 Task: Set up reminders for team members about upcoming deadlines in external data integration projects.
Action: Mouse moved to (139, 334)
Screenshot: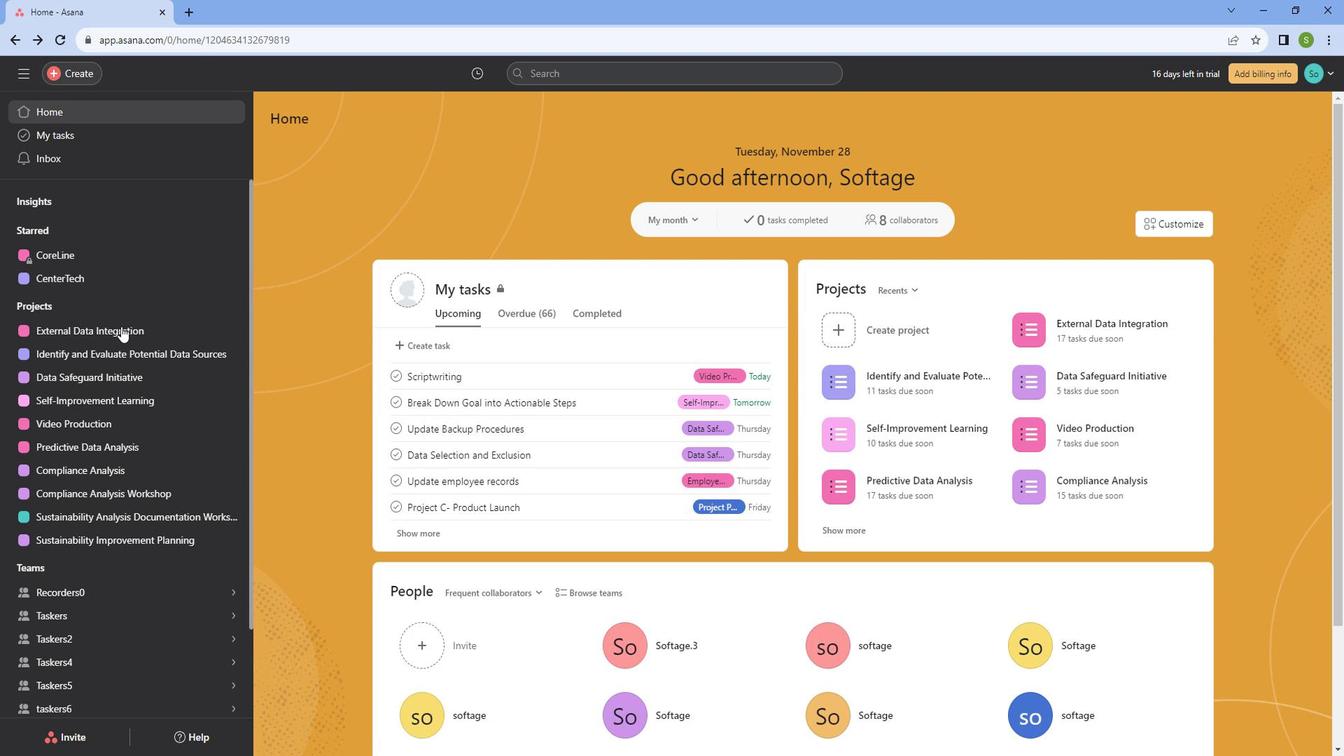 
Action: Mouse pressed left at (139, 334)
Screenshot: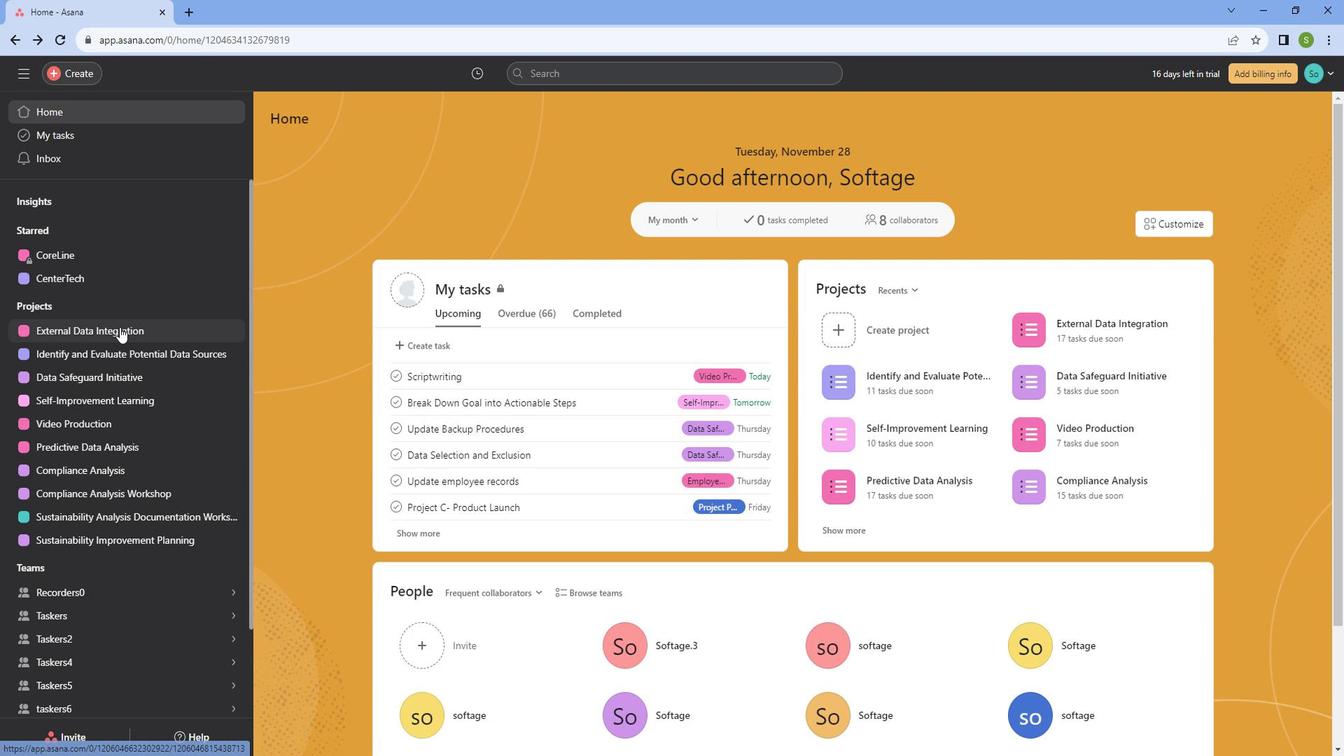 
Action: Mouse moved to (856, 300)
Screenshot: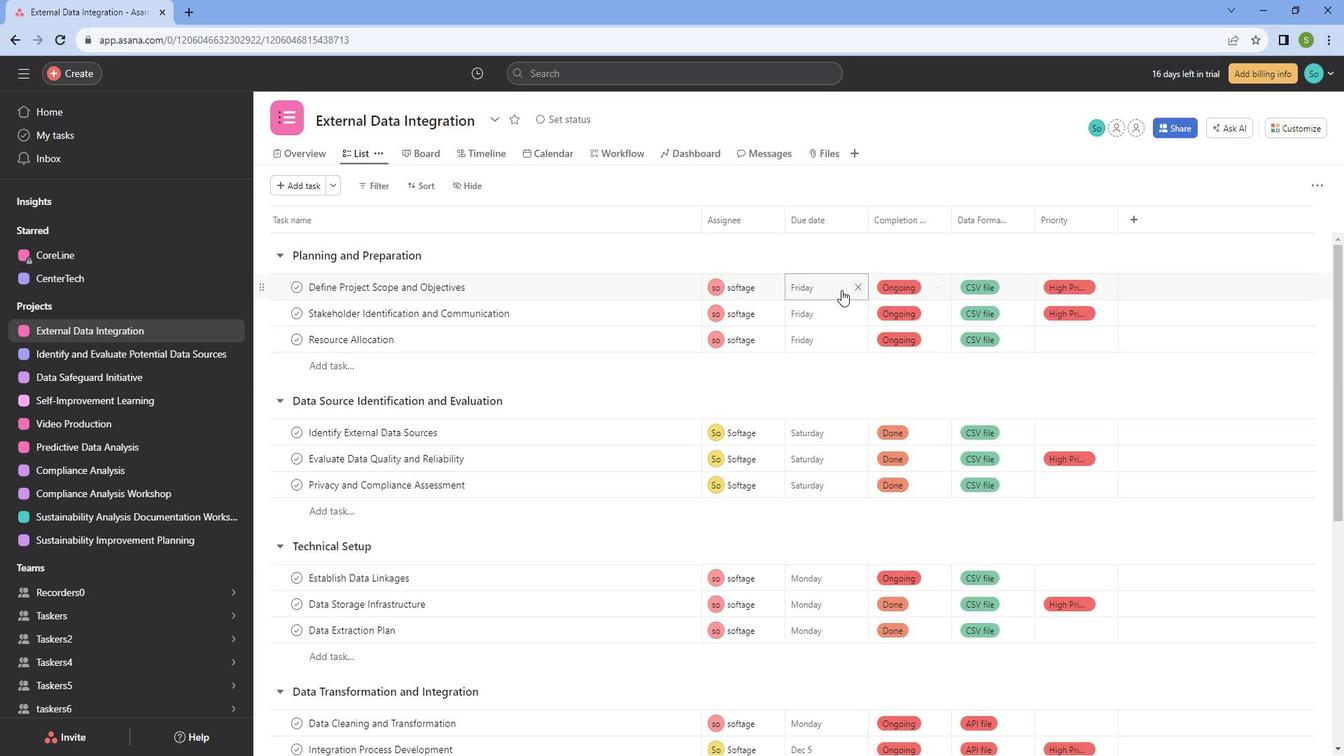 
Action: Mouse pressed left at (856, 300)
Screenshot: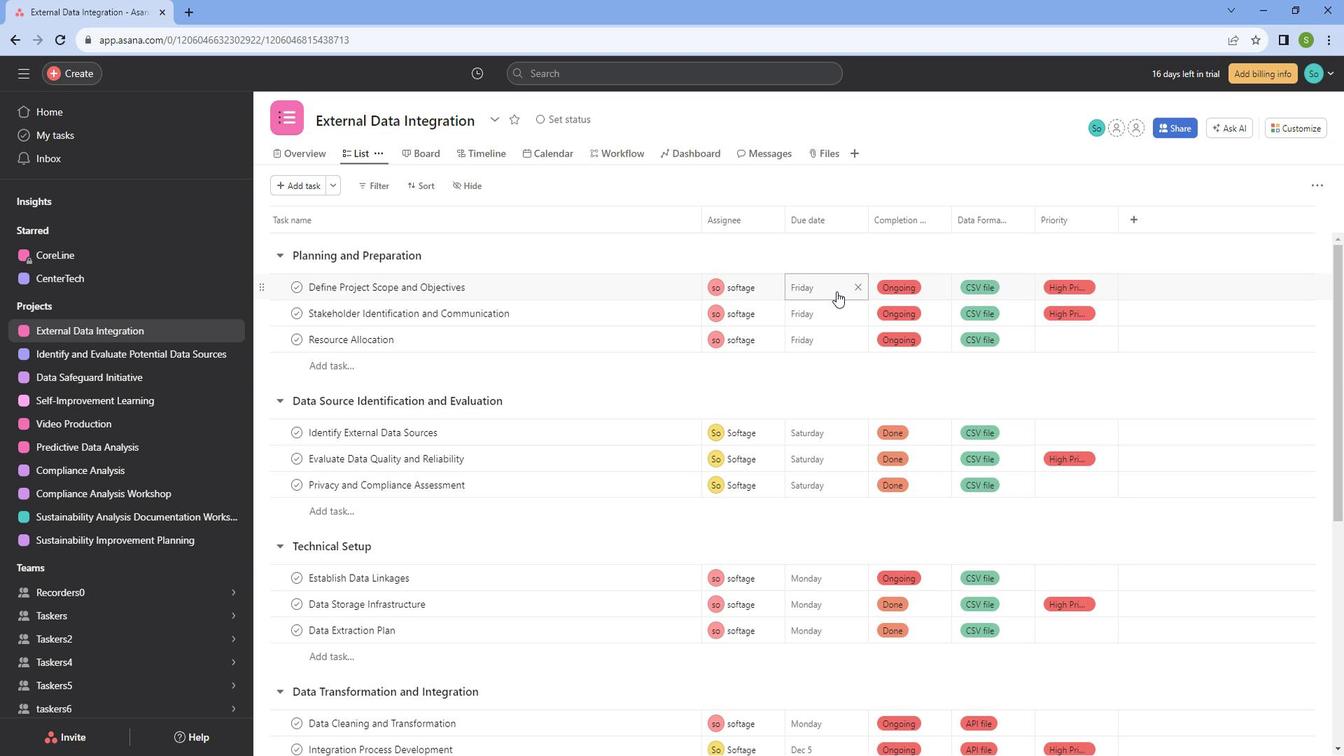 
Action: Mouse moved to (833, 554)
Screenshot: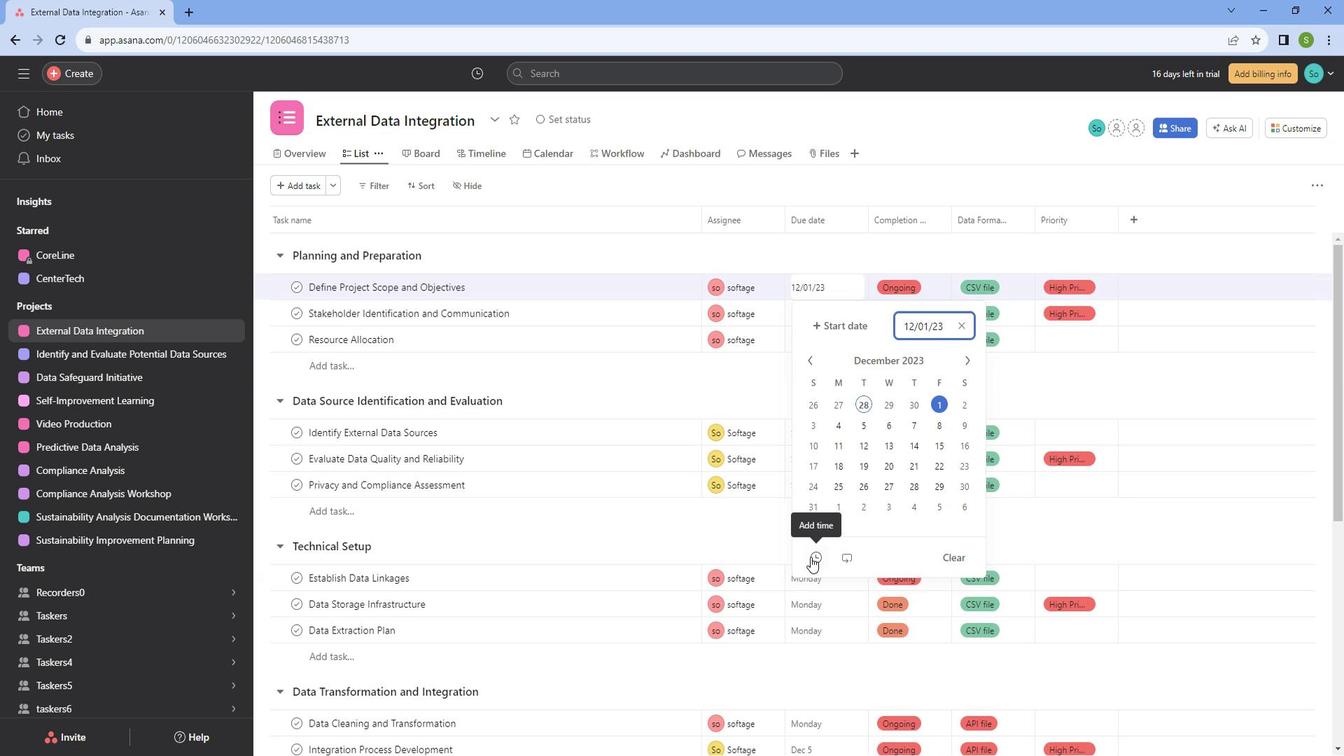 
Action: Mouse pressed left at (833, 554)
Screenshot: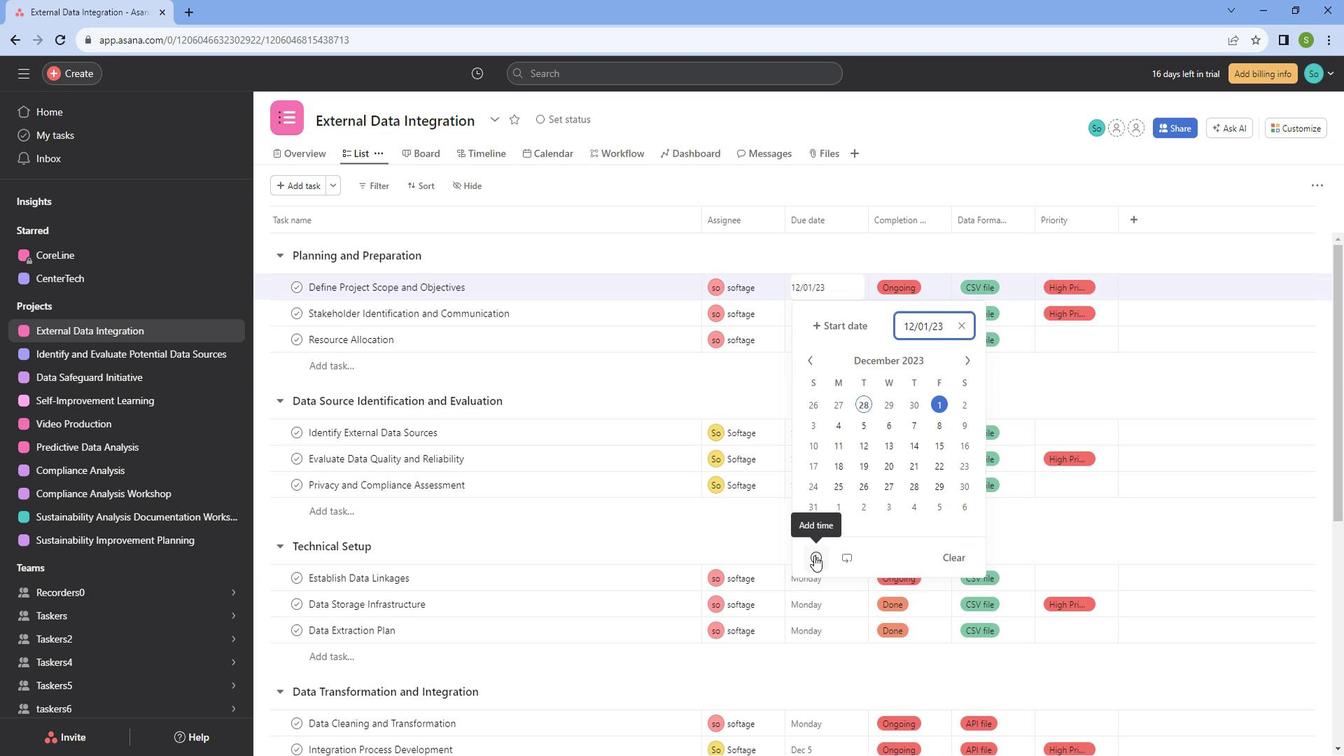 
Action: Mouse moved to (940, 420)
Screenshot: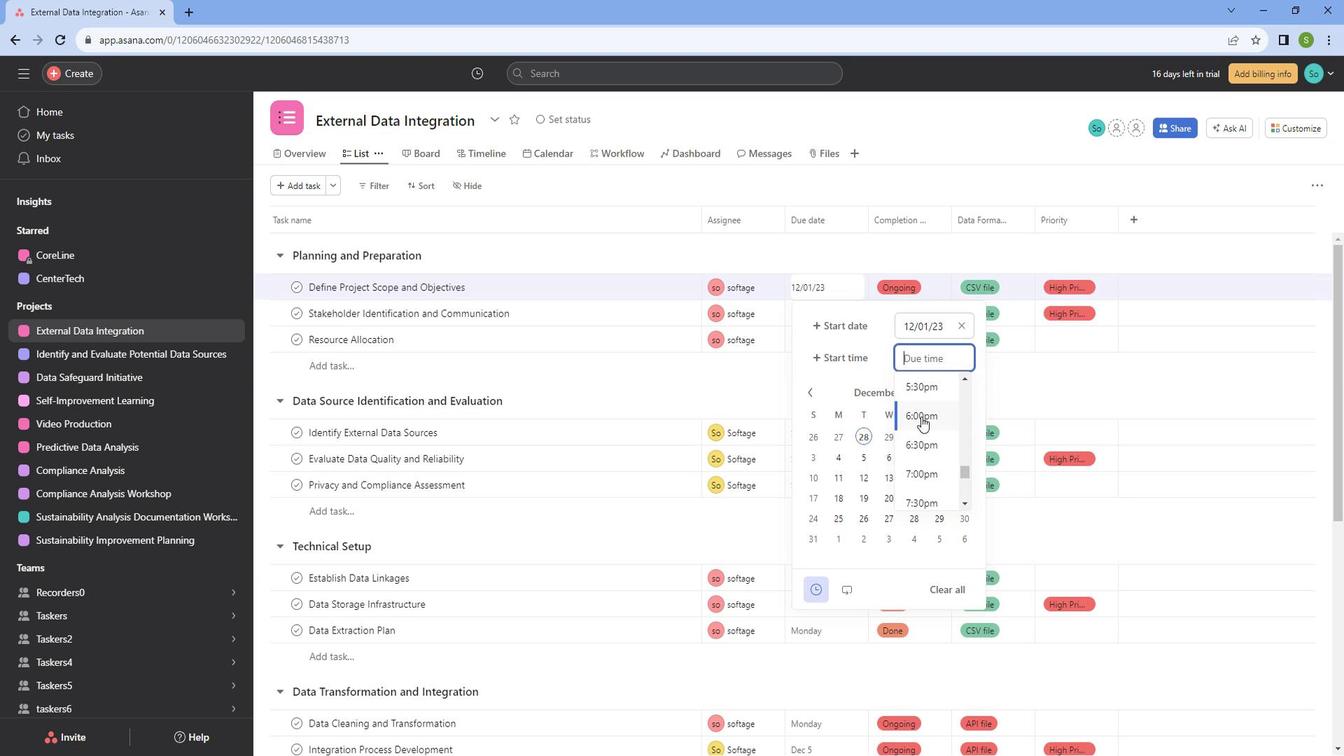 
Action: Mouse pressed left at (940, 420)
Screenshot: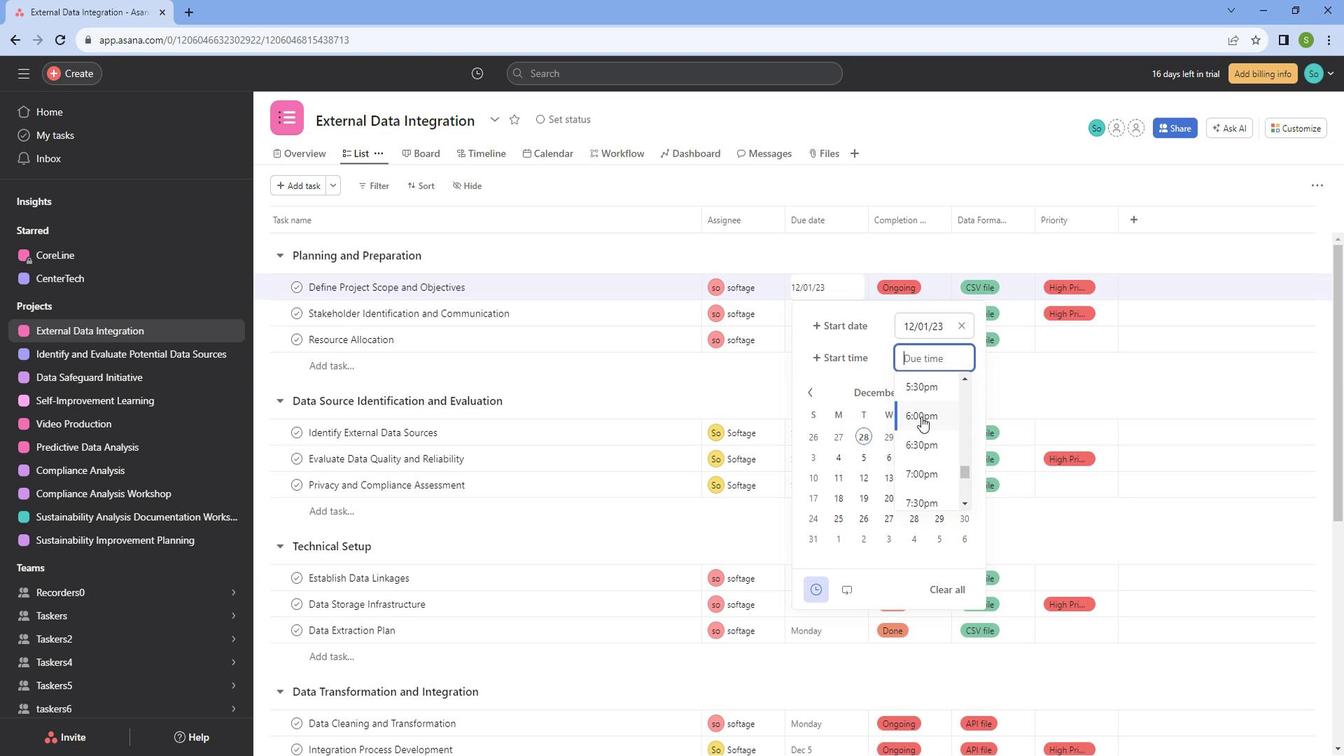 
Action: Mouse moved to (970, 256)
Screenshot: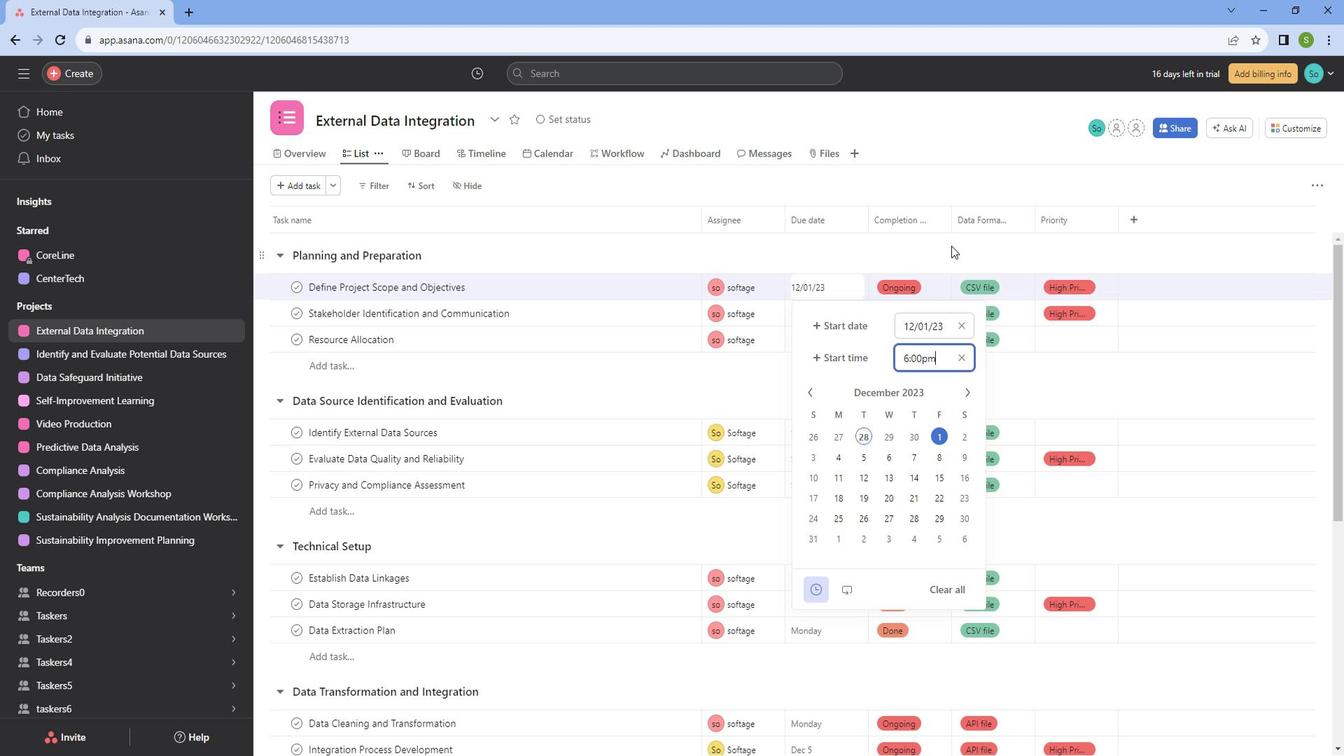 
Action: Mouse pressed left at (970, 256)
Screenshot: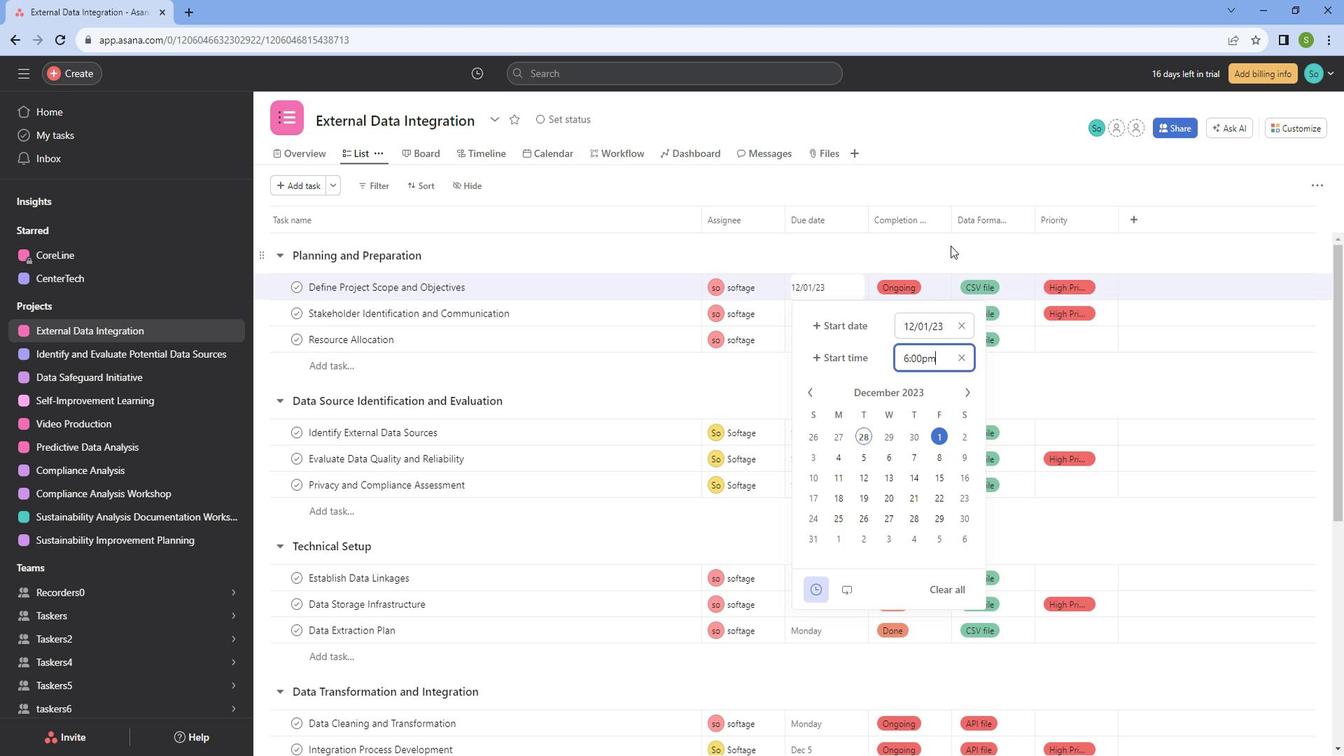 
Action: Mouse moved to (844, 322)
Screenshot: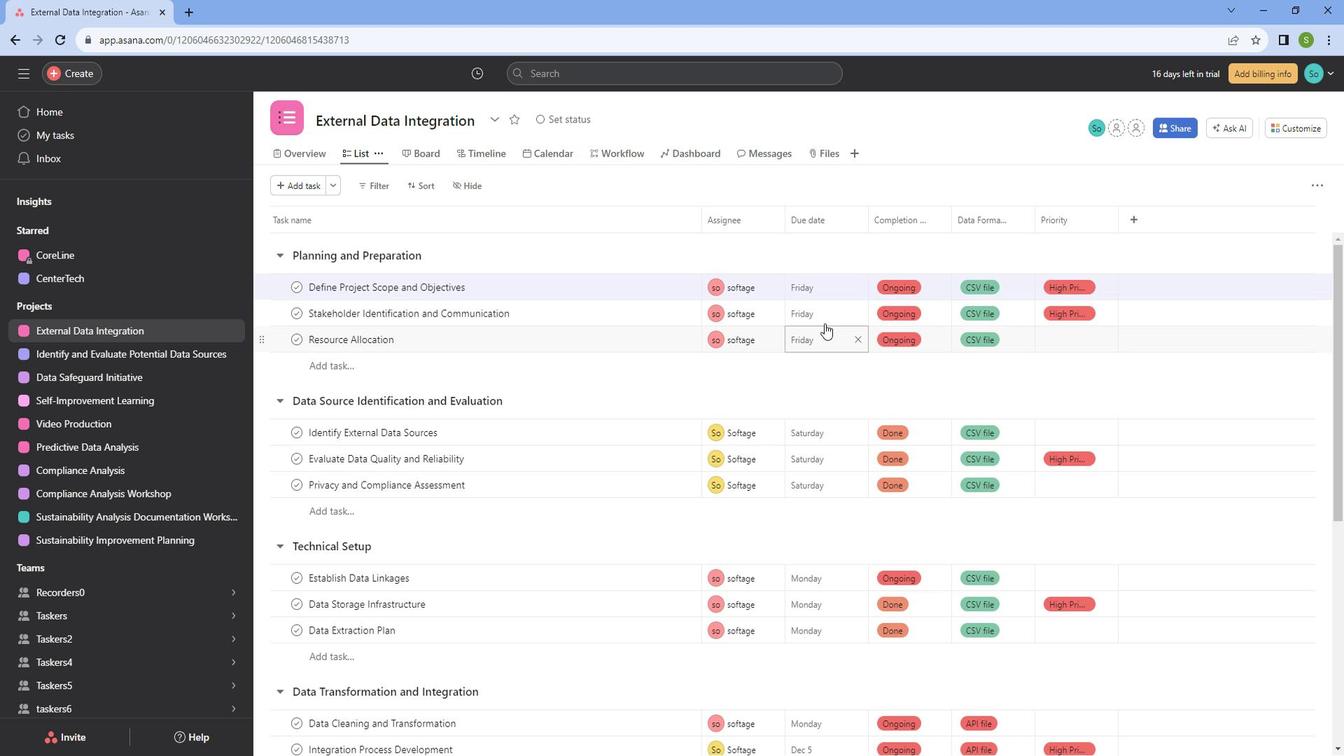 
Action: Mouse pressed left at (844, 322)
Screenshot: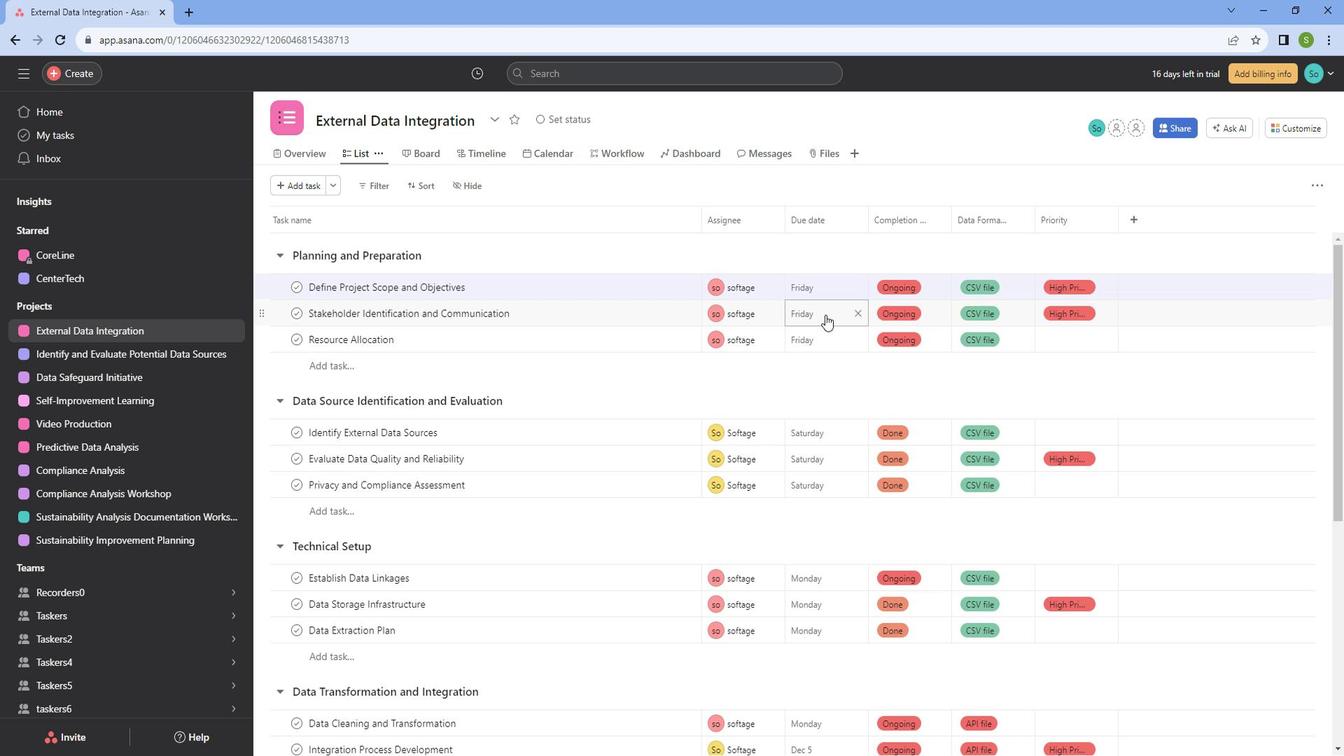 
Action: Mouse moved to (821, 574)
Screenshot: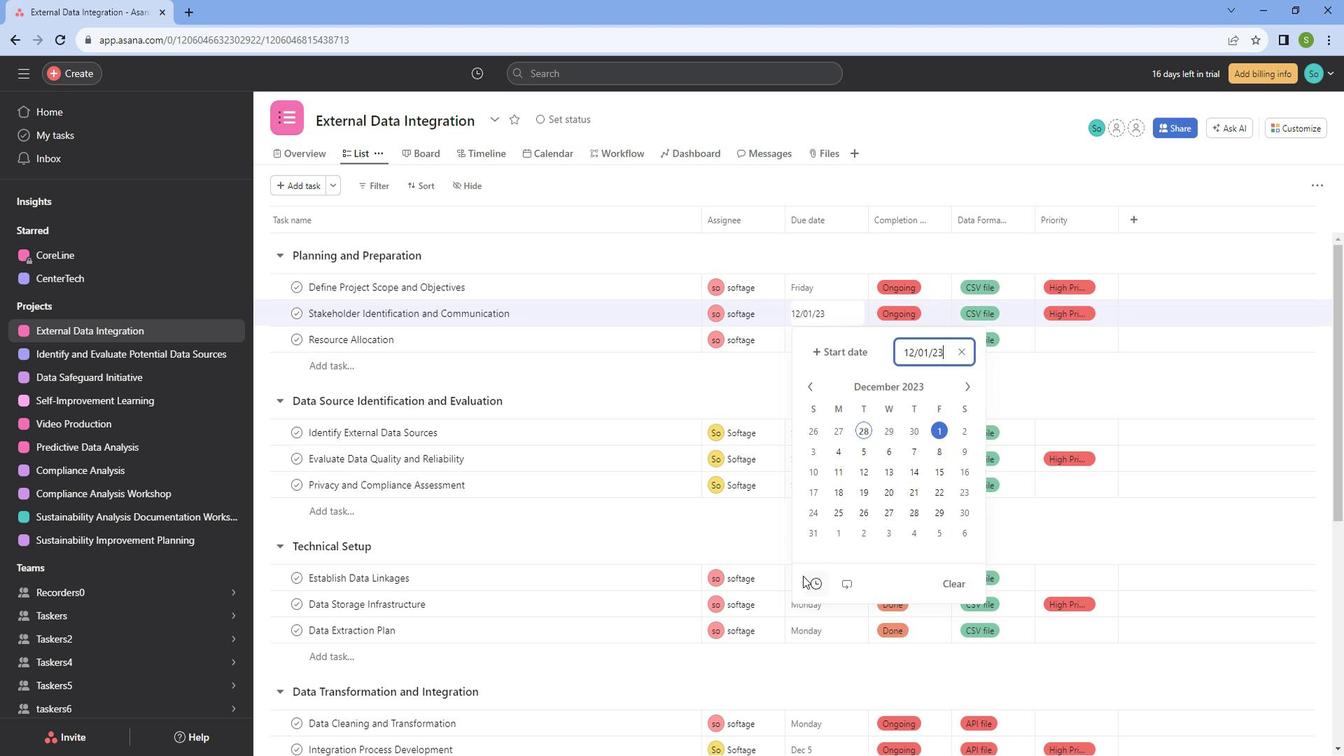 
Action: Mouse pressed left at (821, 574)
Screenshot: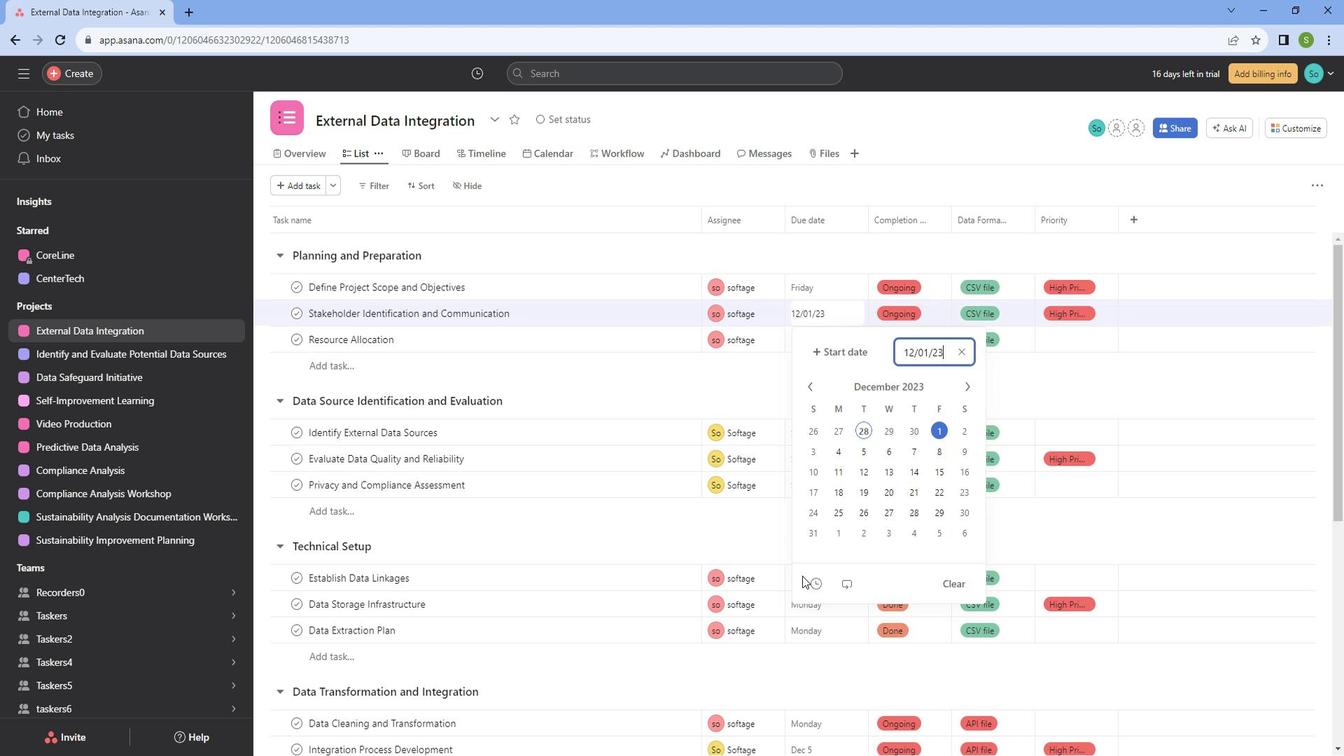 
Action: Mouse moved to (826, 576)
Screenshot: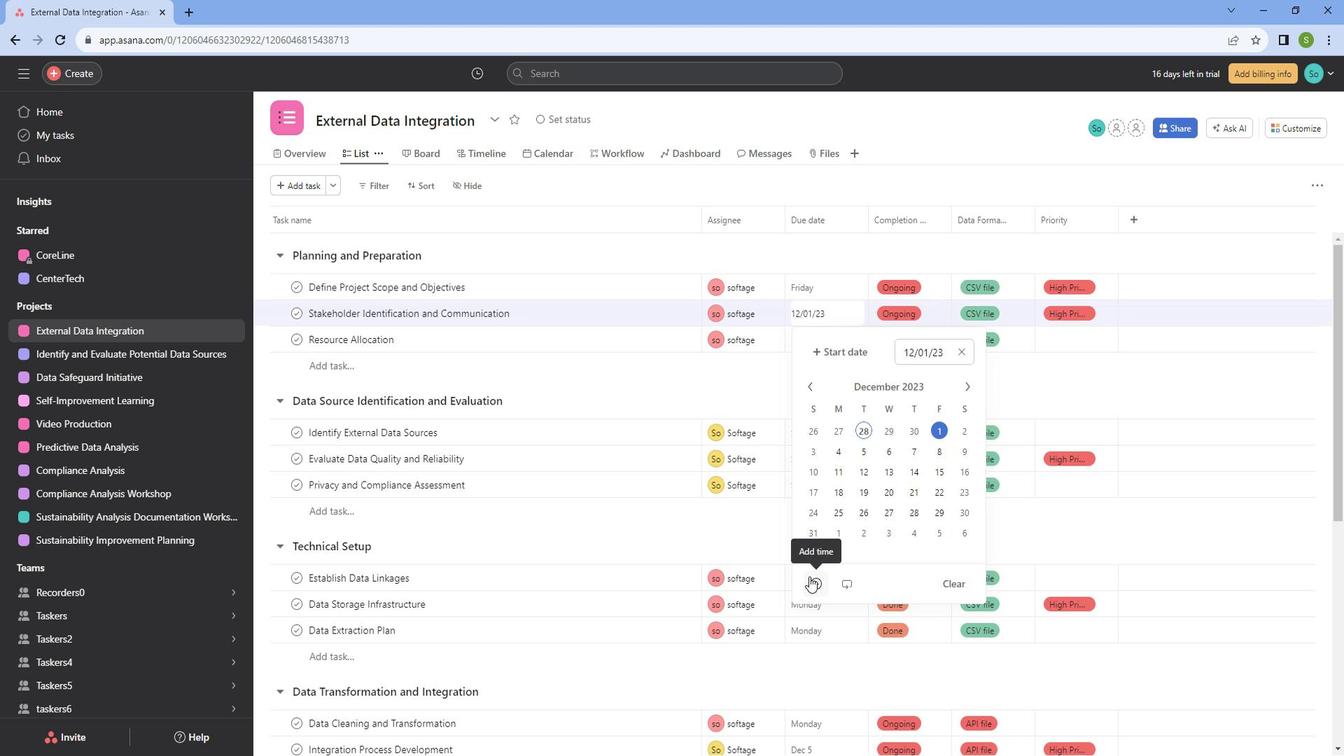 
Action: Mouse pressed left at (826, 576)
Screenshot: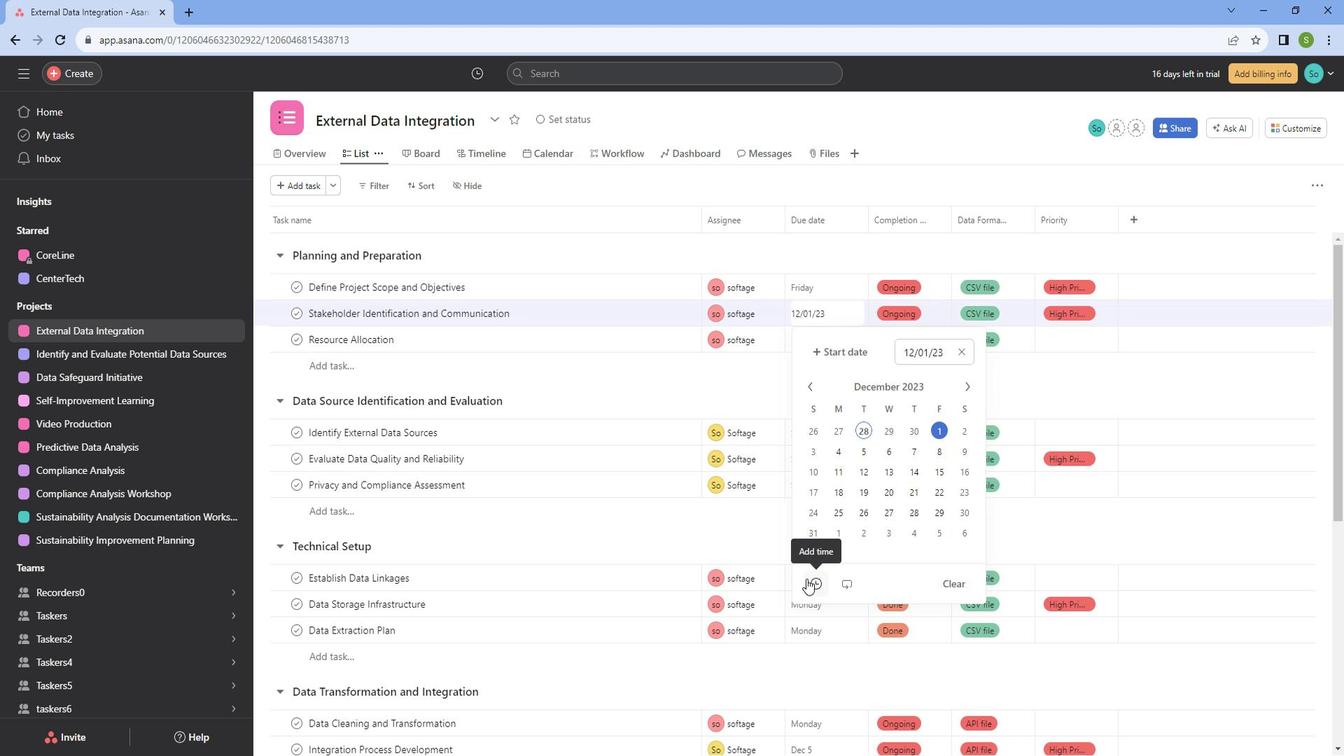 
Action: Mouse moved to (957, 420)
Screenshot: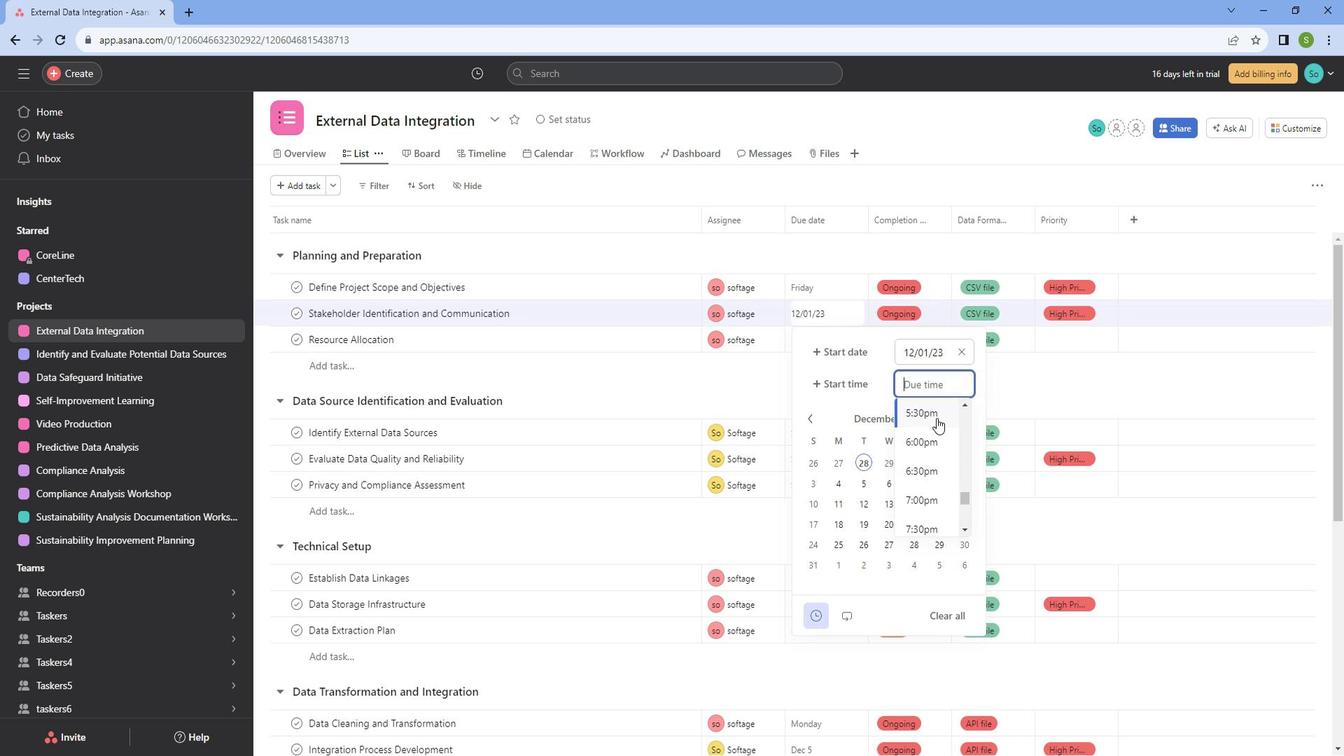 
Action: Mouse pressed left at (957, 420)
Screenshot: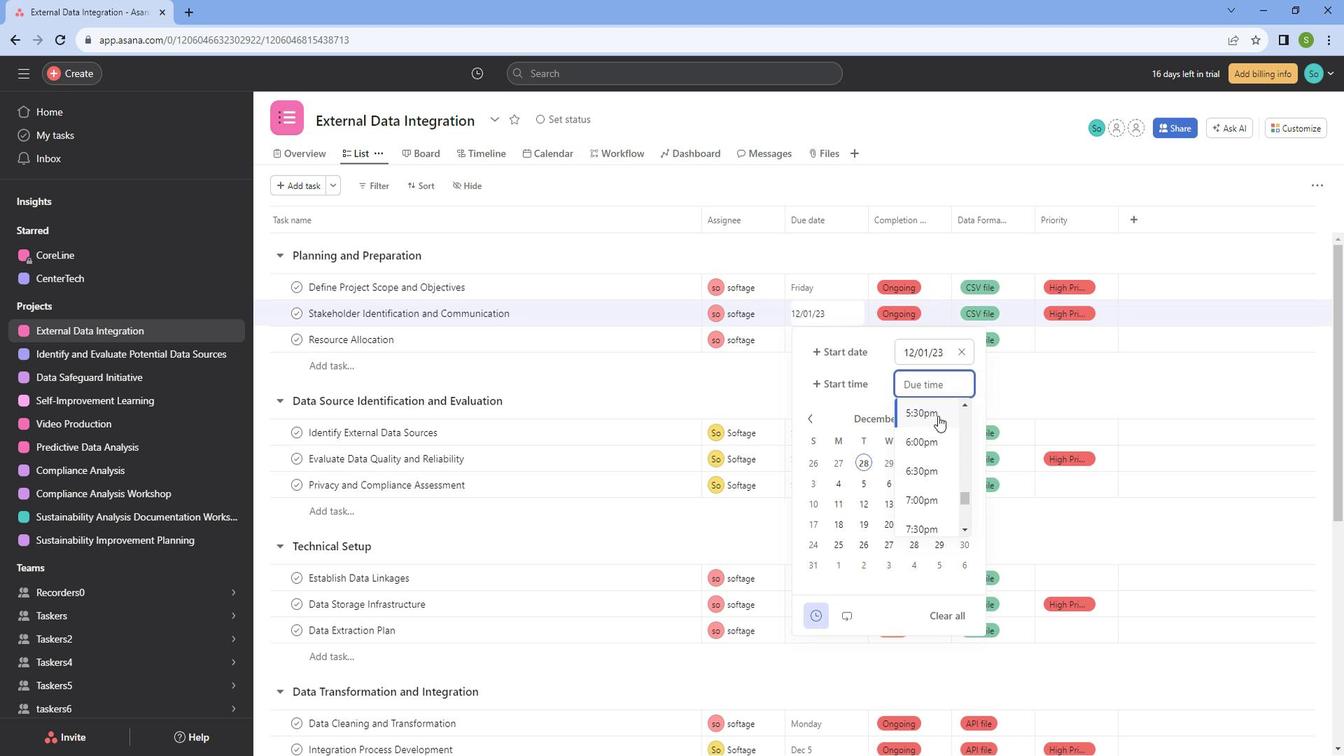 
Action: Mouse moved to (856, 251)
Screenshot: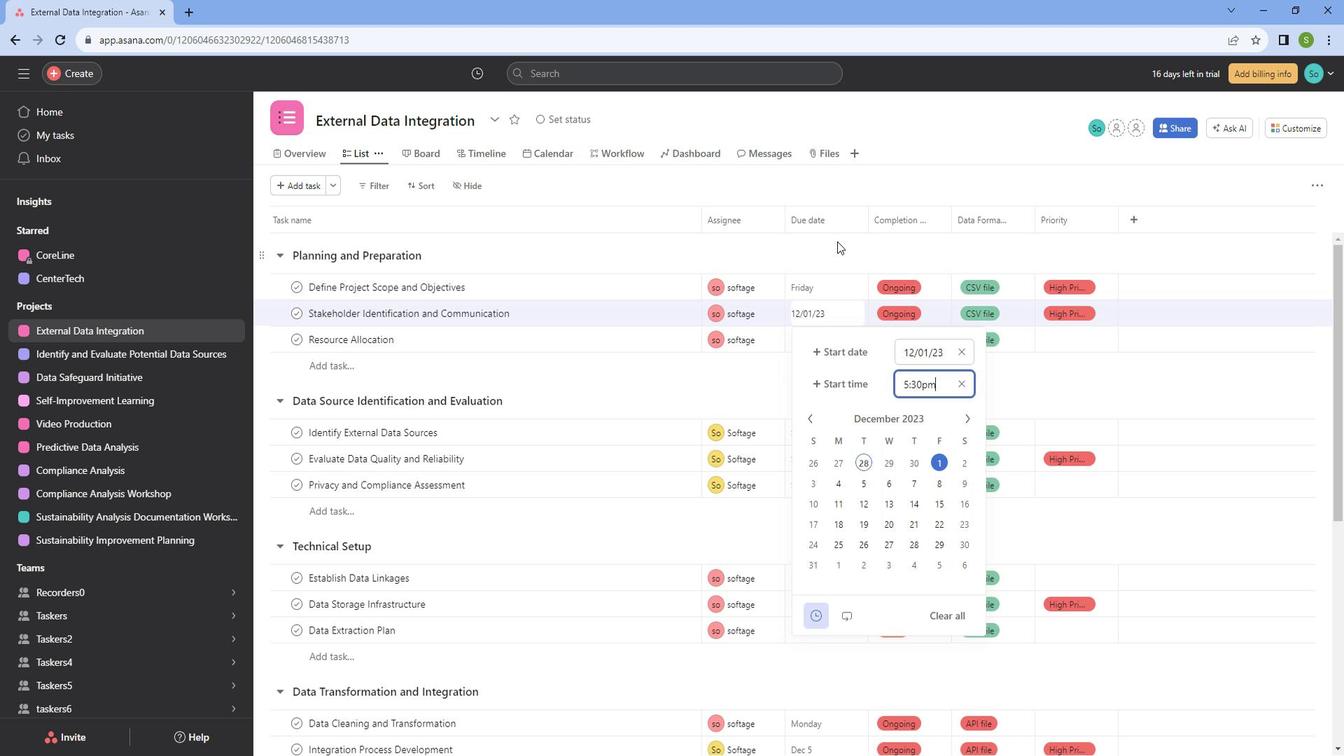 
Action: Mouse pressed left at (856, 251)
Screenshot: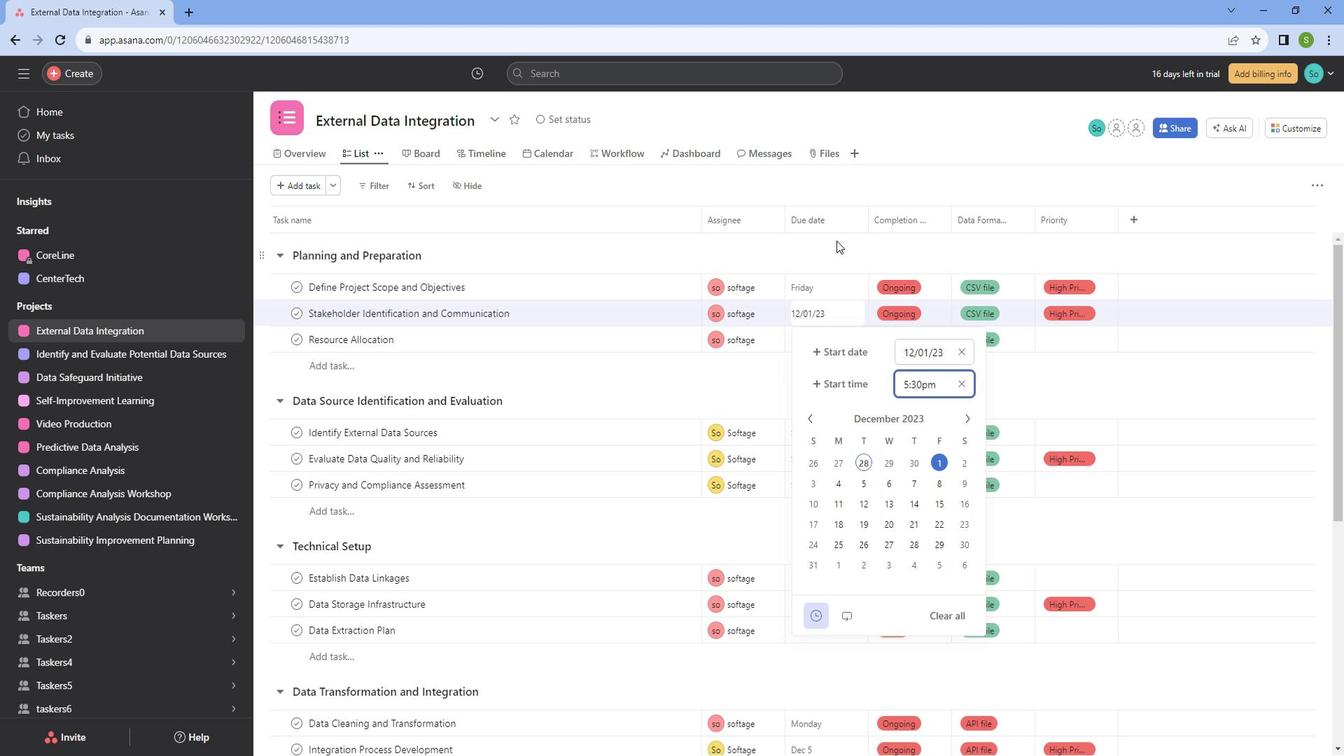 
Action: Mouse moved to (845, 361)
Screenshot: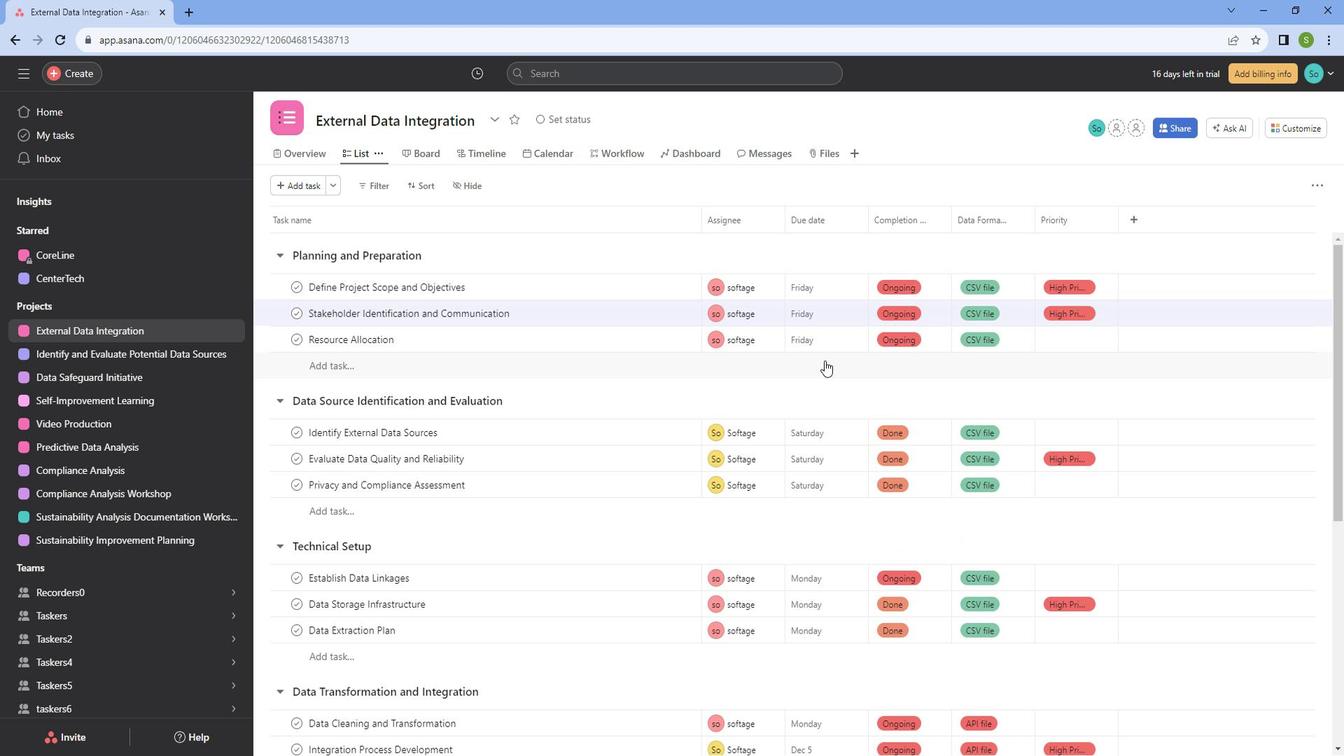 
Action: Mouse pressed left at (845, 361)
Screenshot: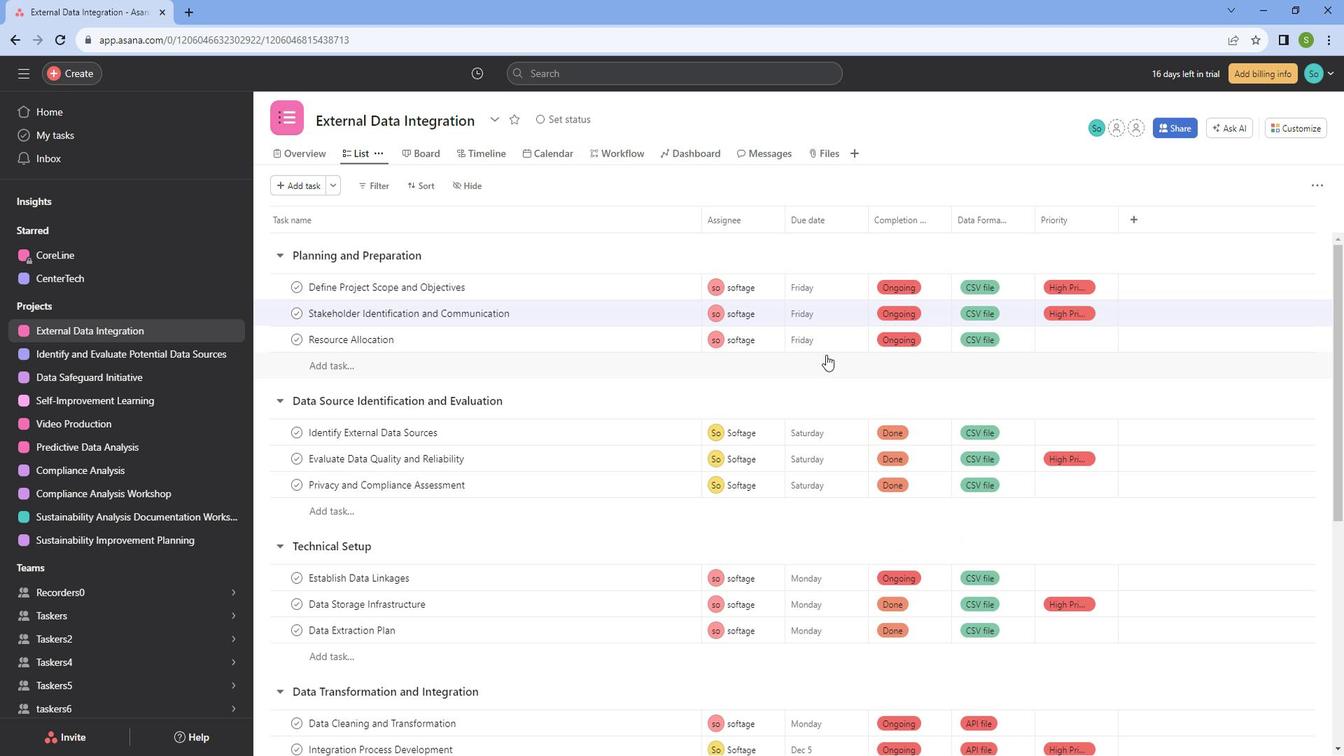
Action: Mouse moved to (847, 352)
Screenshot: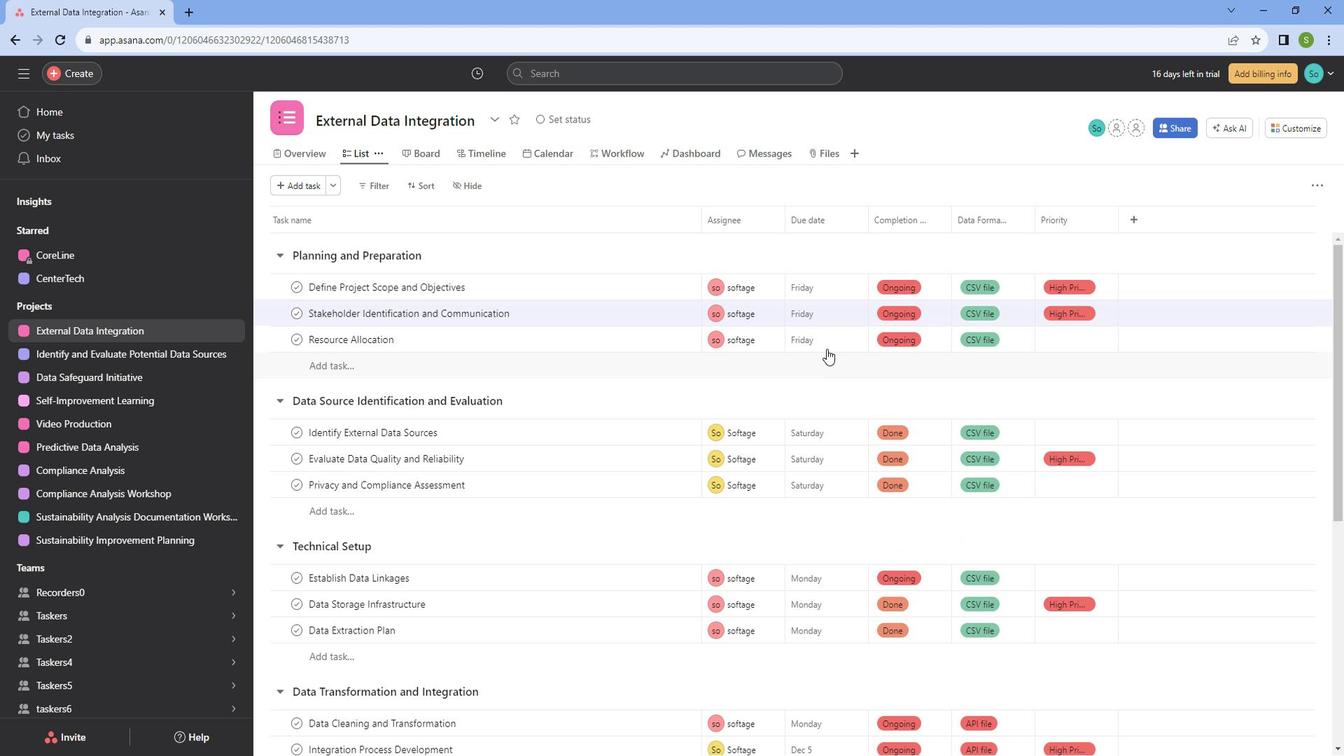 
Action: Mouse pressed left at (847, 352)
Screenshot: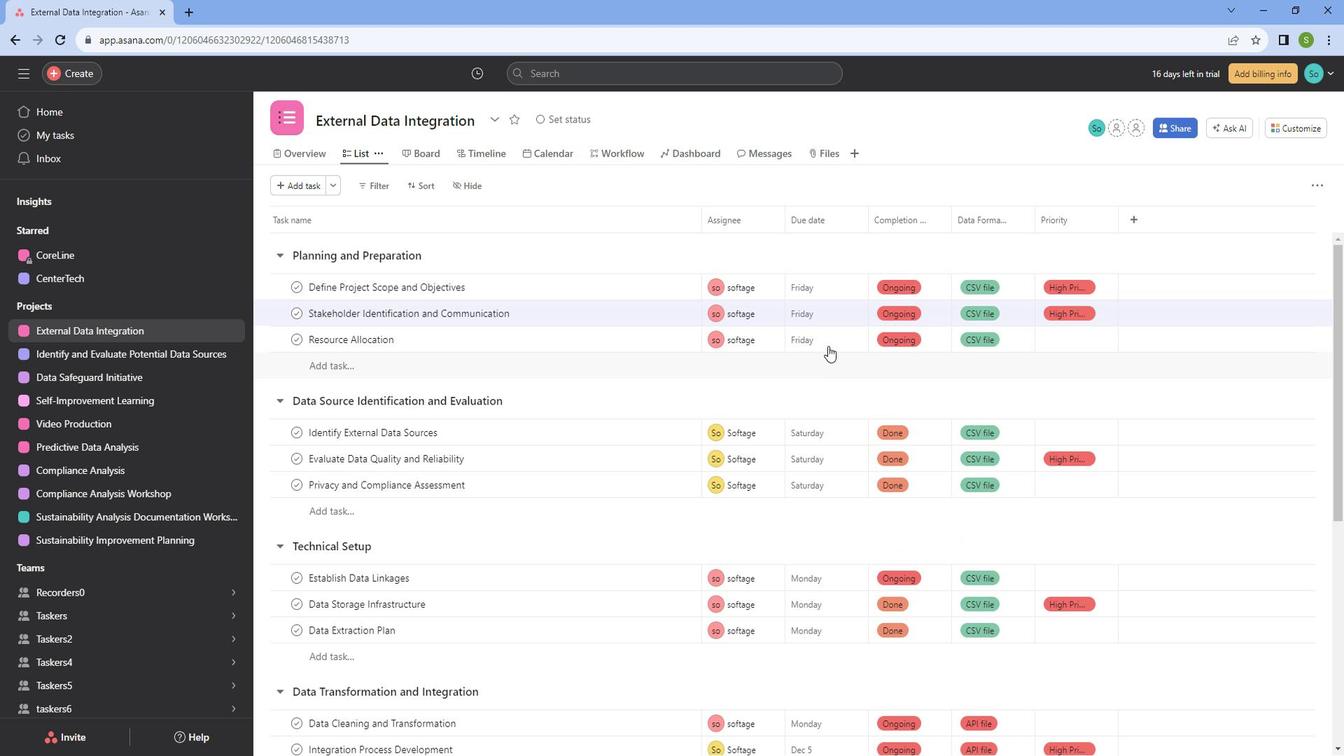 
Action: Mouse moved to (841, 604)
Screenshot: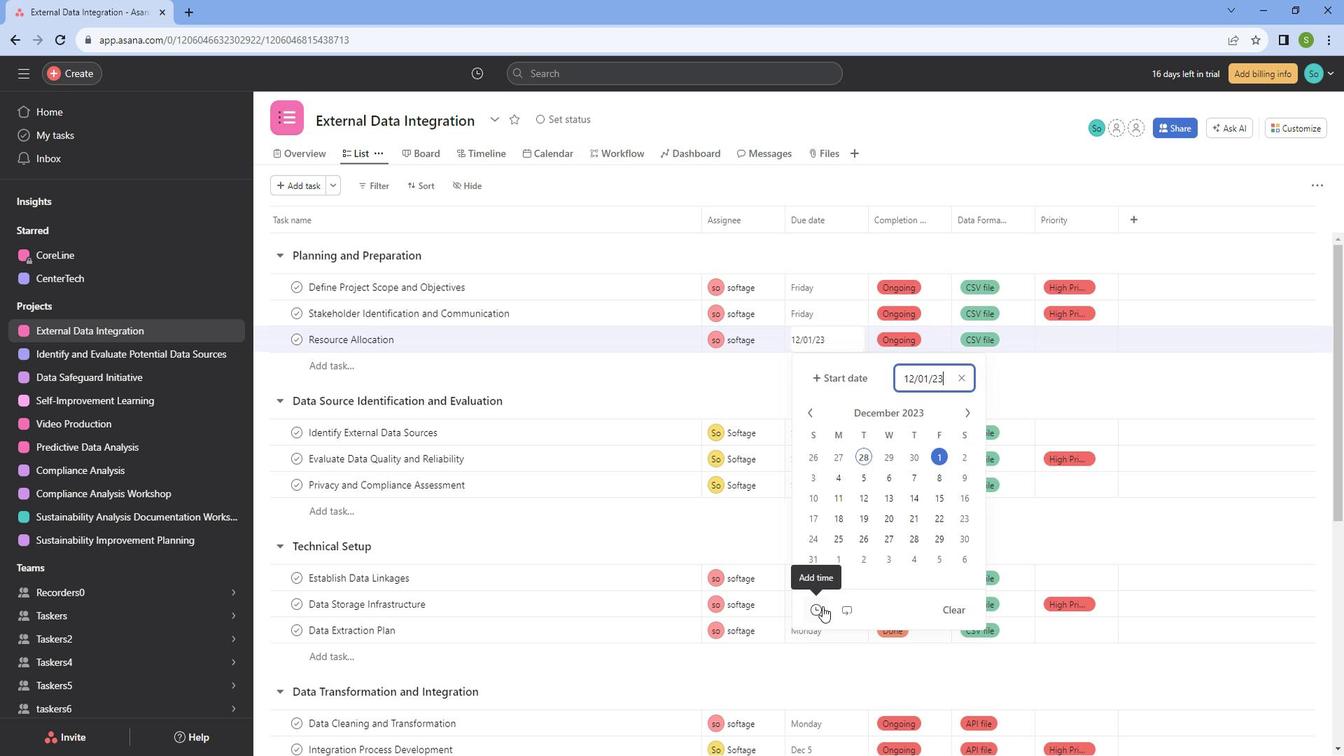 
Action: Mouse pressed left at (841, 604)
Screenshot: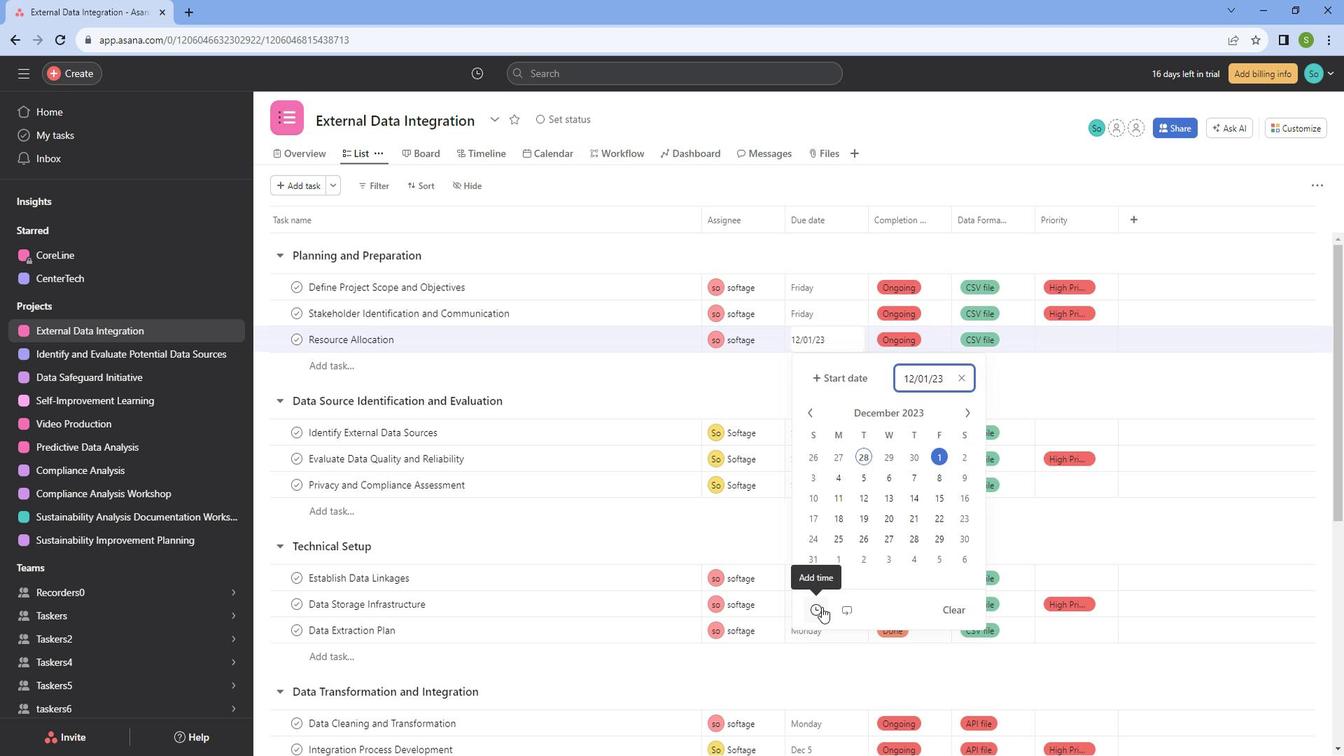 
Action: Mouse moved to (947, 470)
Screenshot: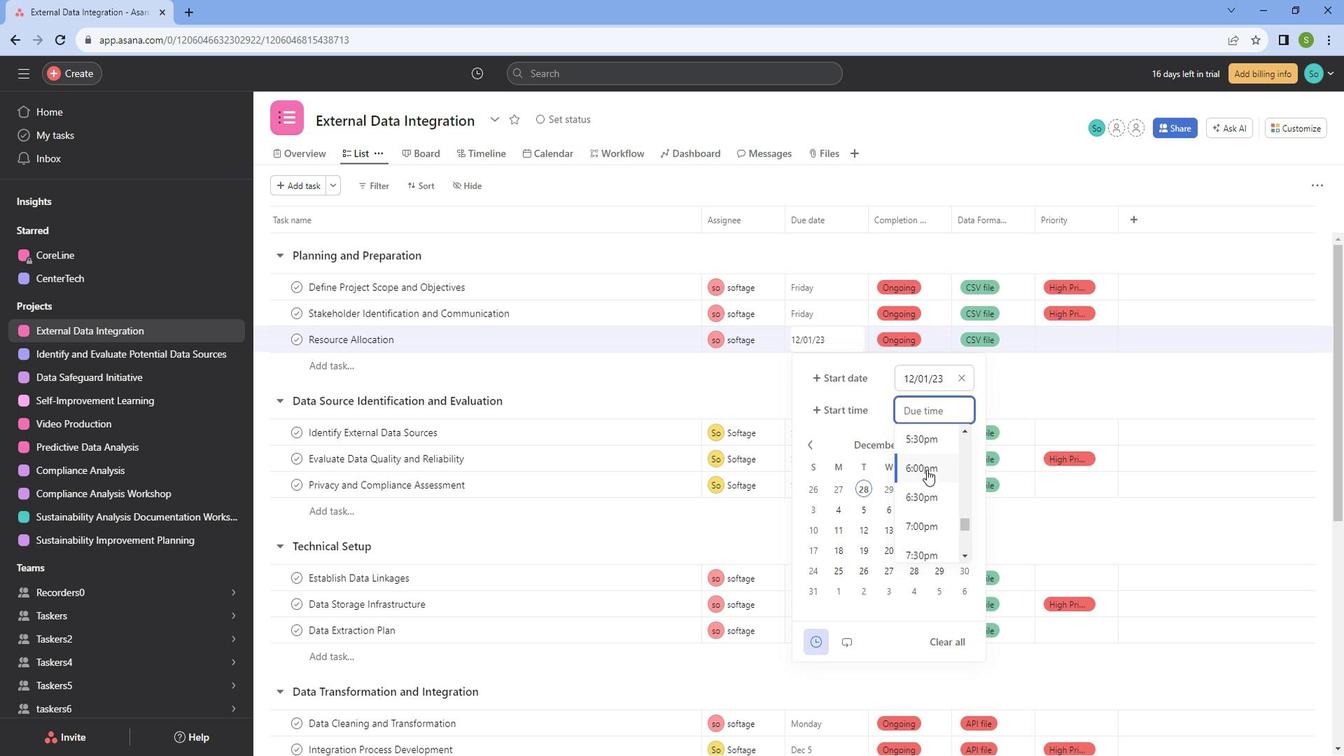 
Action: Mouse pressed left at (947, 470)
Screenshot: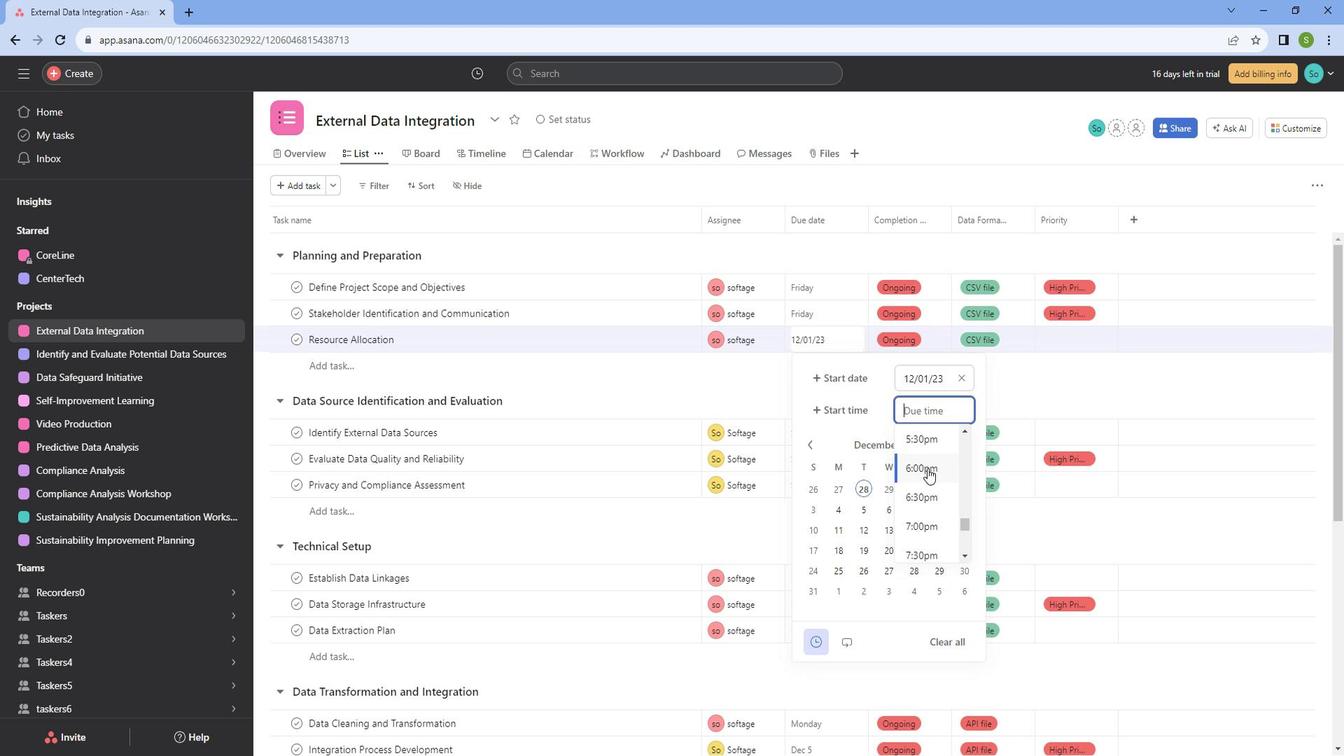 
Action: Mouse moved to (856, 263)
Screenshot: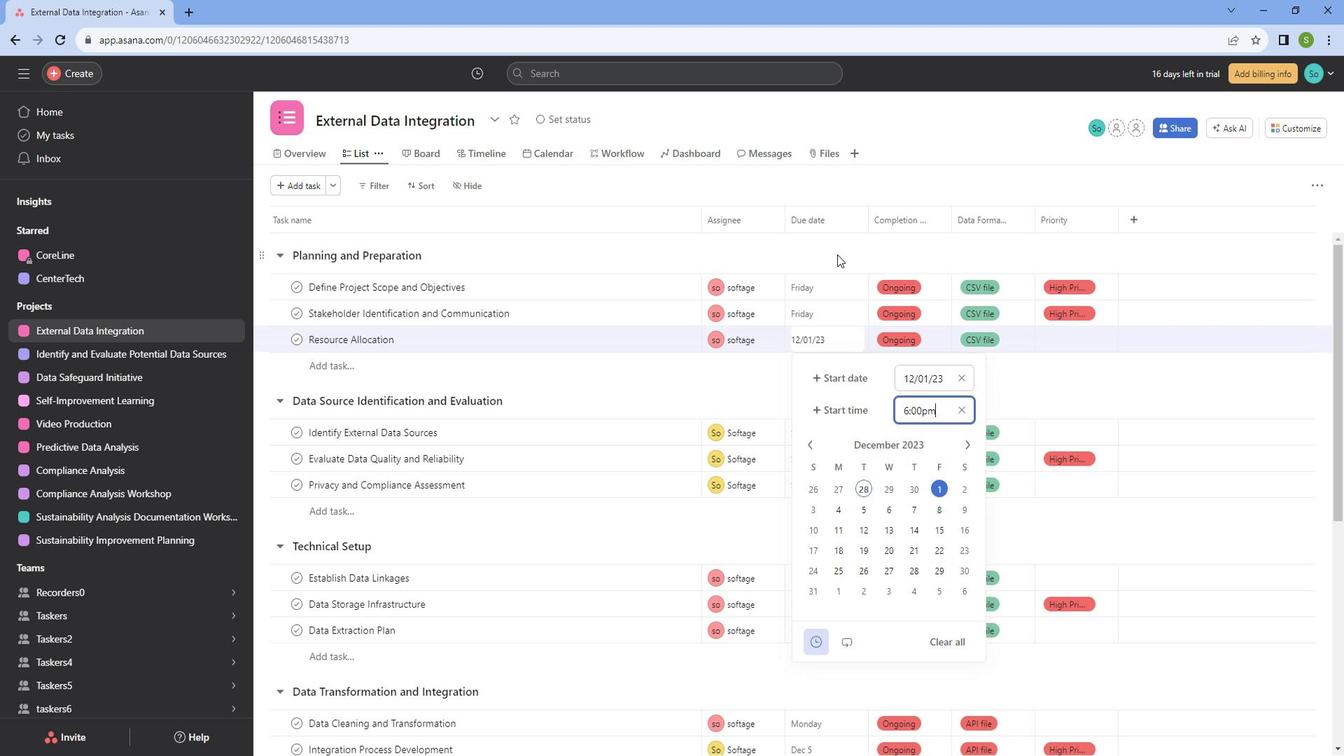 
Action: Mouse pressed left at (856, 263)
Screenshot: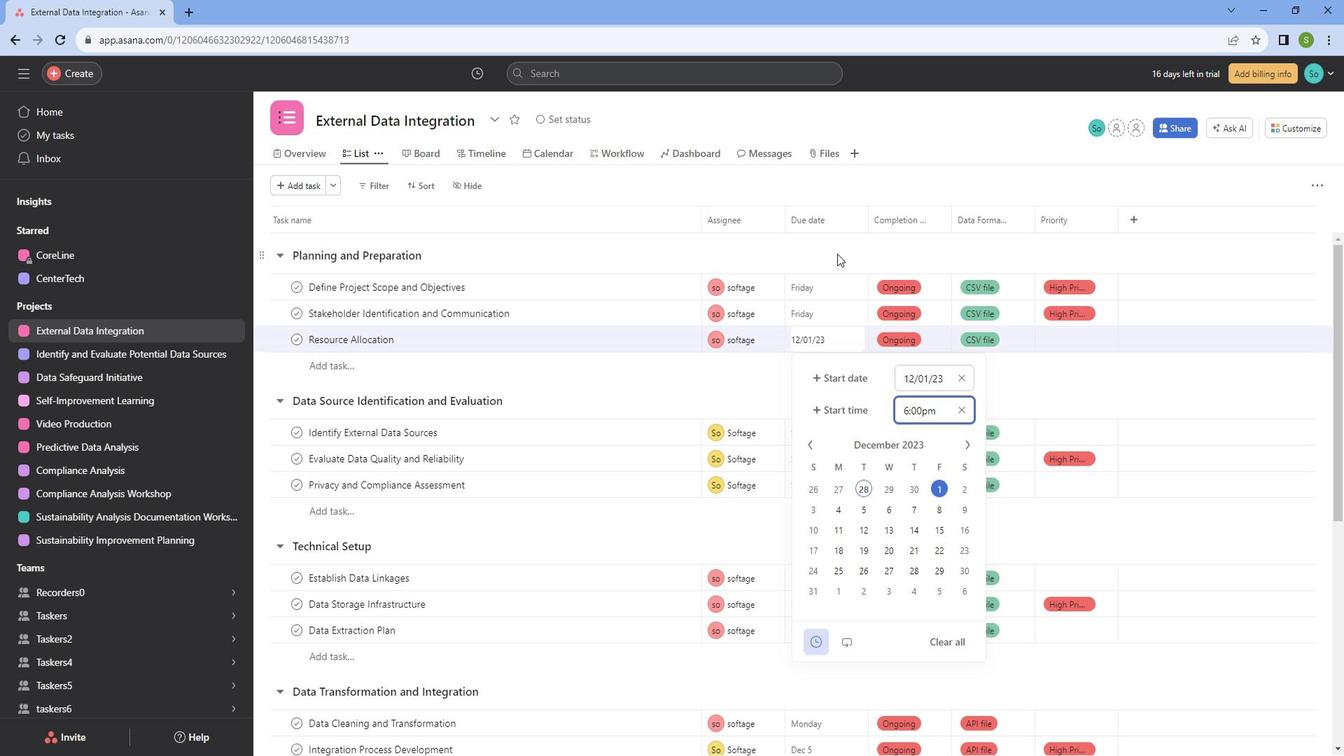 
Action: Mouse moved to (833, 440)
Screenshot: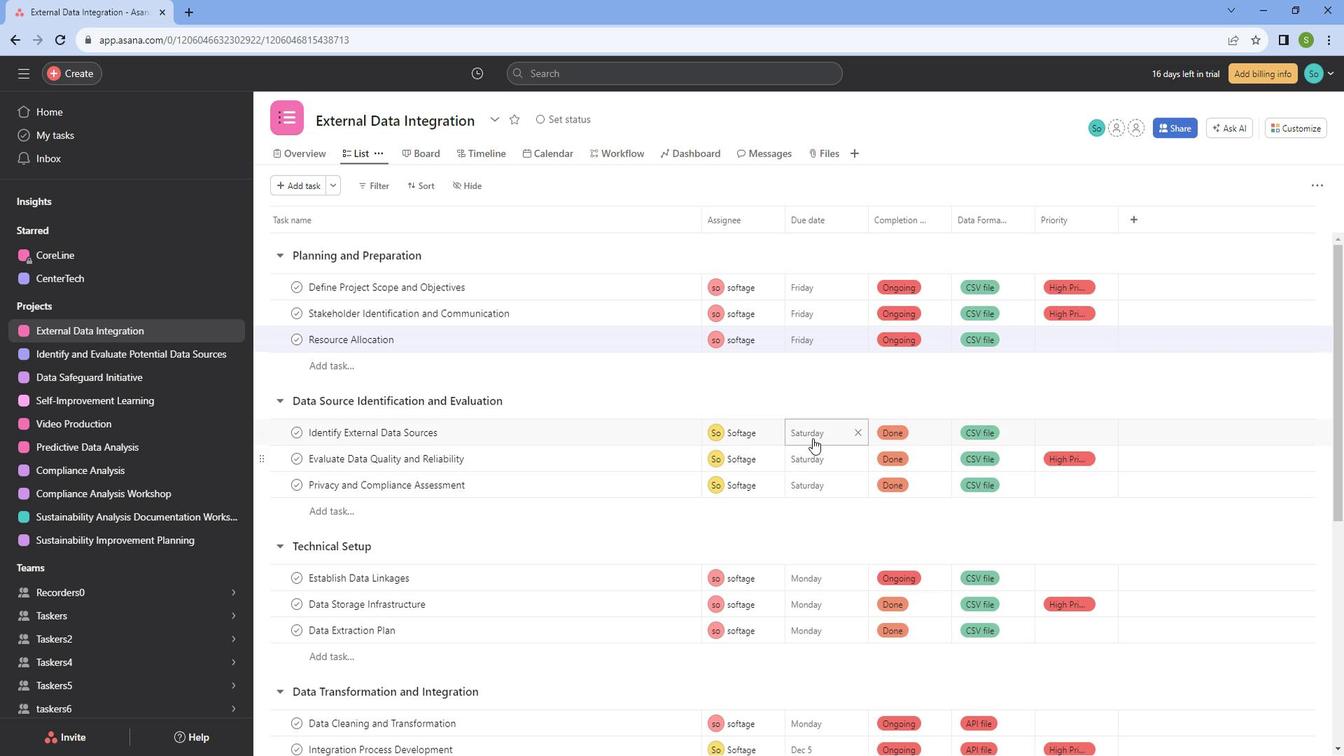 
Action: Mouse pressed left at (833, 440)
Screenshot: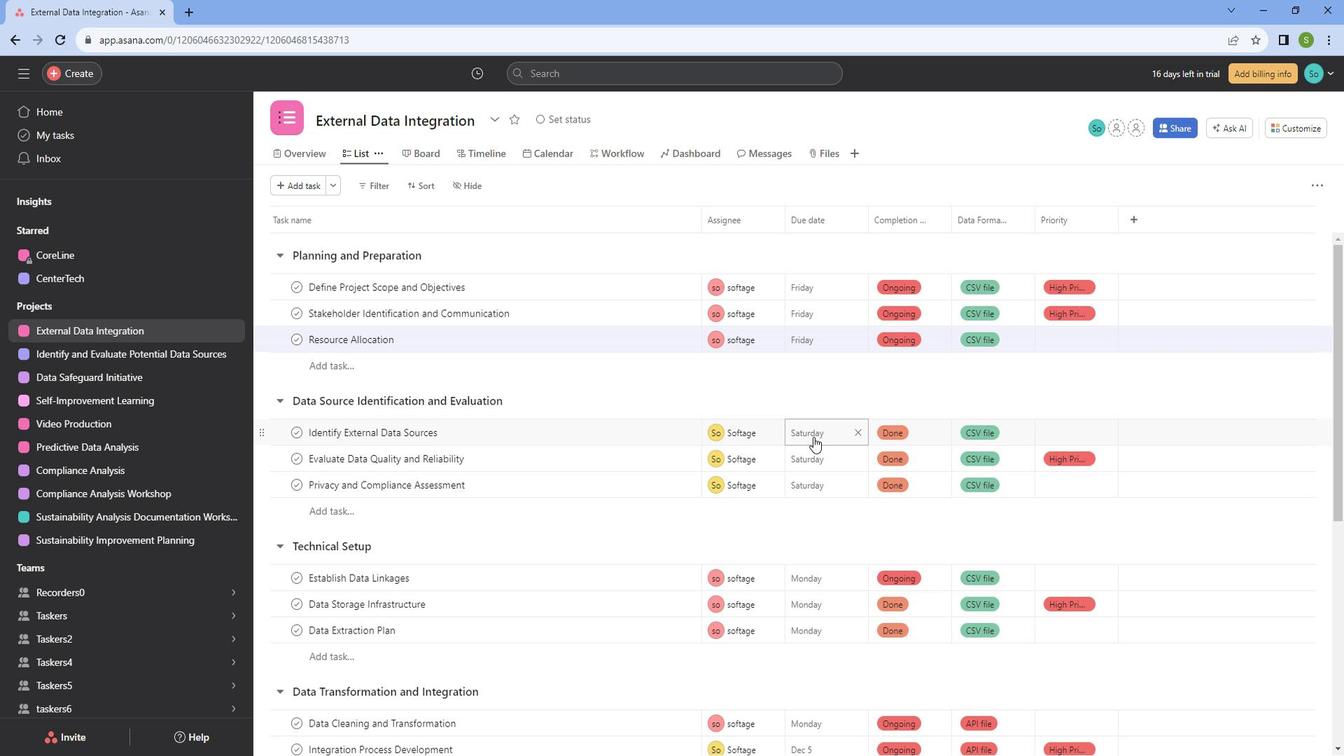 
Action: Mouse moved to (845, 702)
Screenshot: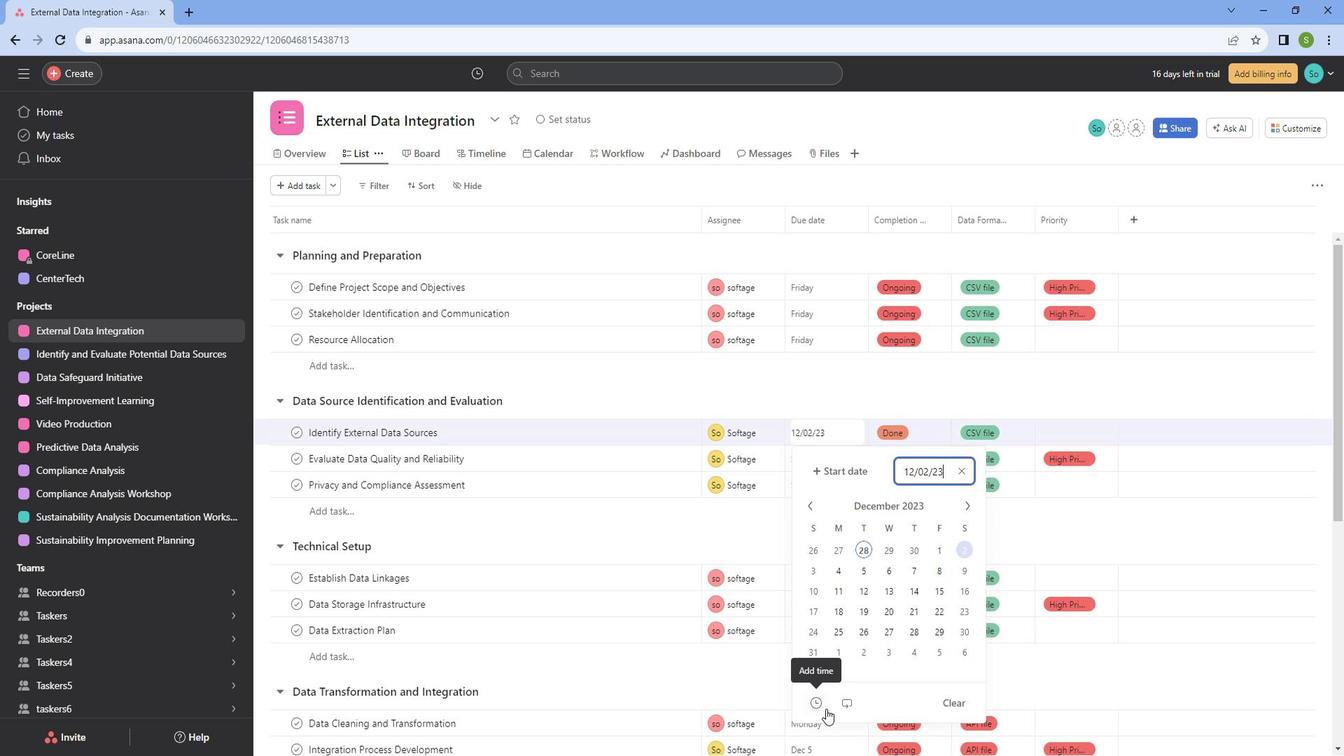 
Action: Mouse pressed left at (845, 702)
Screenshot: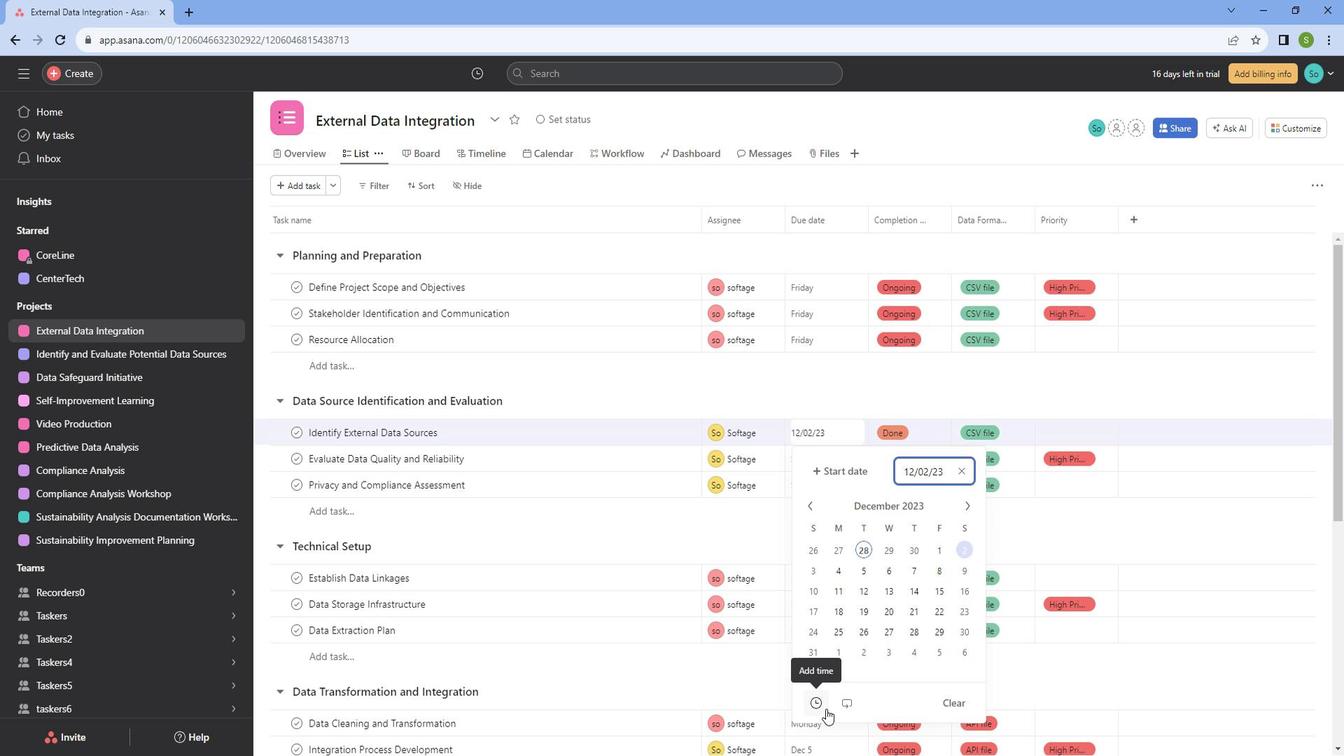 
Action: Mouse moved to (955, 560)
Screenshot: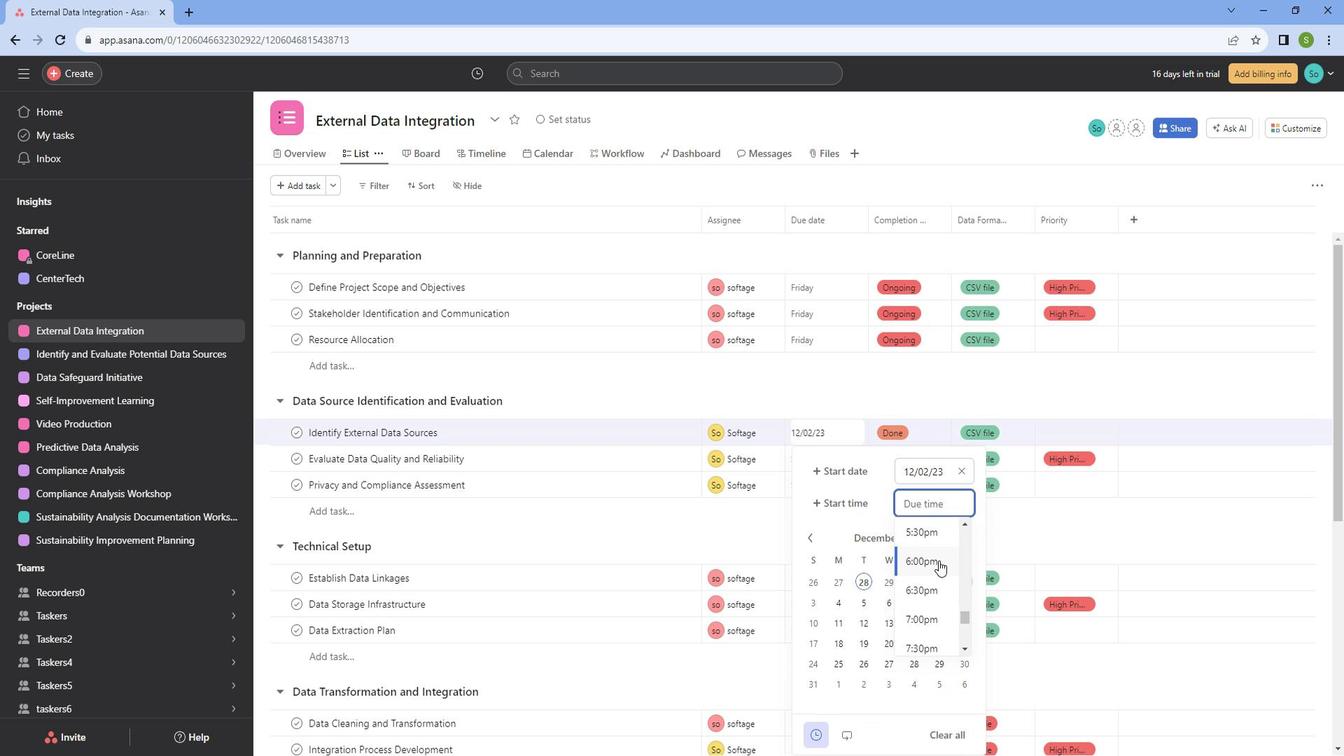 
Action: Mouse scrolled (955, 561) with delta (0, 0)
Screenshot: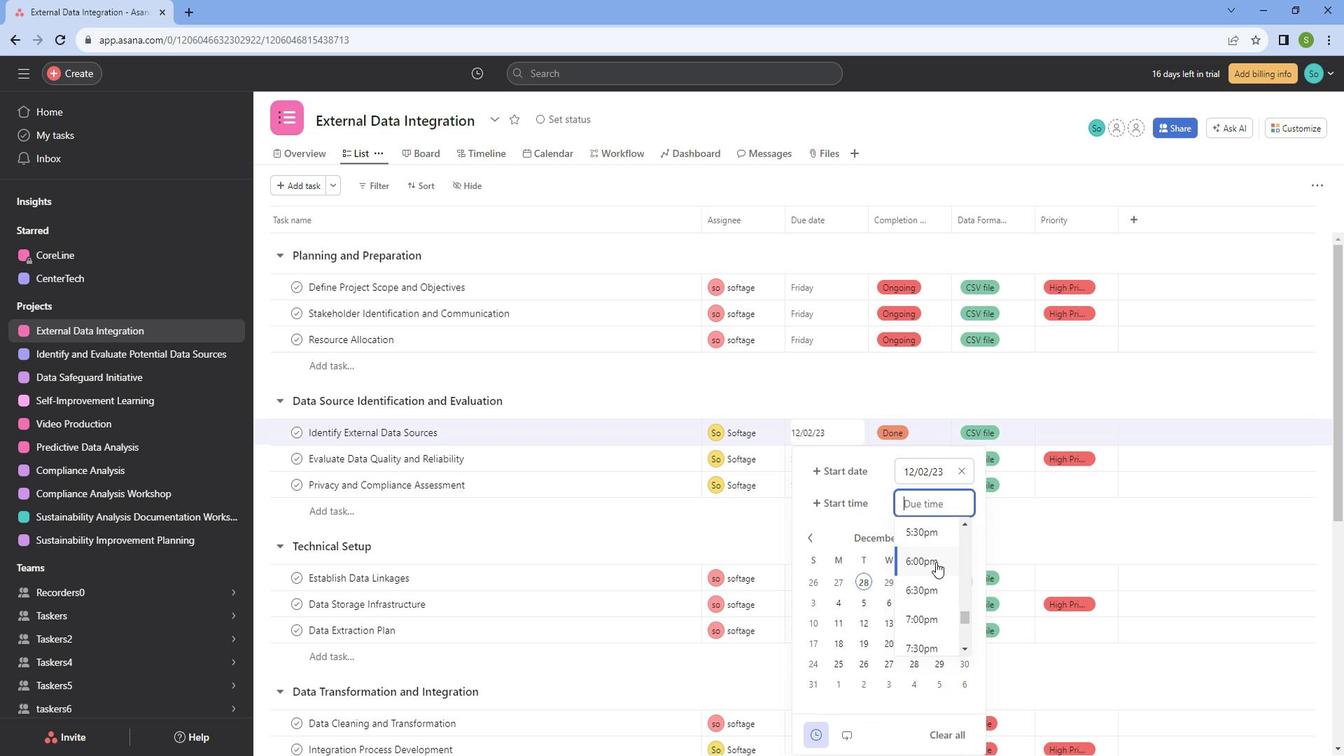 
Action: Mouse moved to (949, 567)
Screenshot: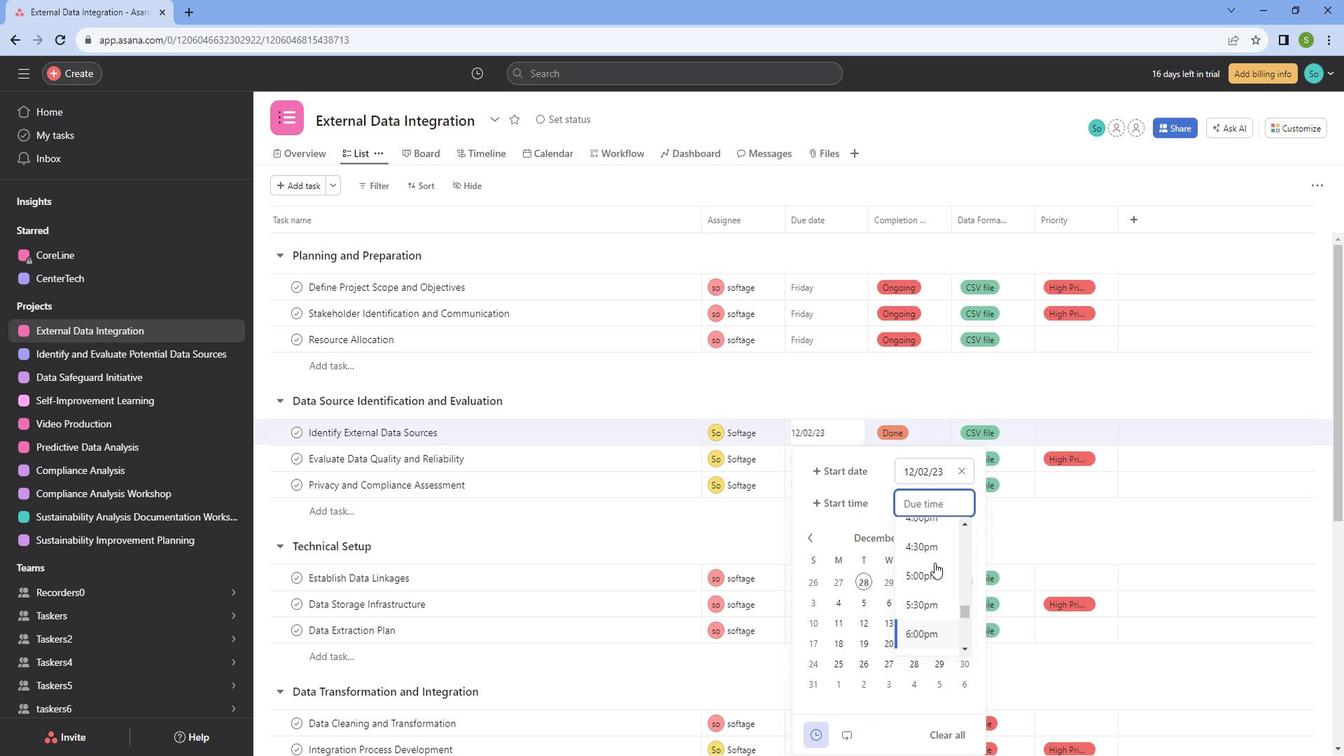 
Action: Mouse pressed left at (949, 567)
Screenshot: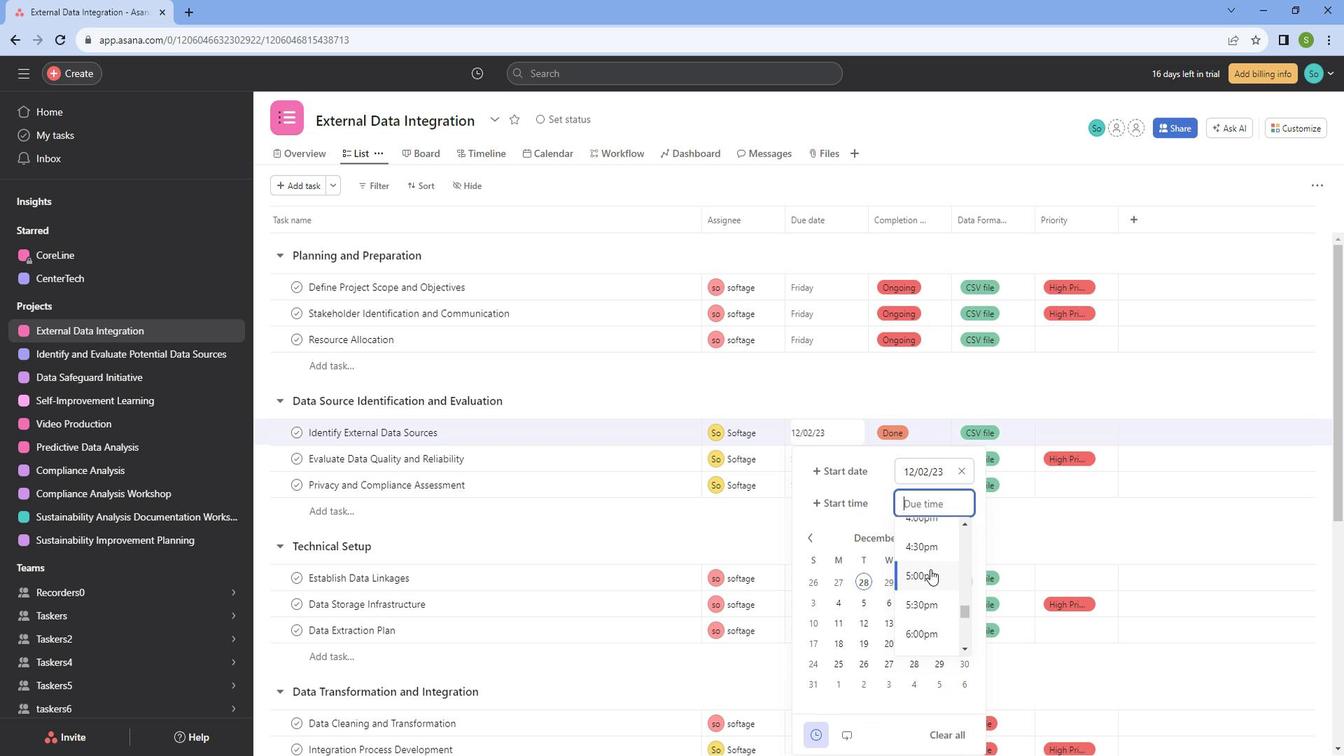 
Action: Mouse moved to (879, 399)
Screenshot: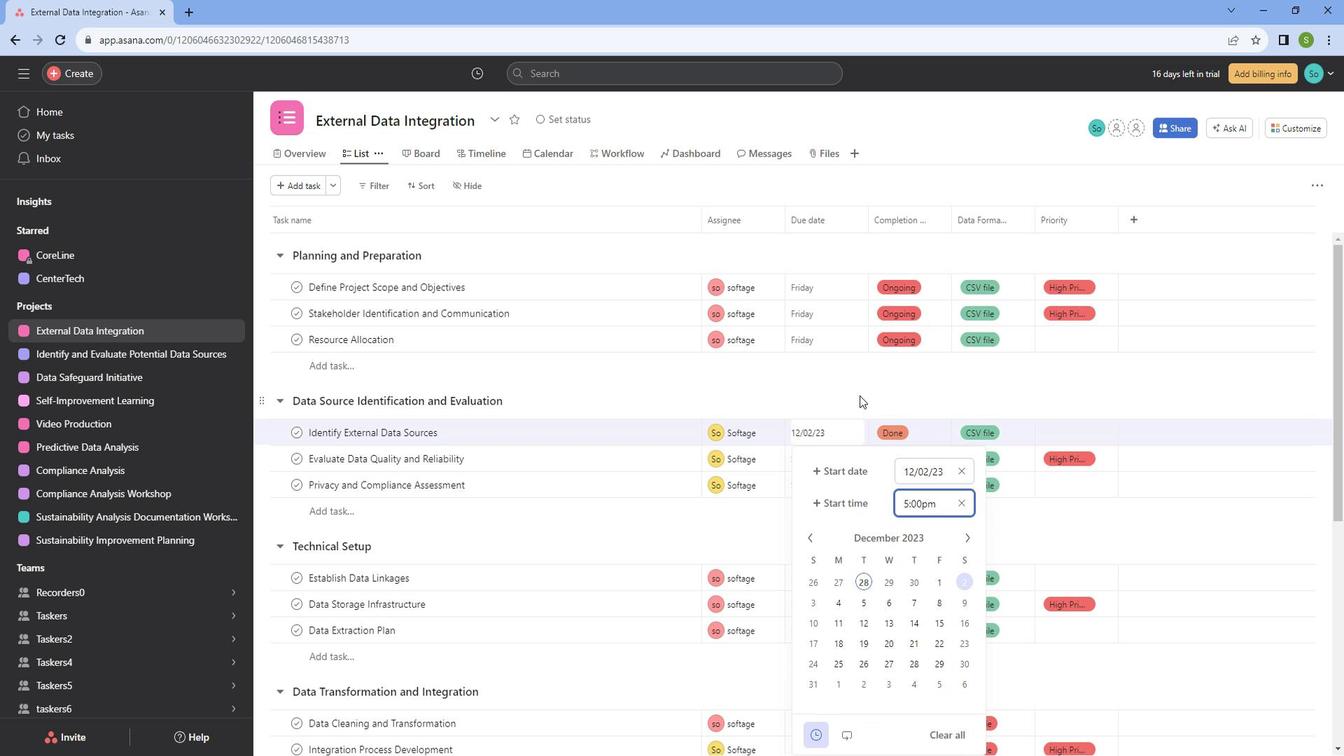 
Action: Mouse pressed left at (879, 399)
Screenshot: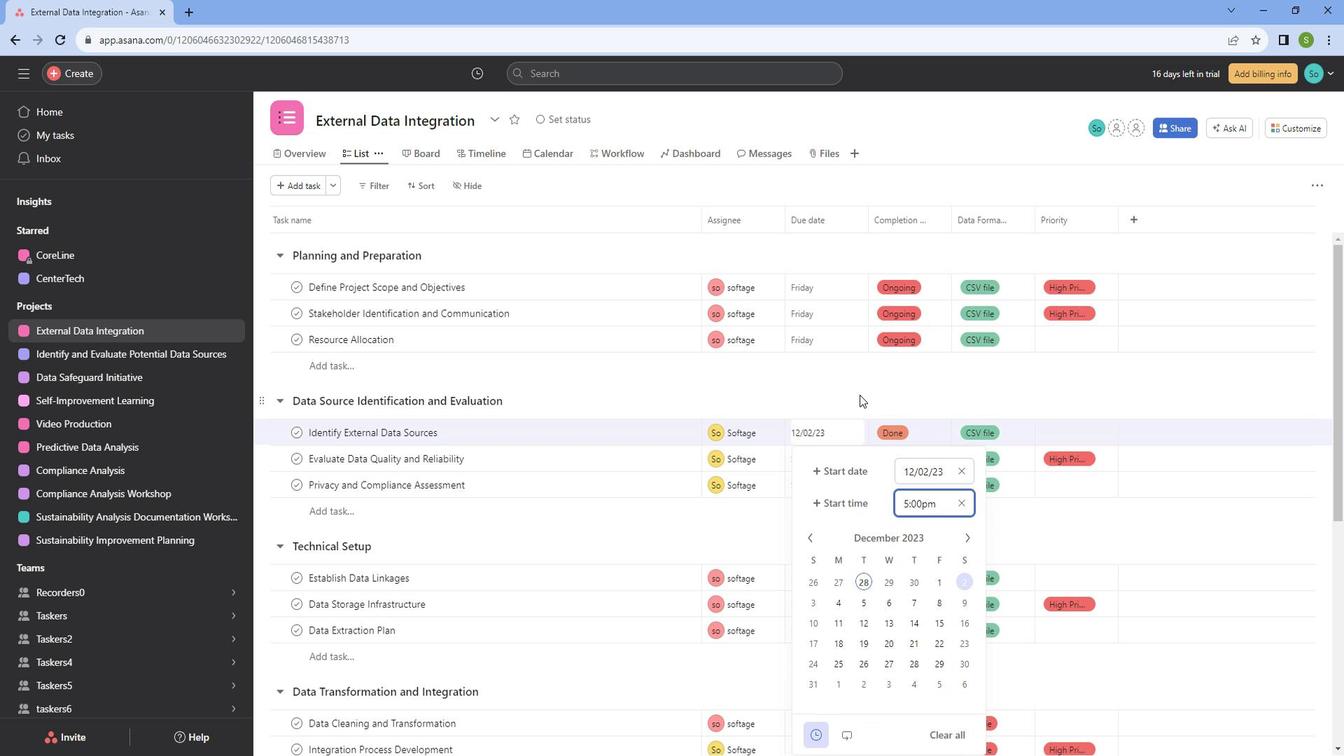 
Action: Mouse moved to (837, 464)
Screenshot: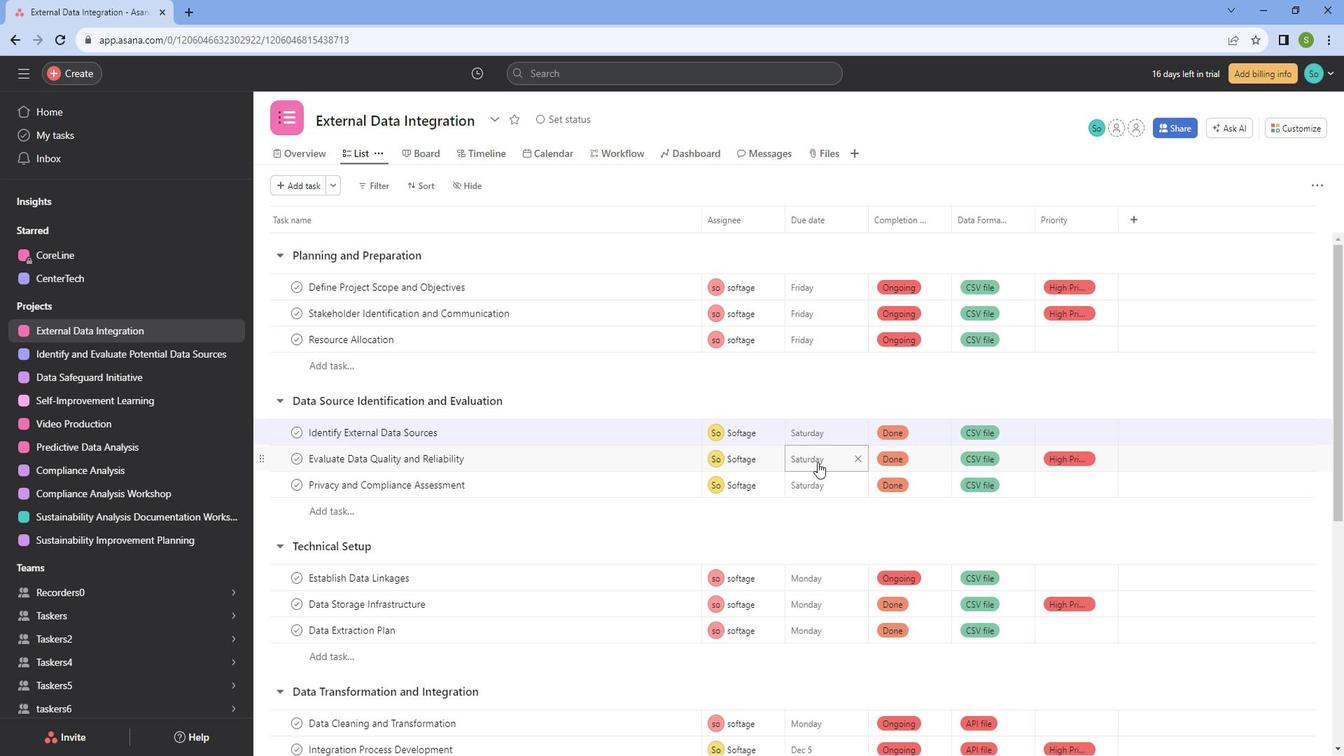 
Action: Mouse pressed left at (837, 464)
Screenshot: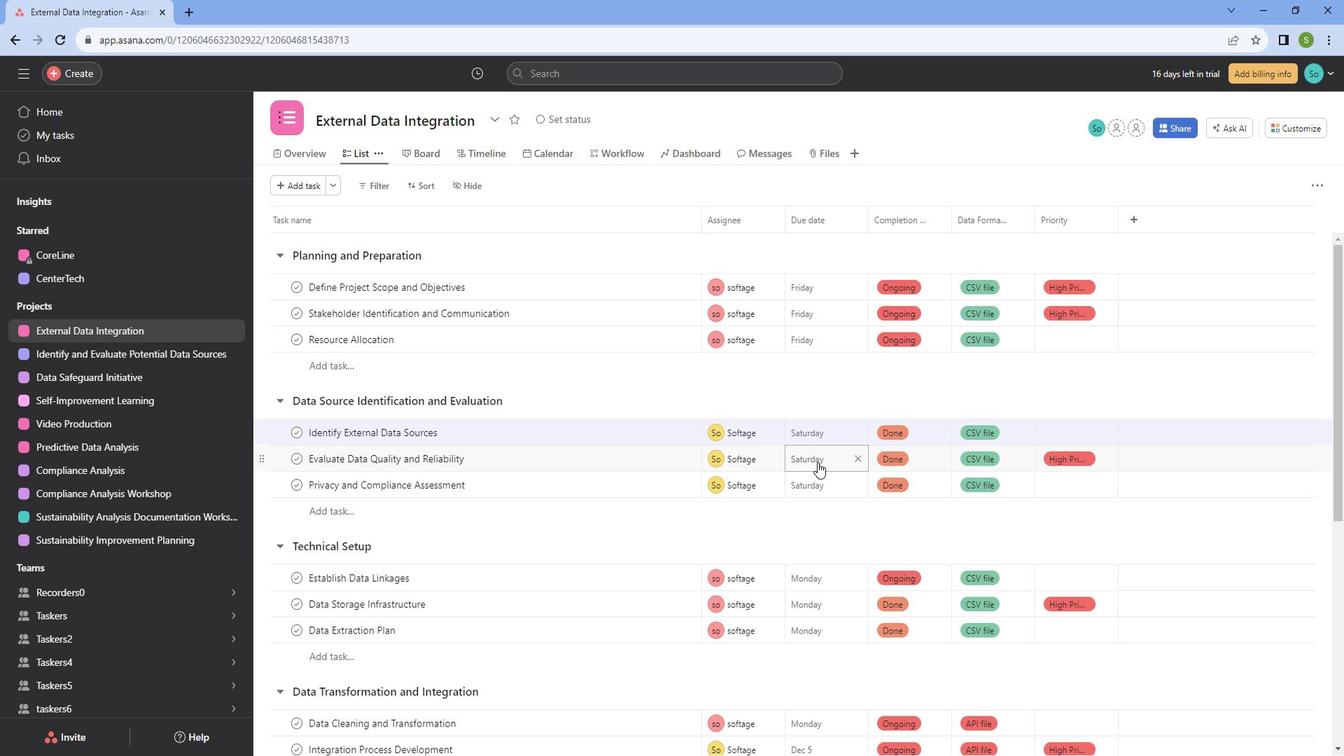 
Action: Mouse moved to (838, 723)
Screenshot: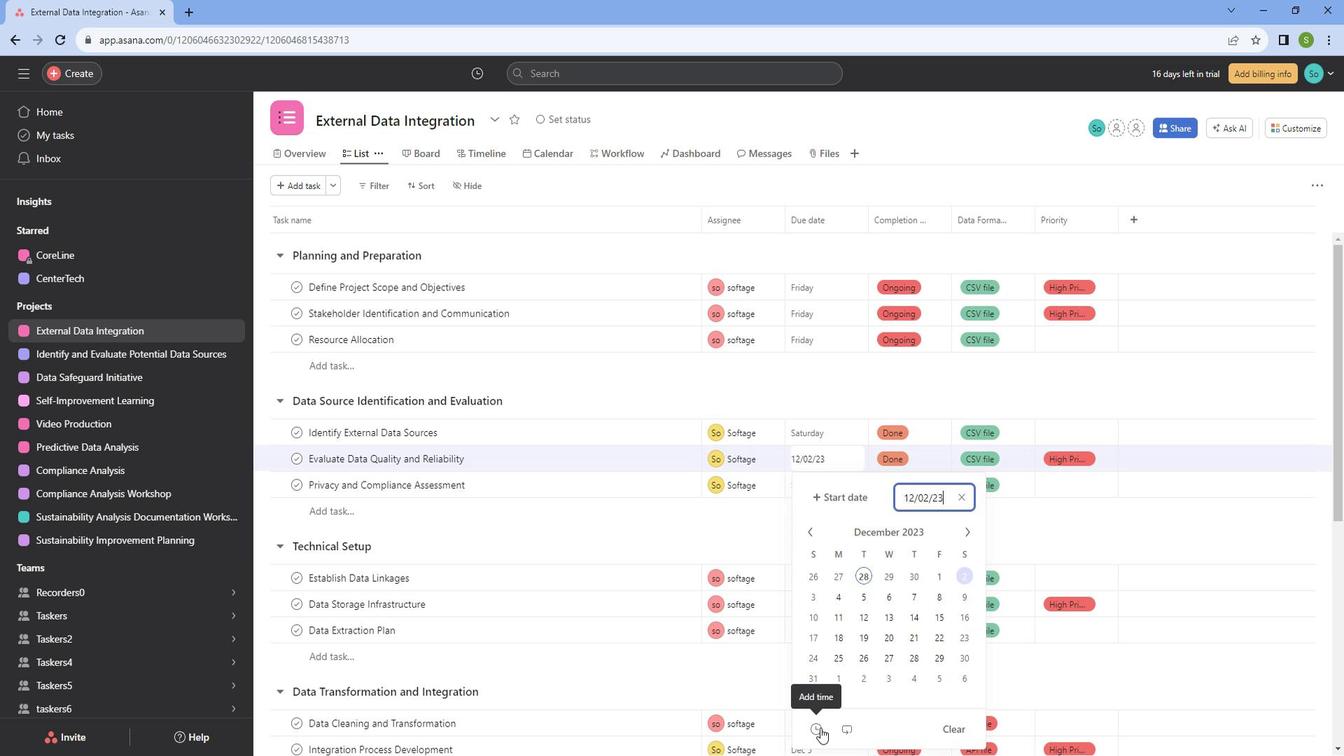 
Action: Mouse pressed left at (838, 723)
Screenshot: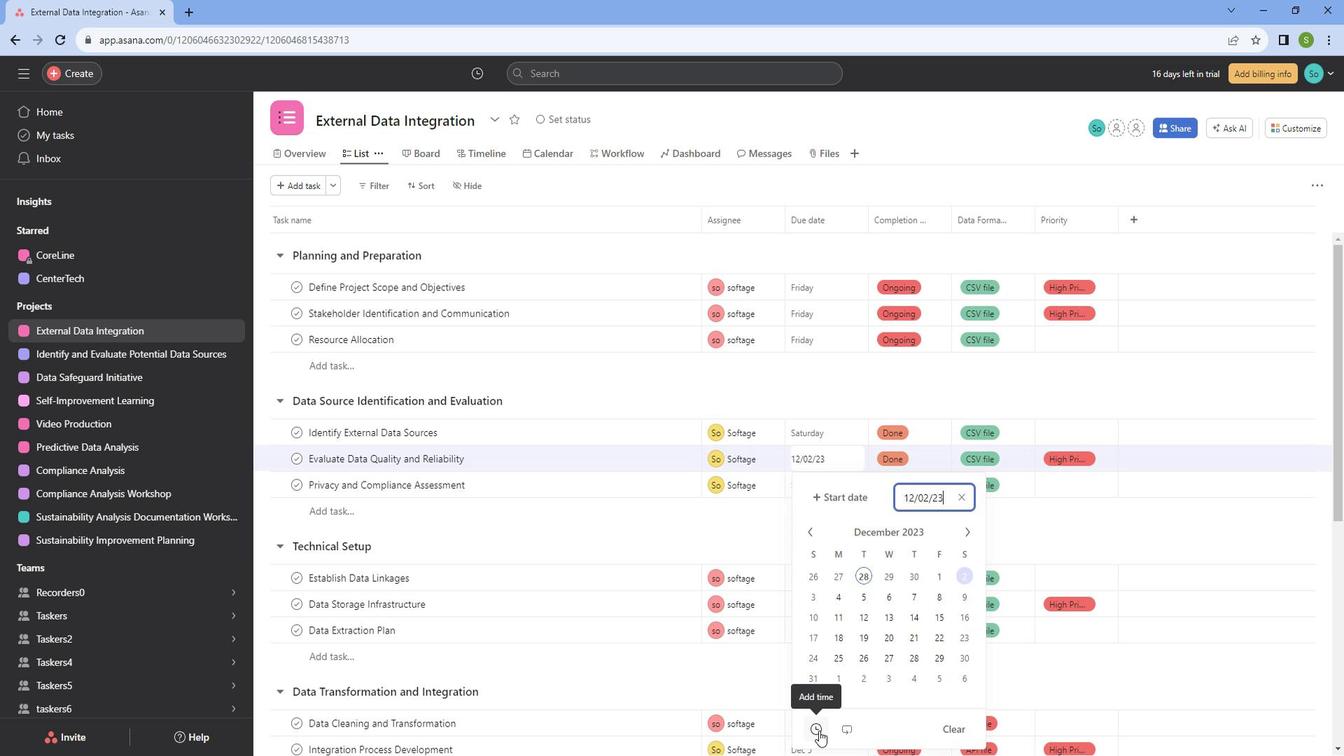 
Action: Mouse moved to (962, 235)
Screenshot: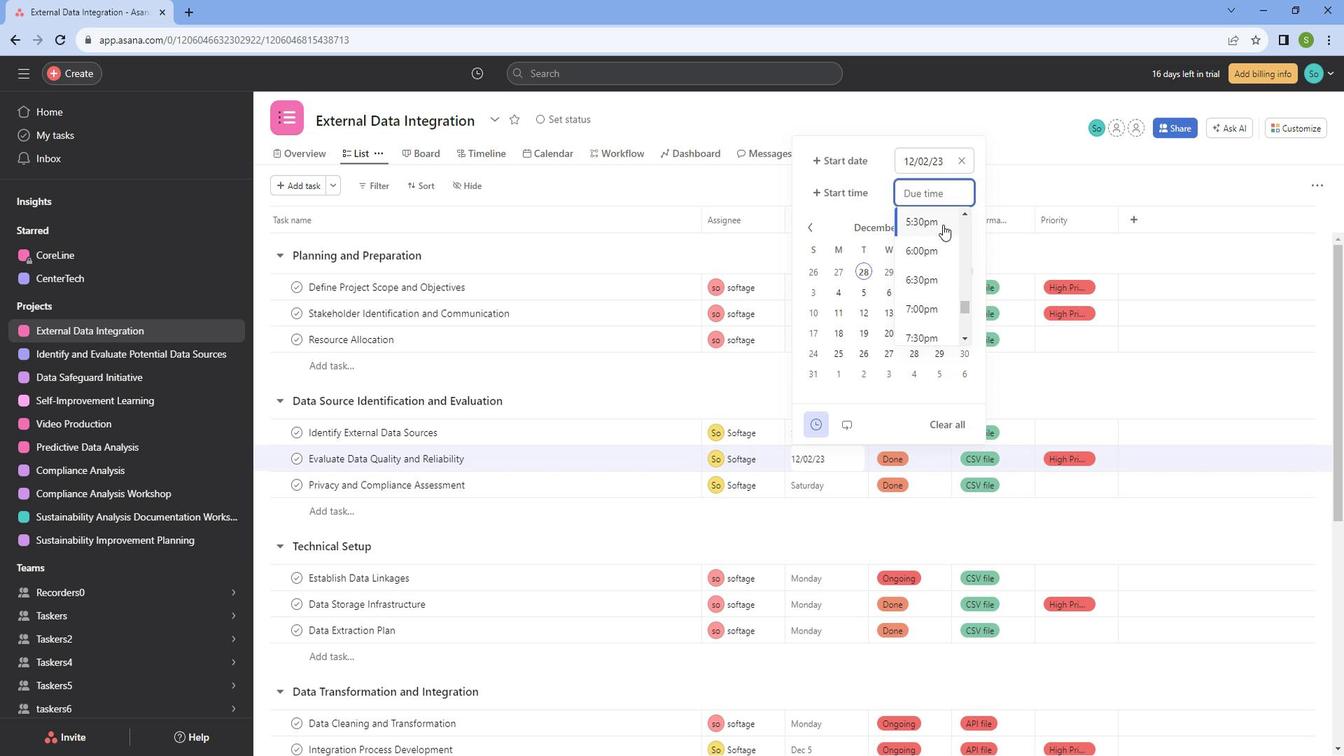 
Action: Mouse scrolled (962, 236) with delta (0, 0)
Screenshot: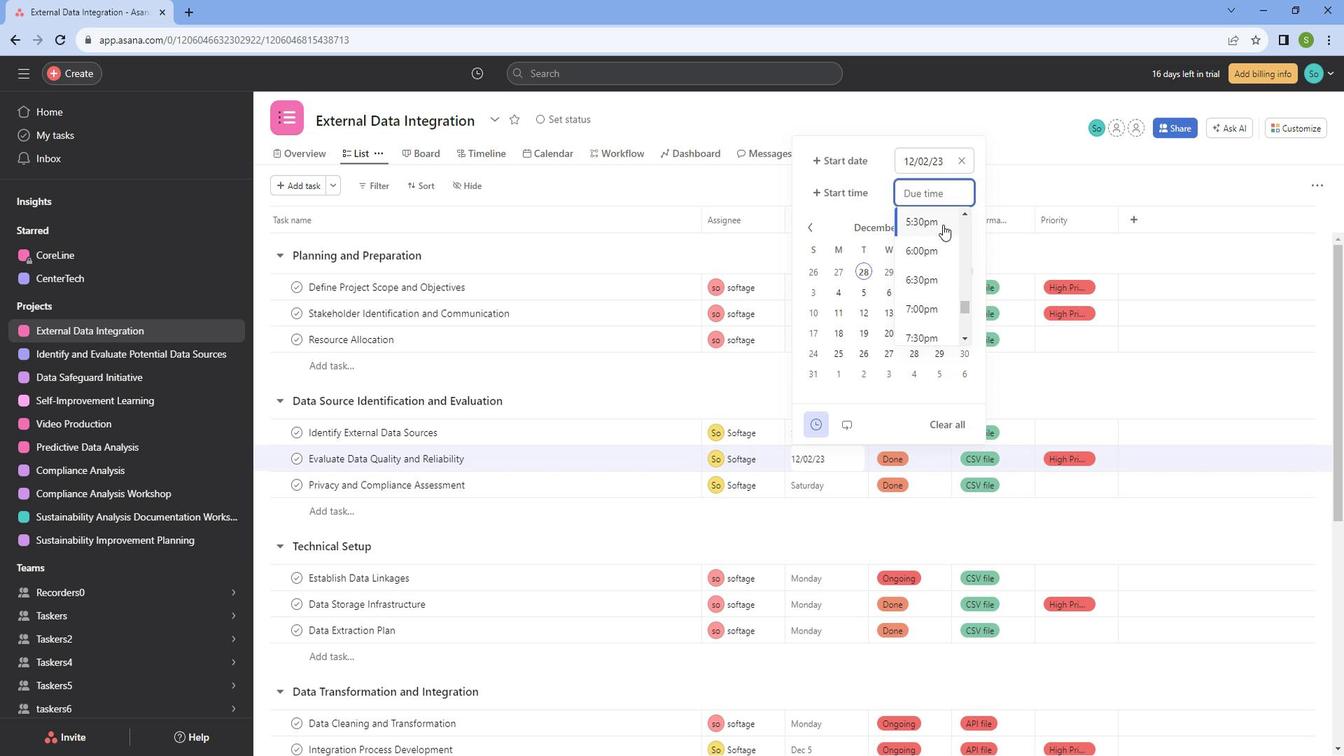 
Action: Mouse moved to (948, 267)
Screenshot: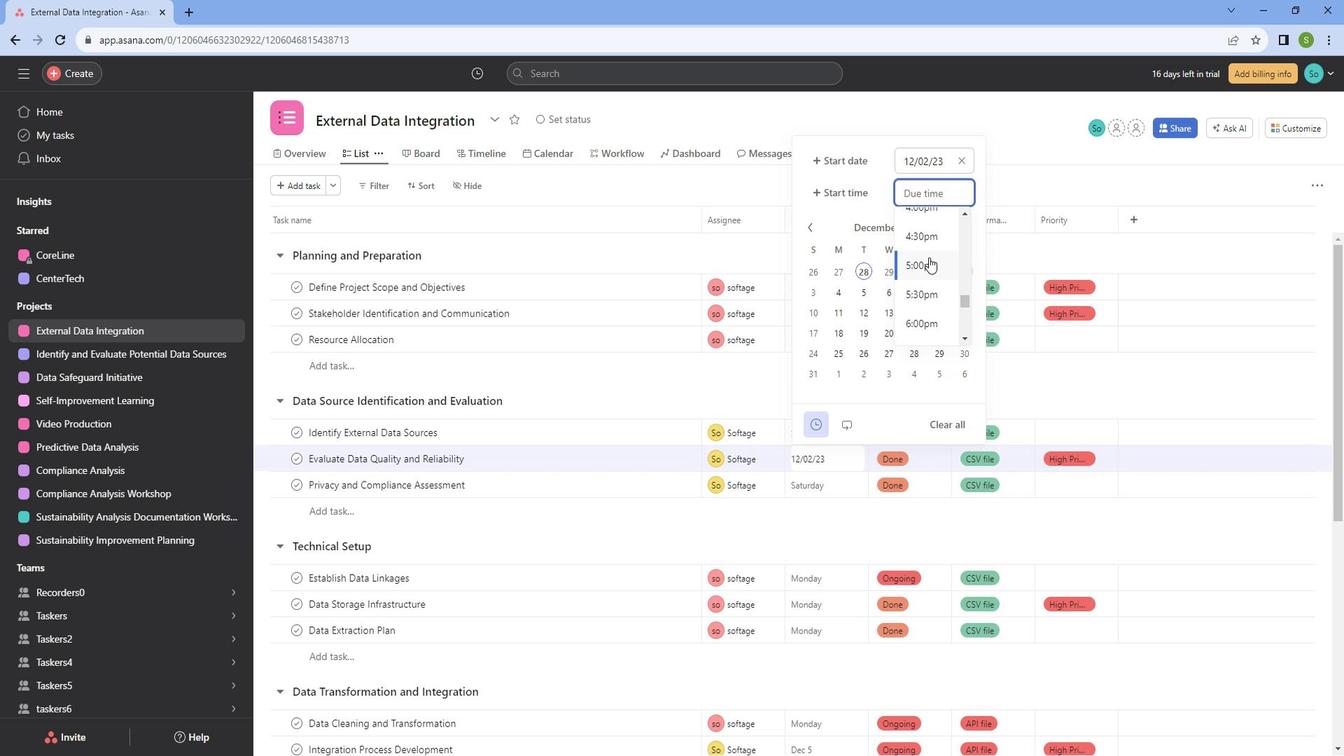 
Action: Mouse pressed left at (948, 267)
Screenshot: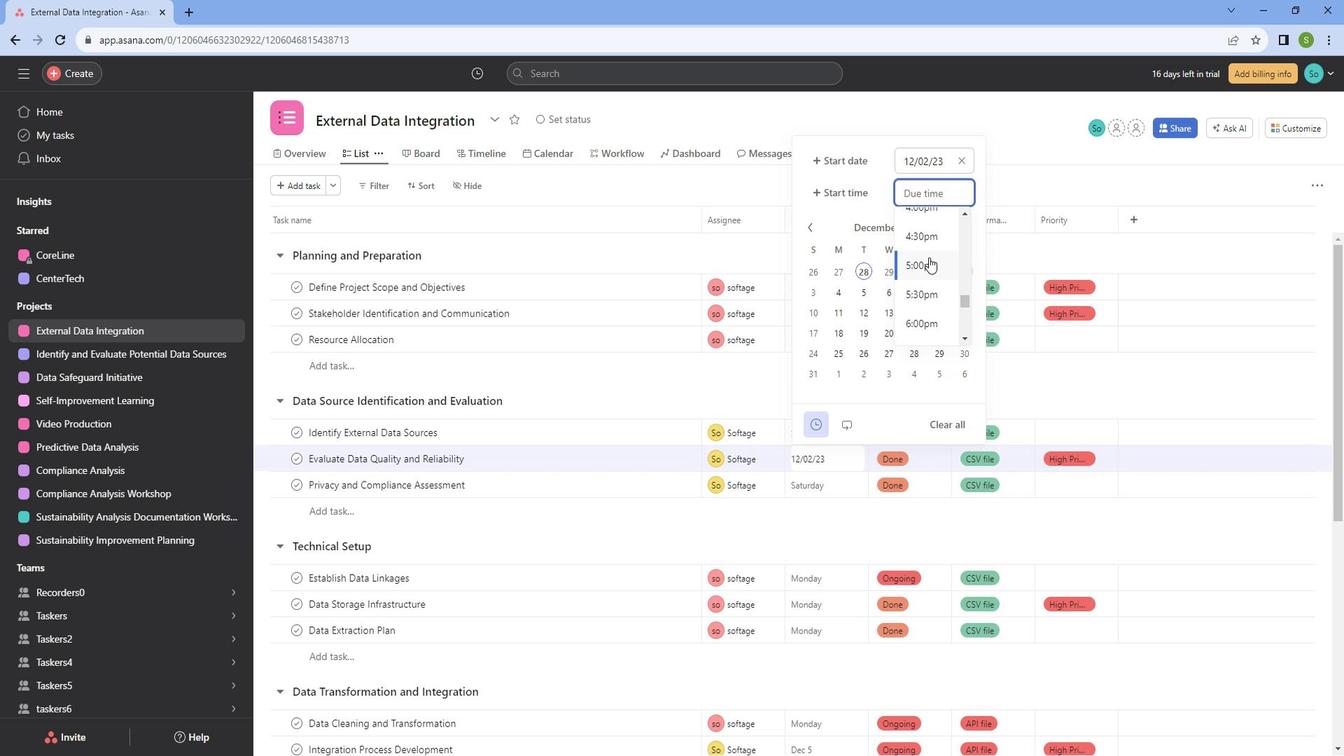 
Action: Mouse moved to (744, 260)
Screenshot: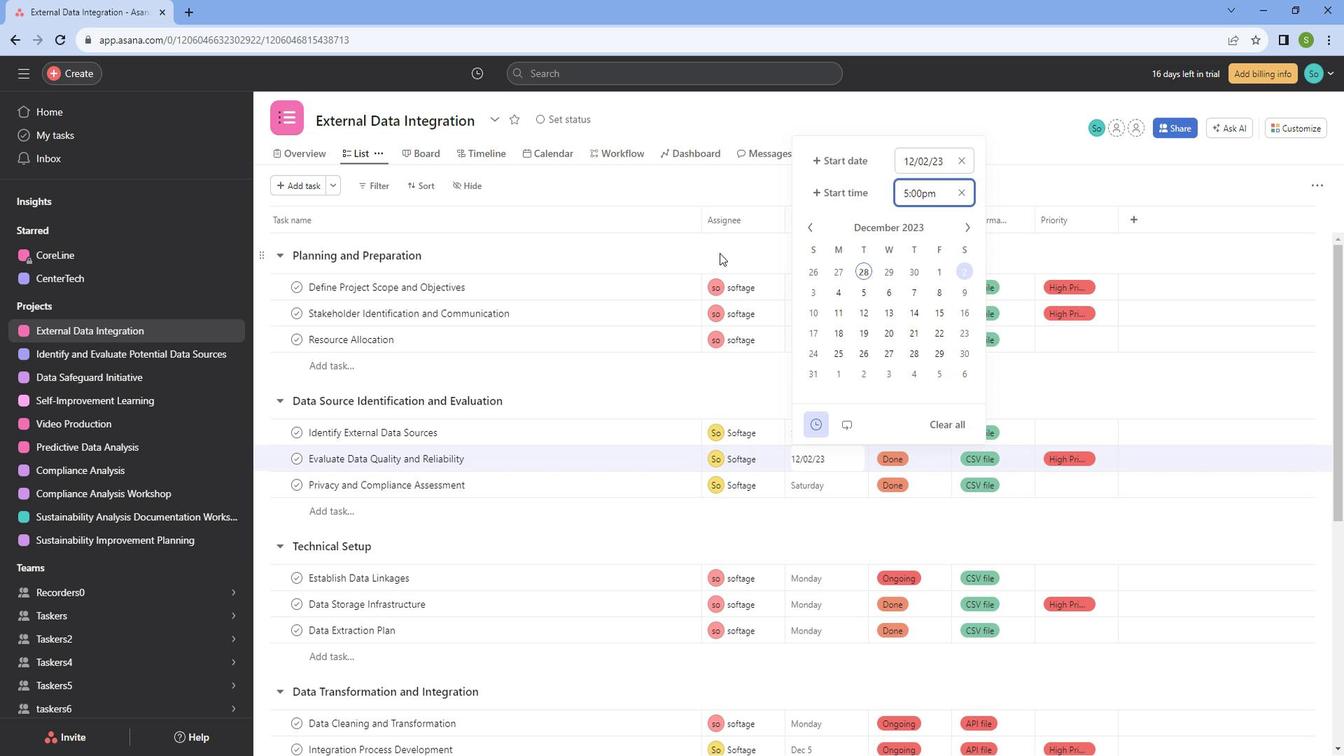 
Action: Mouse pressed left at (744, 260)
Screenshot: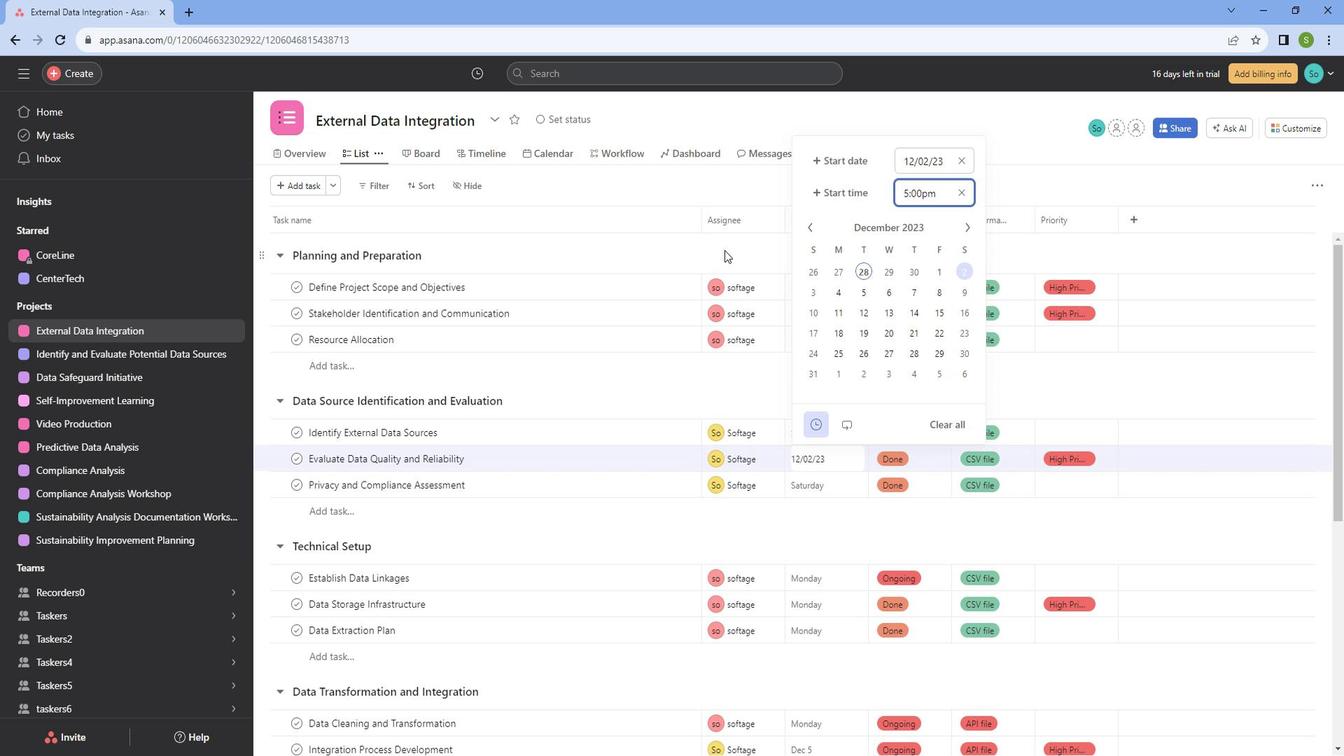 
Action: Mouse moved to (816, 495)
Screenshot: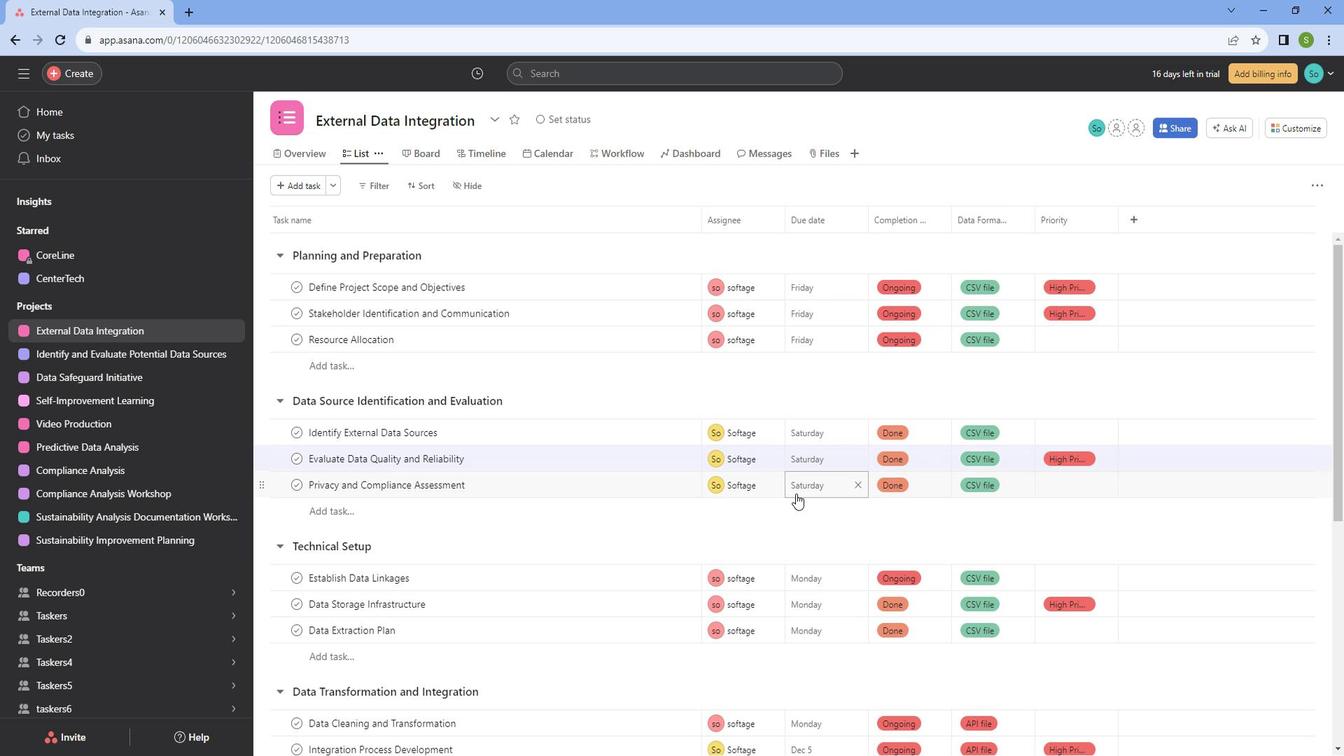
Action: Mouse pressed left at (816, 495)
Screenshot: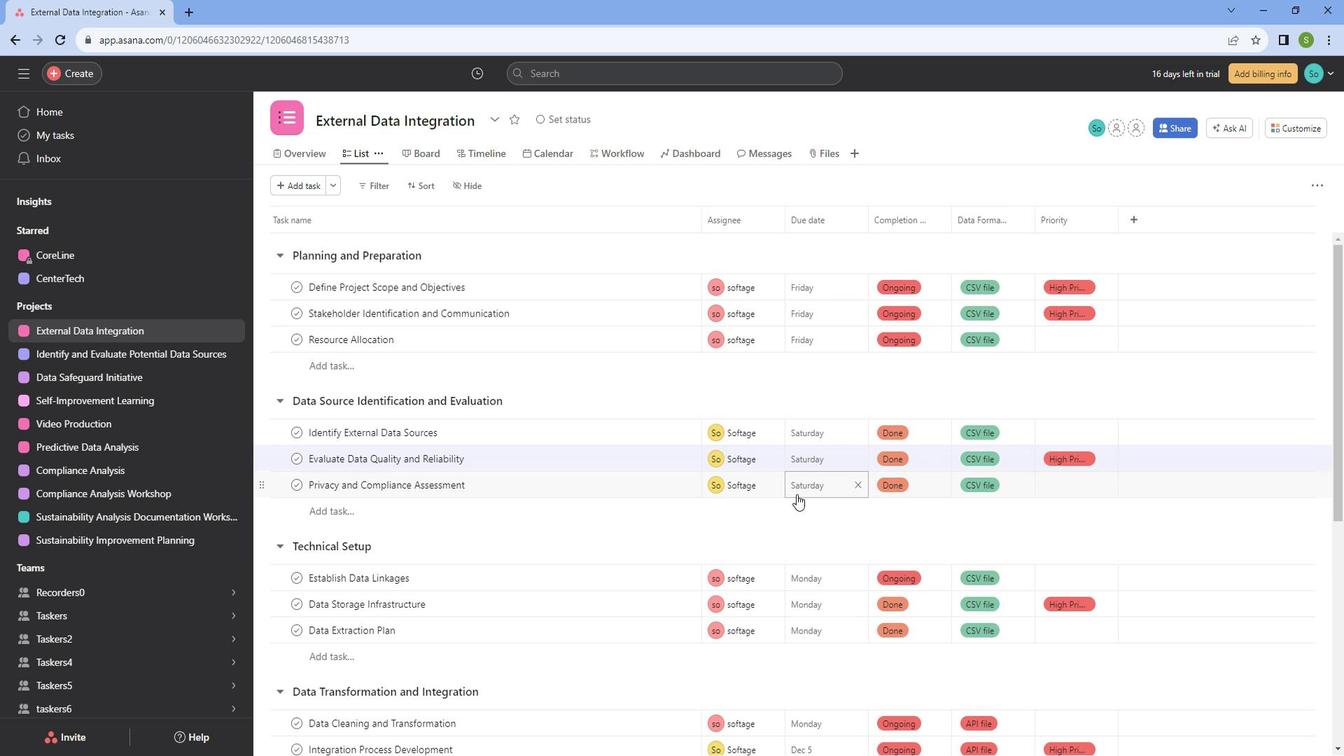 
Action: Mouse moved to (842, 451)
Screenshot: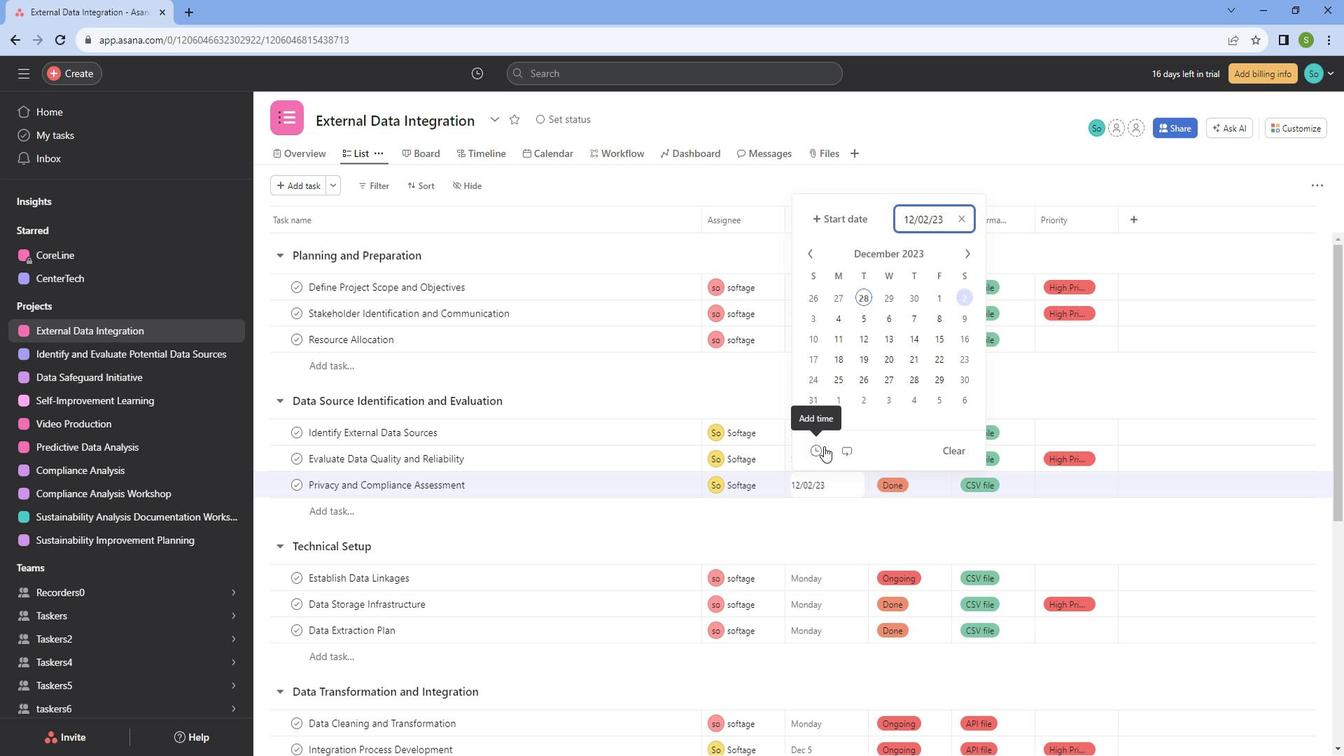 
Action: Mouse pressed left at (842, 451)
Screenshot: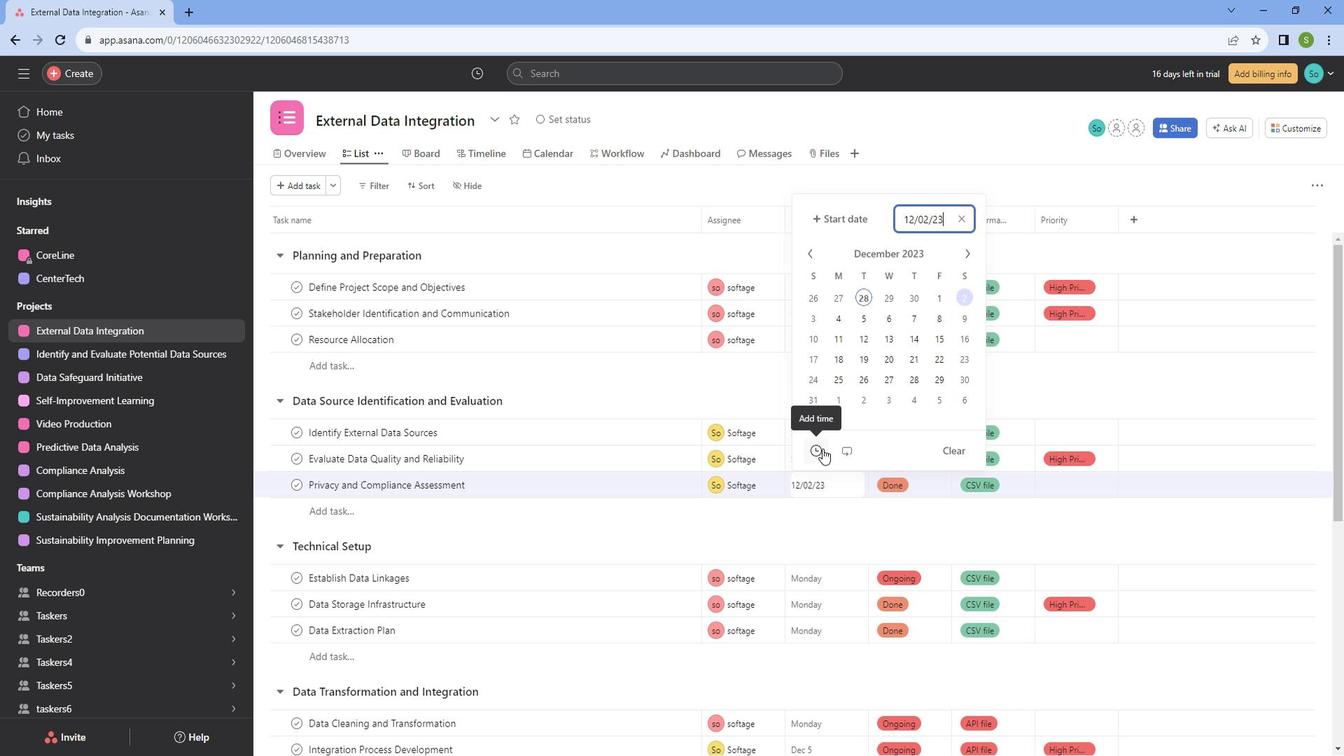 
Action: Mouse moved to (985, 253)
Screenshot: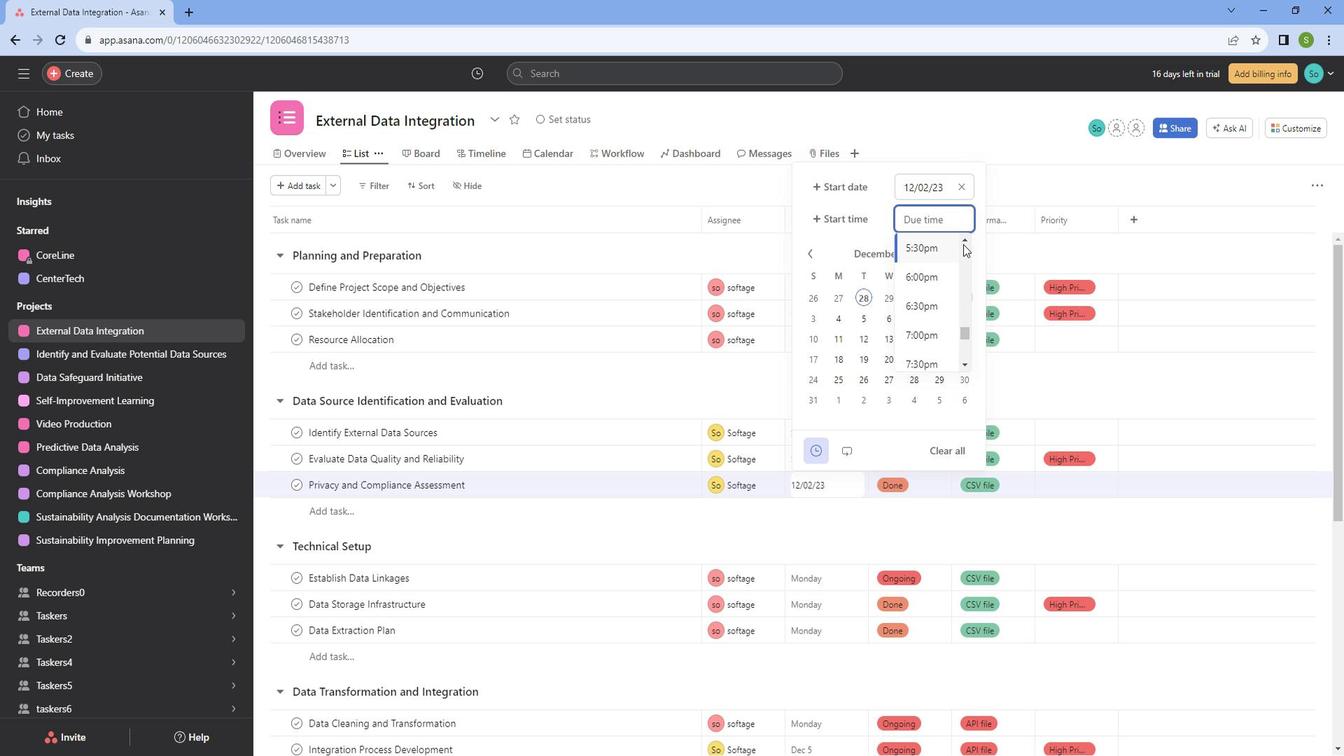 
Action: Mouse pressed left at (985, 253)
Screenshot: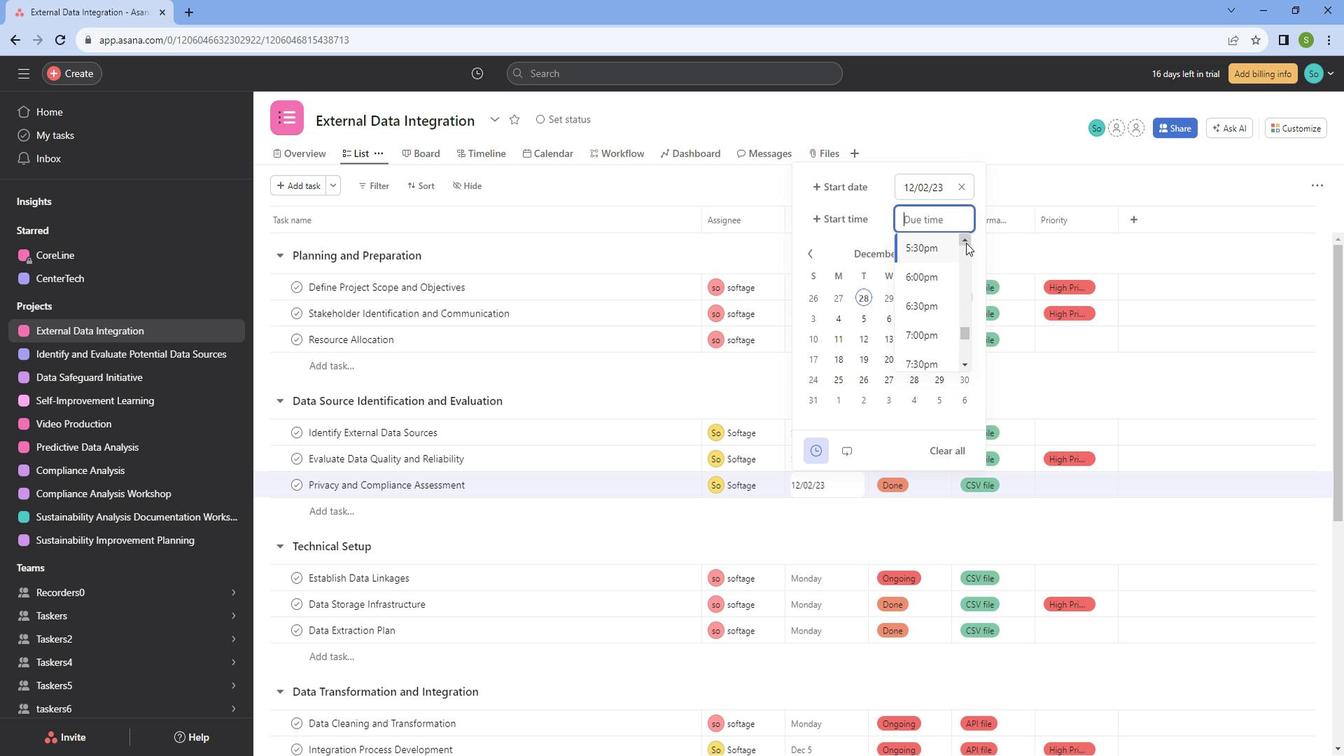 
Action: Mouse moved to (965, 268)
Screenshot: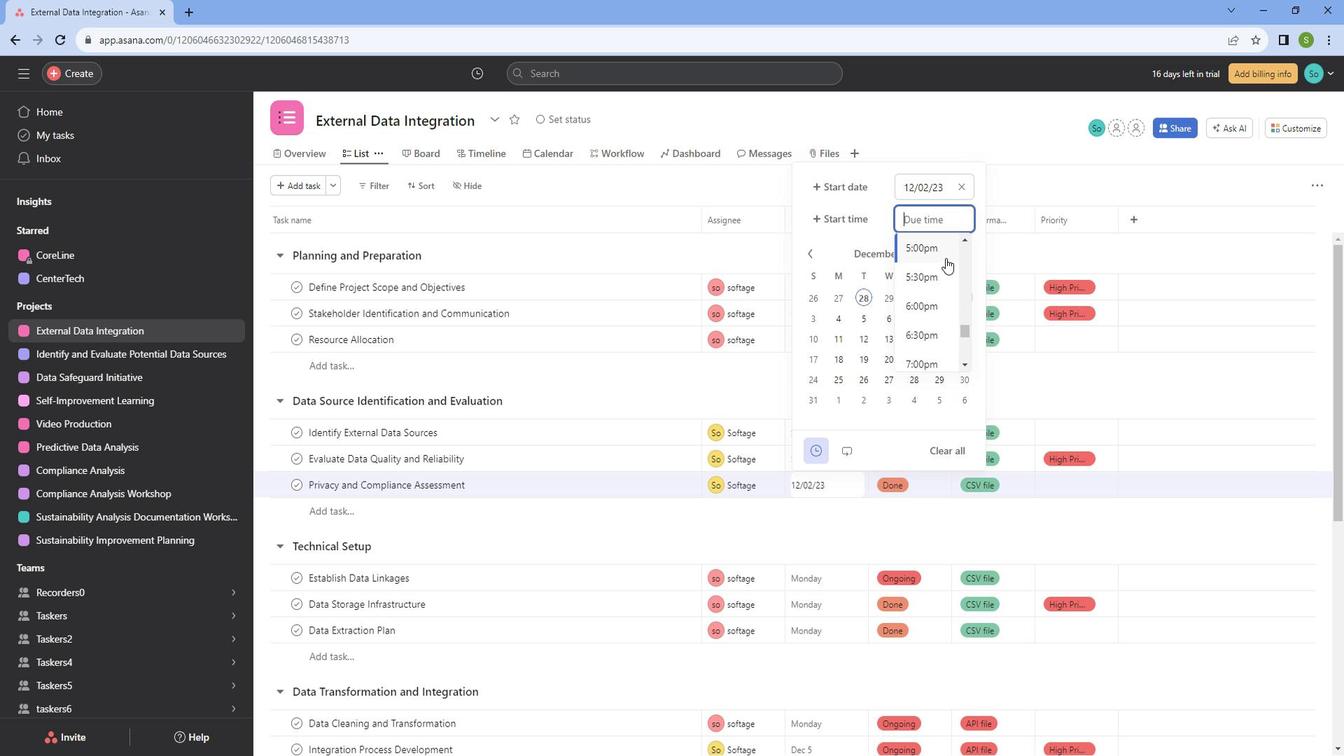 
Action: Mouse pressed left at (965, 268)
Screenshot: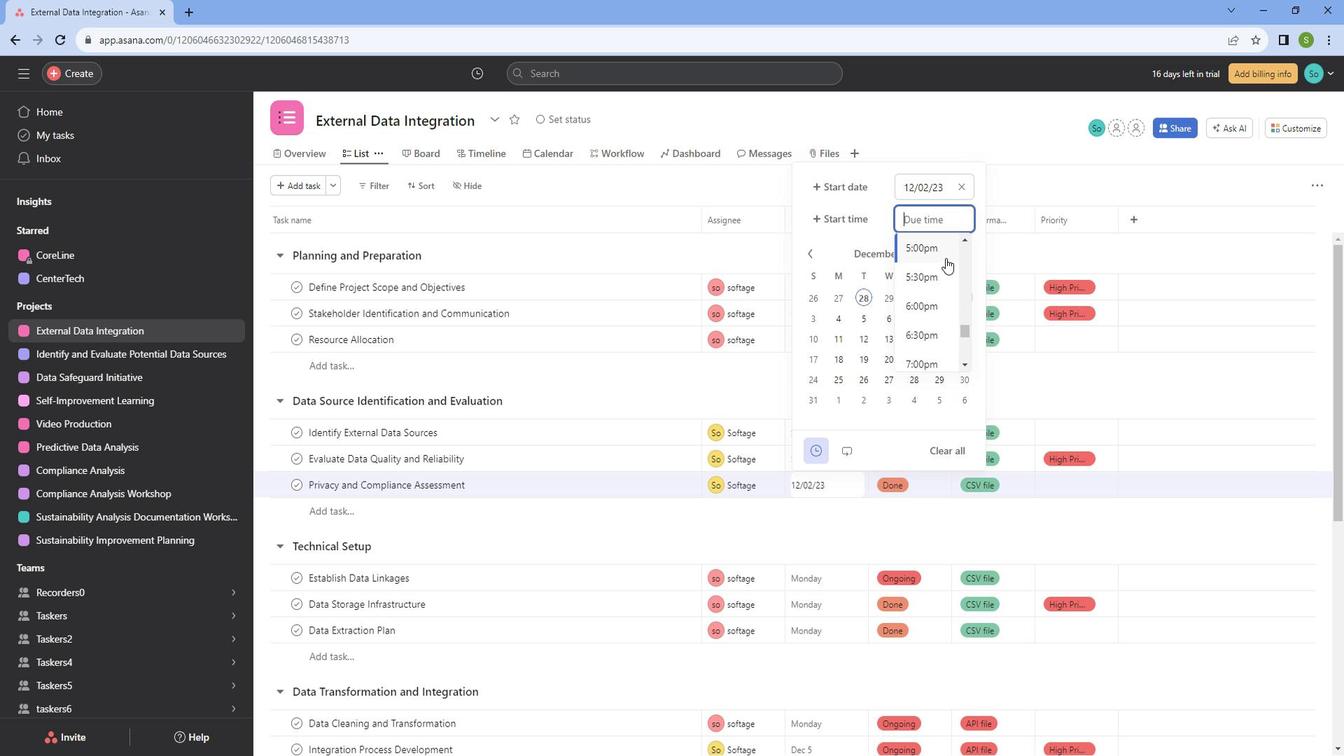 
Action: Mouse moved to (771, 254)
Screenshot: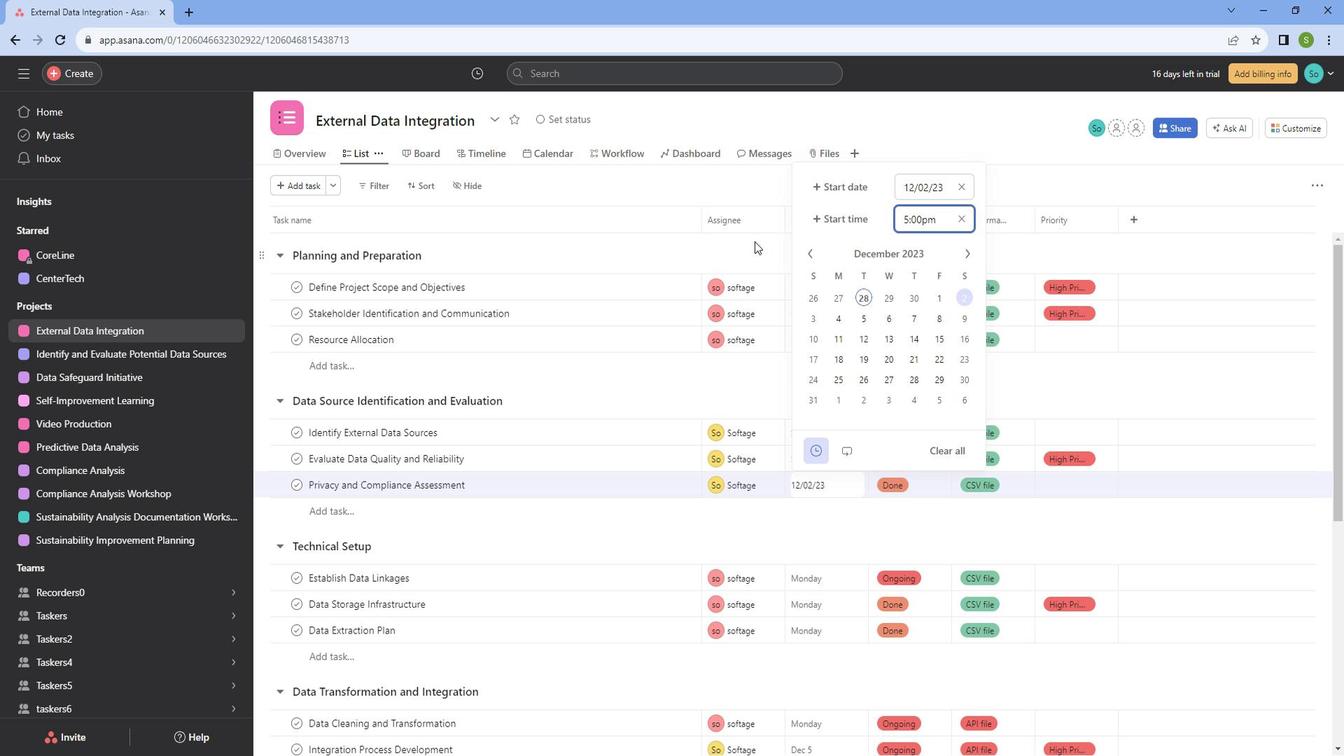 
Action: Mouse pressed left at (771, 254)
Screenshot: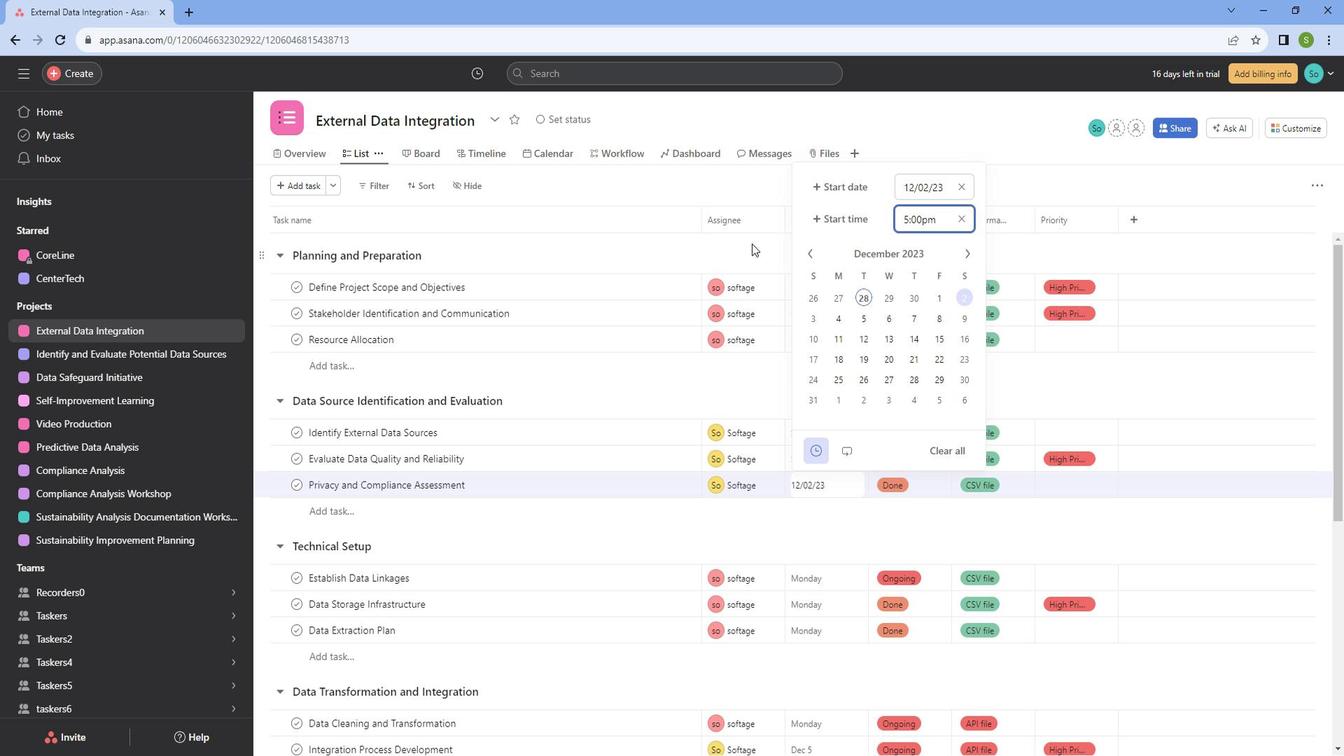 
Action: Mouse moved to (807, 396)
Screenshot: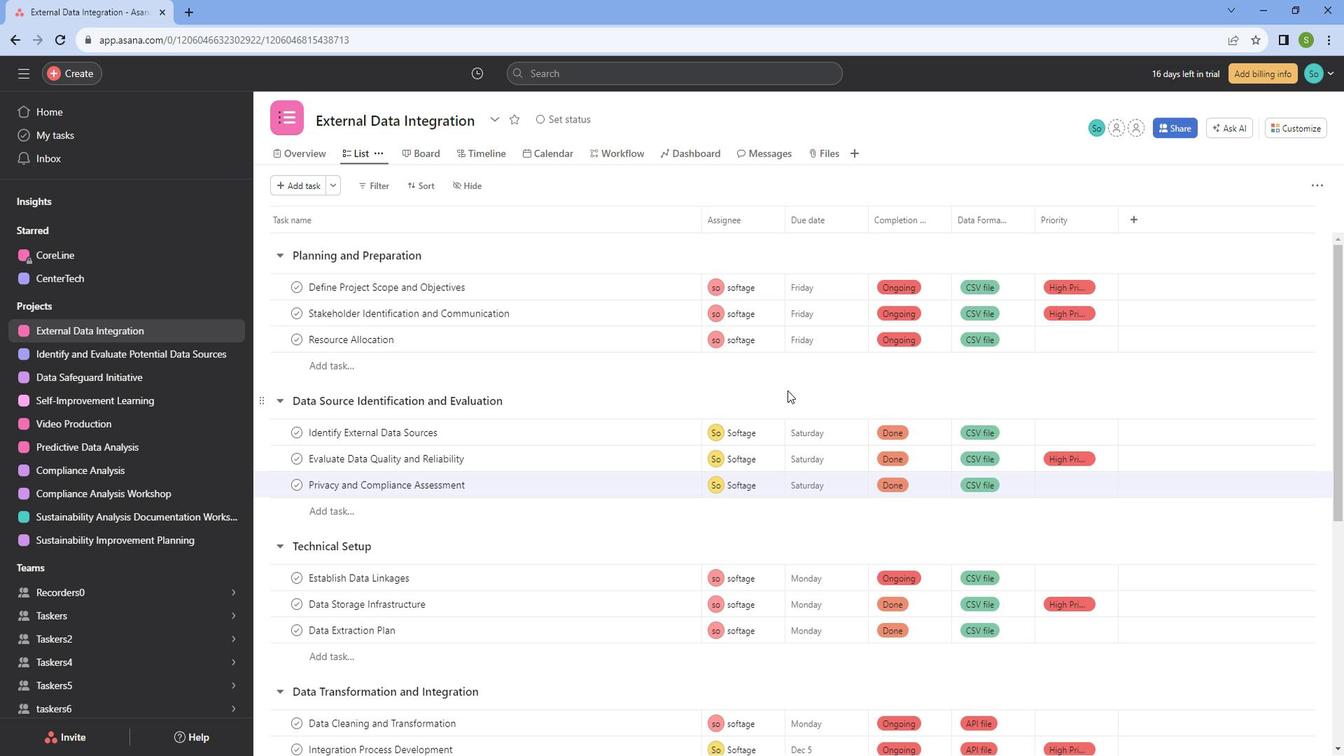 
Action: Mouse scrolled (807, 395) with delta (0, 0)
Screenshot: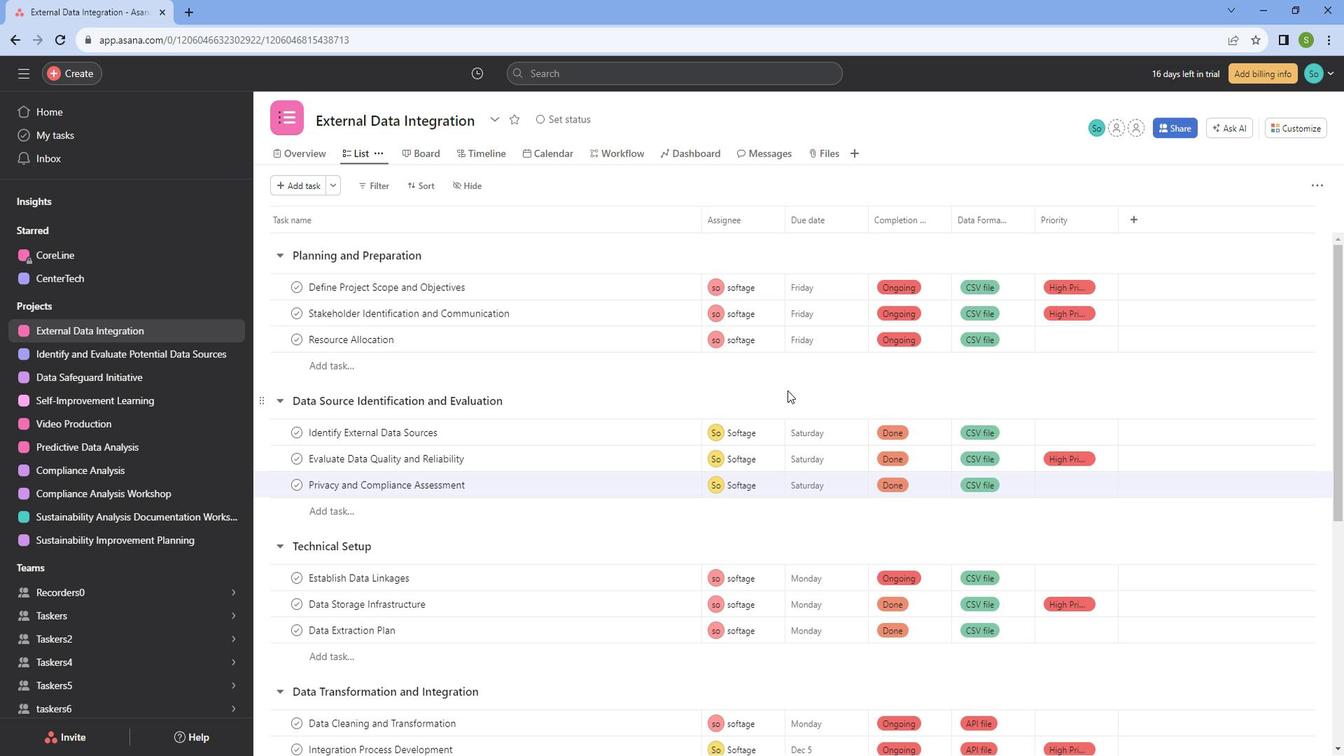 
Action: Mouse moved to (806, 396)
Screenshot: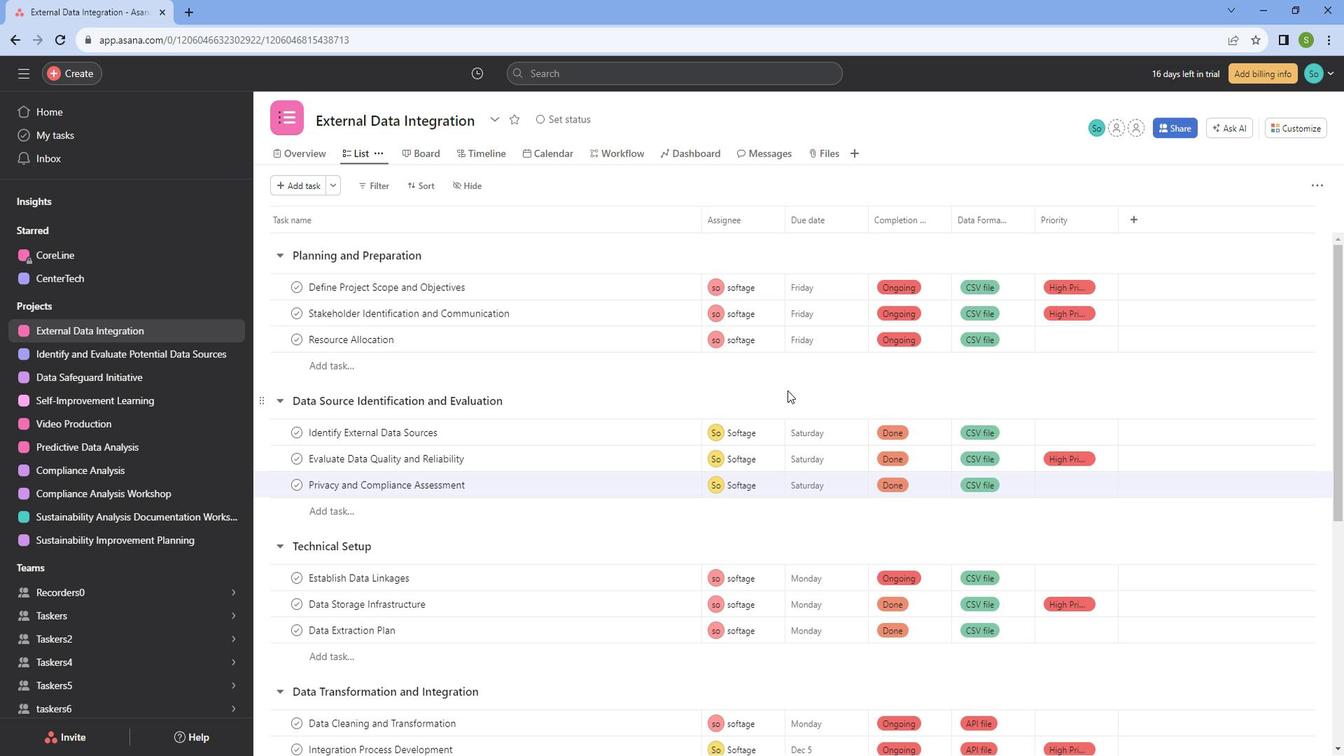 
Action: Mouse scrolled (806, 396) with delta (0, 0)
Screenshot: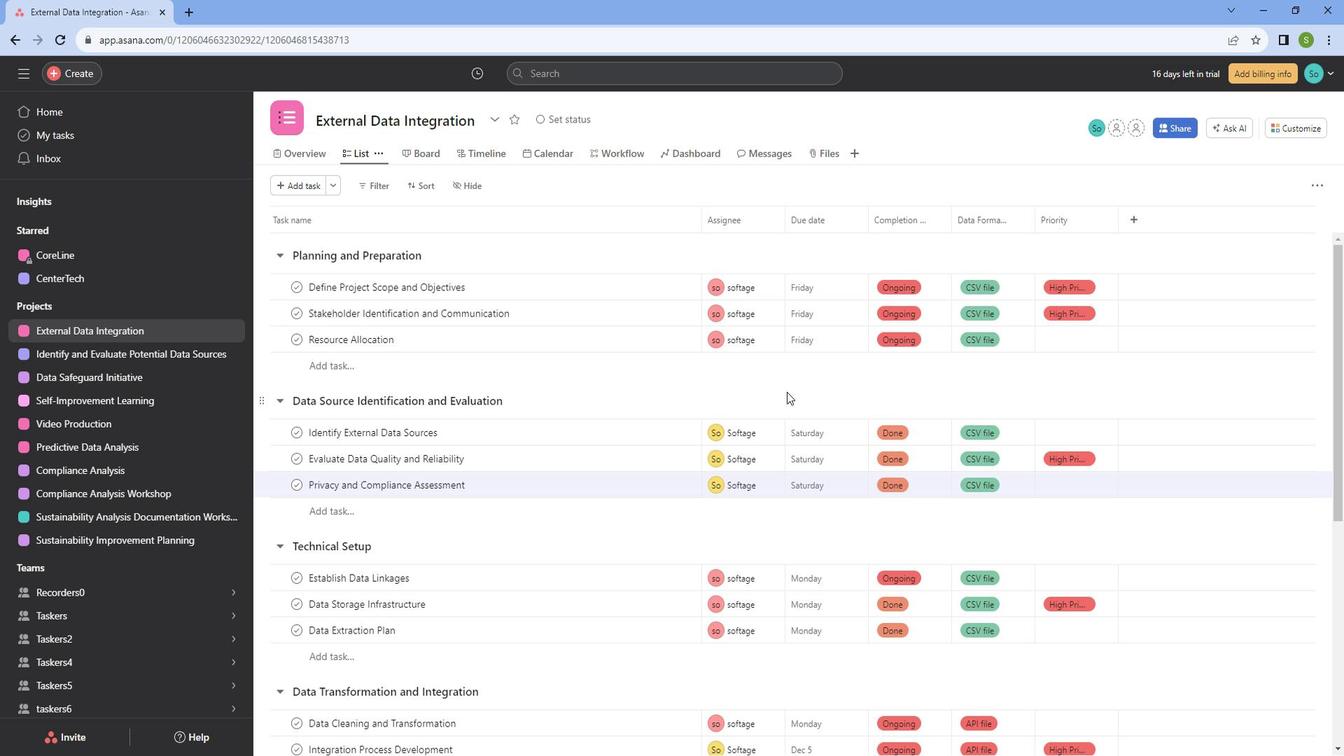 
Action: Mouse scrolled (806, 396) with delta (0, 0)
Screenshot: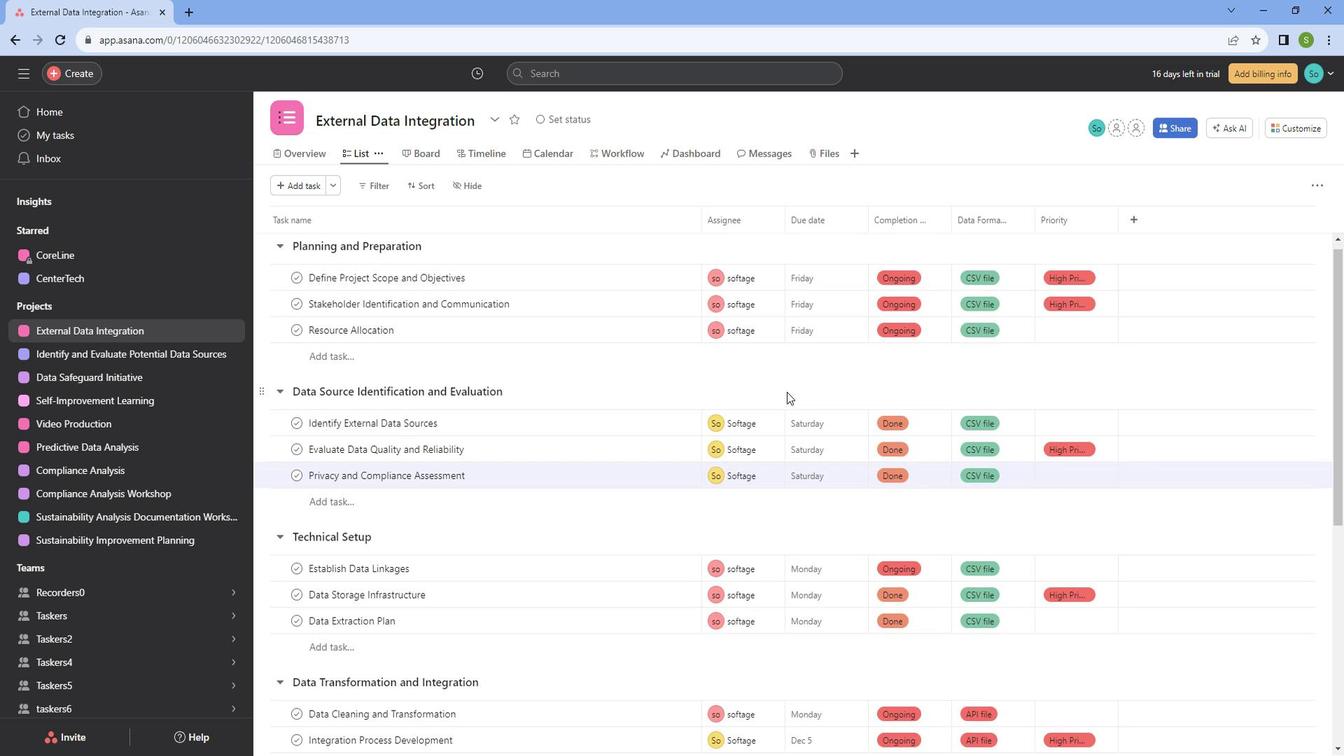 
Action: Mouse moved to (844, 371)
Screenshot: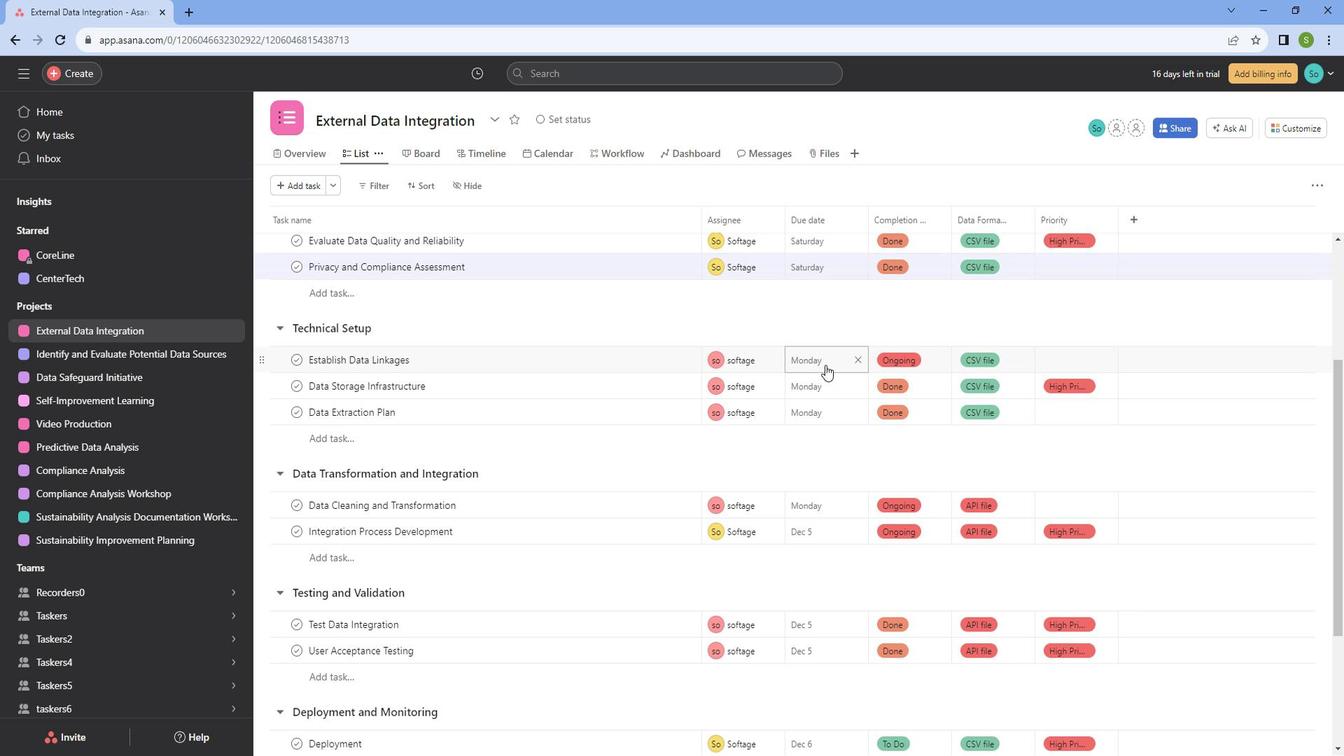 
Action: Mouse scrolled (844, 371) with delta (0, 0)
Screenshot: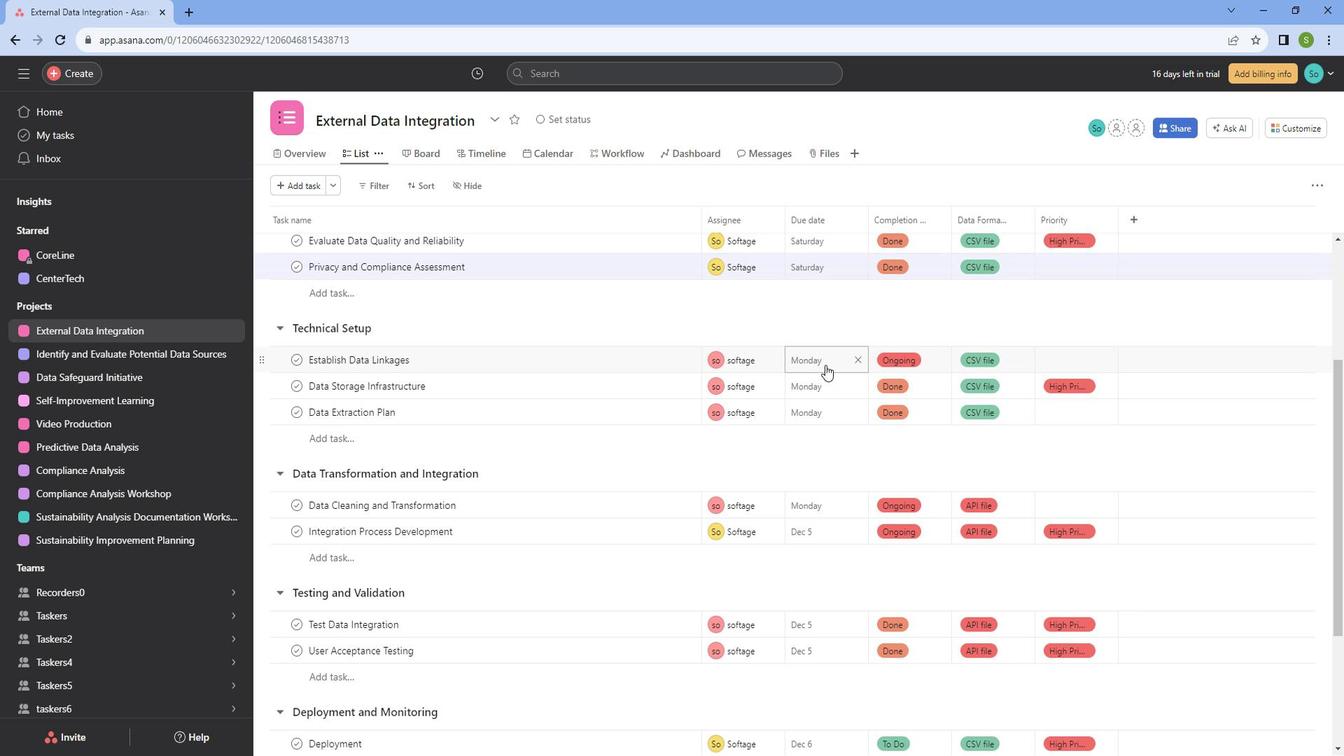 
Action: Mouse moved to (848, 327)
Screenshot: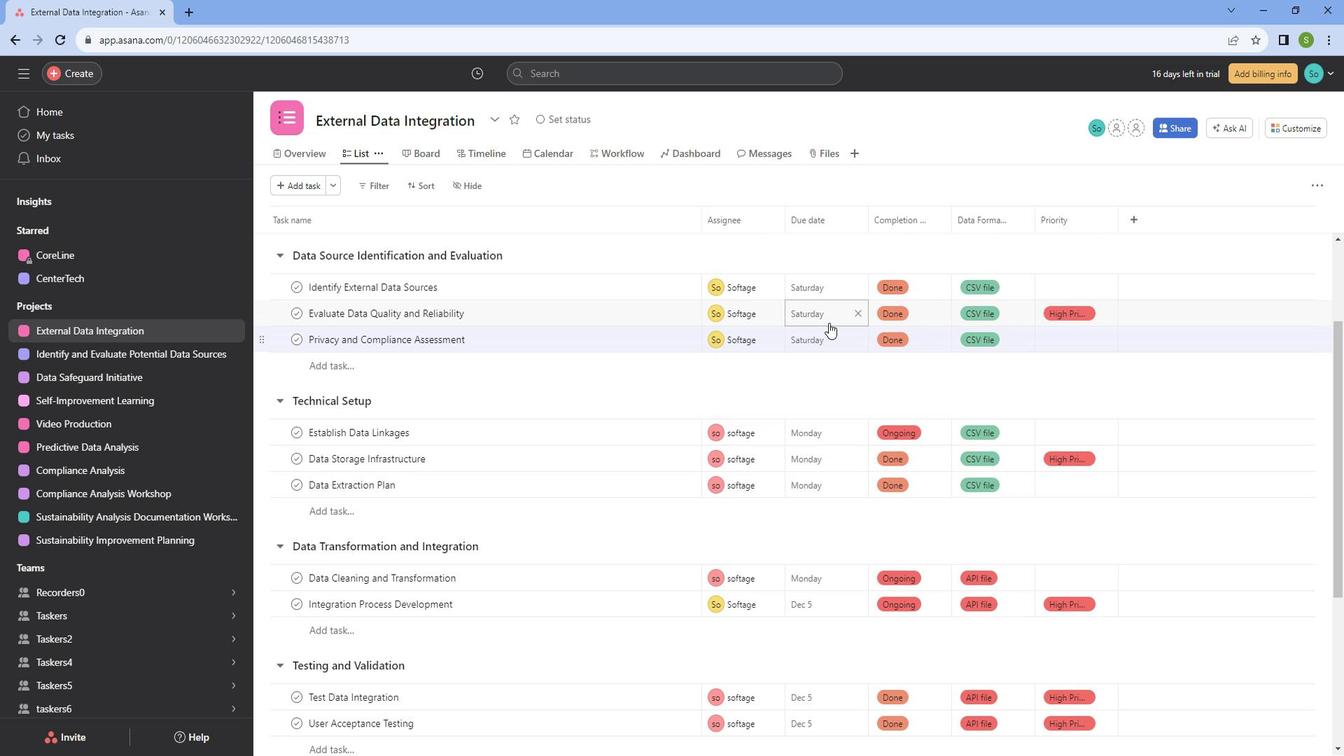
Action: Mouse pressed left at (848, 327)
Screenshot: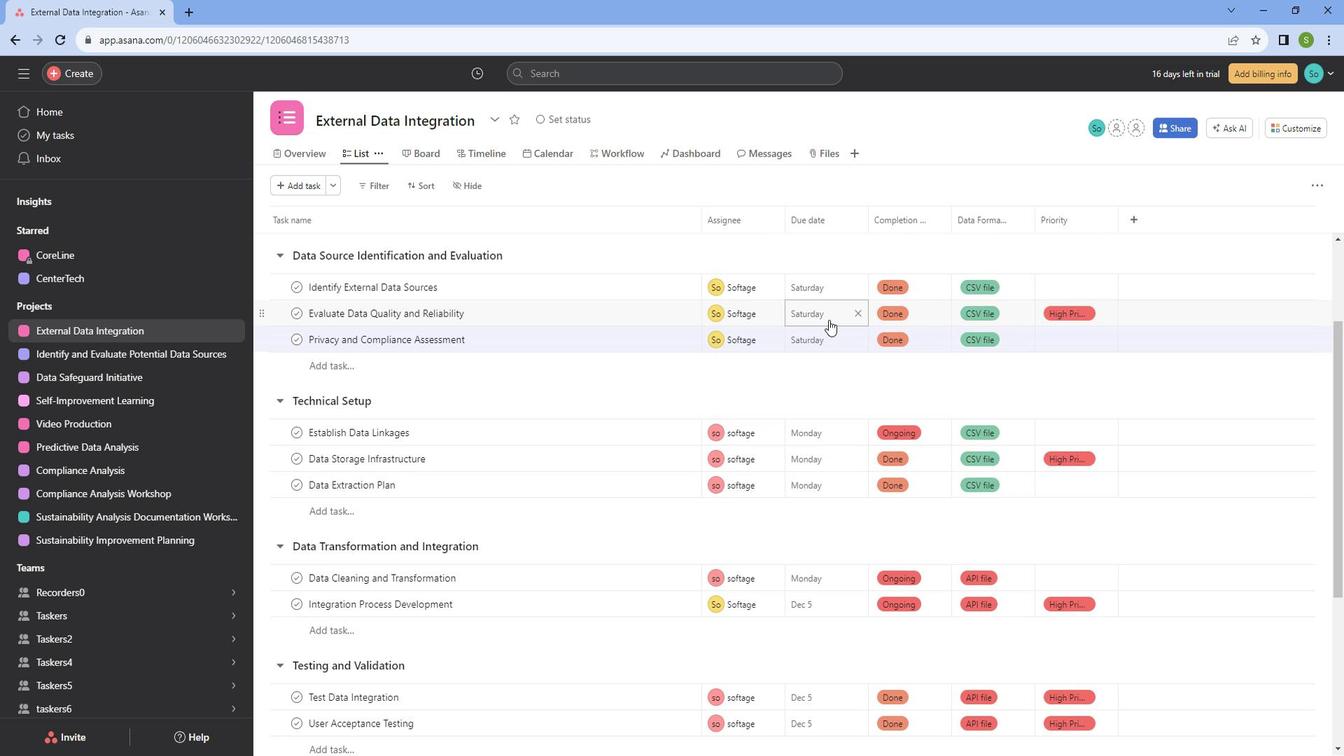 
Action: Mouse moved to (848, 257)
Screenshot: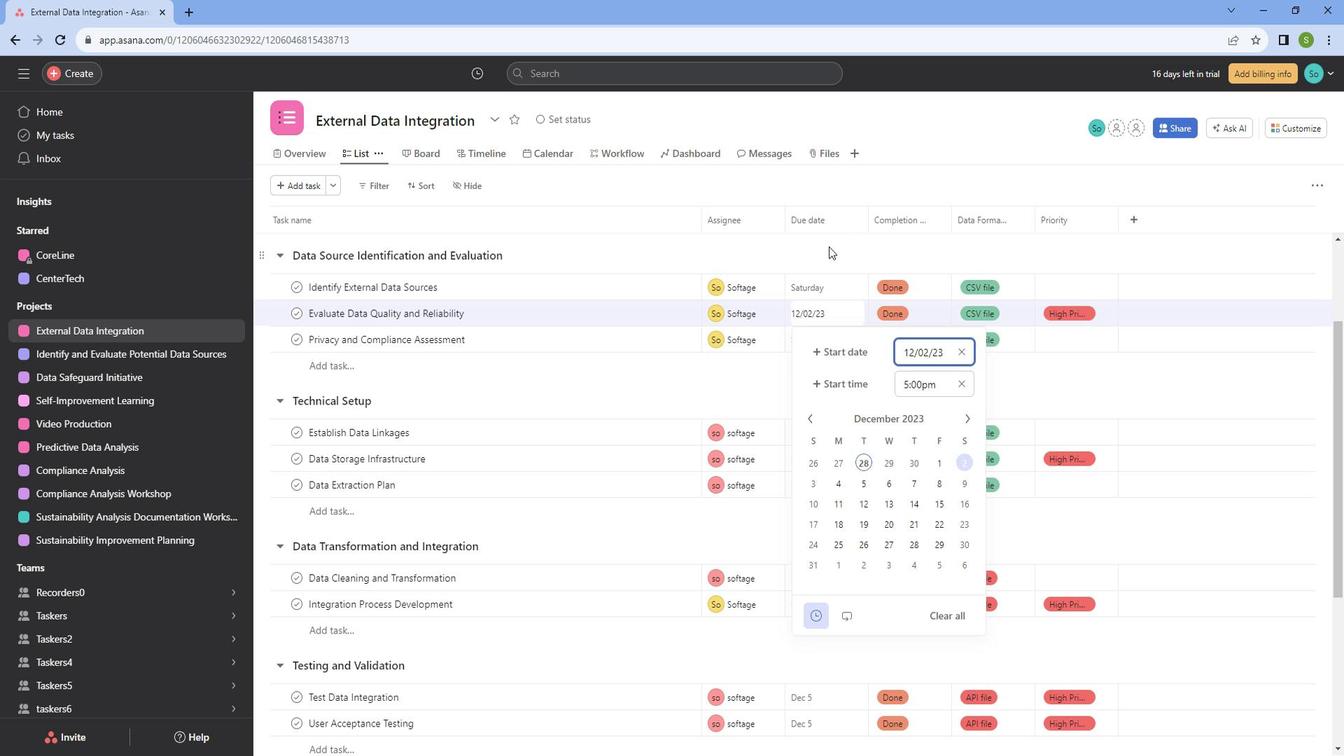 
Action: Mouse pressed left at (848, 257)
Screenshot: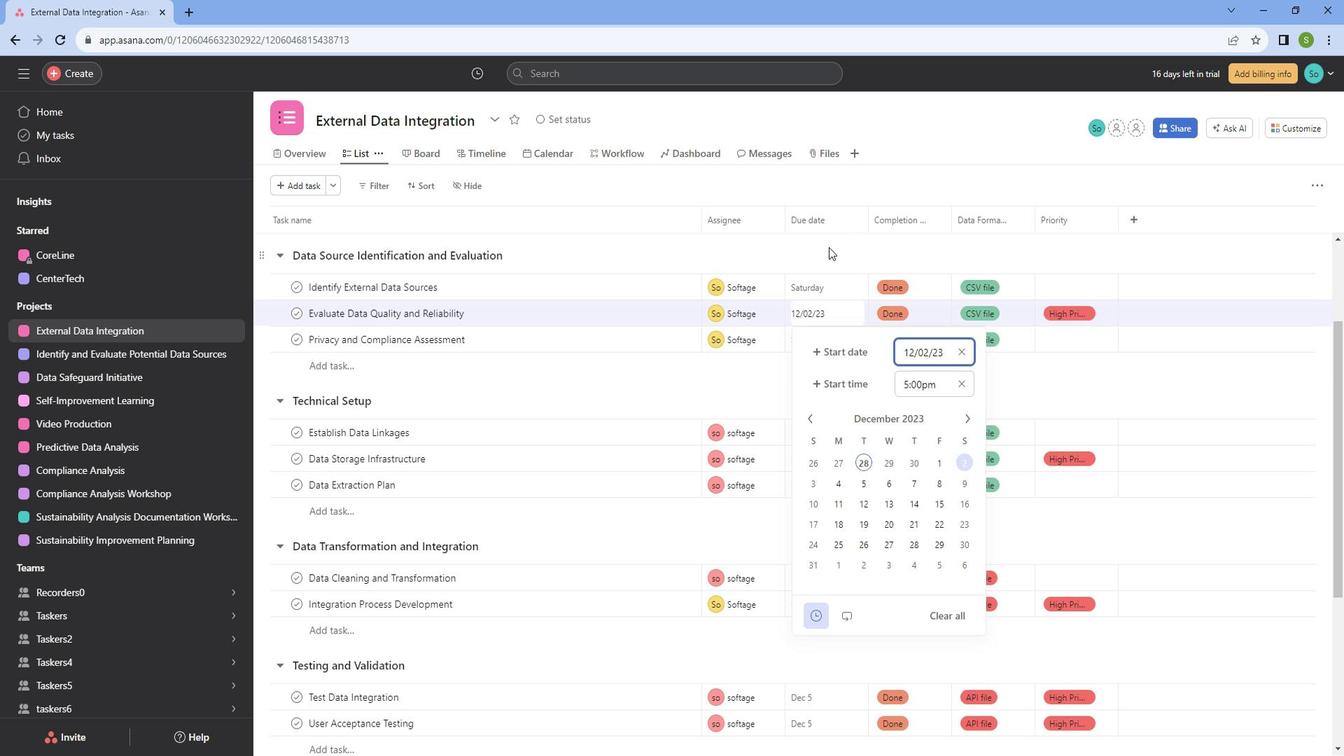 
Action: Mouse moved to (823, 436)
Screenshot: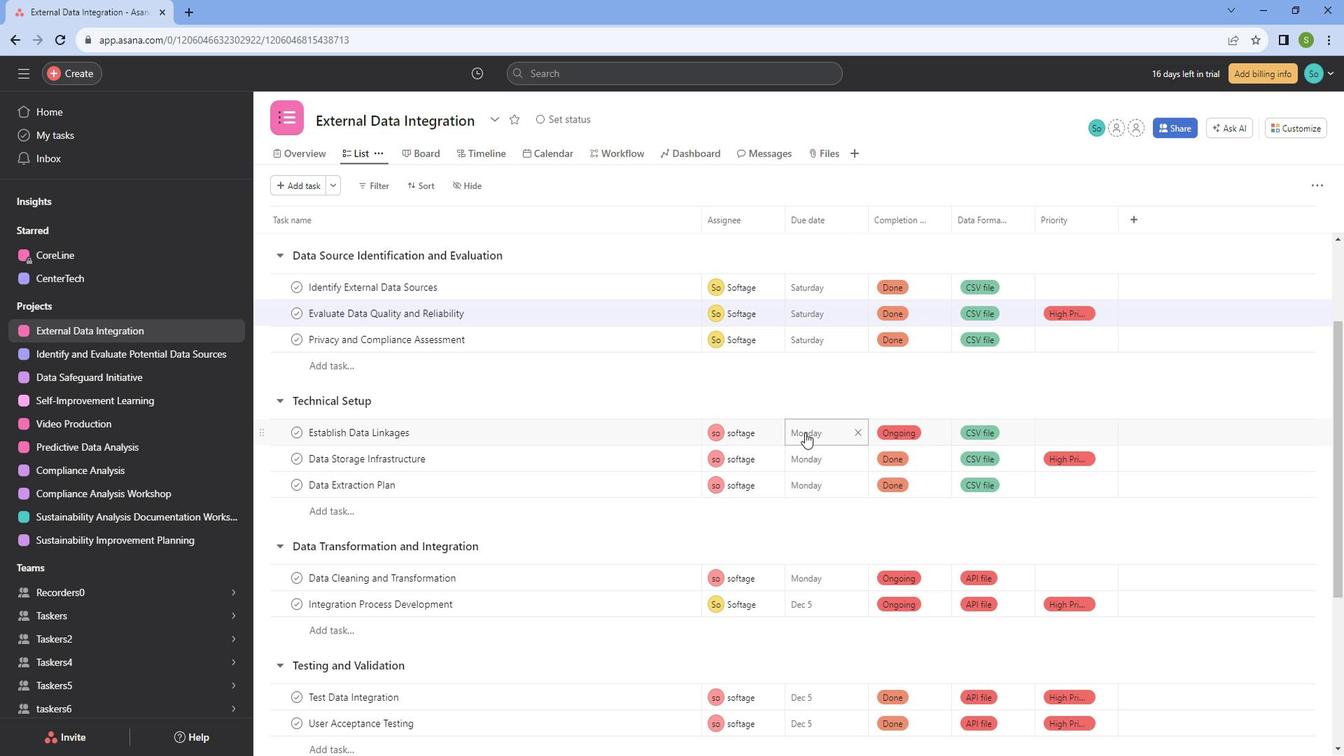 
Action: Mouse pressed left at (823, 436)
Screenshot: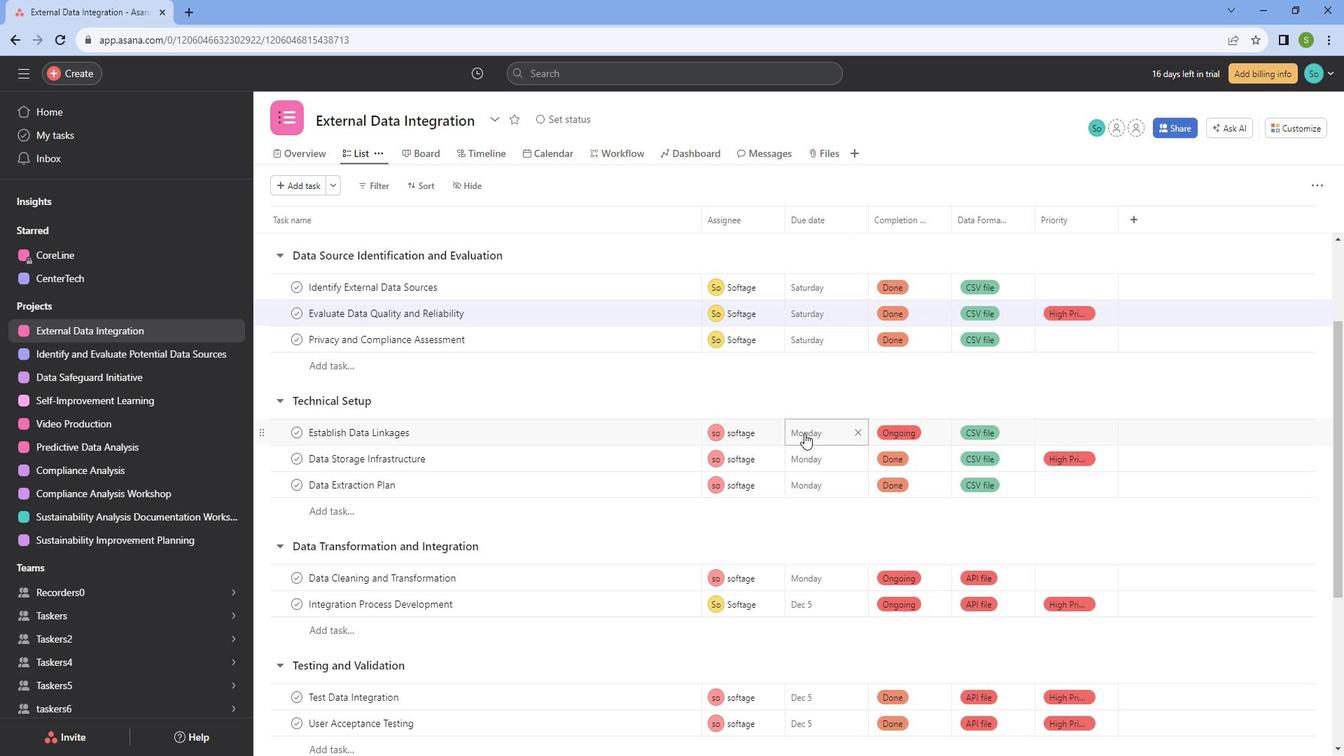 
Action: Mouse moved to (838, 697)
Screenshot: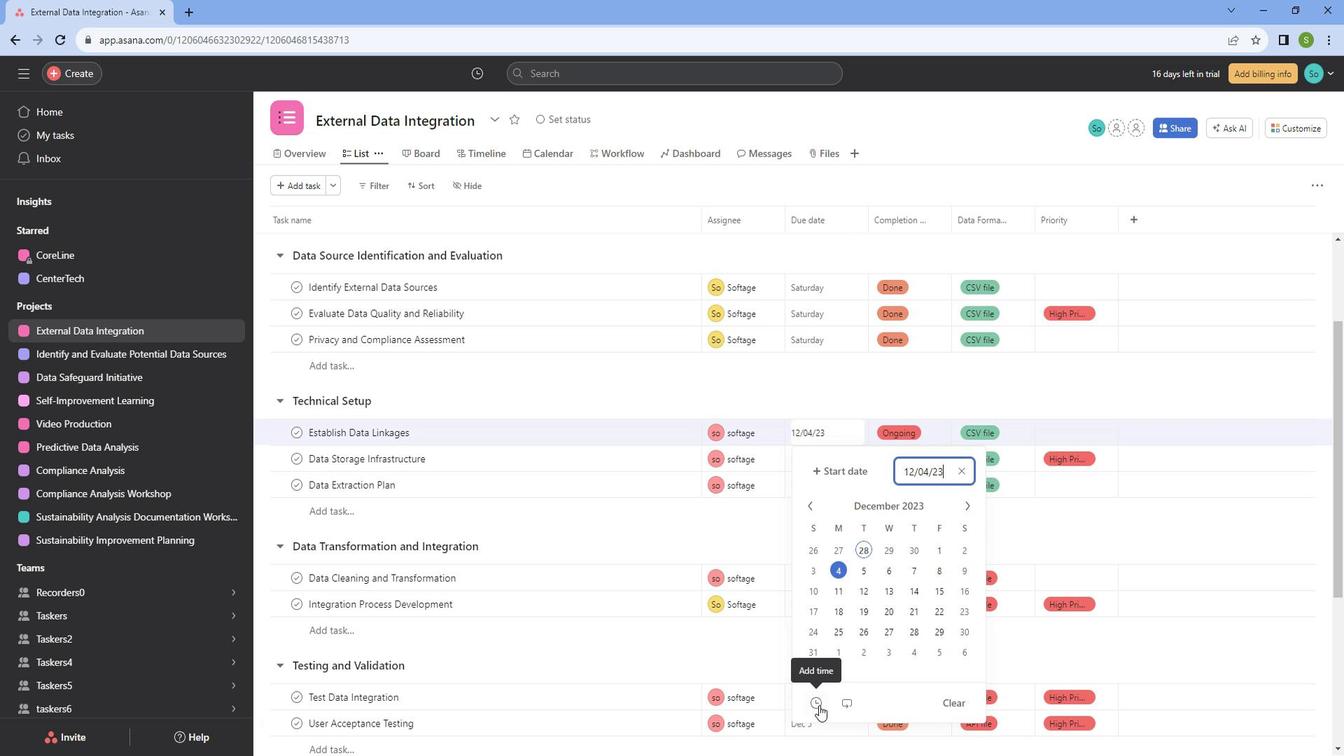 
Action: Mouse pressed left at (838, 697)
Screenshot: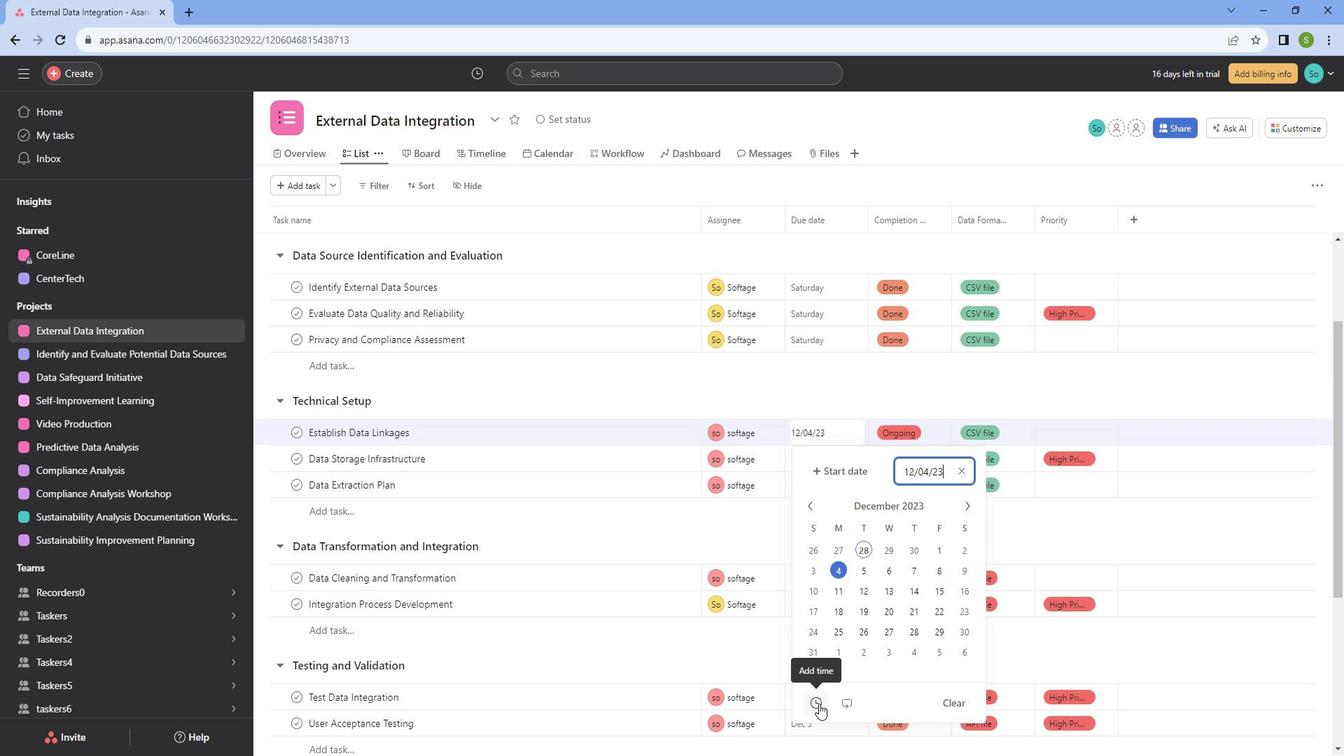 
Action: Mouse moved to (942, 551)
Screenshot: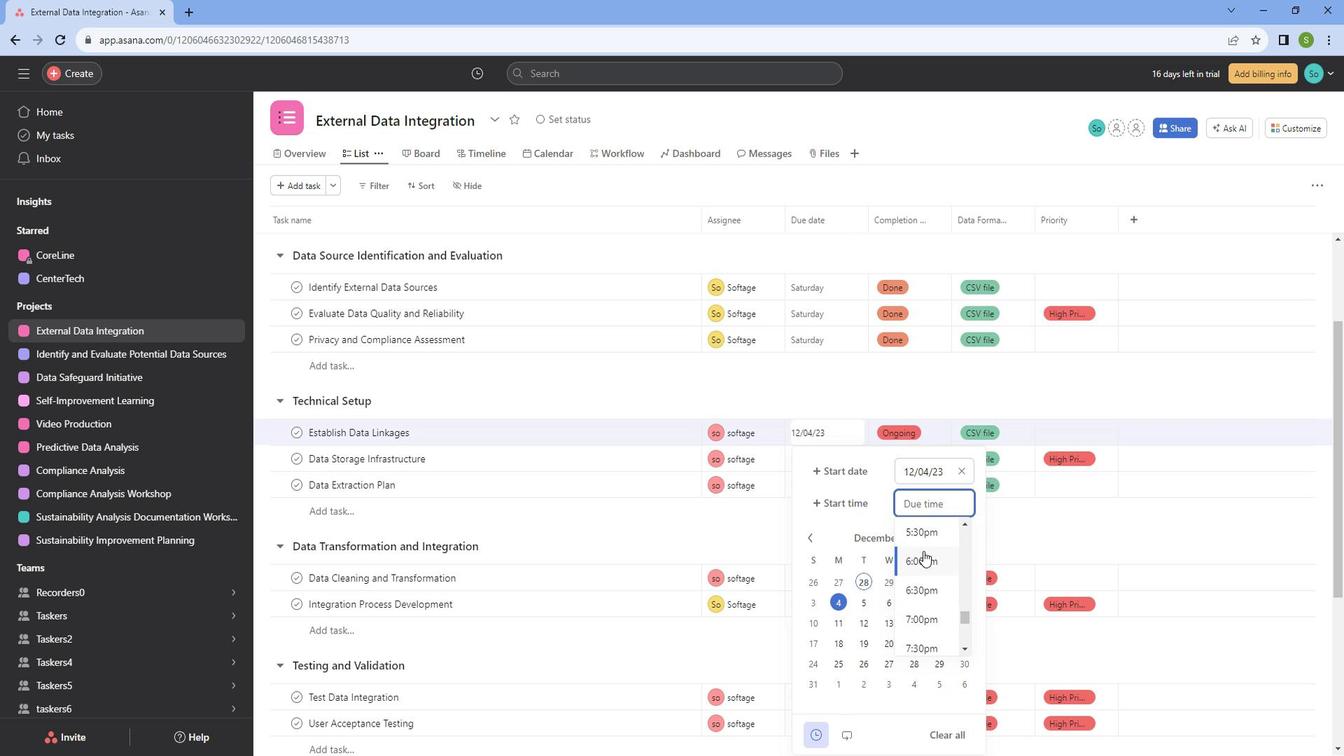 
Action: Mouse pressed left at (942, 551)
Screenshot: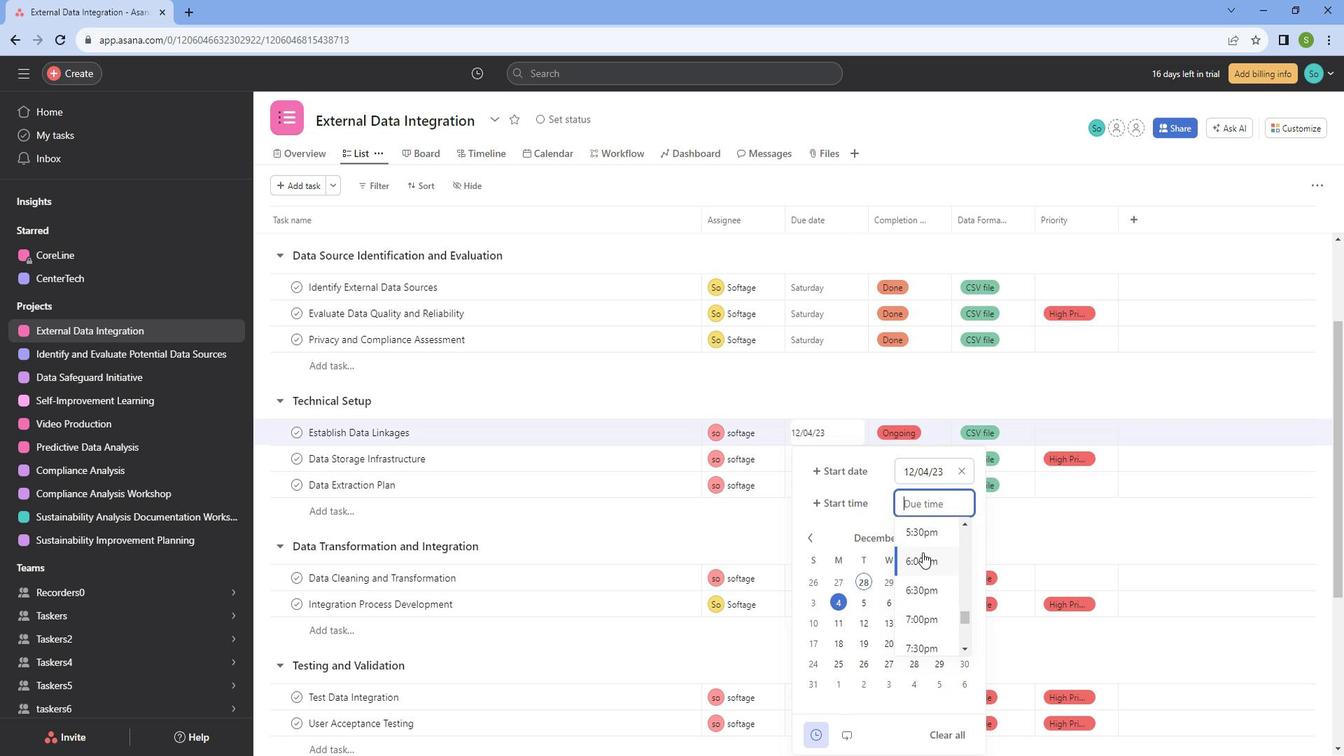 
Action: Mouse moved to (868, 394)
Screenshot: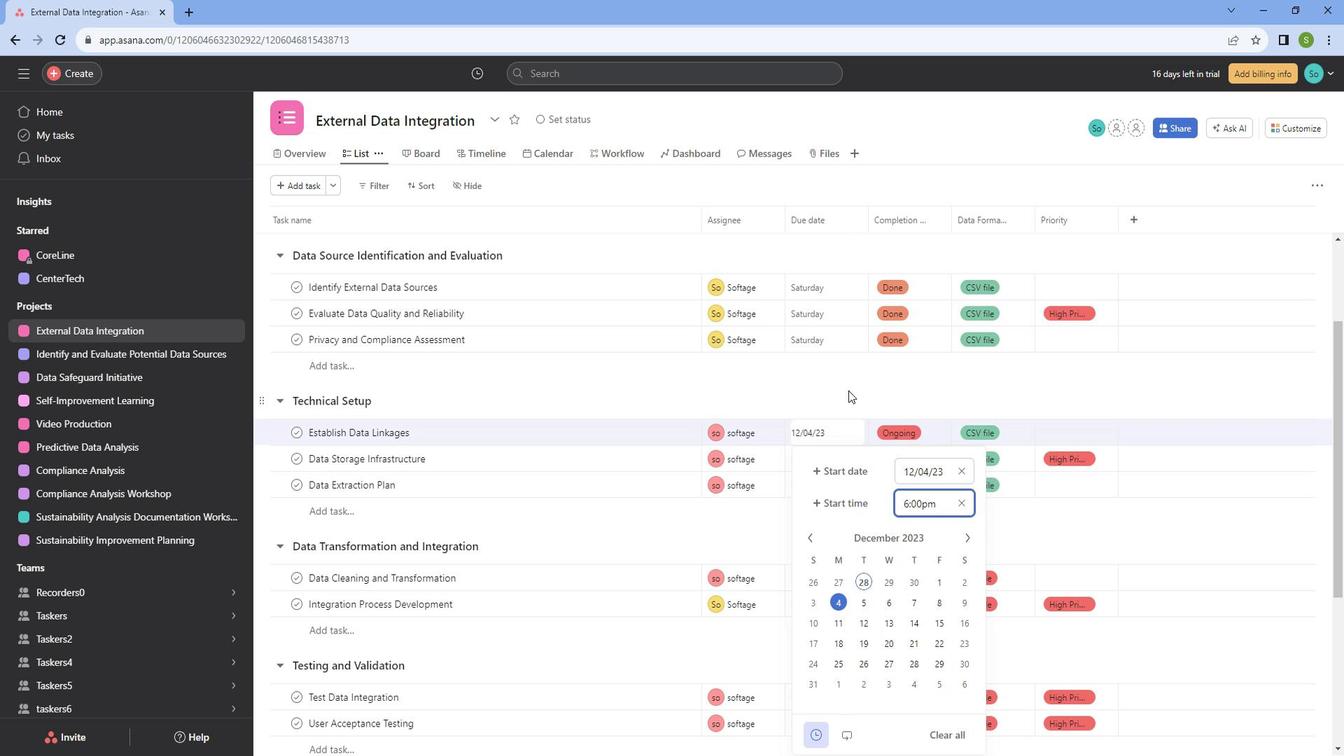 
Action: Mouse pressed left at (868, 394)
Screenshot: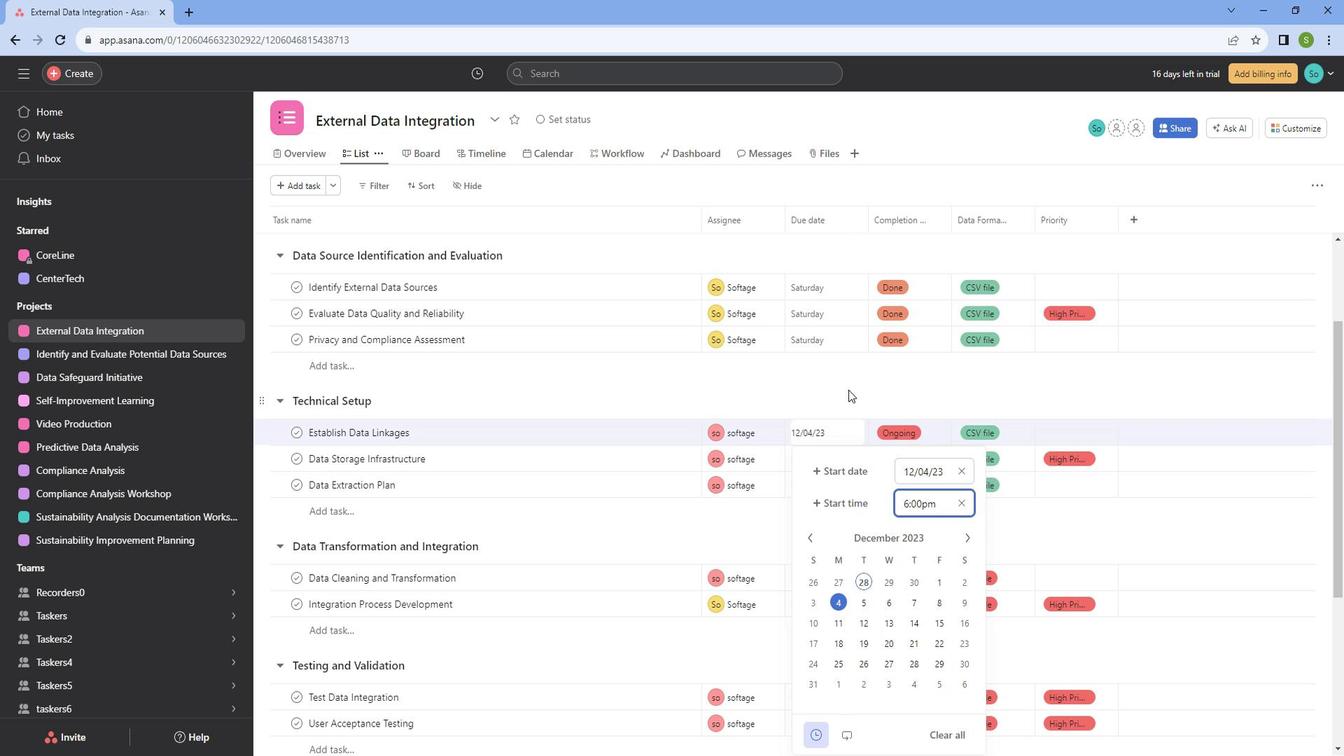 
Action: Mouse moved to (851, 464)
Screenshot: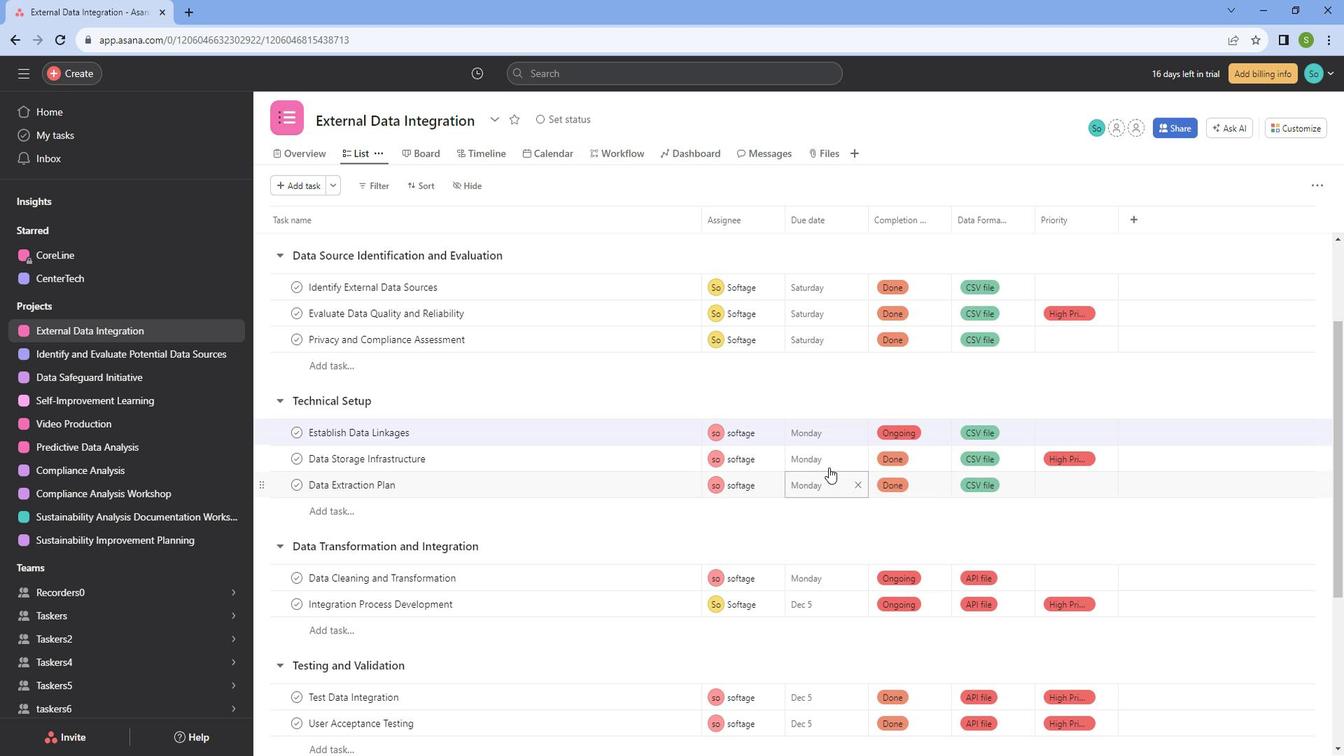 
Action: Mouse pressed left at (851, 464)
Screenshot: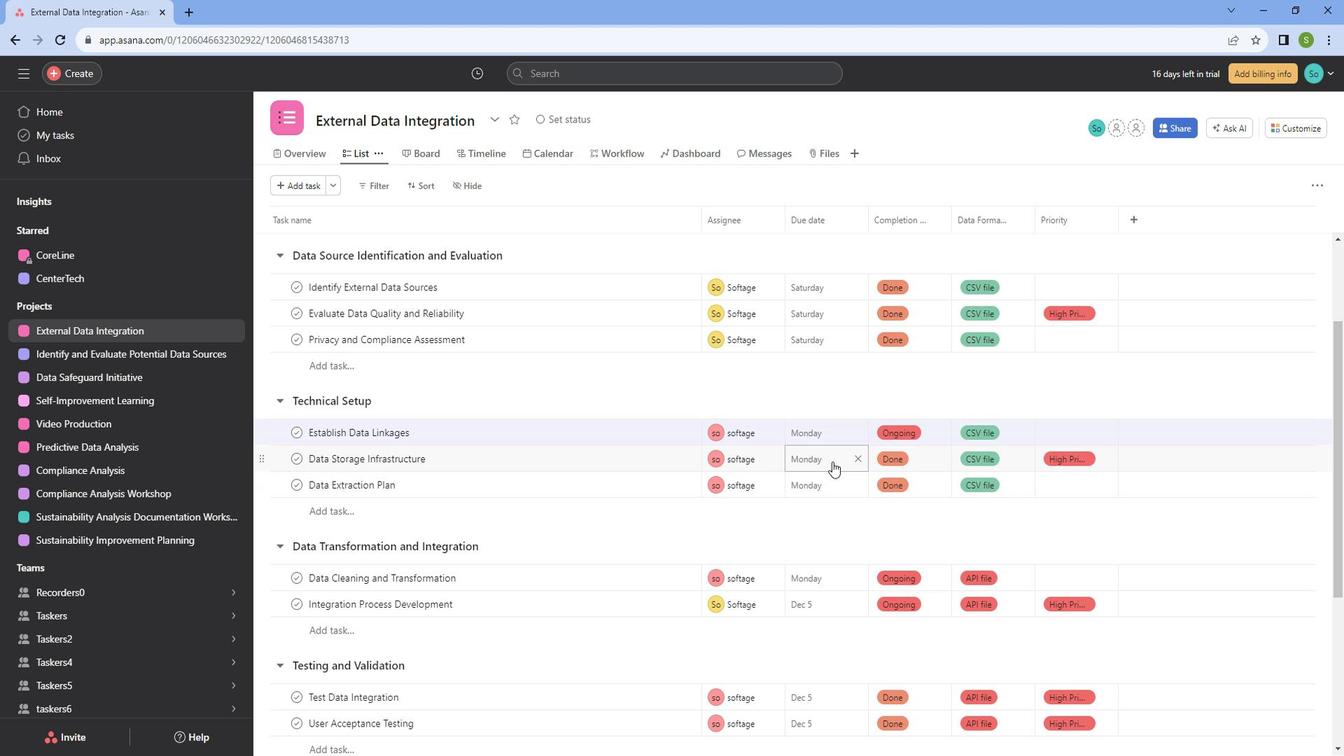 
Action: Mouse moved to (832, 714)
Screenshot: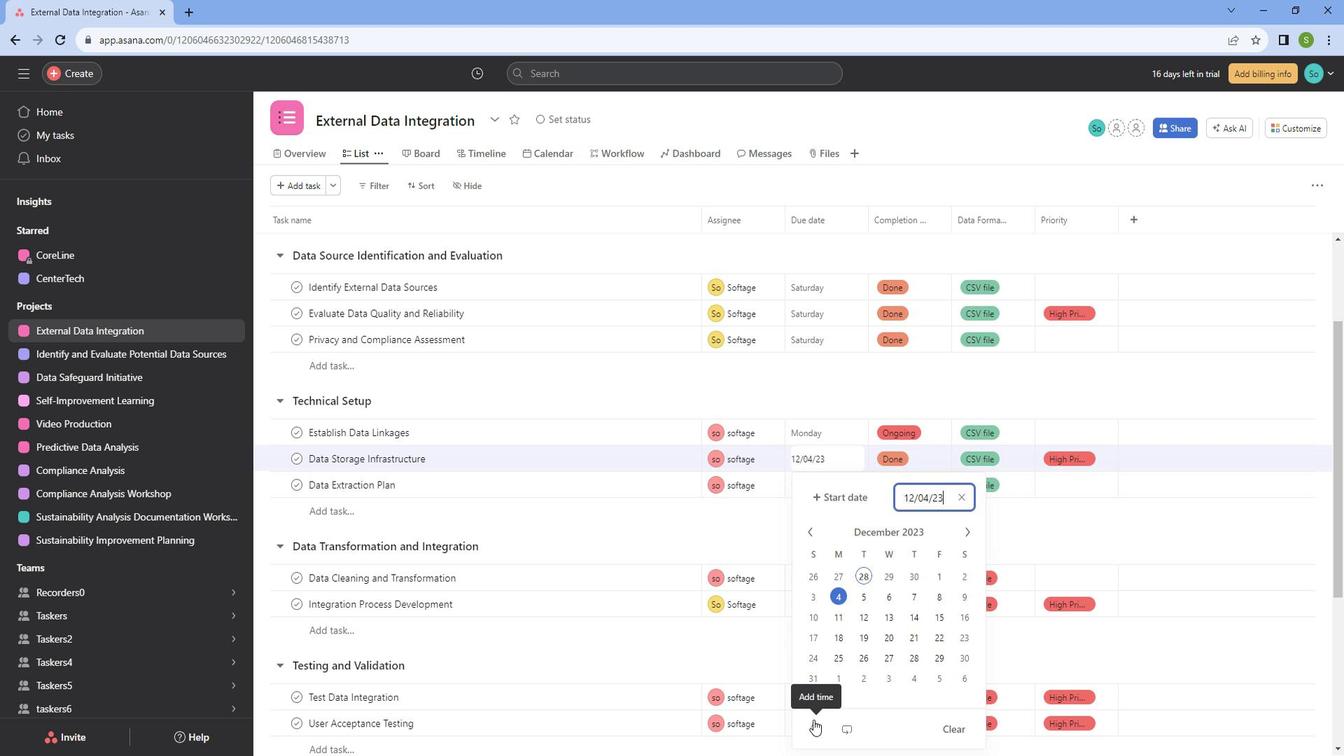
Action: Mouse pressed left at (832, 714)
Screenshot: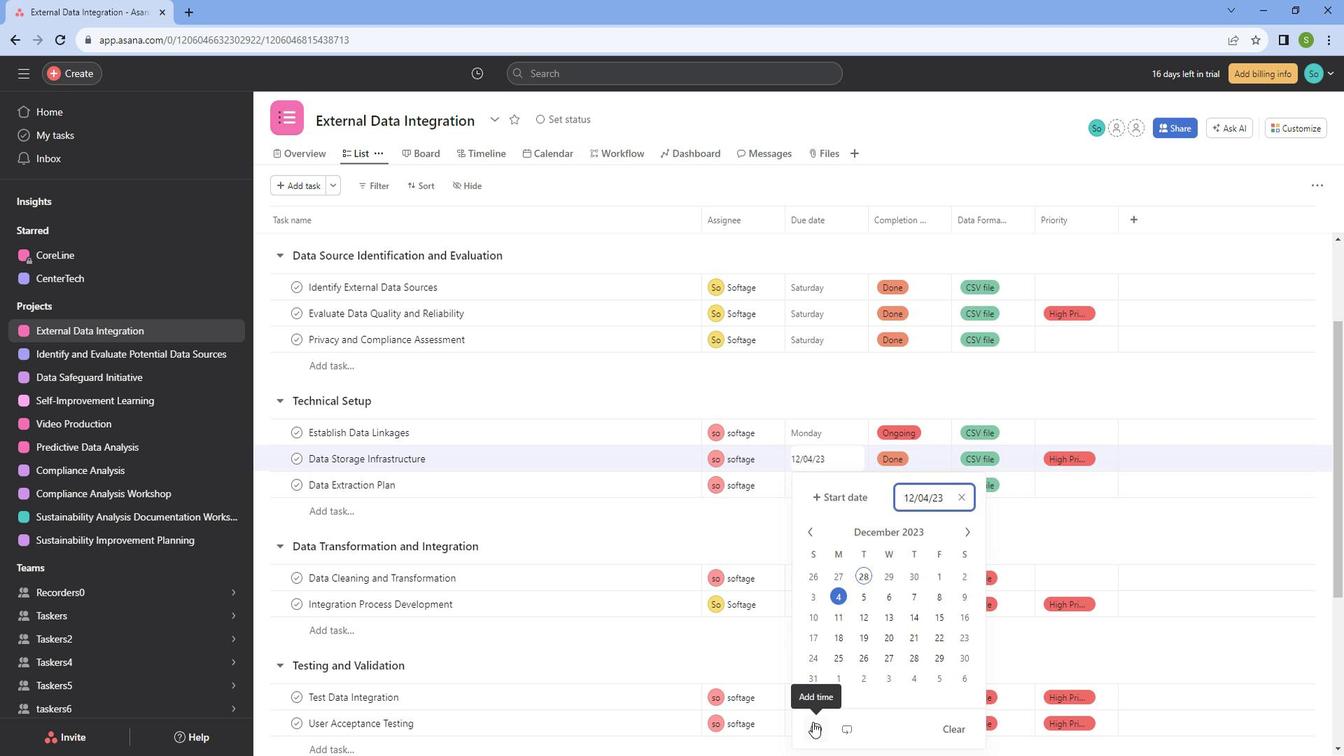
Action: Mouse moved to (947, 263)
Screenshot: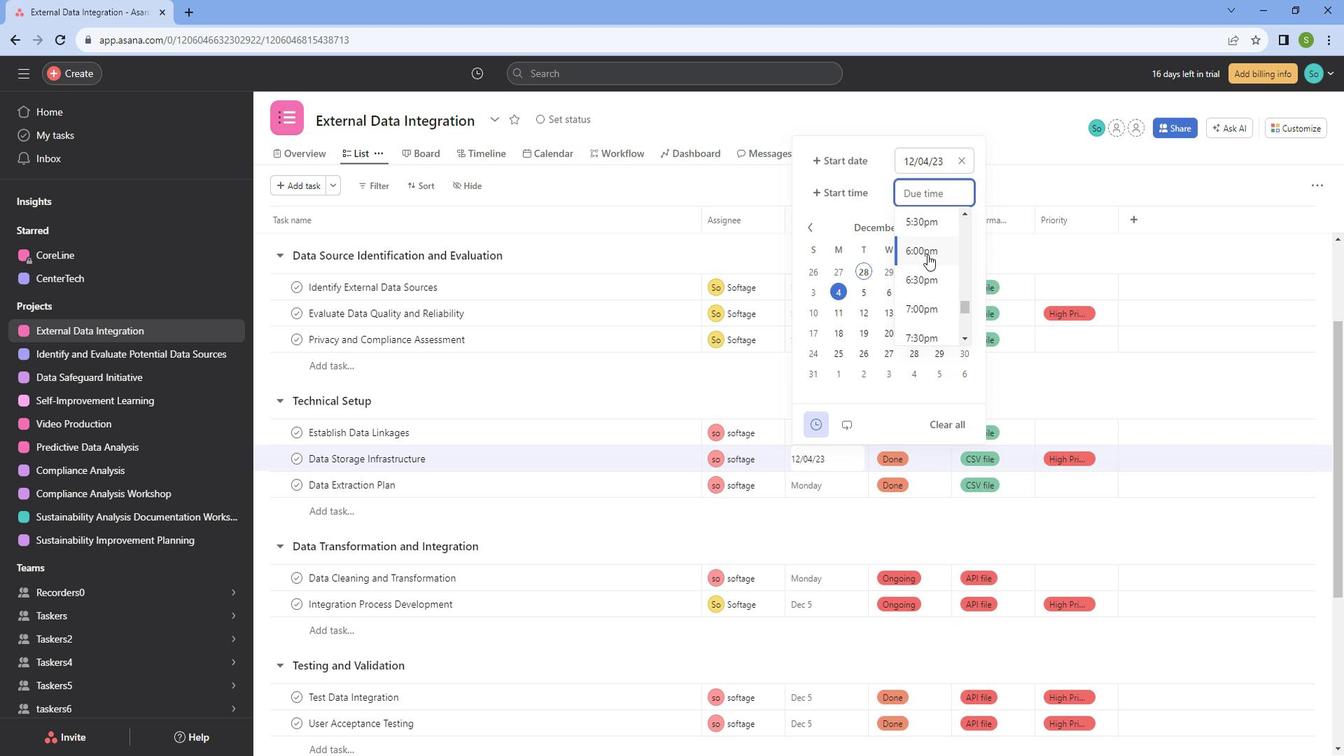
Action: Mouse pressed left at (947, 263)
Screenshot: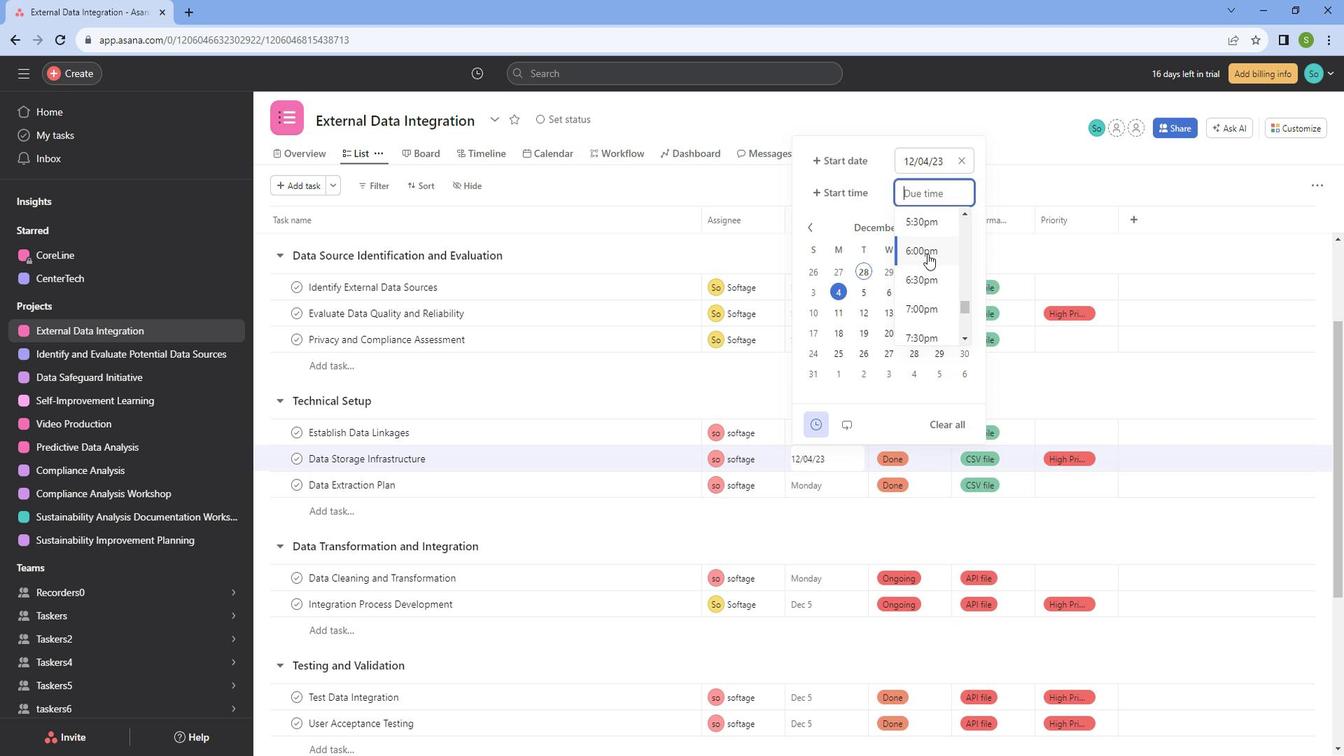 
Action: Mouse moved to (765, 387)
Screenshot: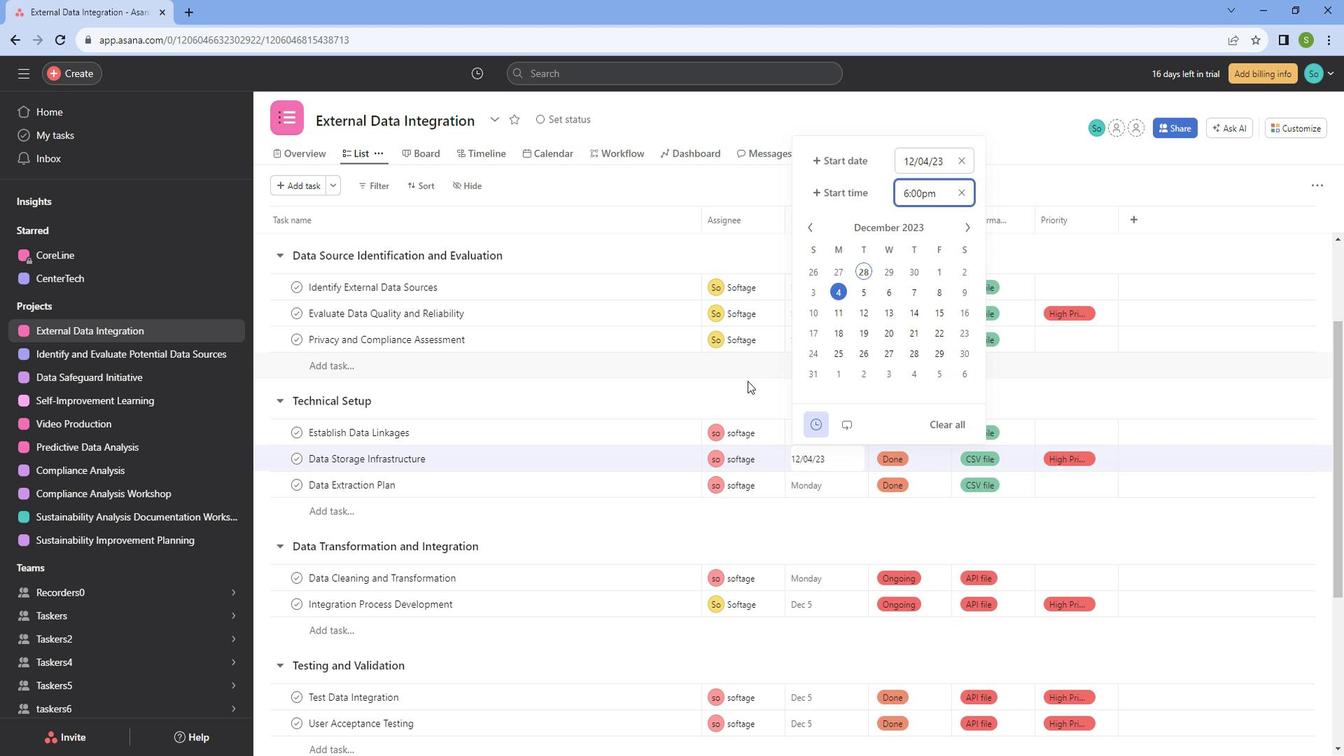 
Action: Mouse pressed left at (765, 387)
Screenshot: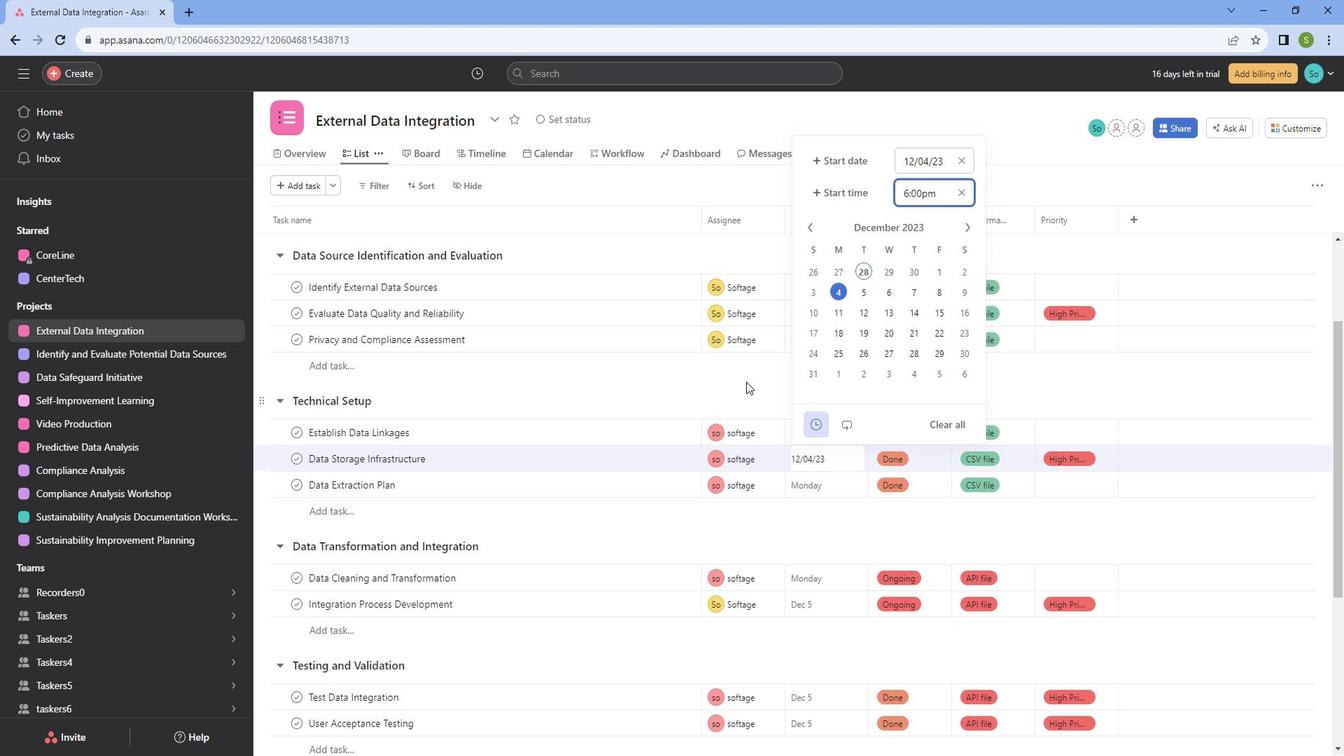 
Action: Mouse moved to (837, 490)
Screenshot: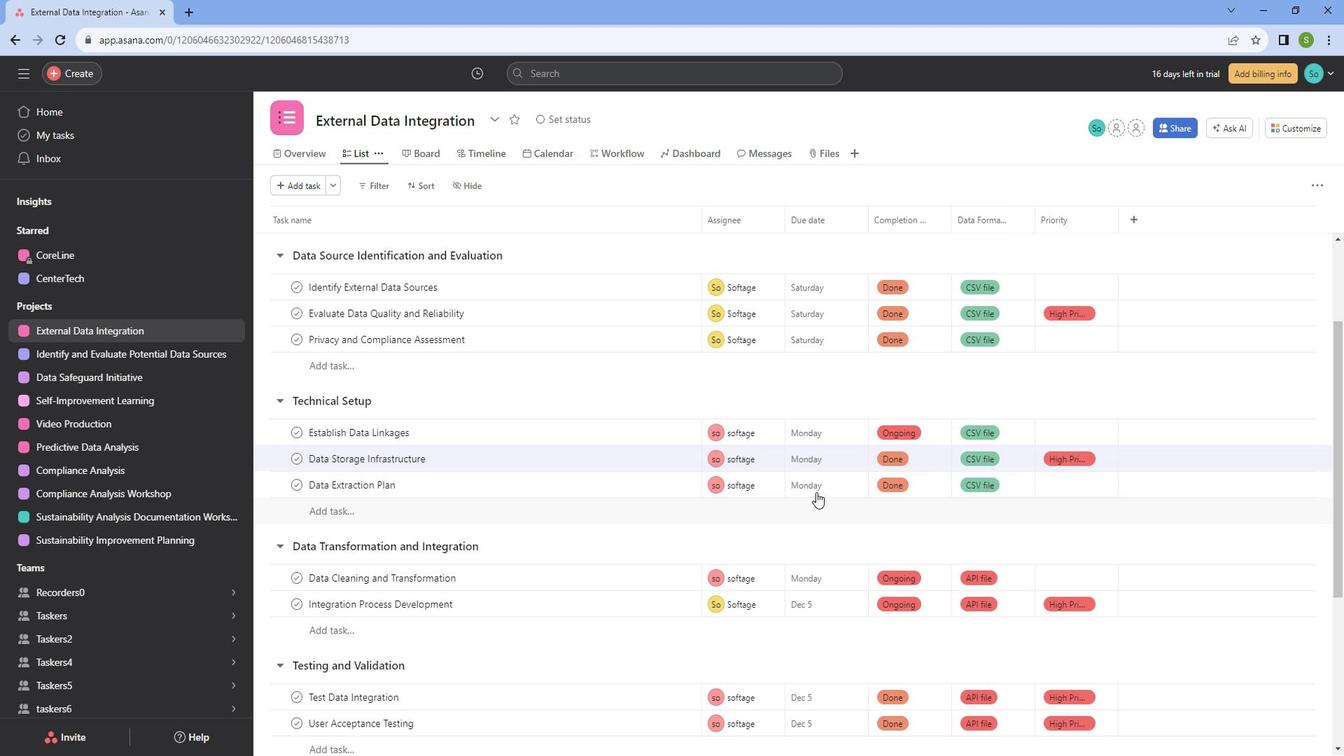 
Action: Mouse pressed left at (837, 490)
Screenshot: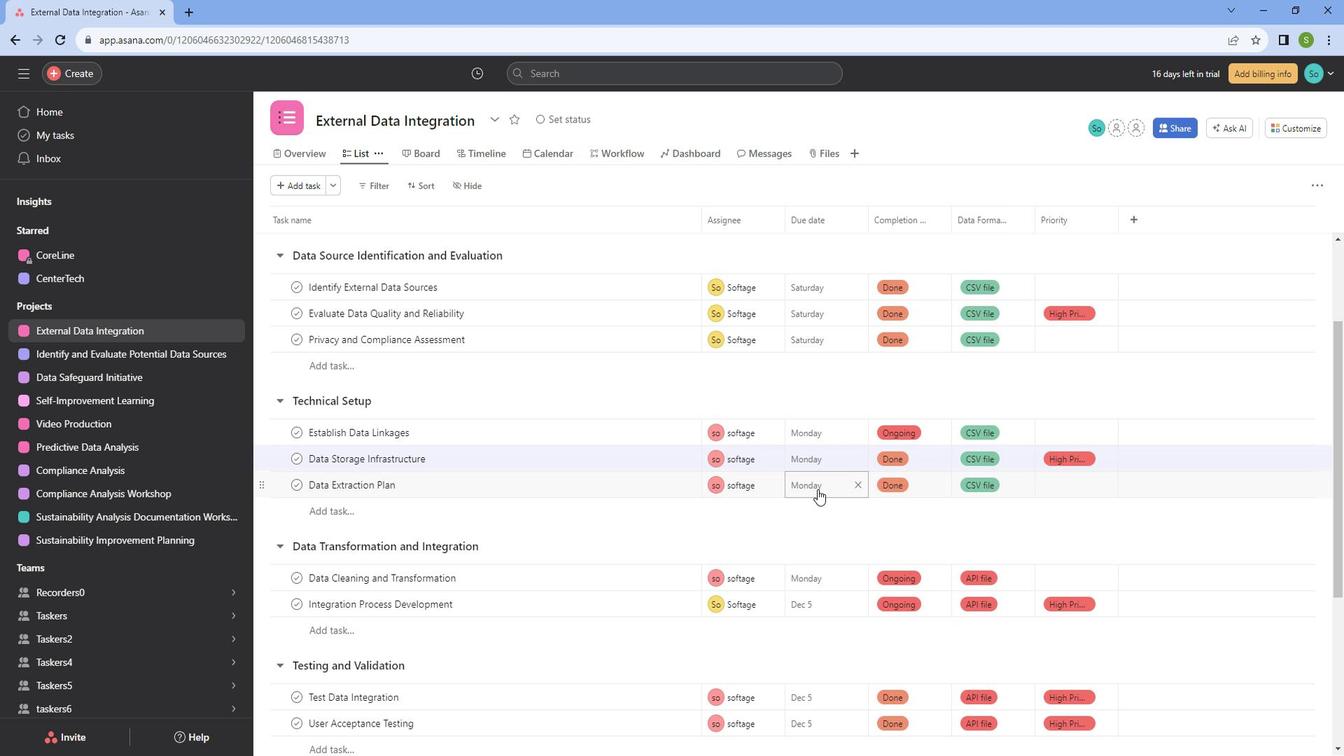 
Action: Mouse moved to (833, 455)
Screenshot: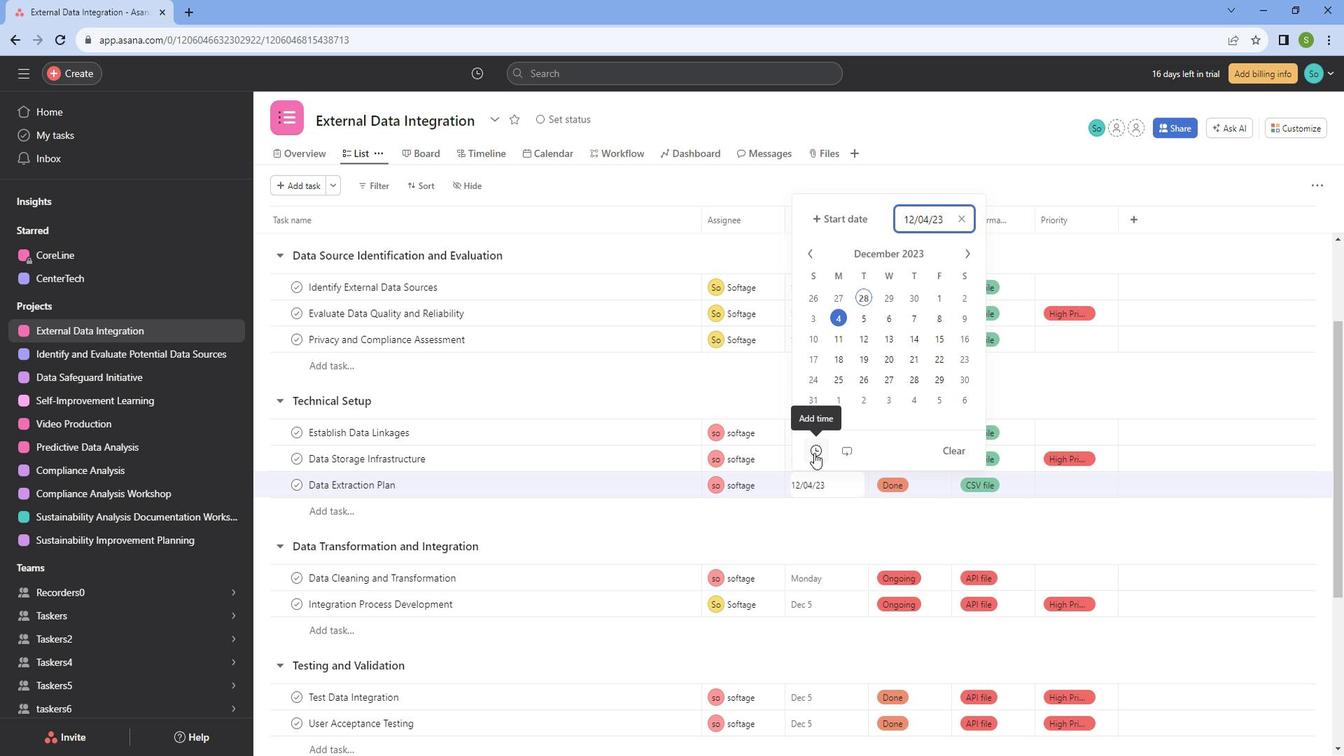 
Action: Mouse pressed left at (833, 455)
Screenshot: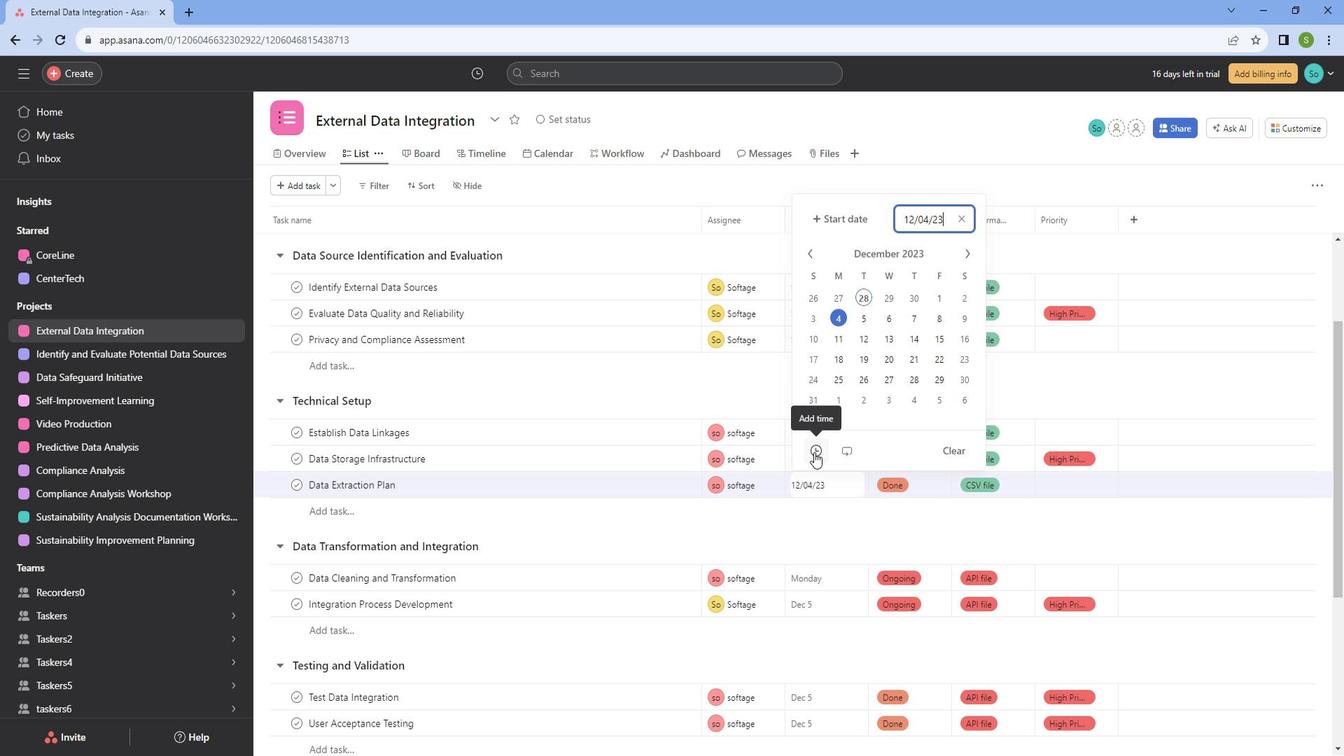 
Action: Mouse moved to (951, 282)
Screenshot: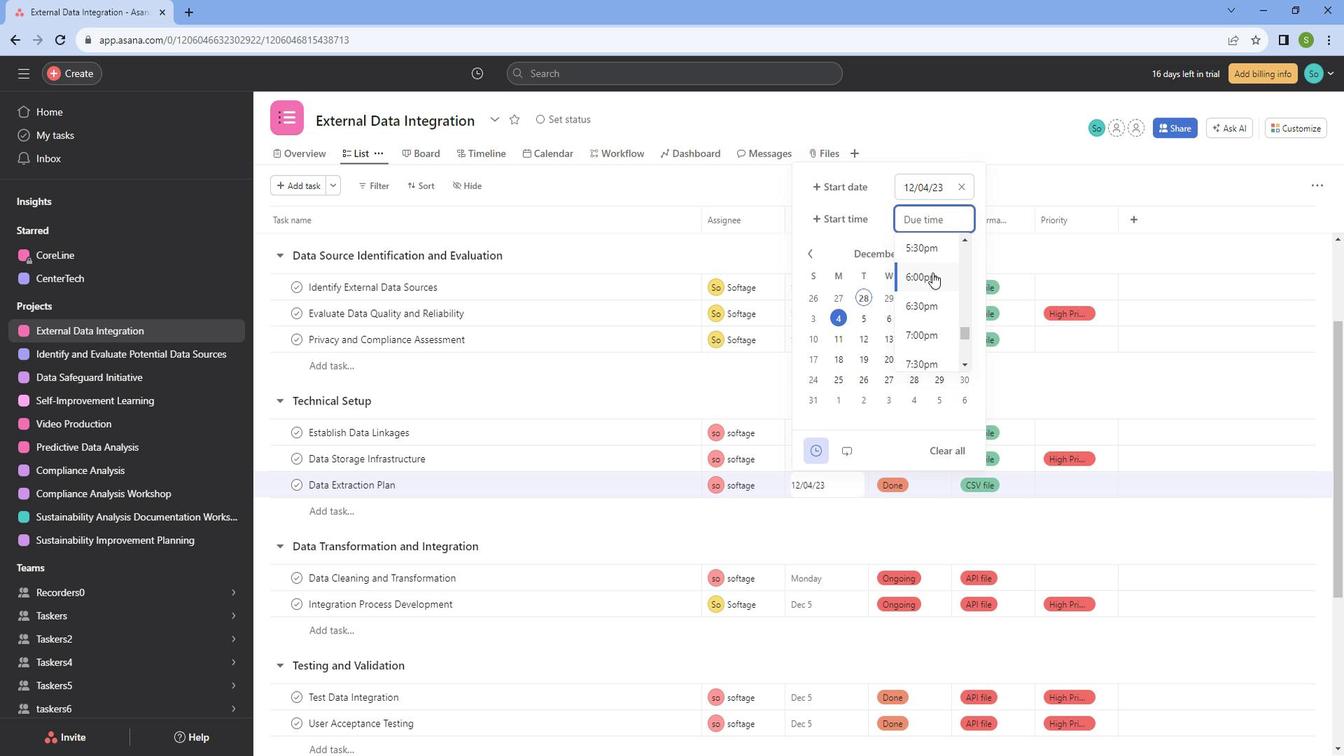 
Action: Mouse pressed left at (951, 282)
Screenshot: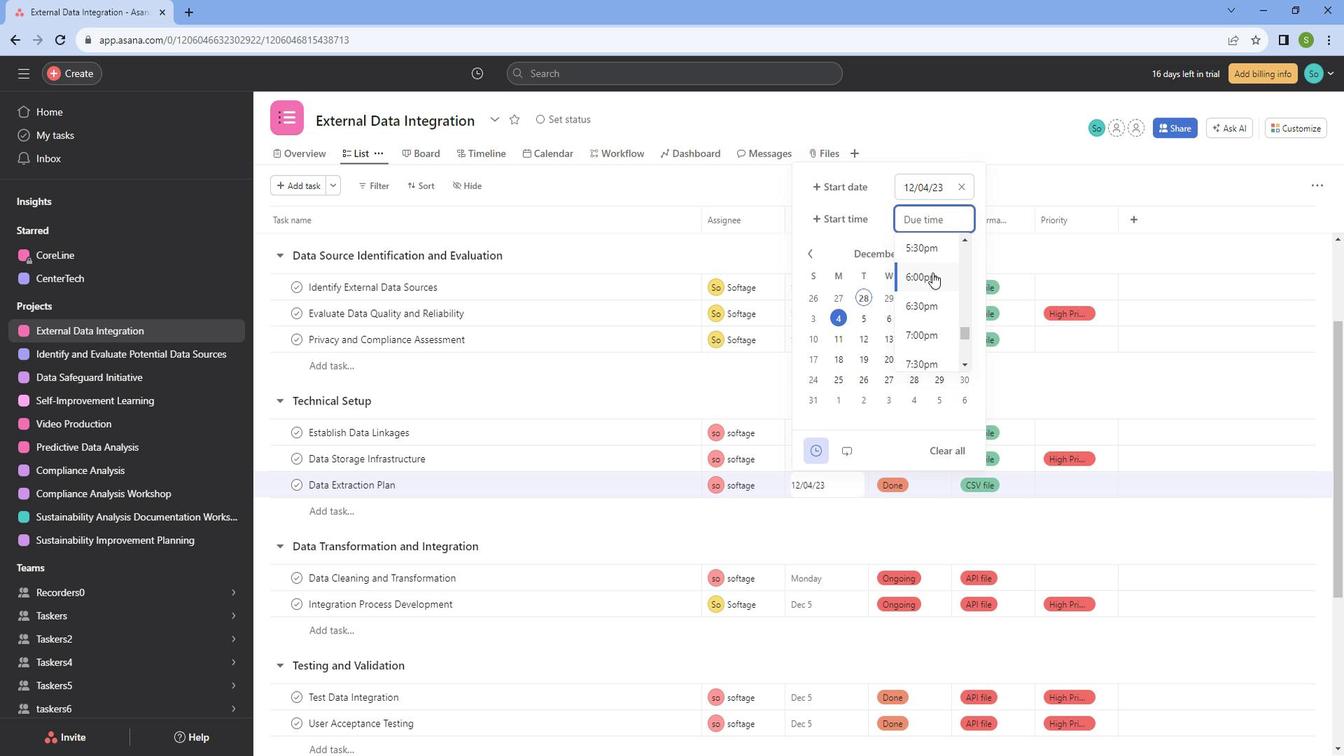 
Action: Mouse moved to (778, 396)
Screenshot: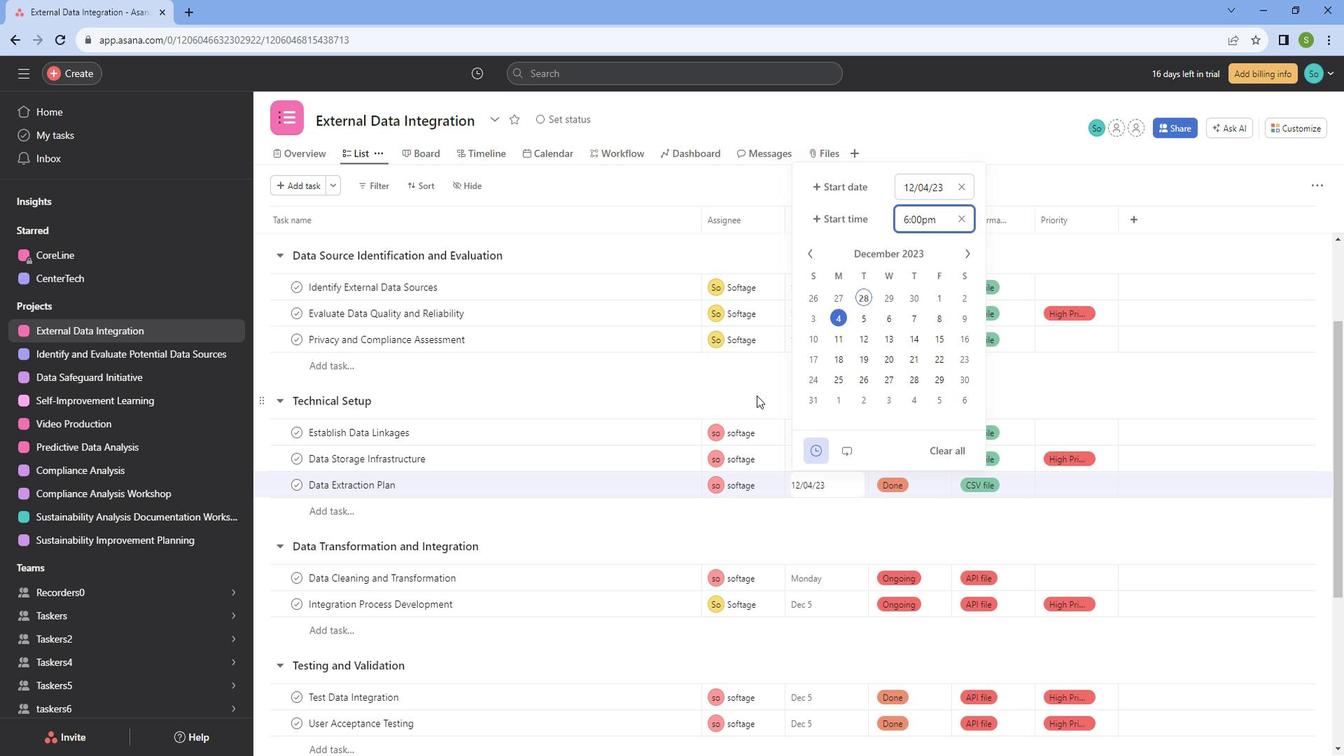 
Action: Mouse pressed left at (778, 396)
Screenshot: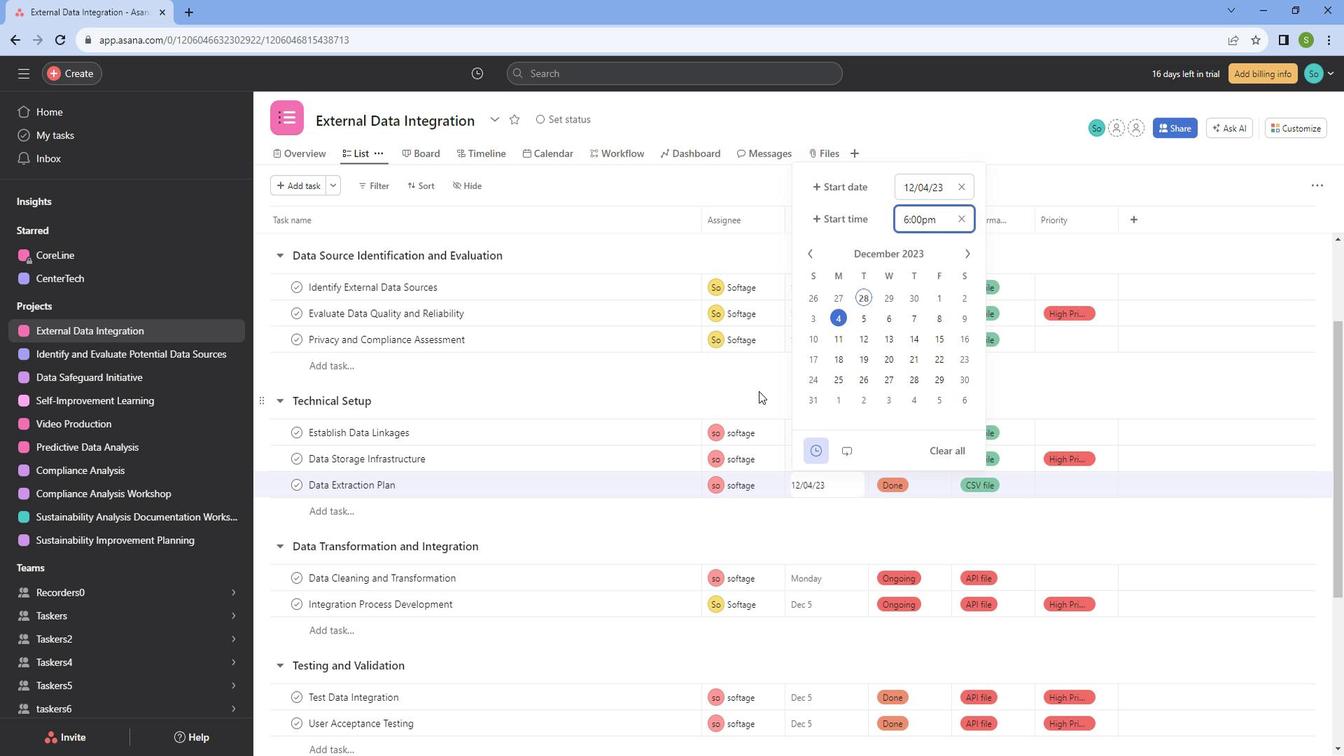 
Action: Mouse moved to (842, 582)
Screenshot: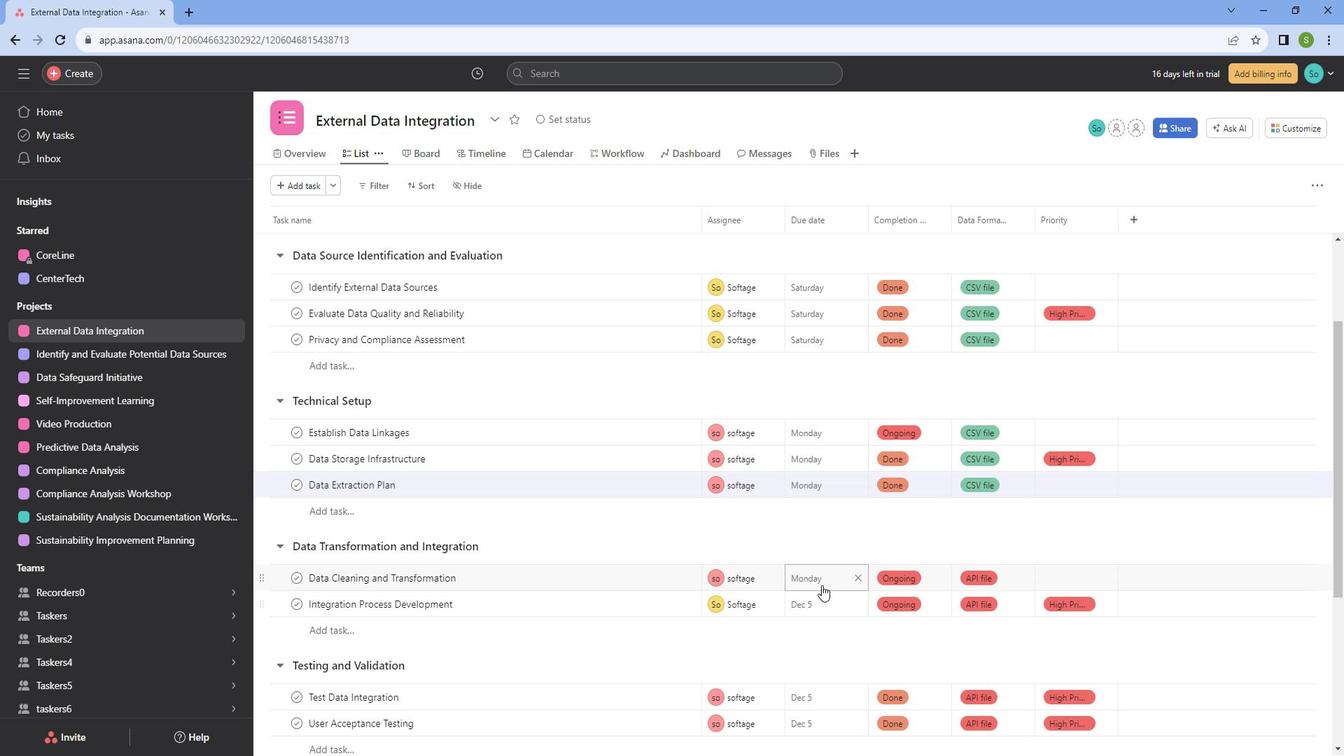 
Action: Mouse pressed left at (842, 582)
Screenshot: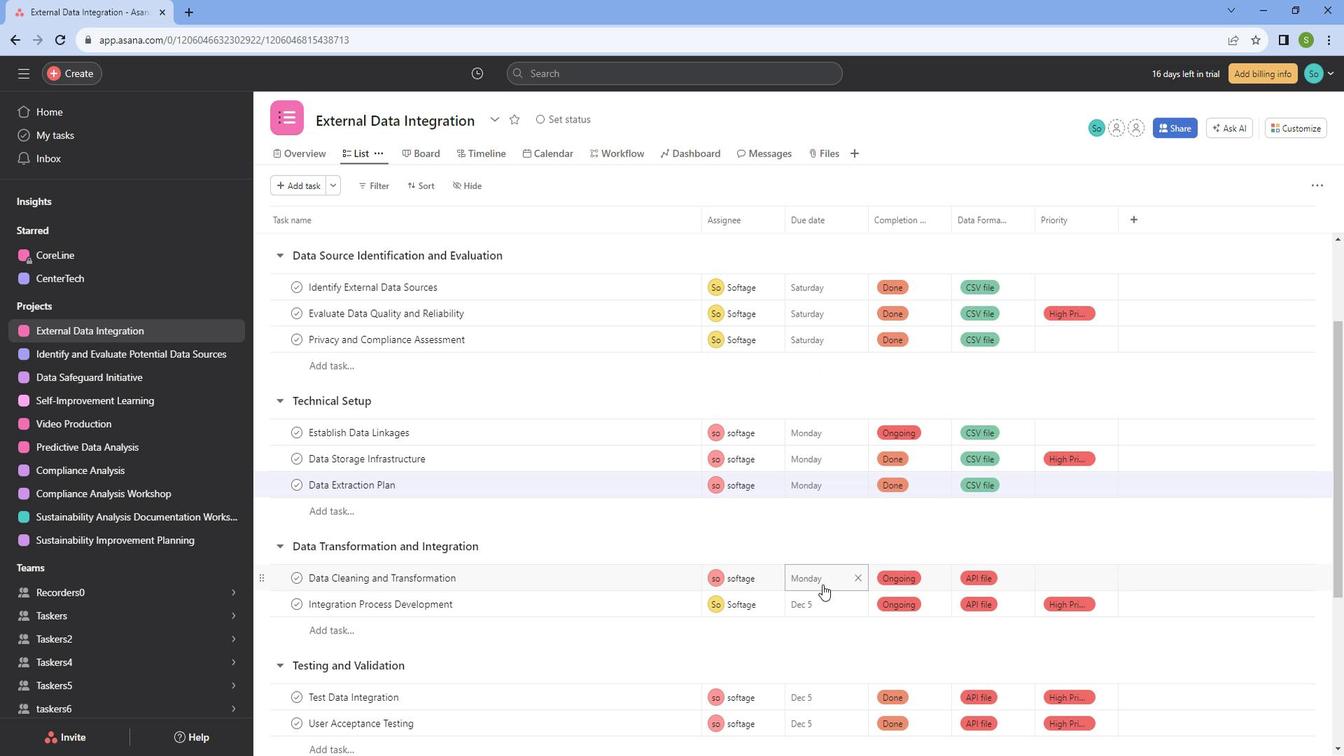 
Action: Mouse moved to (830, 544)
Screenshot: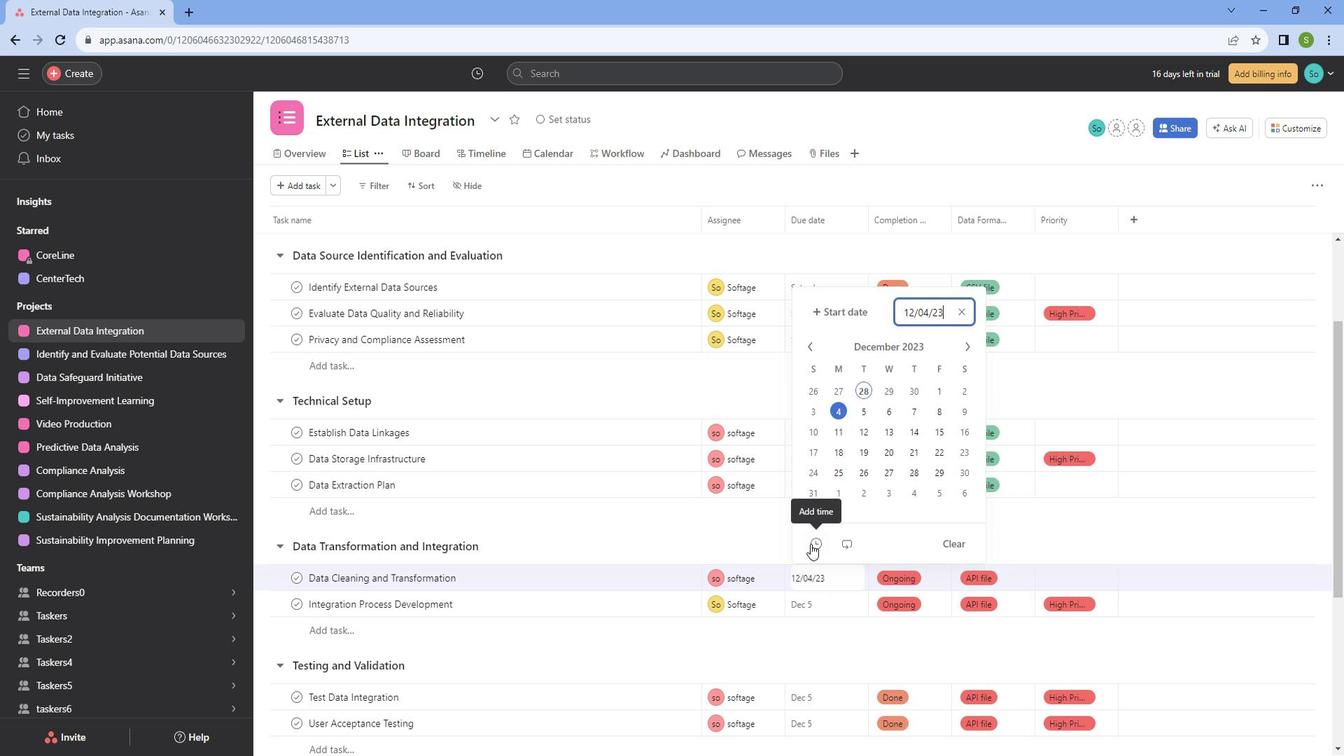 
Action: Mouse pressed left at (830, 544)
Screenshot: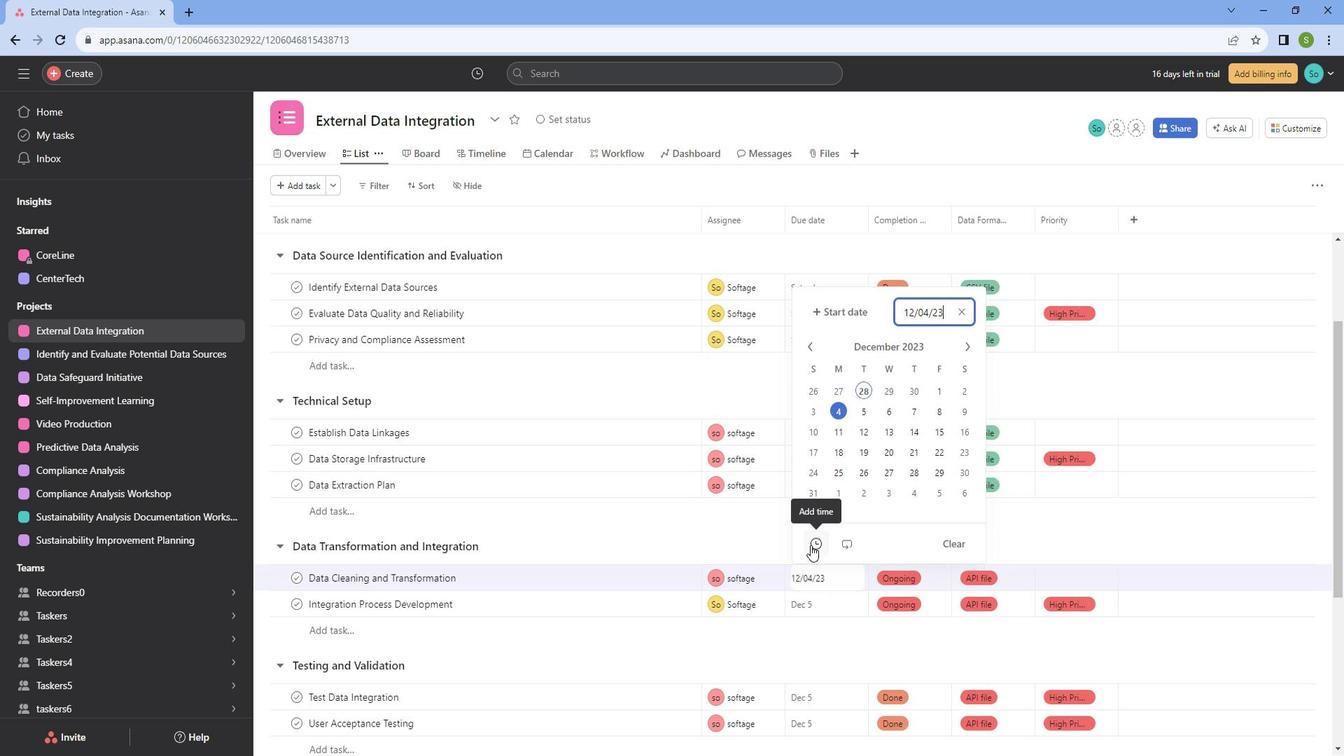 
Action: Mouse moved to (949, 352)
Screenshot: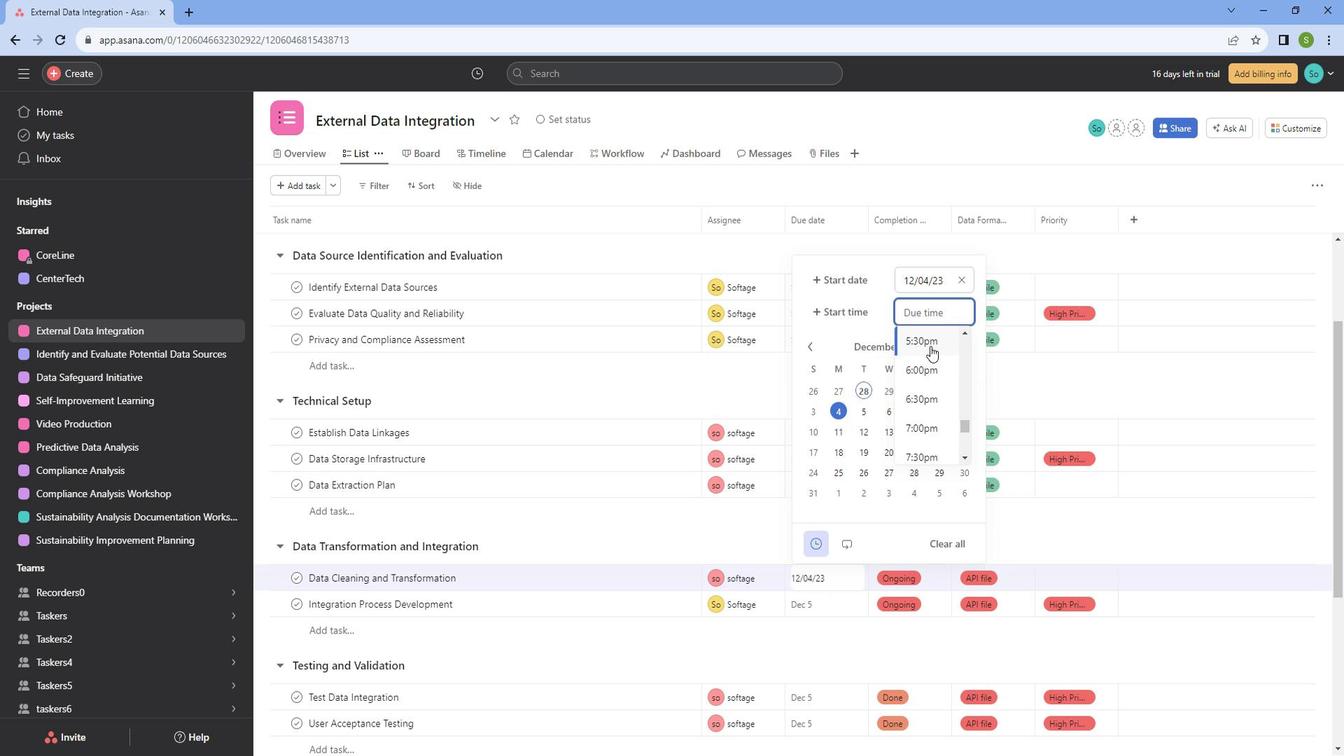 
Action: Mouse pressed left at (949, 352)
Screenshot: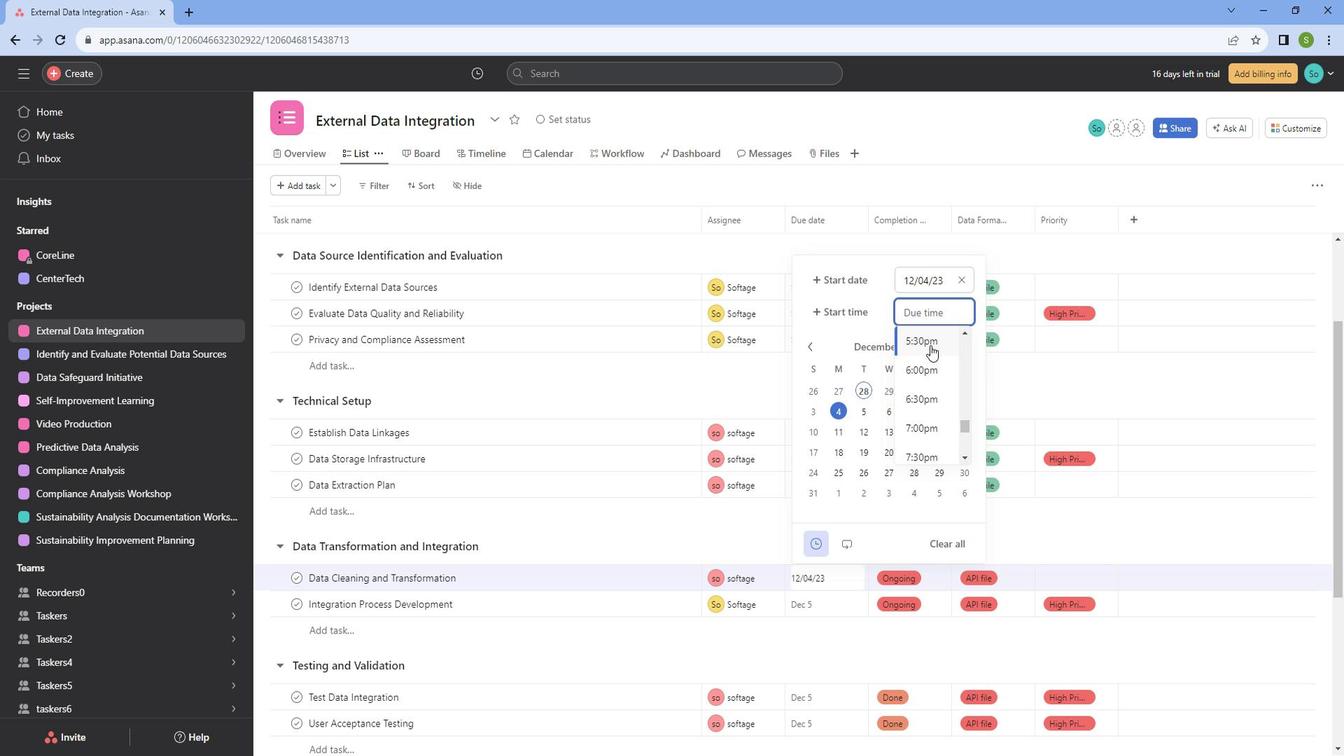
Action: Mouse moved to (779, 387)
Screenshot: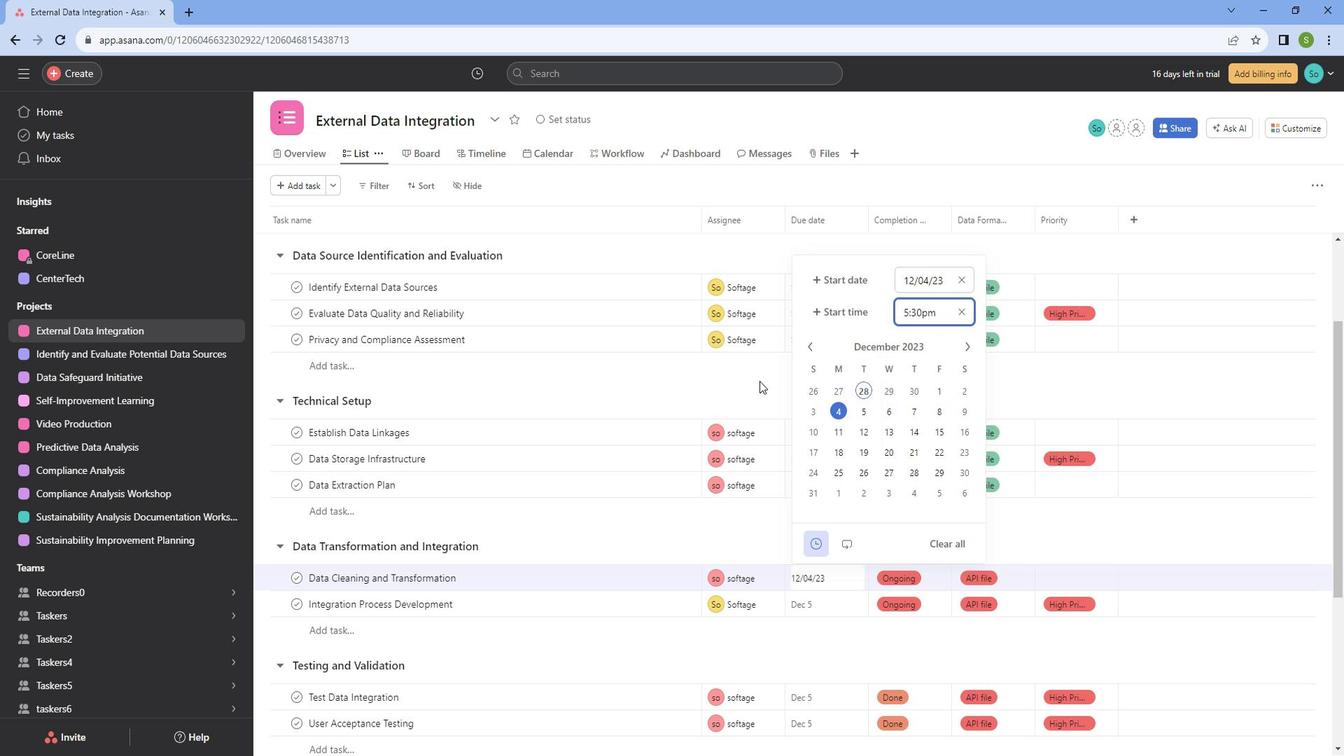 
Action: Mouse pressed left at (779, 387)
Screenshot: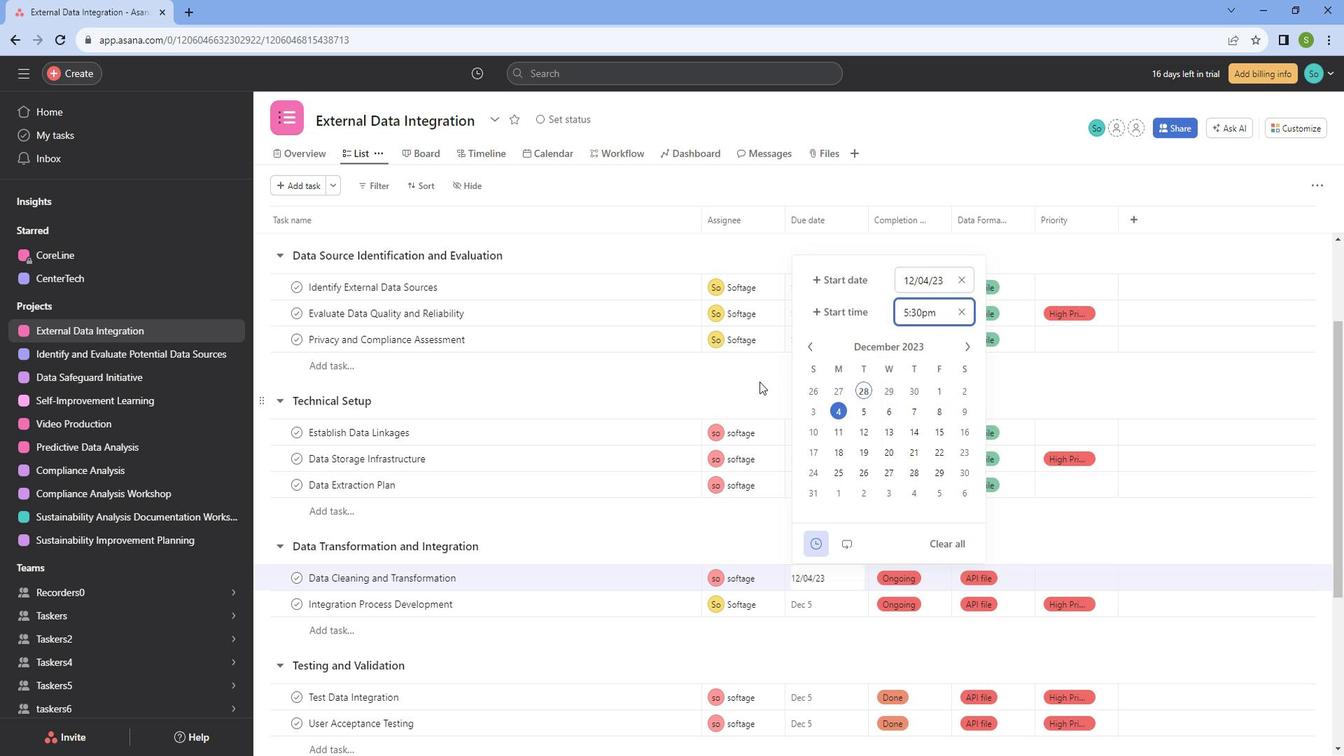 
Action: Mouse moved to (853, 599)
Screenshot: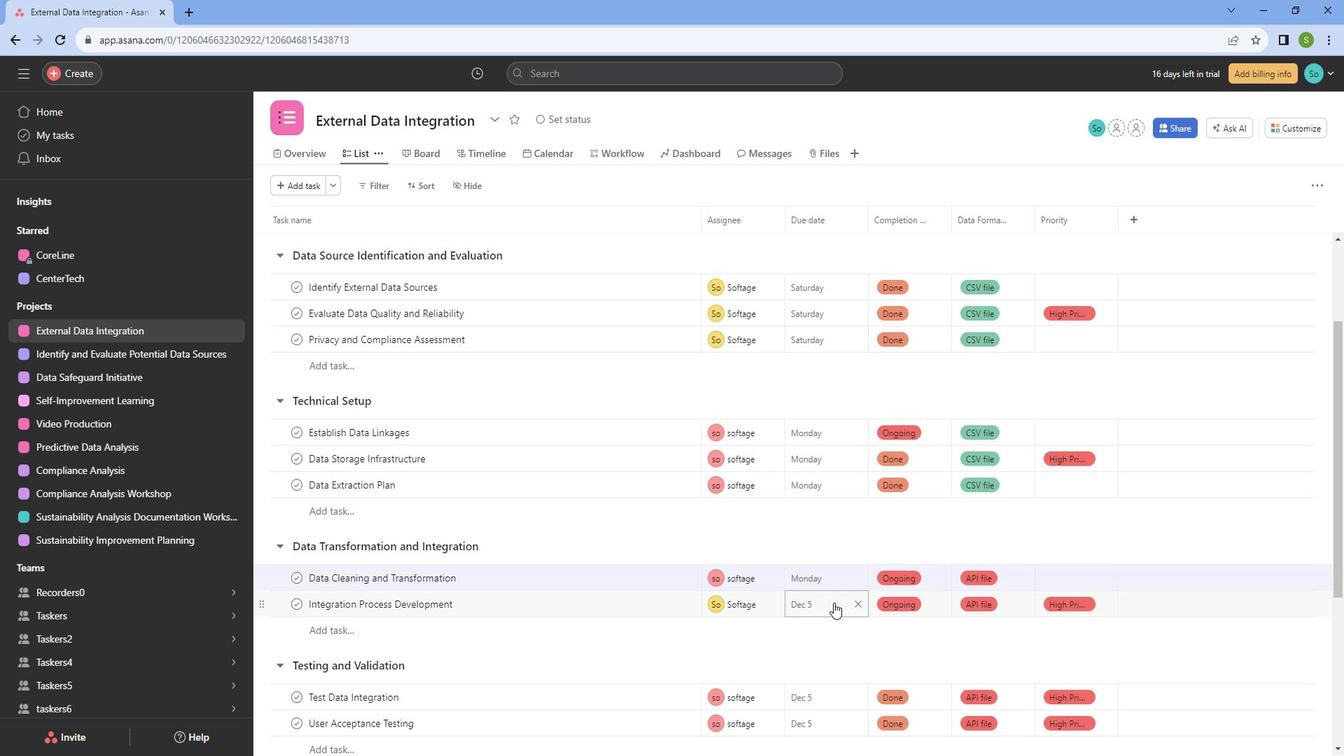 
Action: Mouse pressed left at (853, 599)
Screenshot: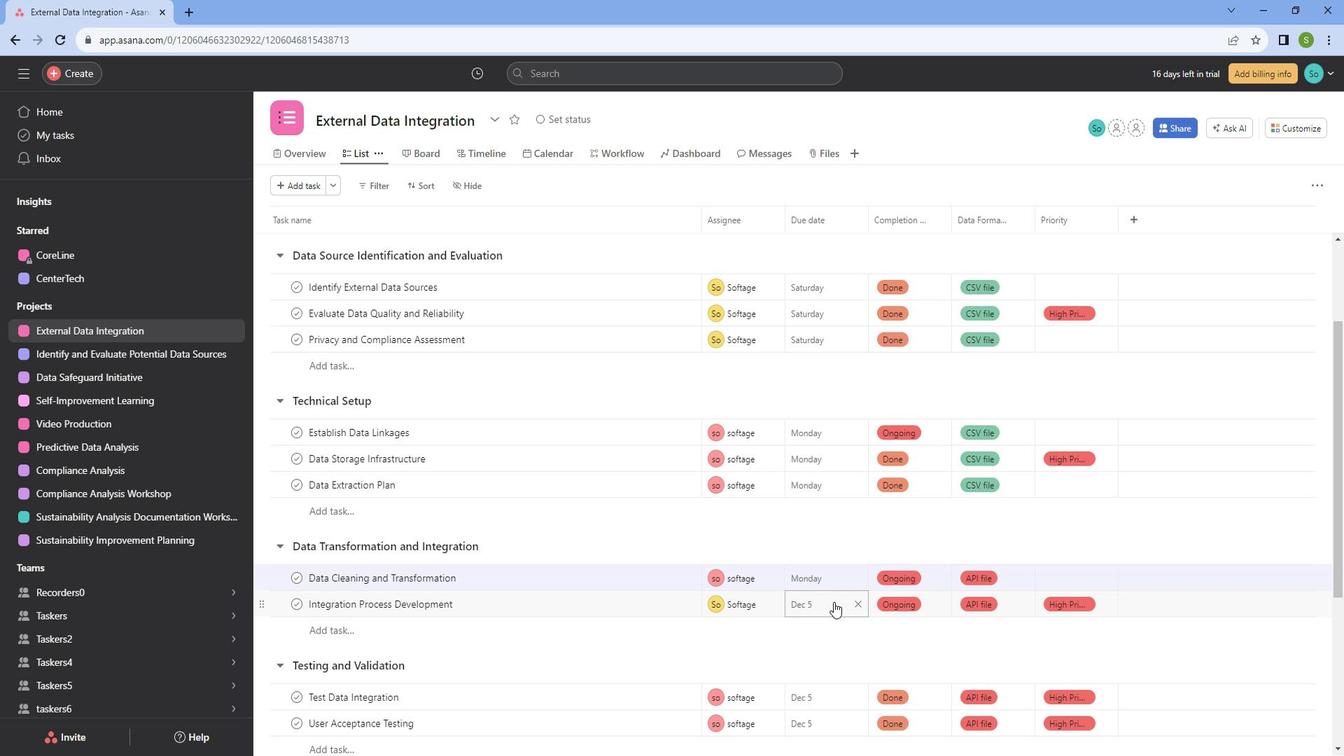 
Action: Mouse moved to (826, 564)
Screenshot: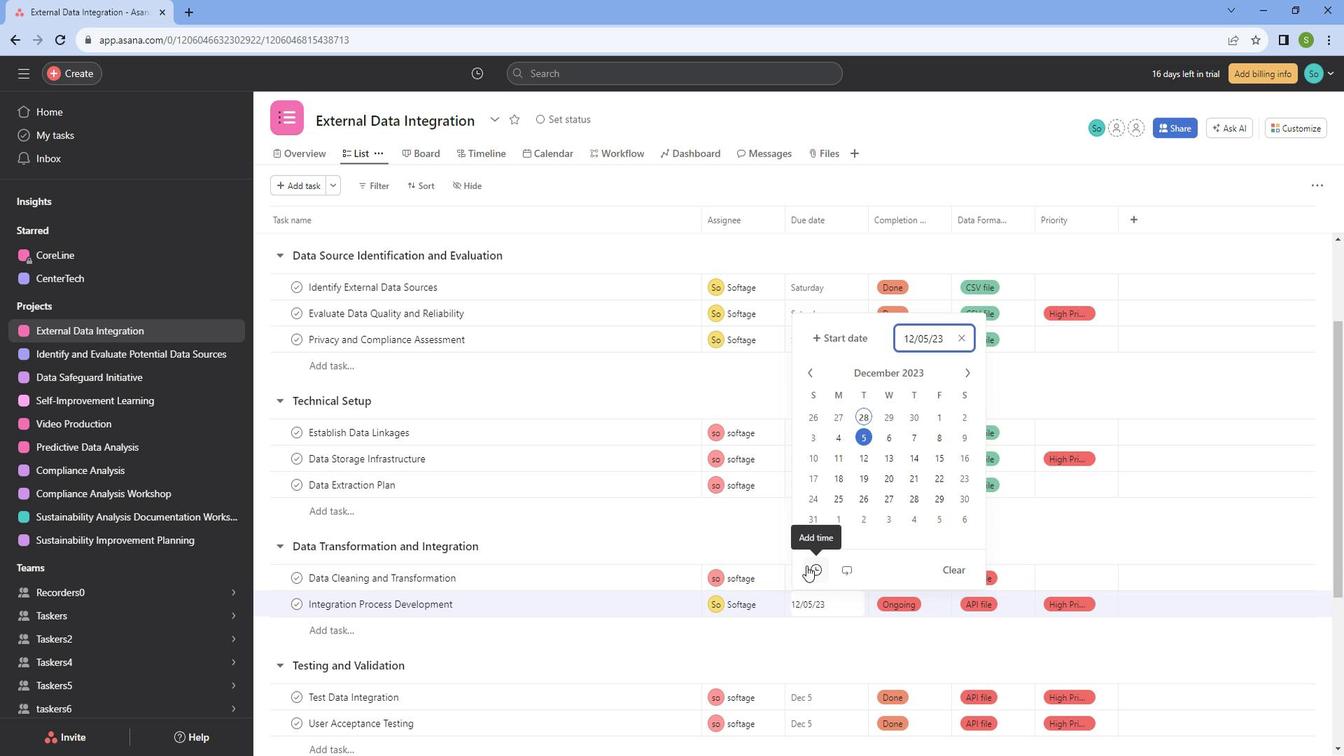 
Action: Mouse pressed left at (826, 564)
Screenshot: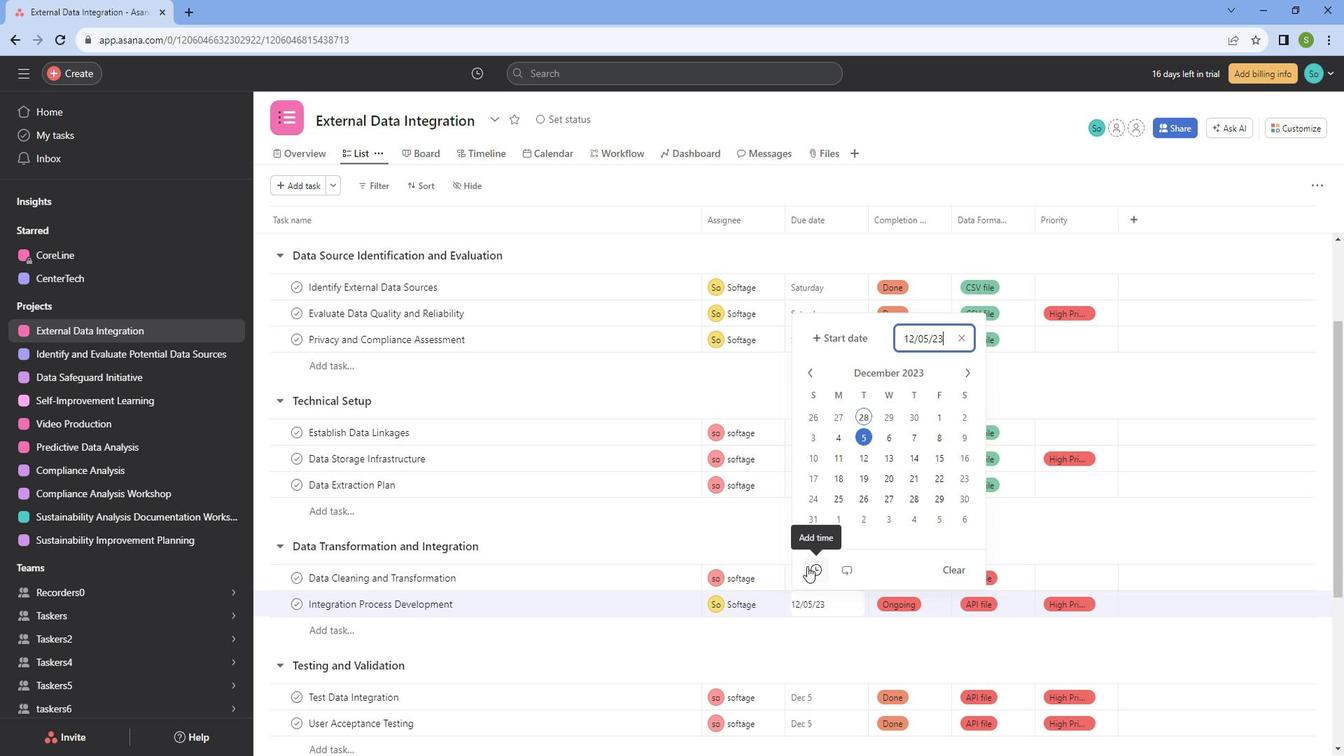 
Action: Mouse moved to (959, 376)
Screenshot: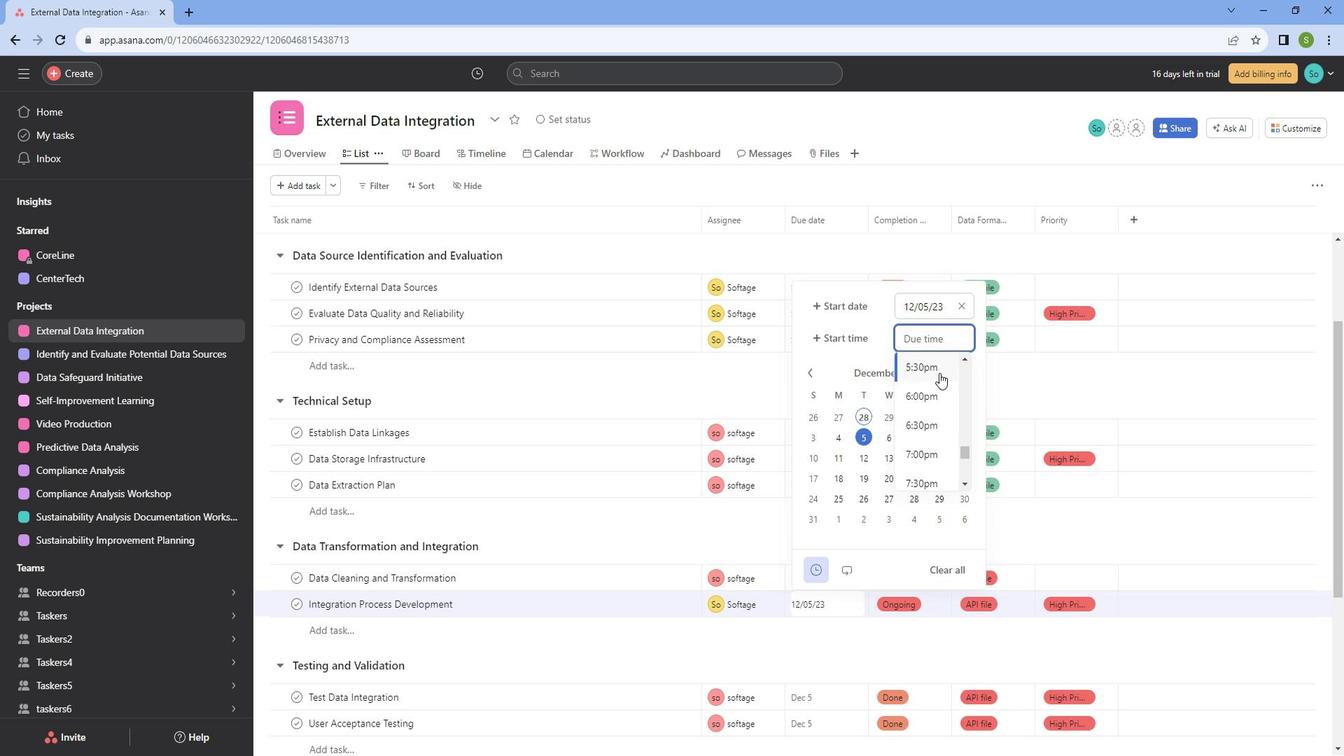 
Action: Mouse pressed left at (959, 376)
Screenshot: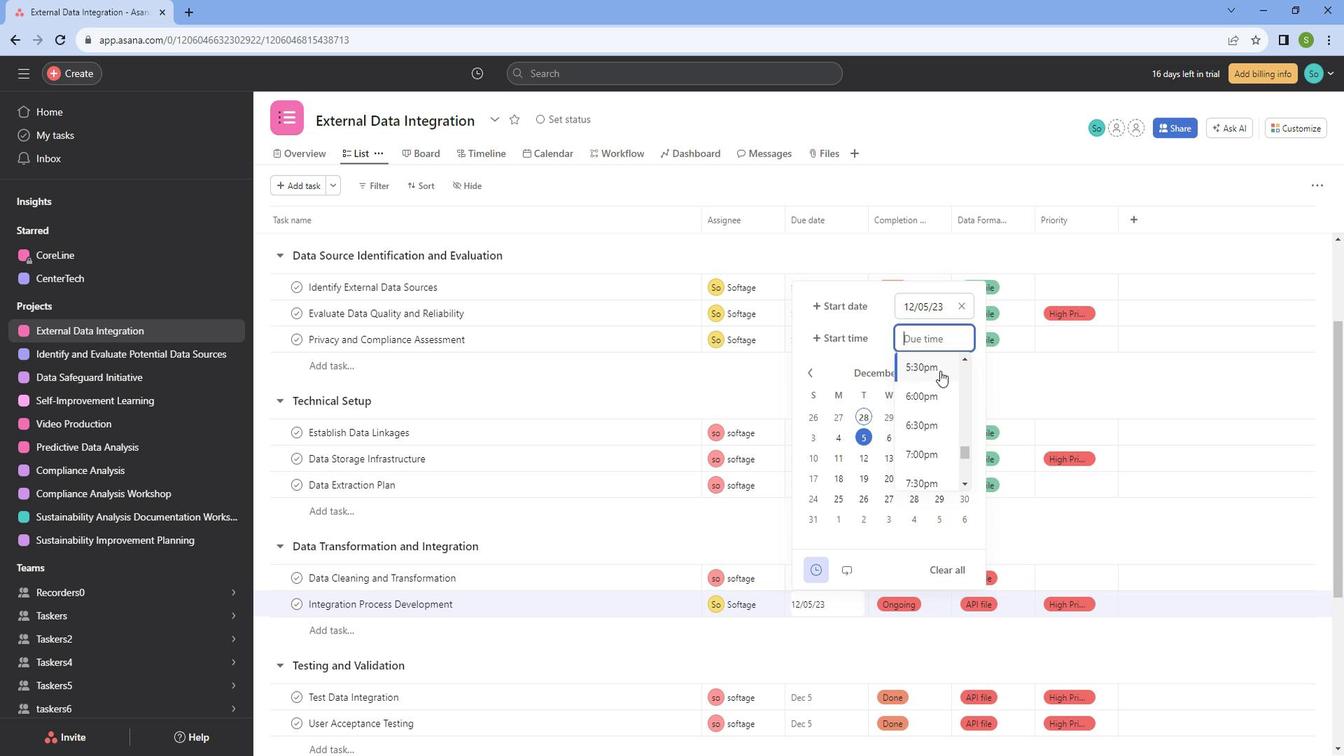 
Action: Mouse moved to (766, 399)
Screenshot: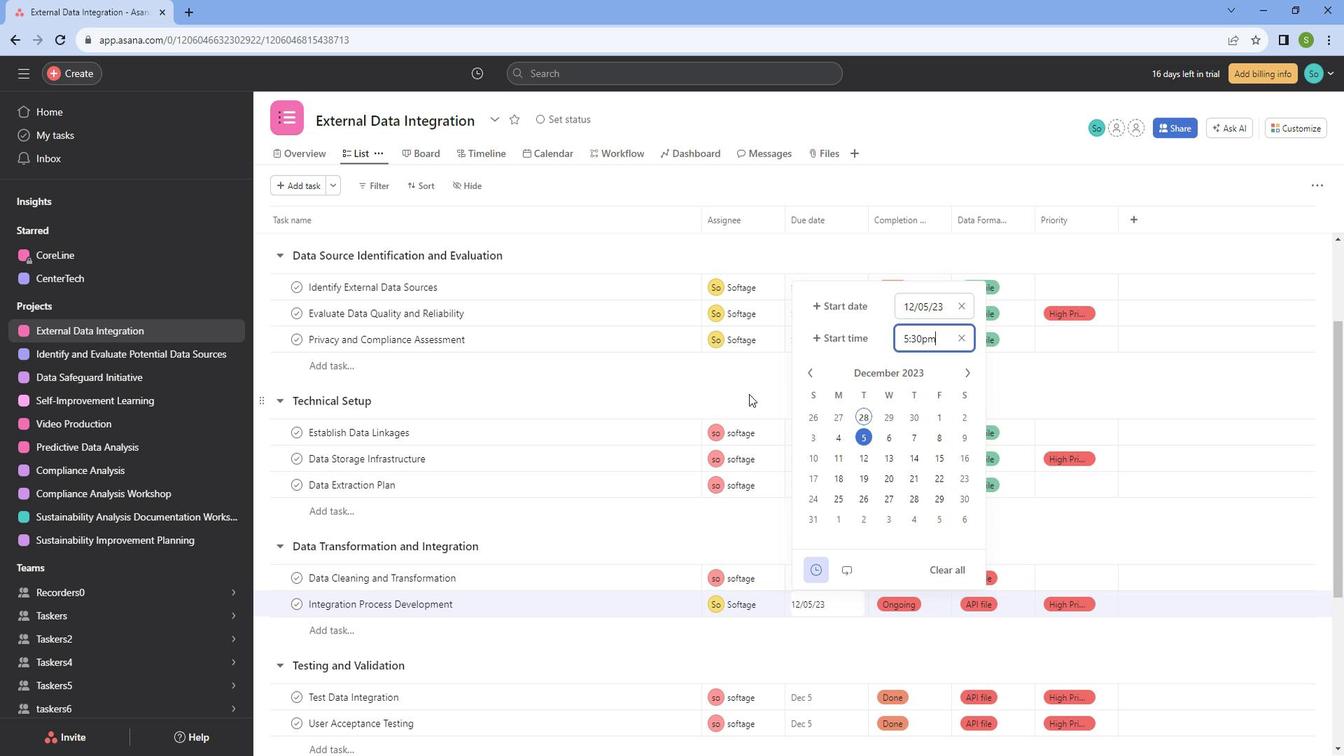 
Action: Mouse pressed left at (766, 399)
Screenshot: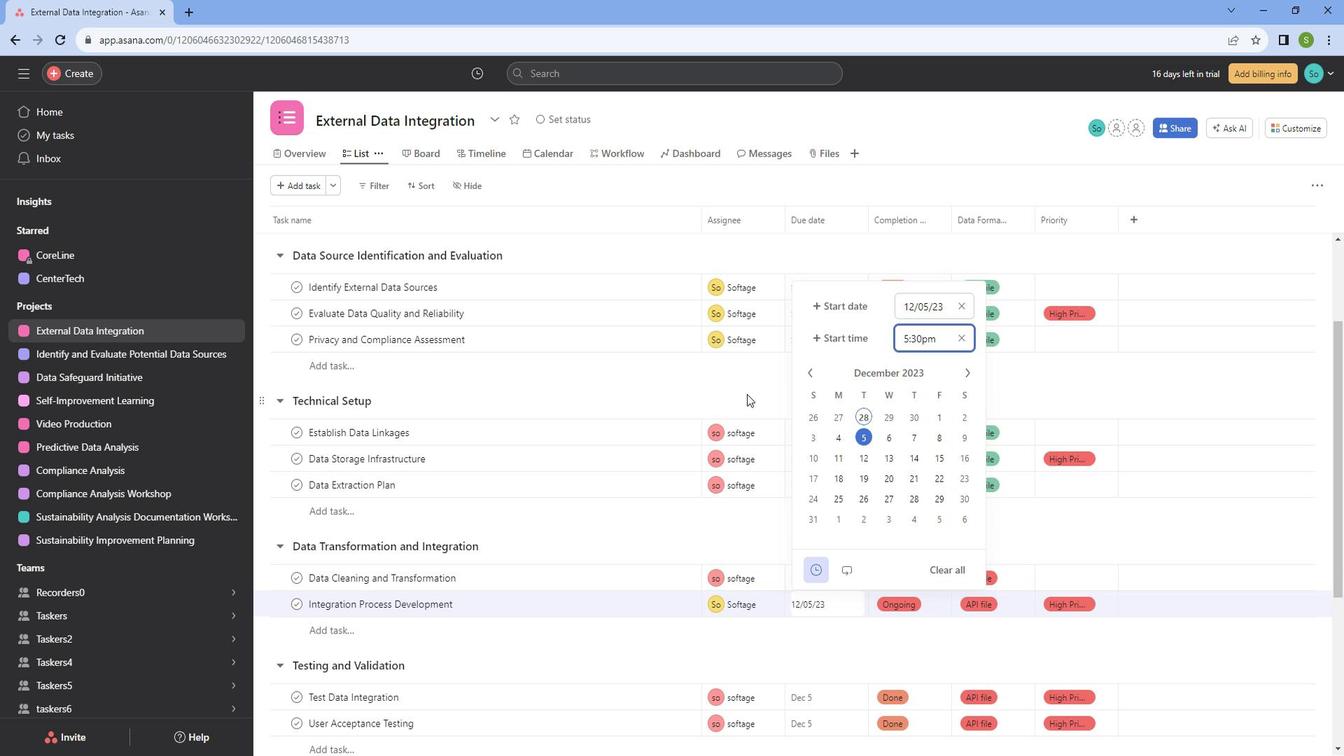 
Action: Mouse moved to (786, 474)
Screenshot: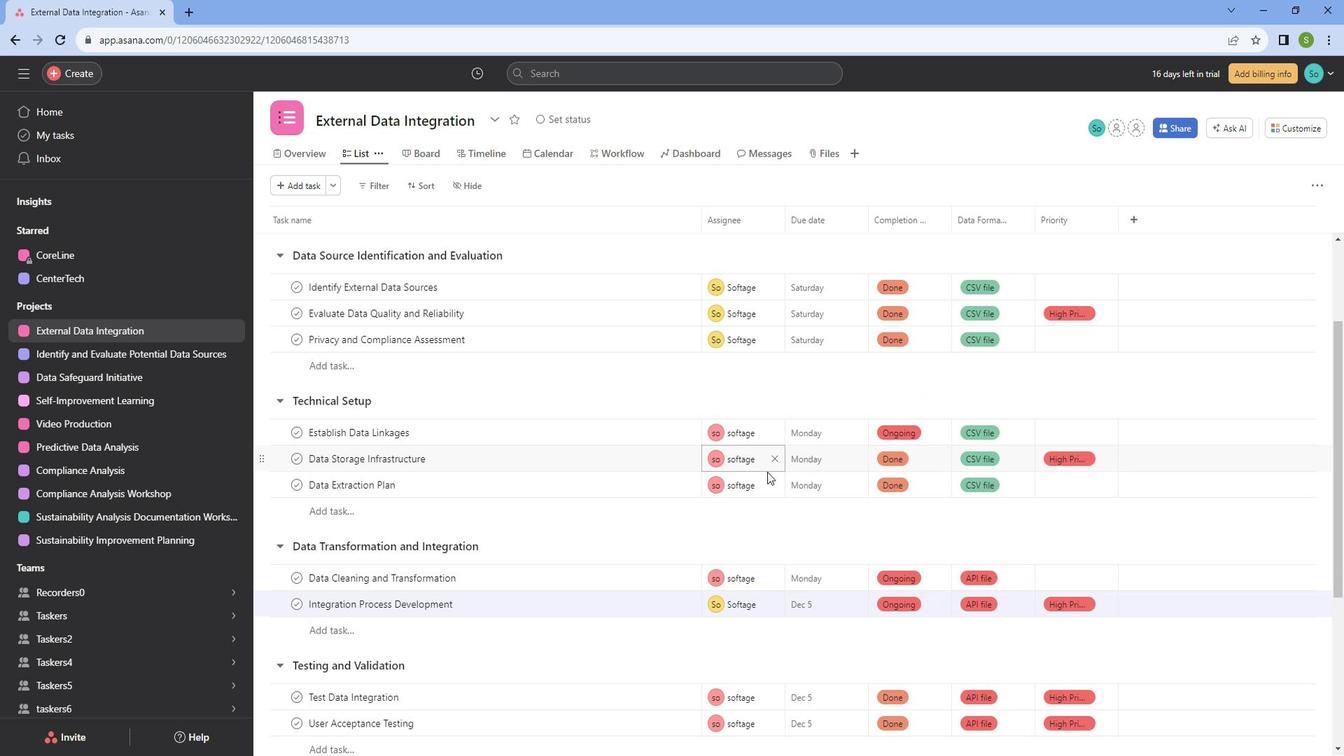 
Action: Mouse scrolled (786, 473) with delta (0, 0)
Screenshot: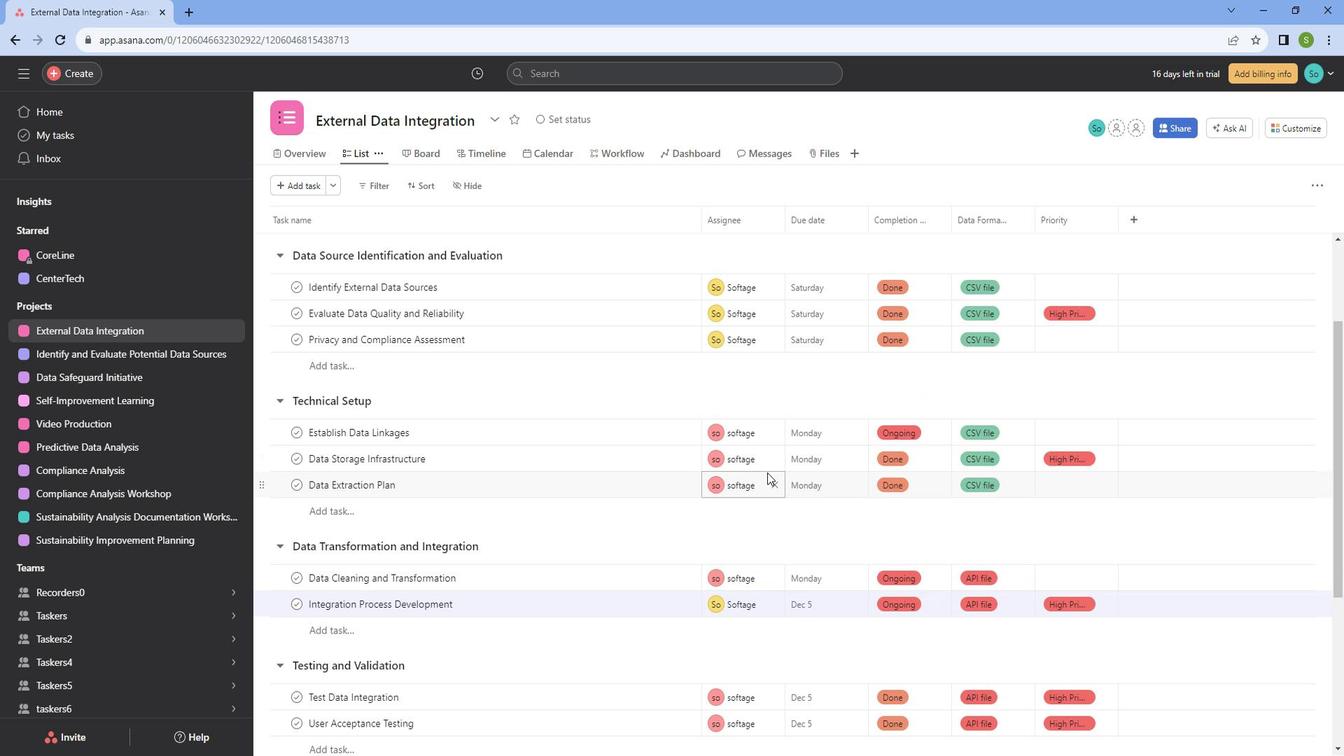 
Action: Mouse scrolled (786, 473) with delta (0, 0)
Screenshot: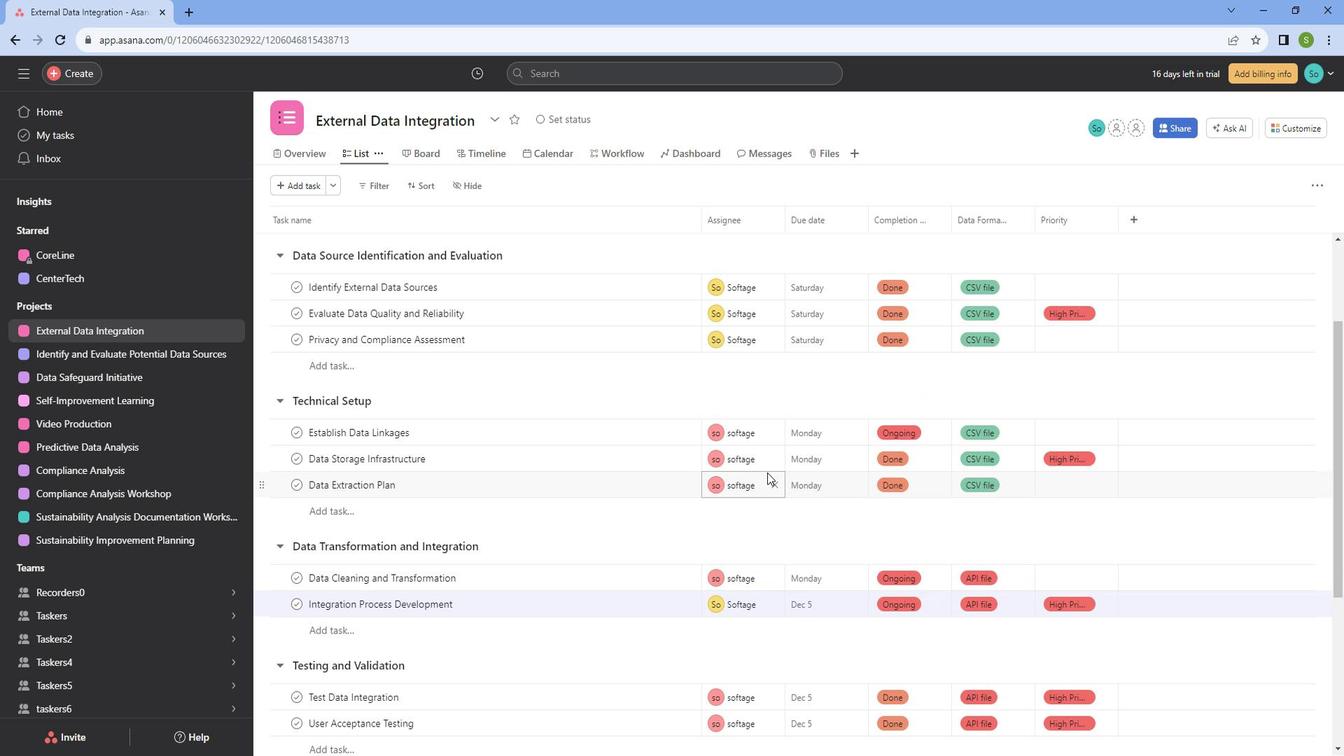 
Action: Mouse scrolled (786, 473) with delta (0, 0)
Screenshot: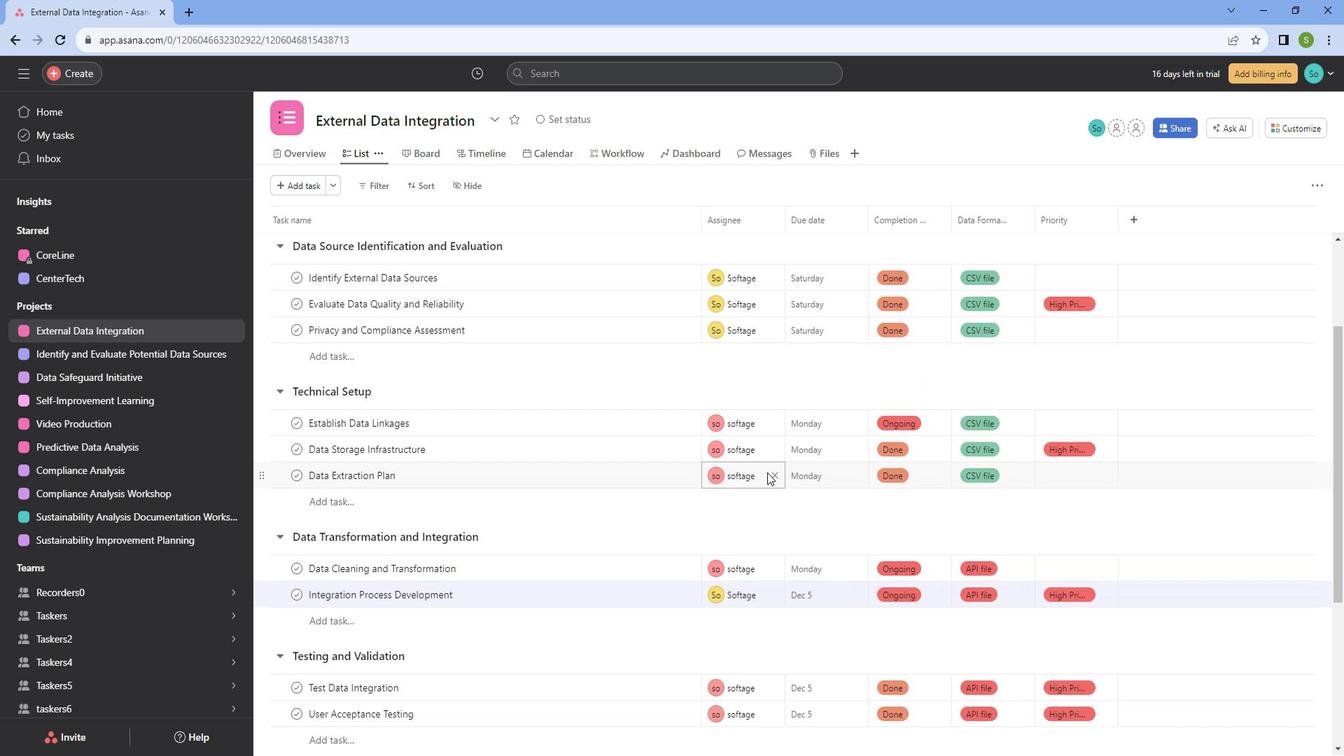 
Action: Mouse scrolled (786, 473) with delta (0, 0)
Screenshot: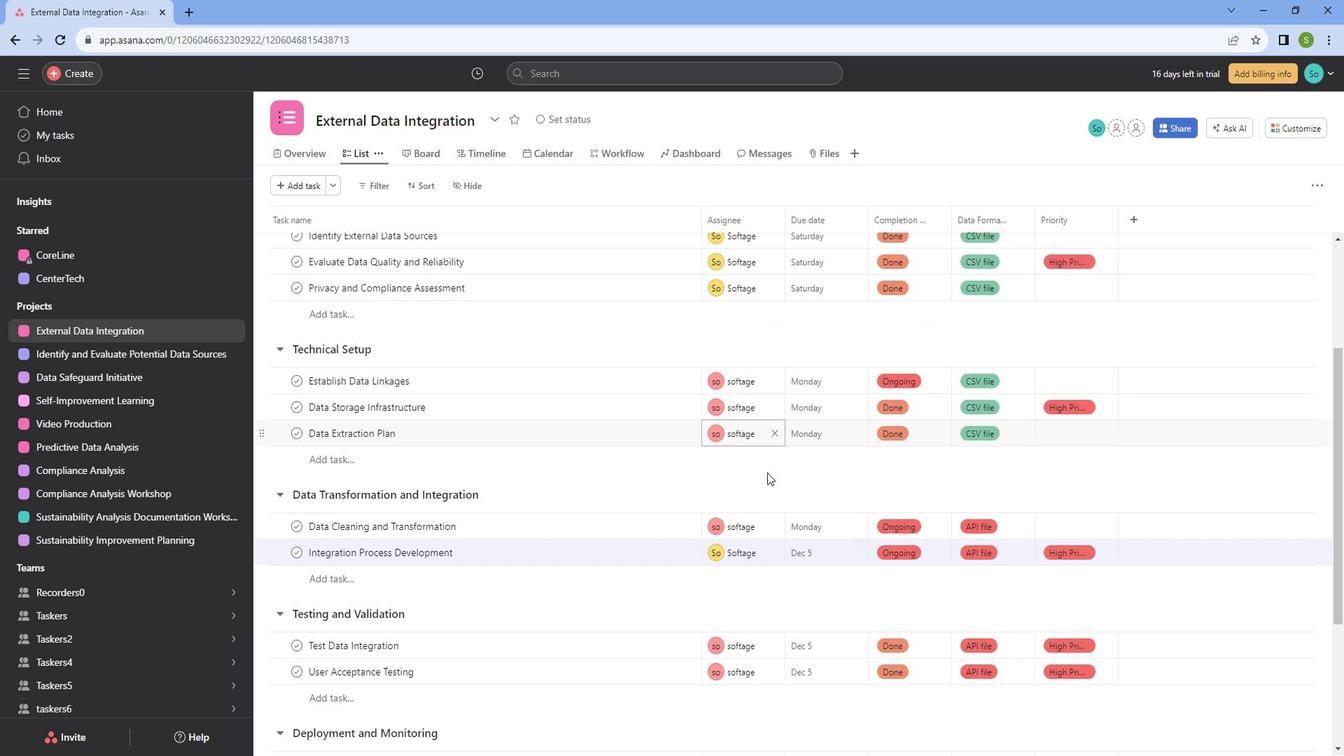 
Action: Mouse moved to (824, 424)
Screenshot: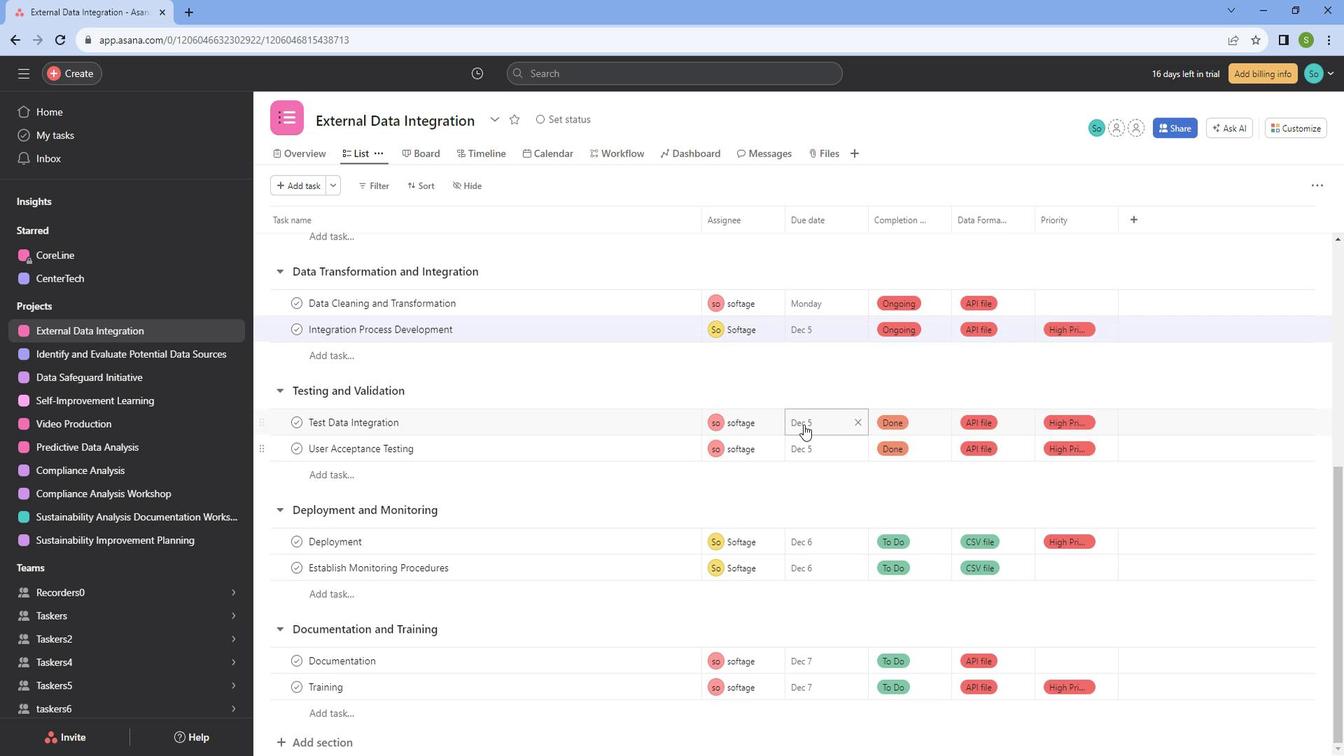 
Action: Mouse pressed left at (824, 424)
Screenshot: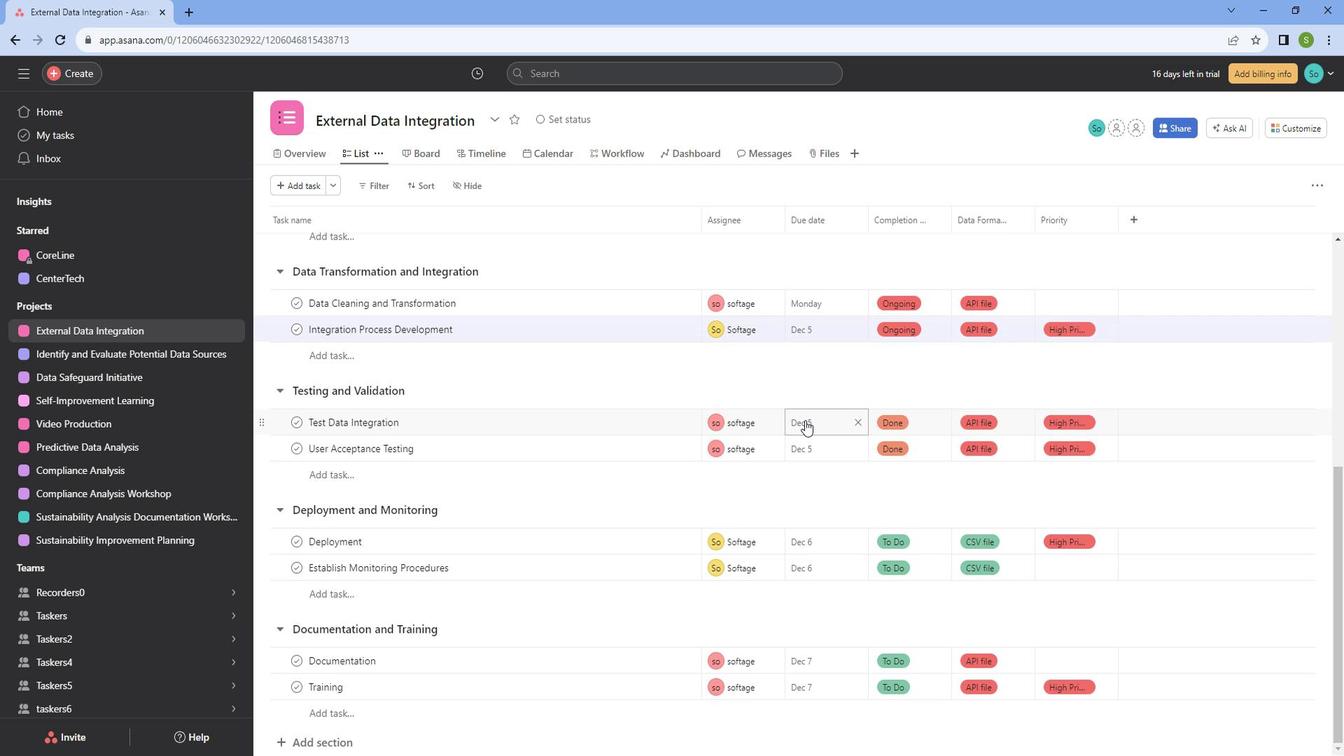 
Action: Mouse moved to (844, 690)
Screenshot: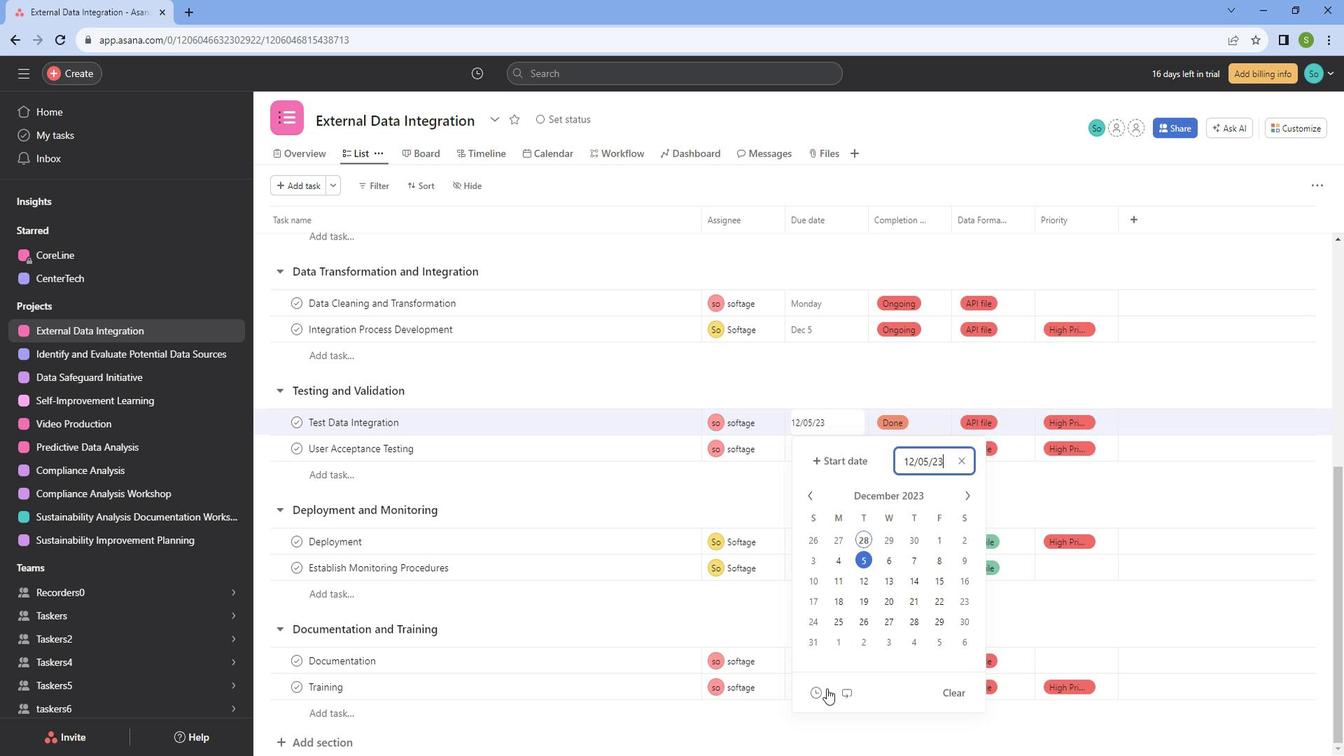 
Action: Mouse pressed left at (844, 690)
Screenshot: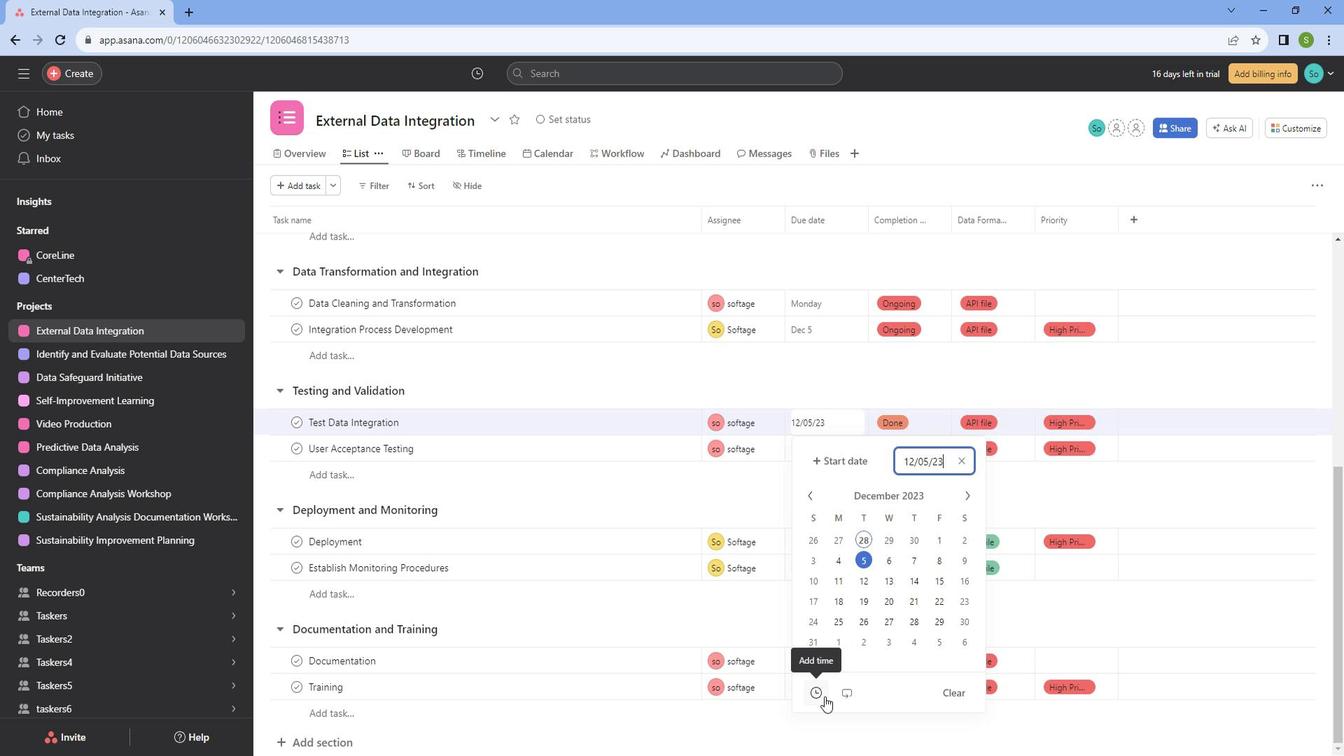 
Action: Mouse moved to (959, 522)
Screenshot: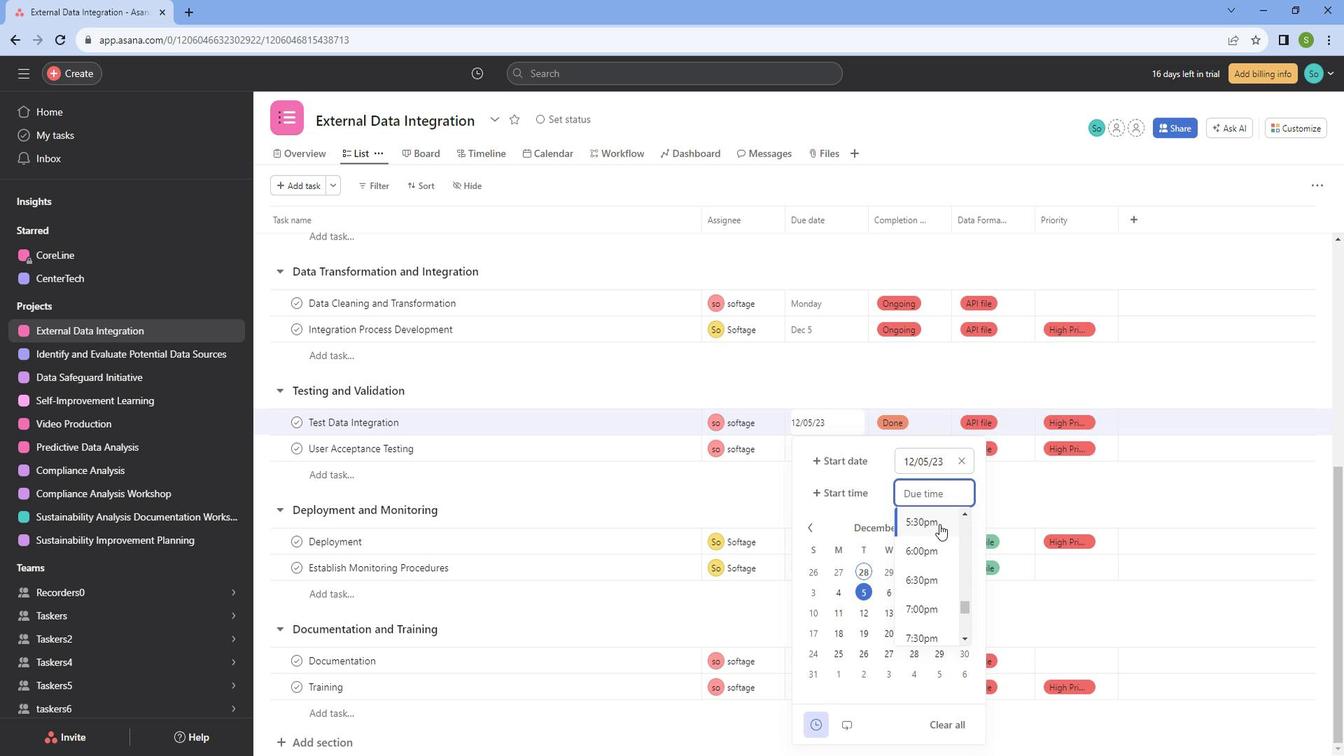 
Action: Mouse scrolled (959, 523) with delta (0, 0)
Screenshot: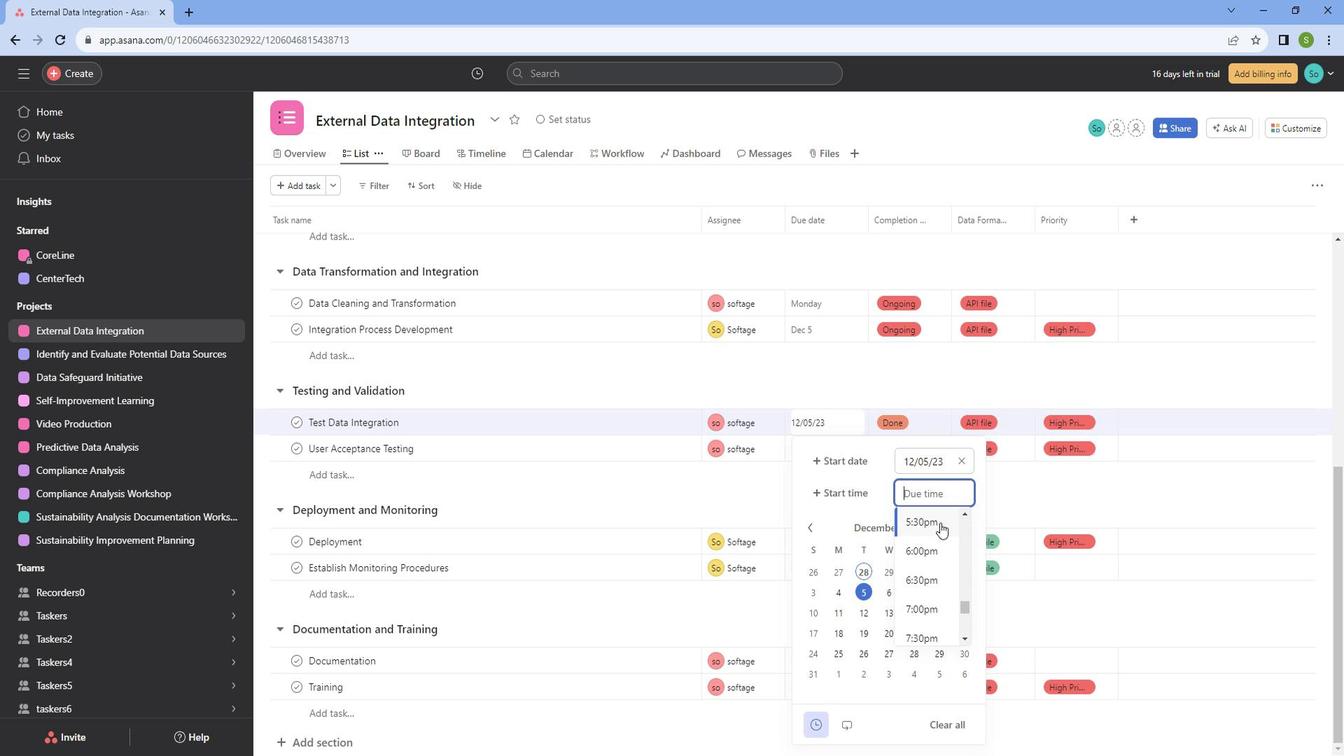 
Action: Mouse moved to (944, 553)
Screenshot: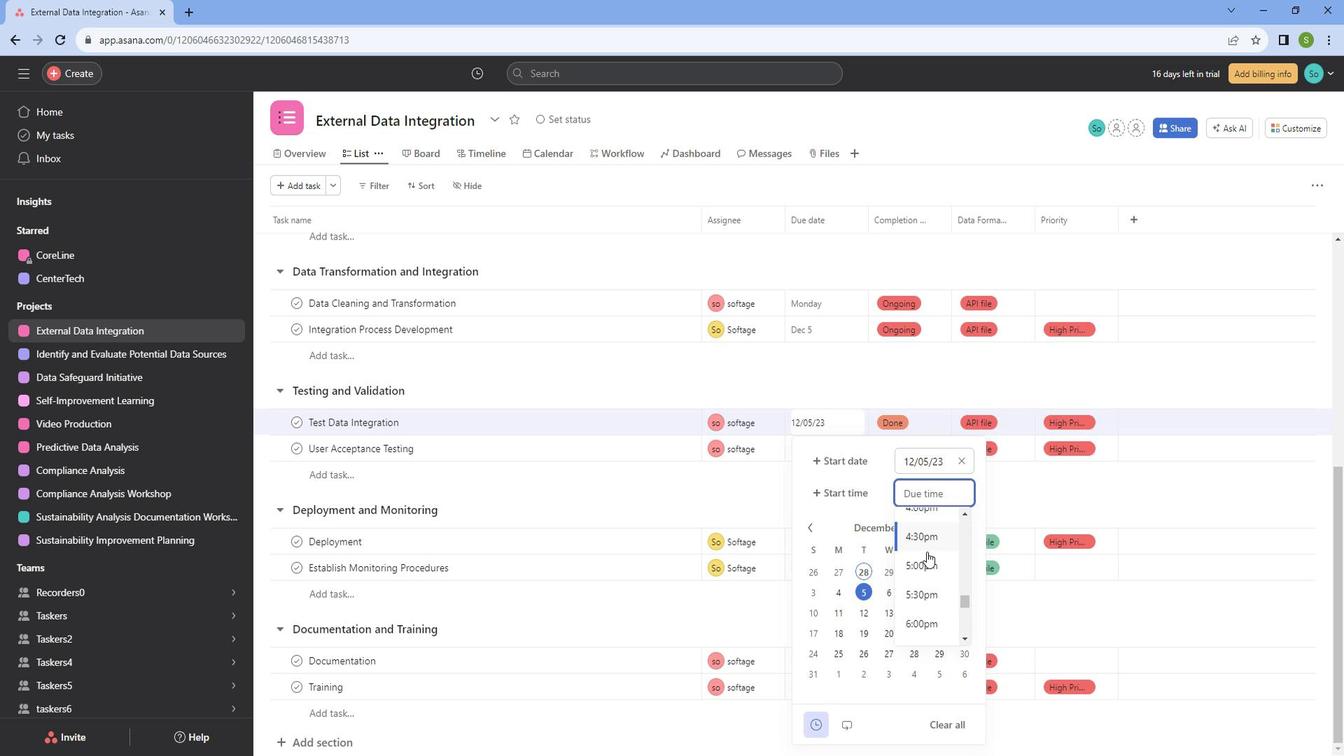 
Action: Mouse pressed left at (944, 553)
Screenshot: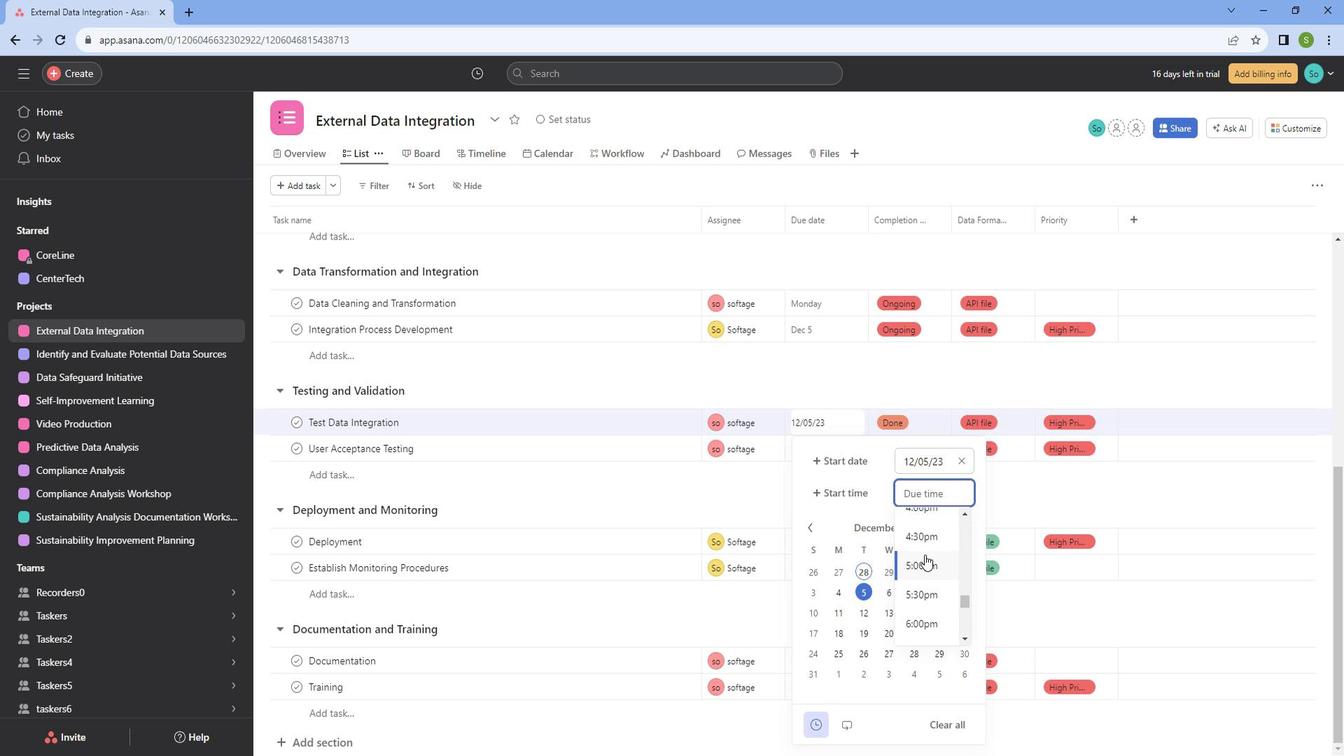 
Action: Mouse moved to (728, 508)
Screenshot: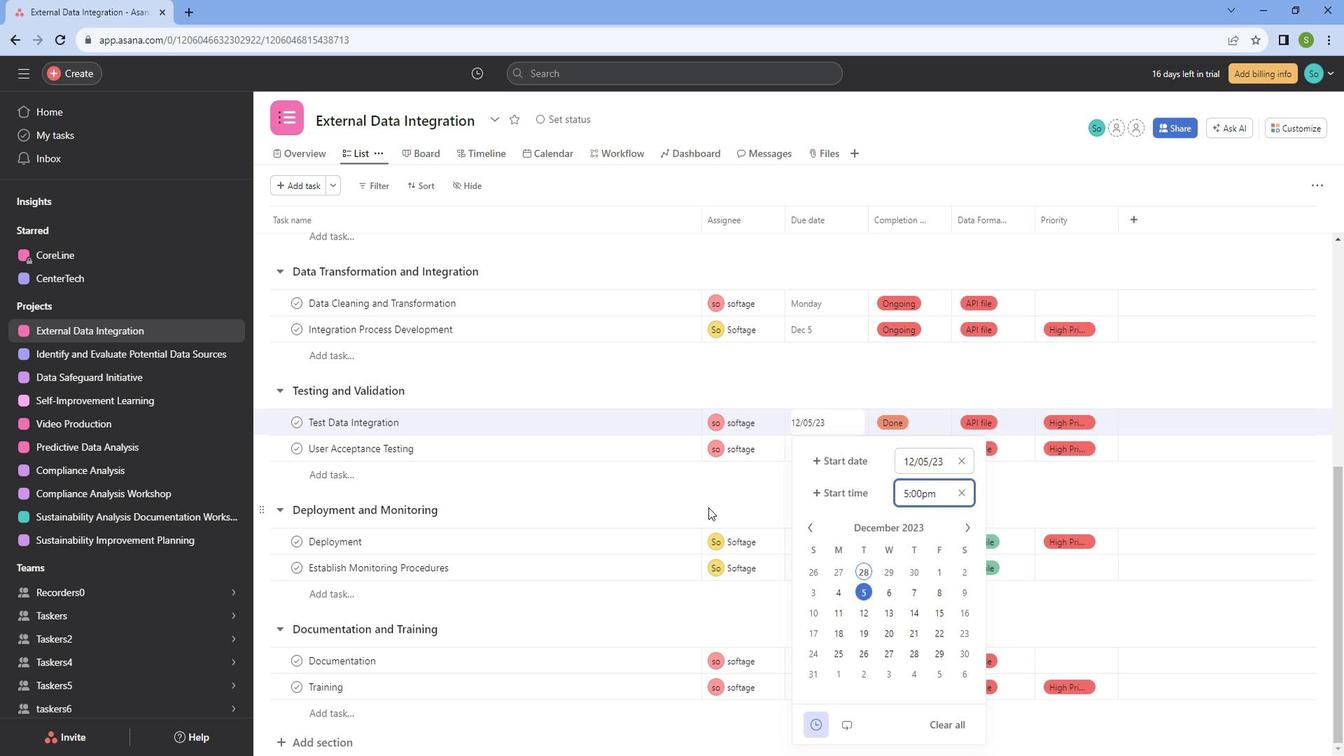 
Action: Mouse pressed left at (728, 508)
Screenshot: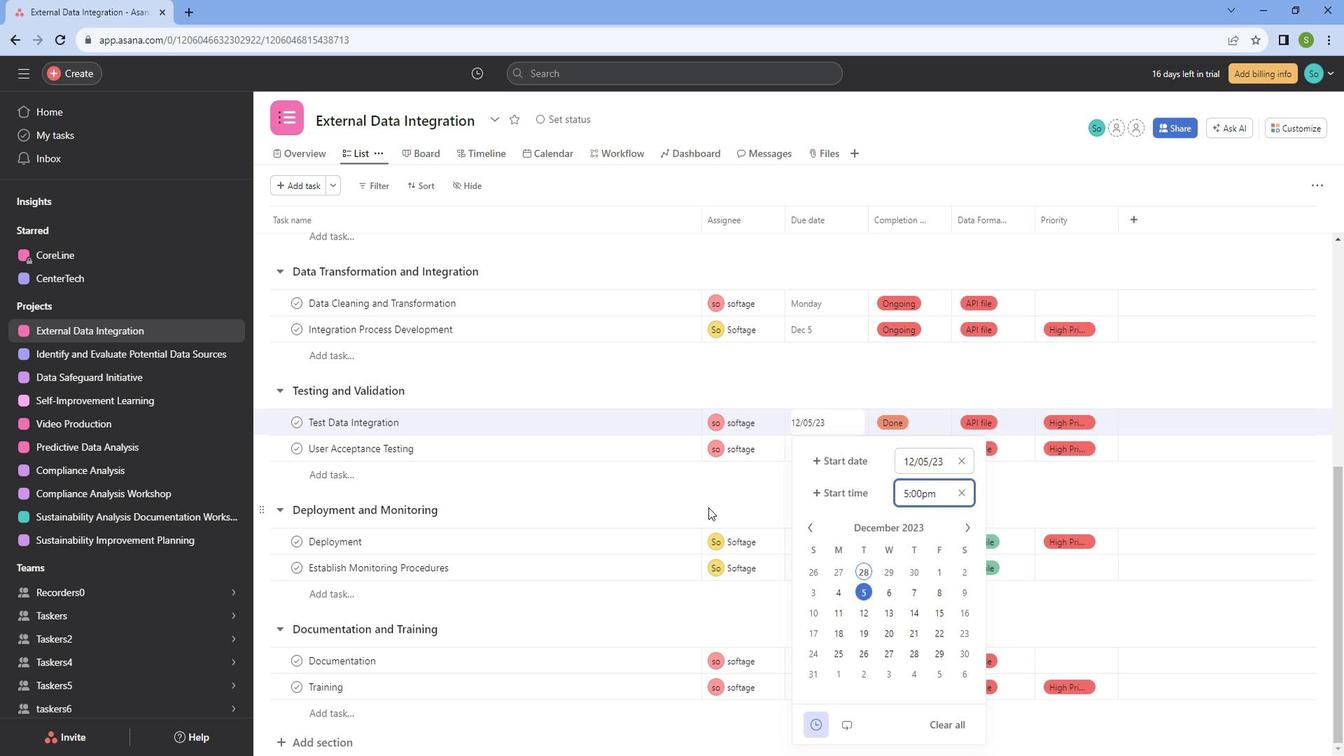 
Action: Mouse scrolled (728, 507) with delta (0, 0)
Screenshot: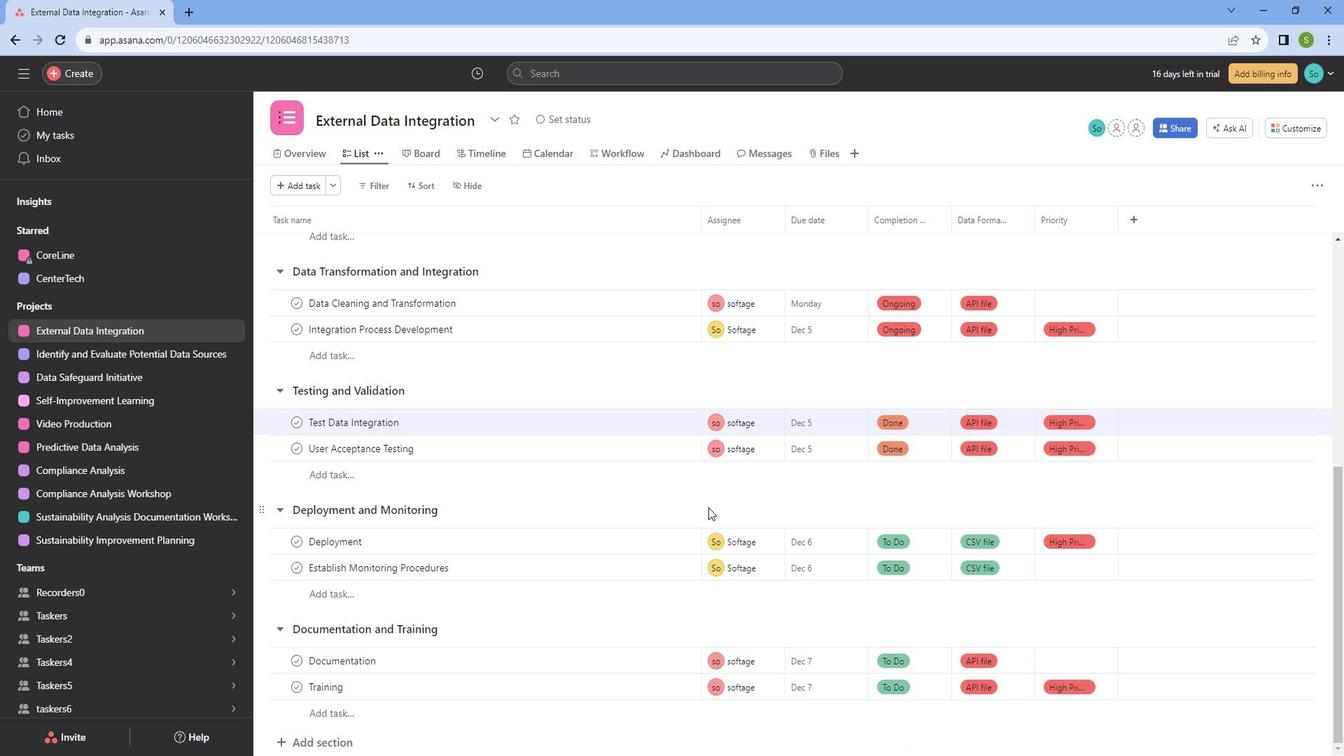 
Action: Mouse scrolled (728, 507) with delta (0, 0)
Screenshot: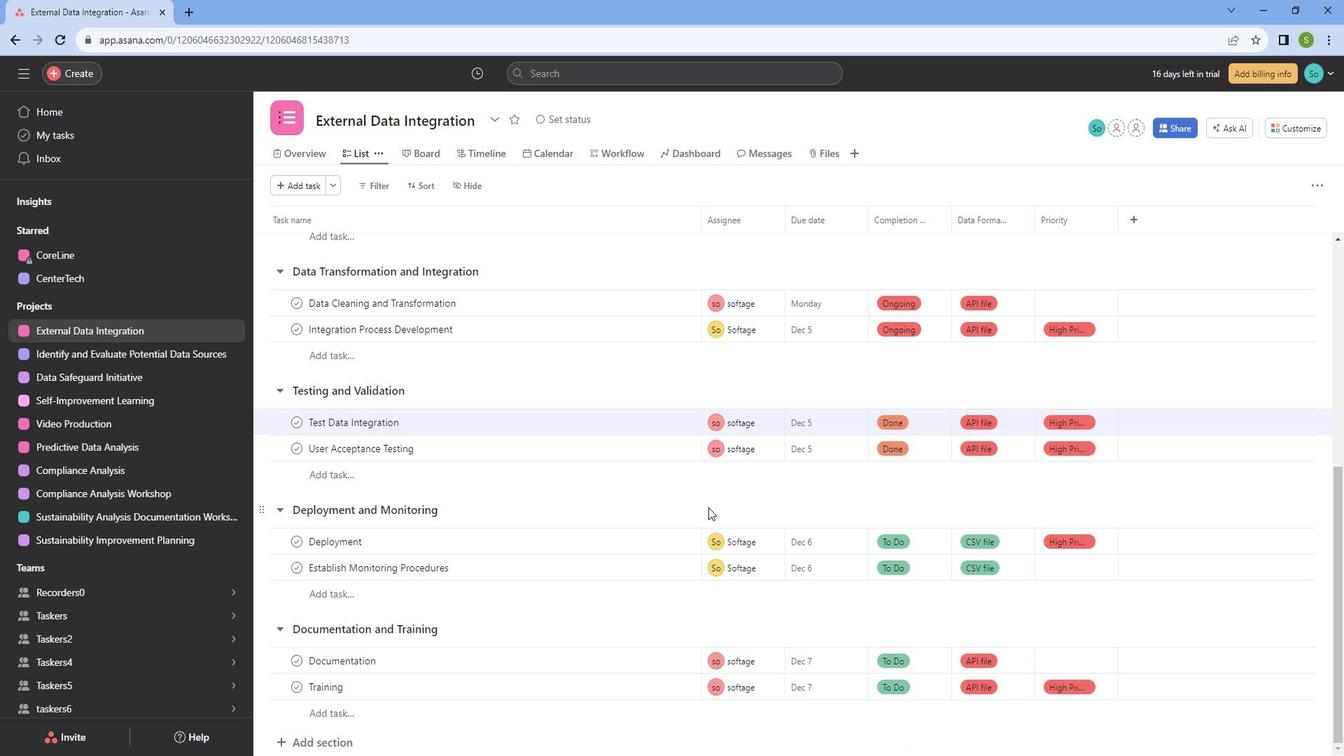 
Action: Mouse moved to (856, 455)
Screenshot: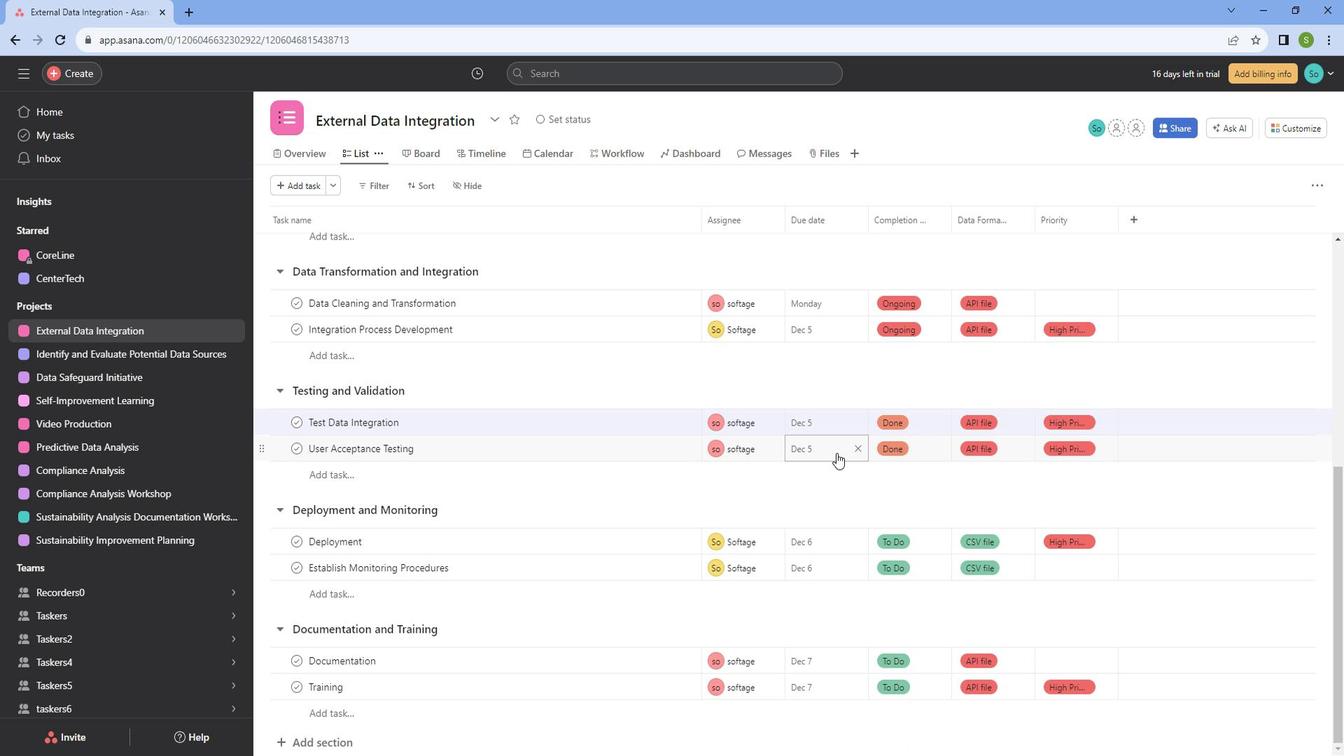 
Action: Mouse pressed left at (856, 455)
Screenshot: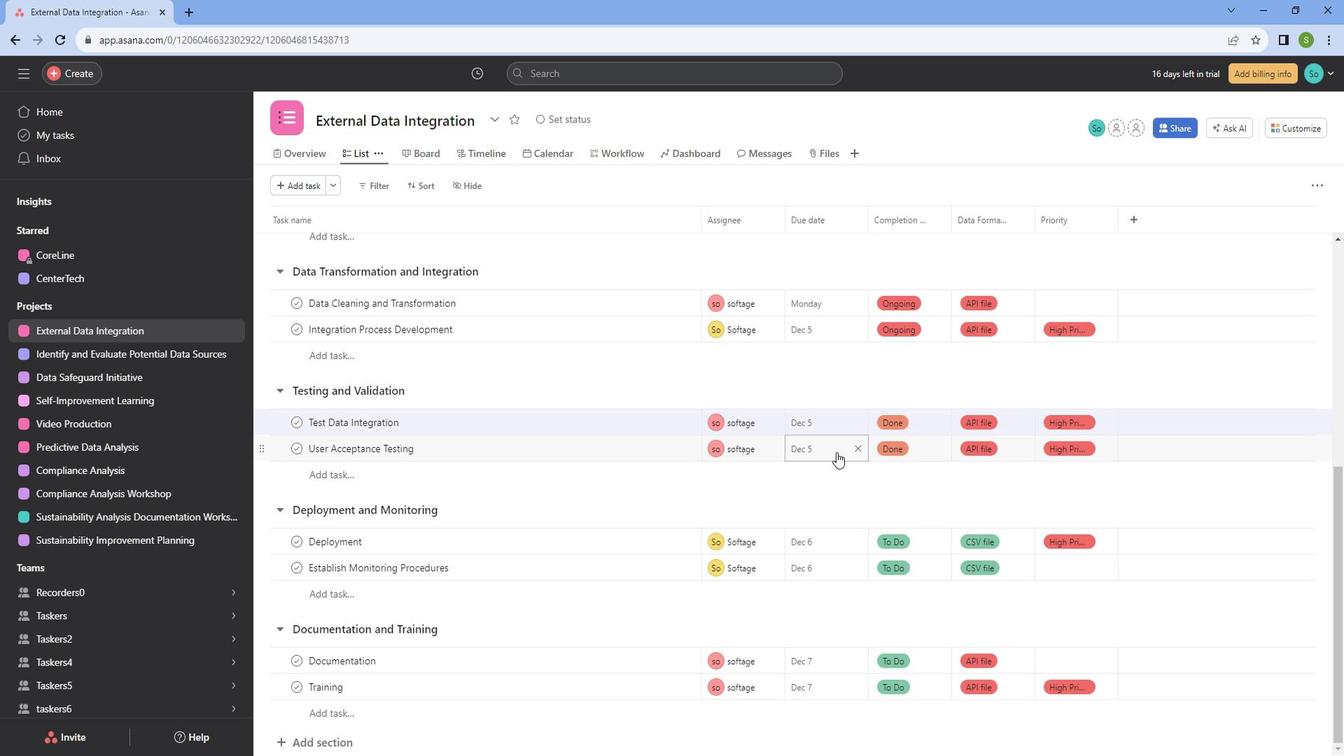 
Action: Mouse moved to (837, 709)
Screenshot: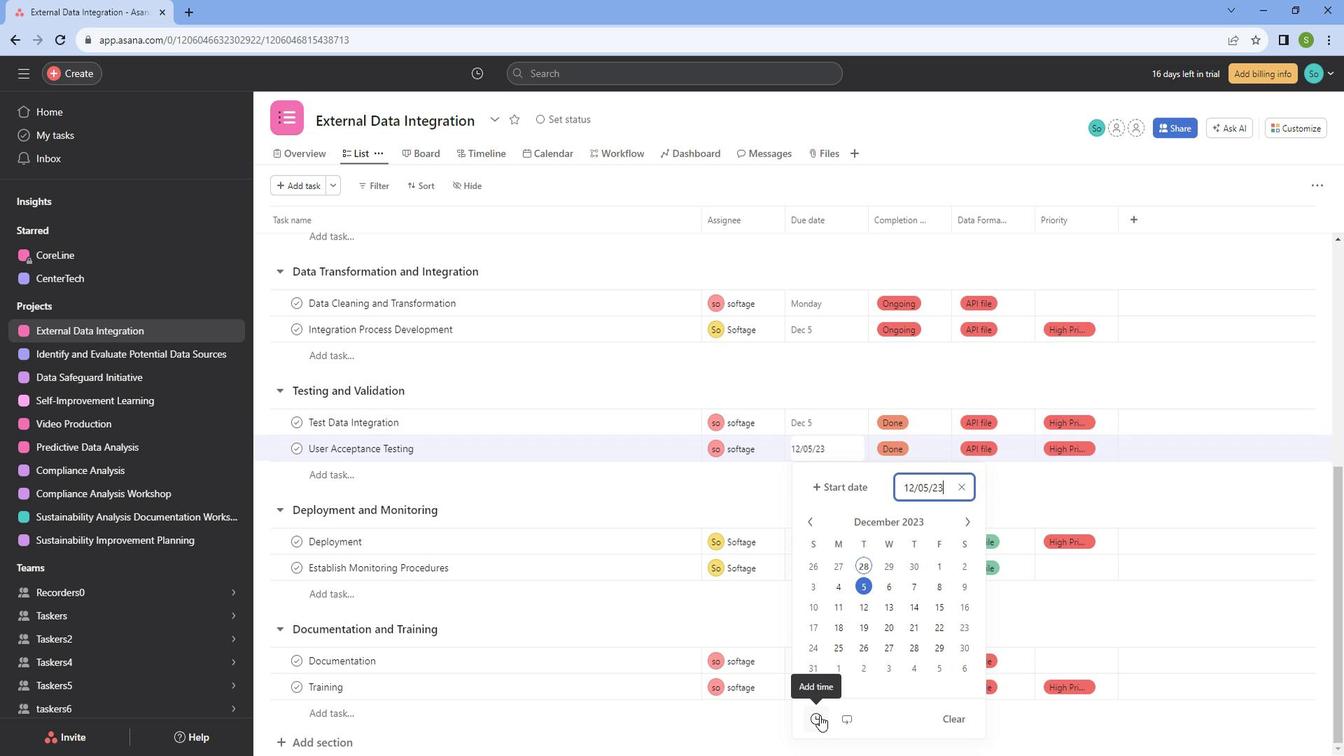 
Action: Mouse pressed left at (837, 709)
Screenshot: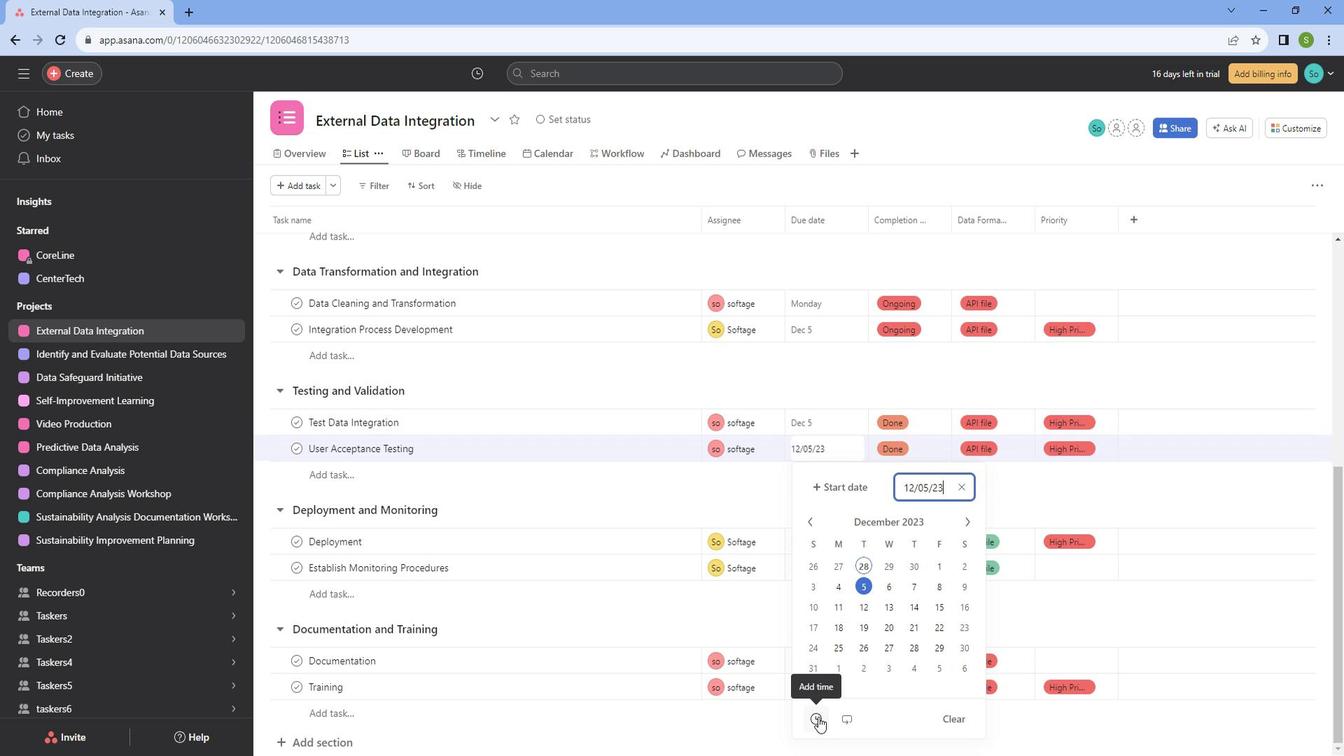 
Action: Mouse moved to (954, 233)
Screenshot: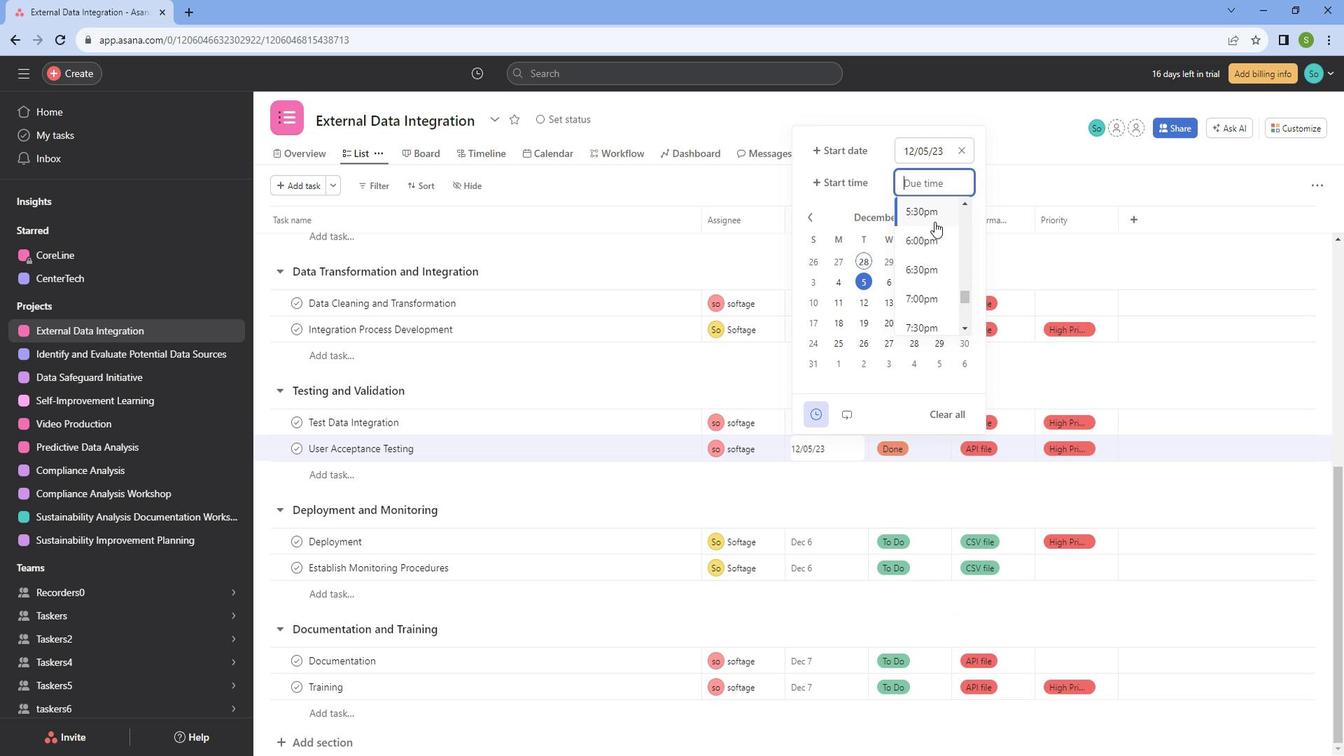 
Action: Mouse scrolled (954, 233) with delta (0, 0)
Screenshot: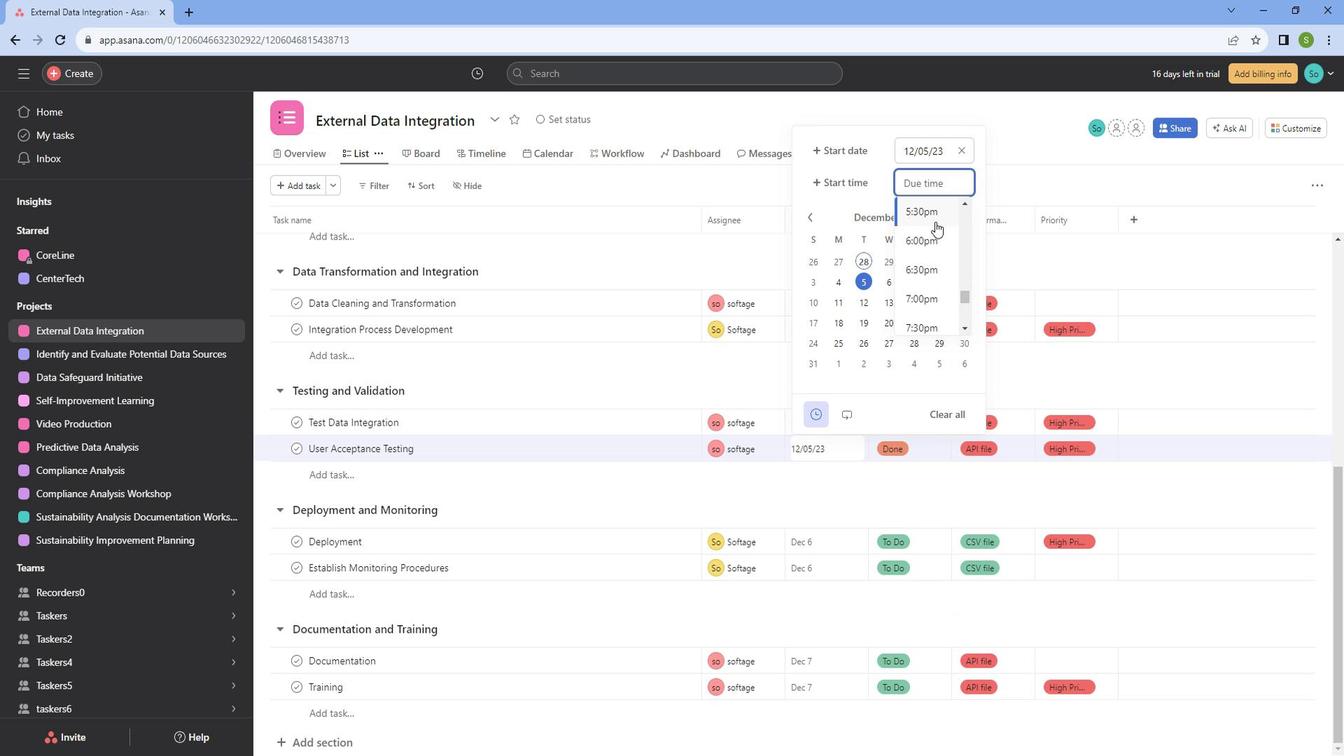 
Action: Mouse moved to (945, 261)
Screenshot: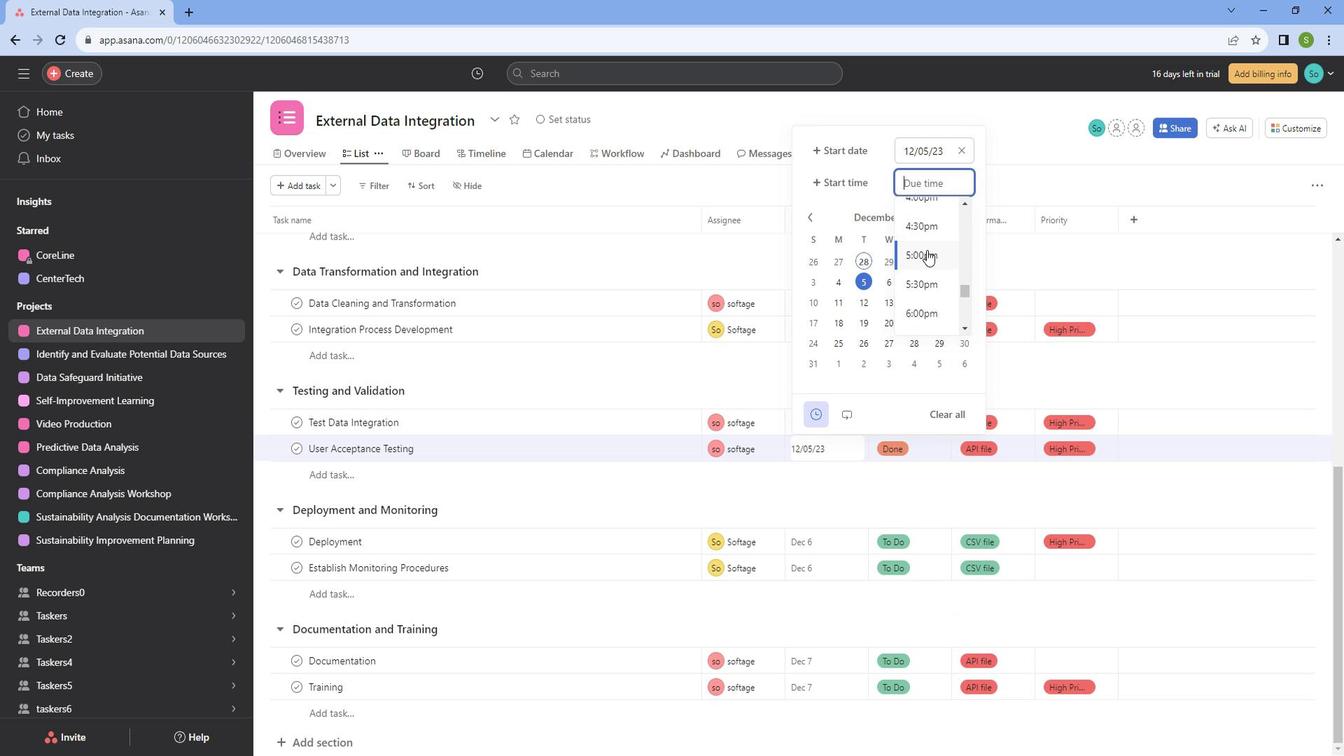 
Action: Mouse pressed left at (945, 261)
Screenshot: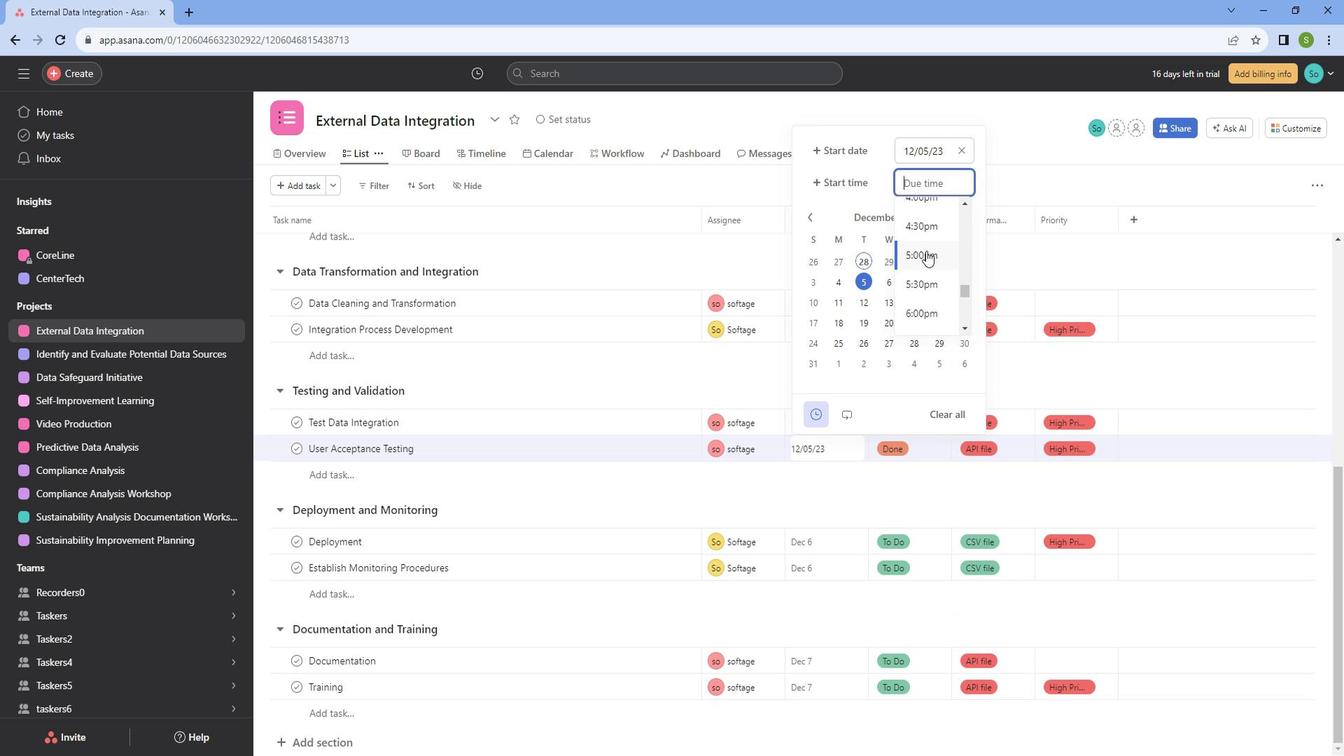 
Action: Mouse moved to (747, 378)
Screenshot: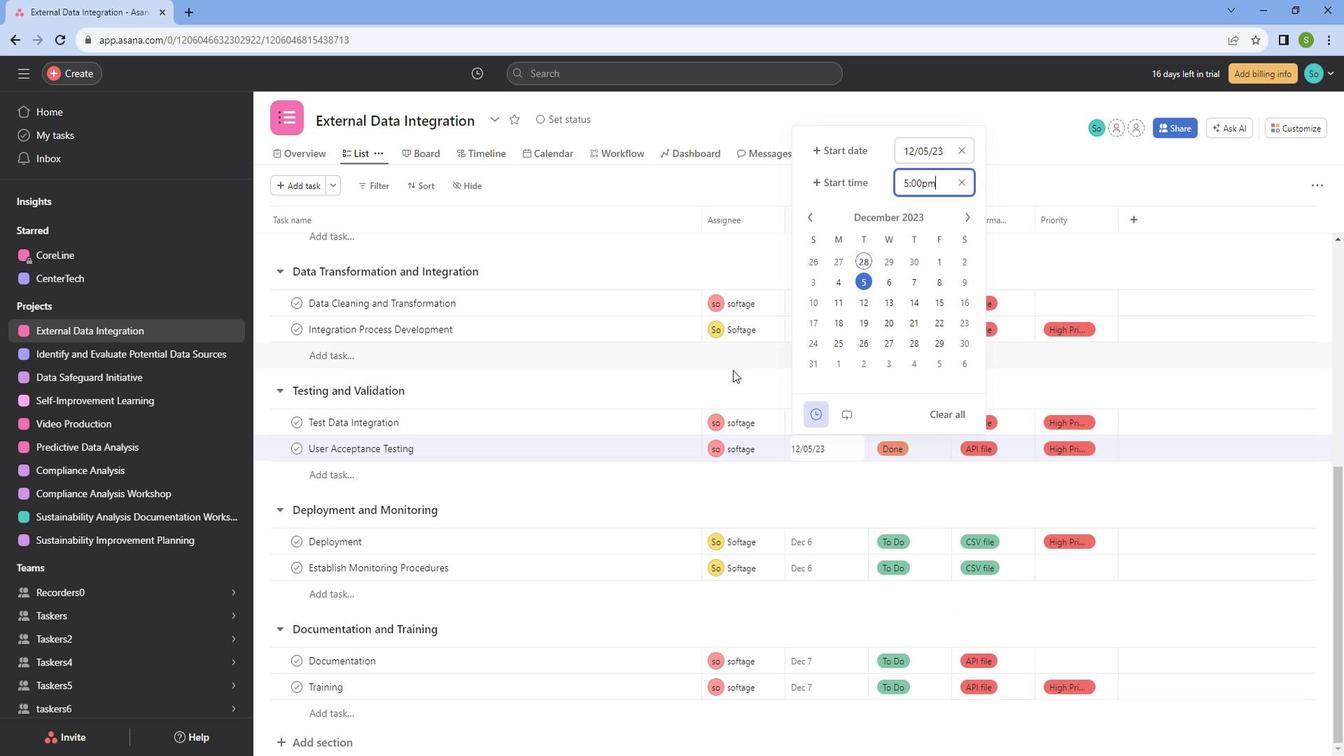 
Action: Mouse pressed left at (747, 378)
Screenshot: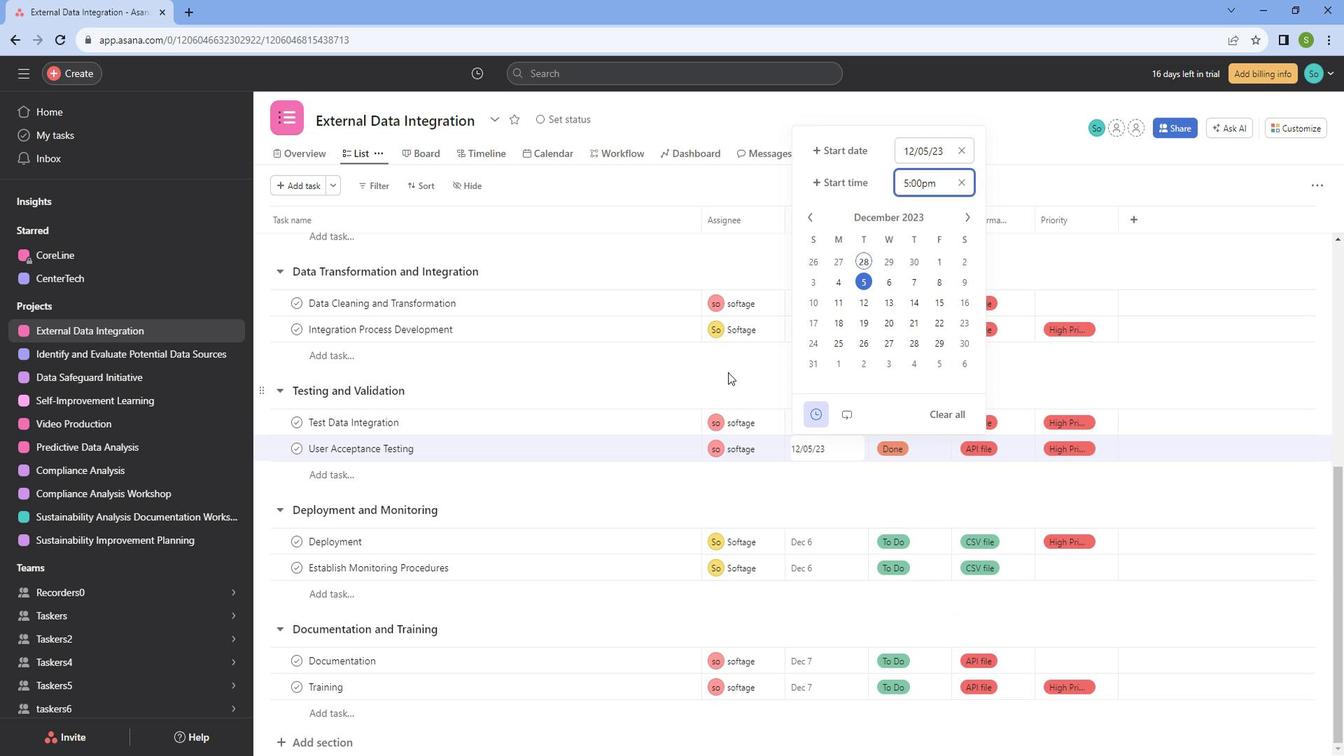 
Action: Mouse moved to (826, 539)
Screenshot: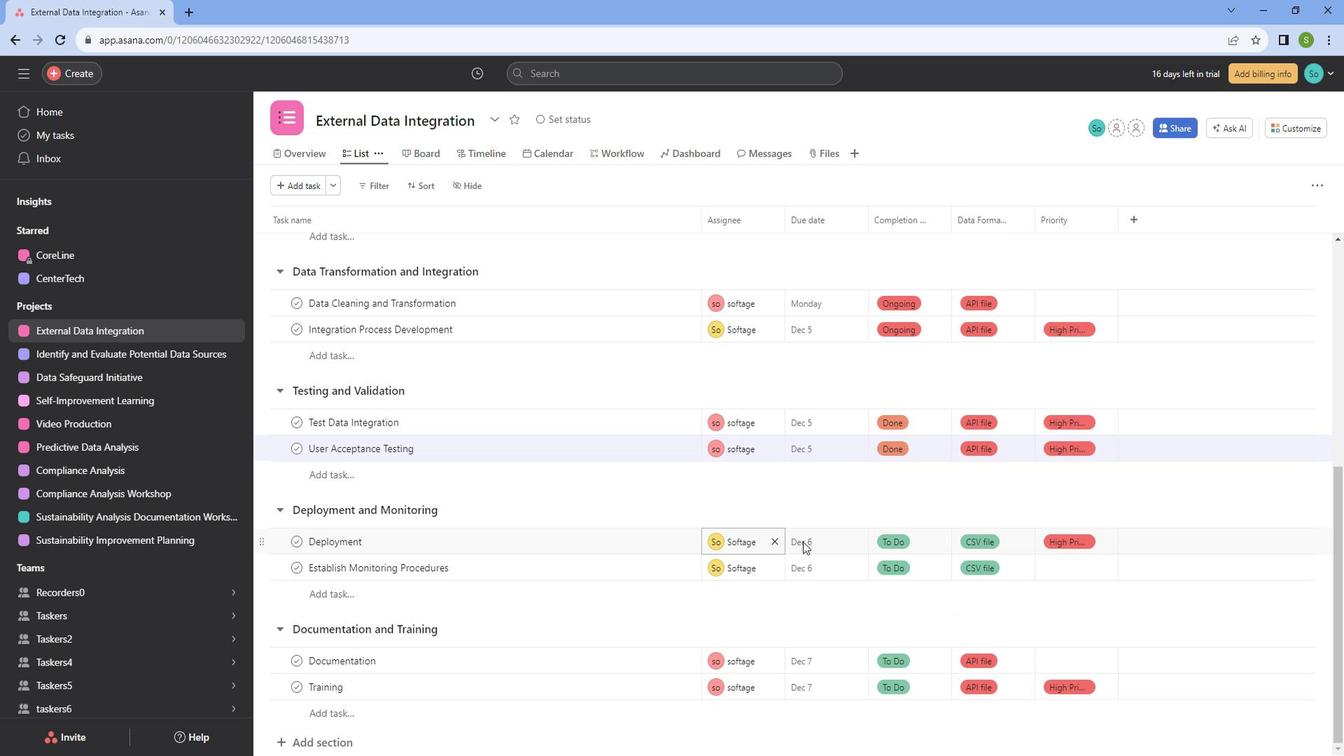 
Action: Mouse pressed left at (826, 539)
Screenshot: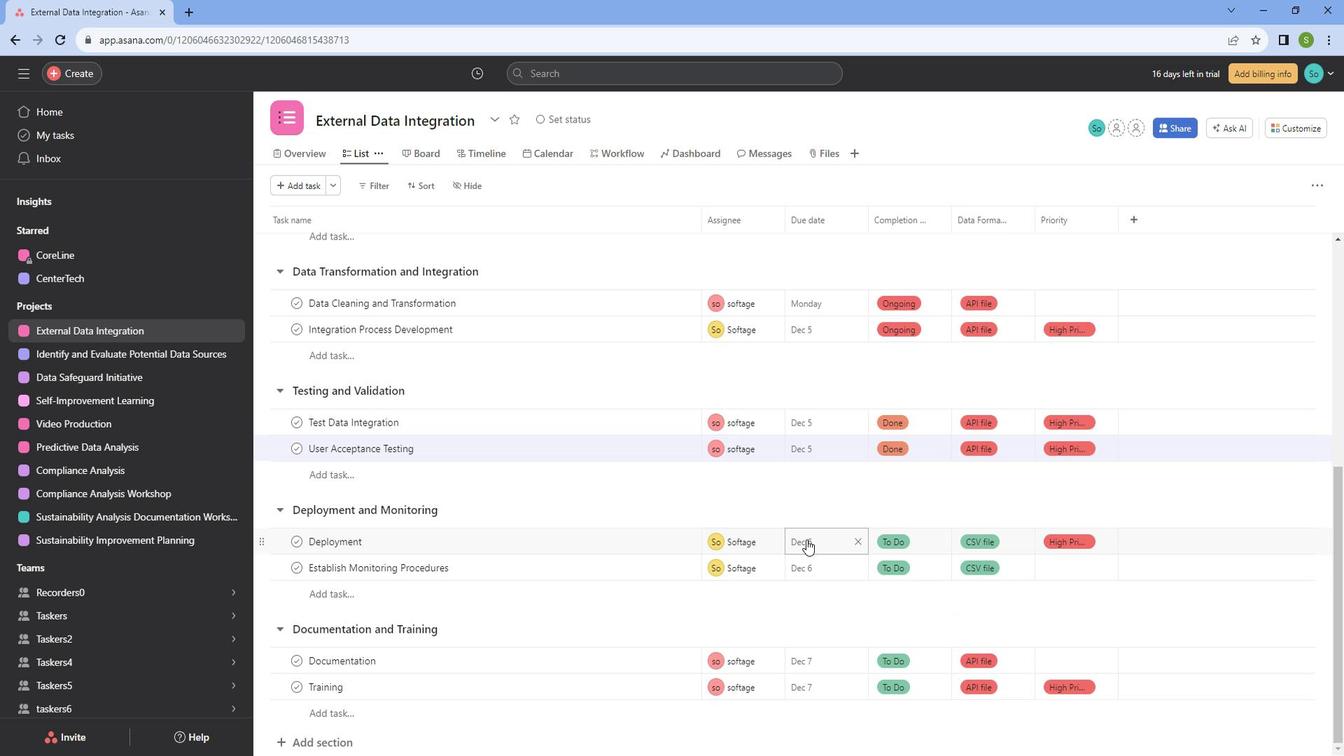 
Action: Mouse moved to (834, 504)
Screenshot: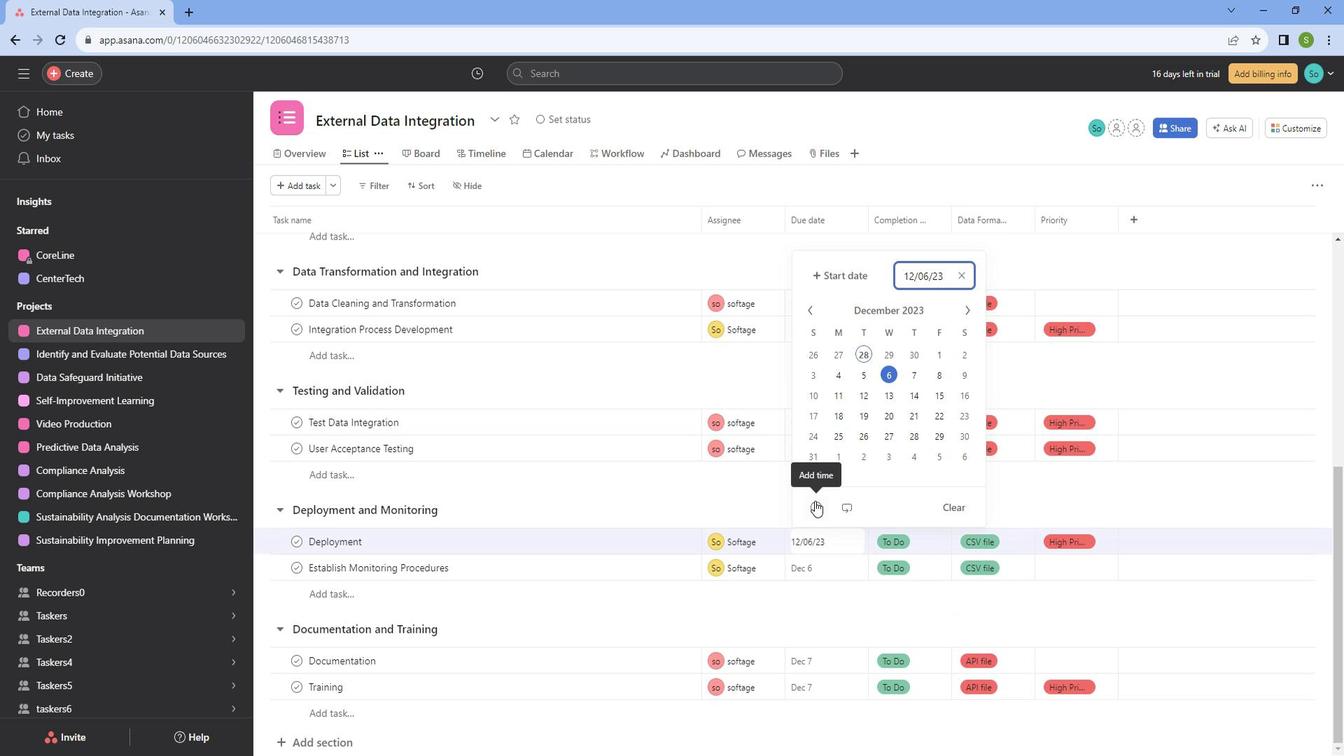 
Action: Mouse pressed left at (834, 504)
Screenshot: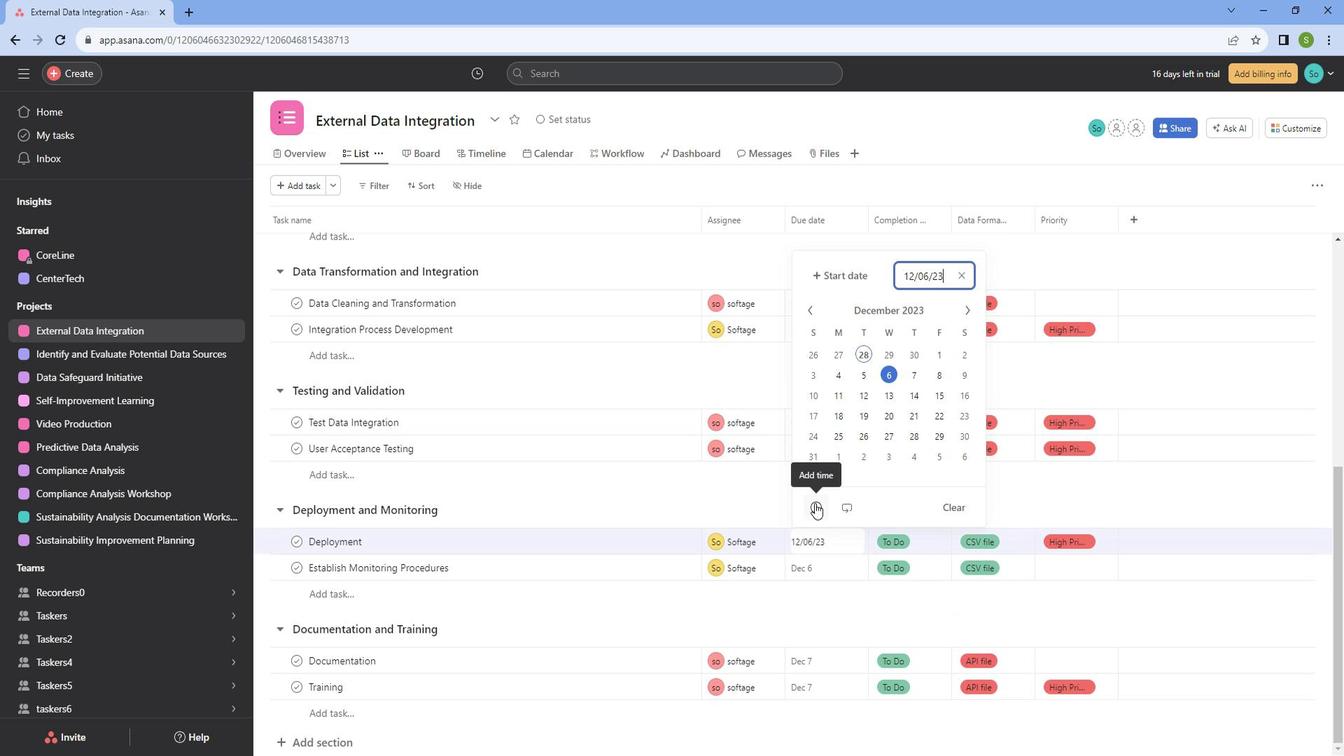 
Action: Mouse moved to (953, 325)
Screenshot: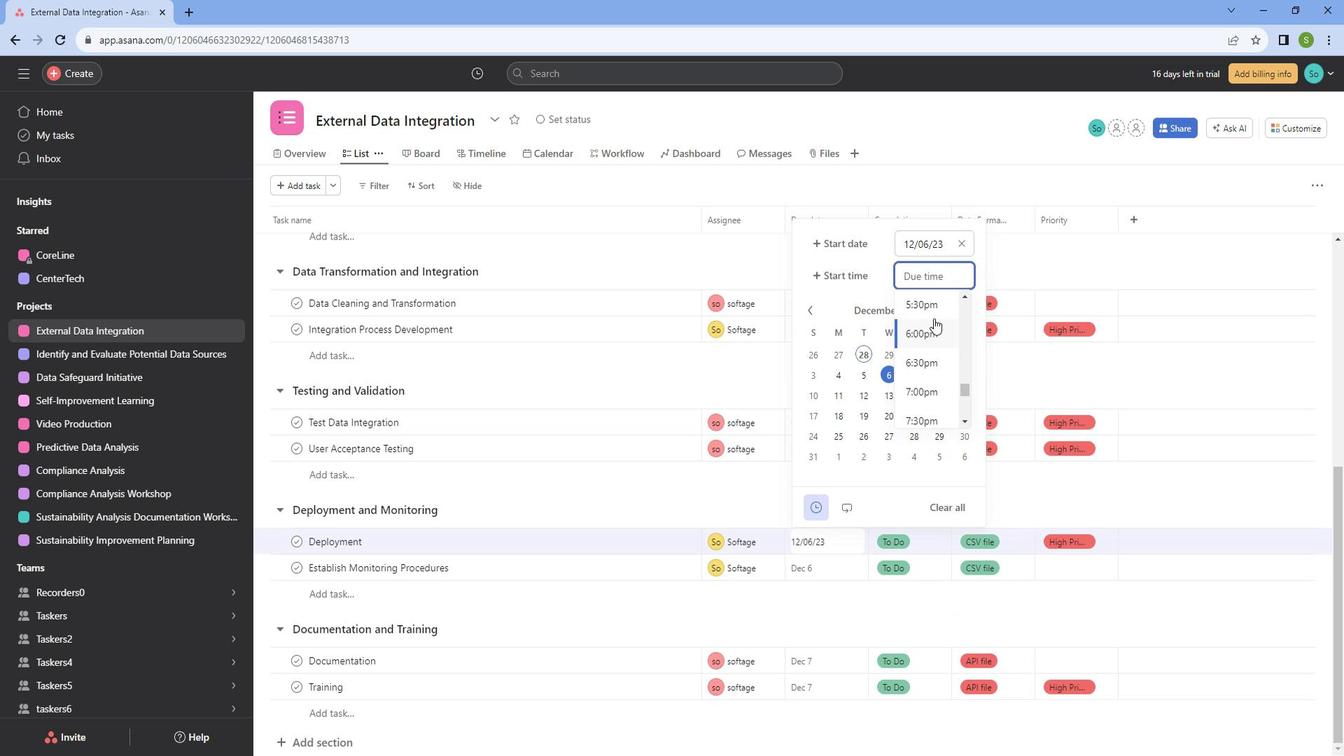 
Action: Mouse pressed left at (953, 325)
Screenshot: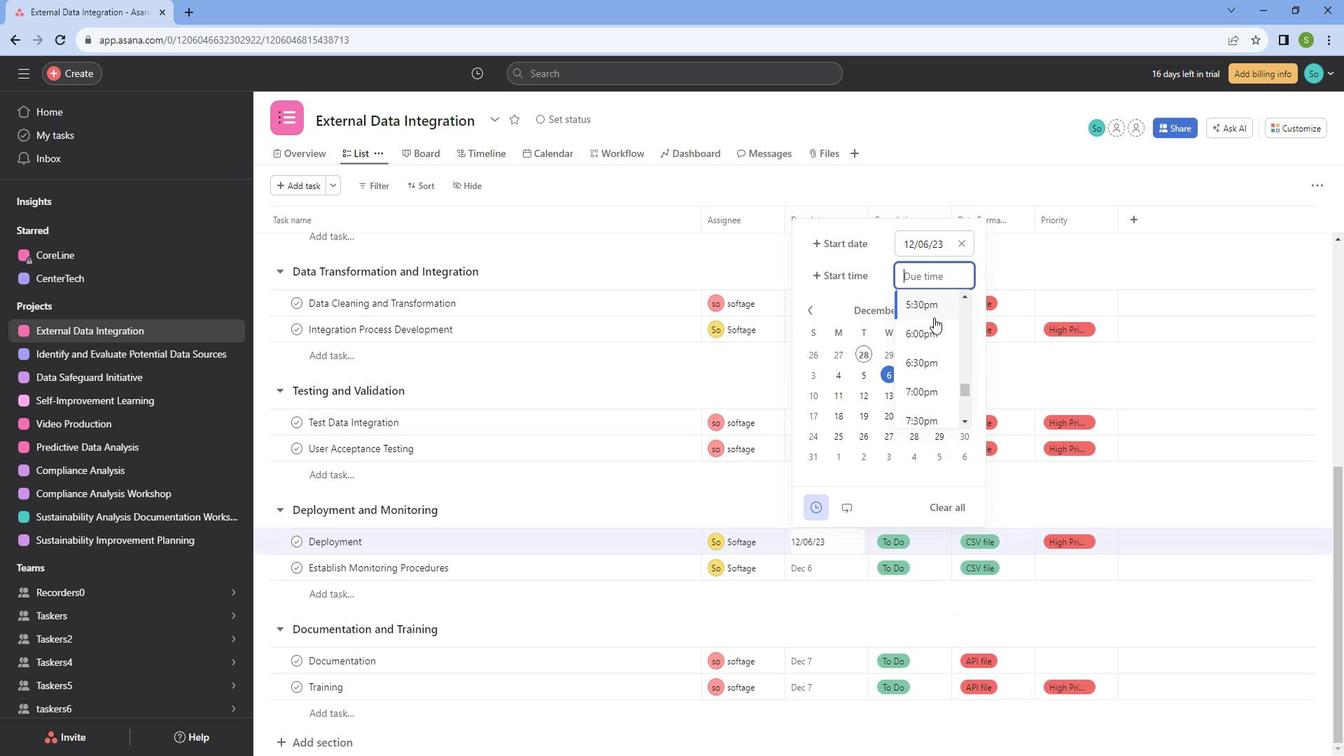 
Action: Mouse moved to (755, 487)
Screenshot: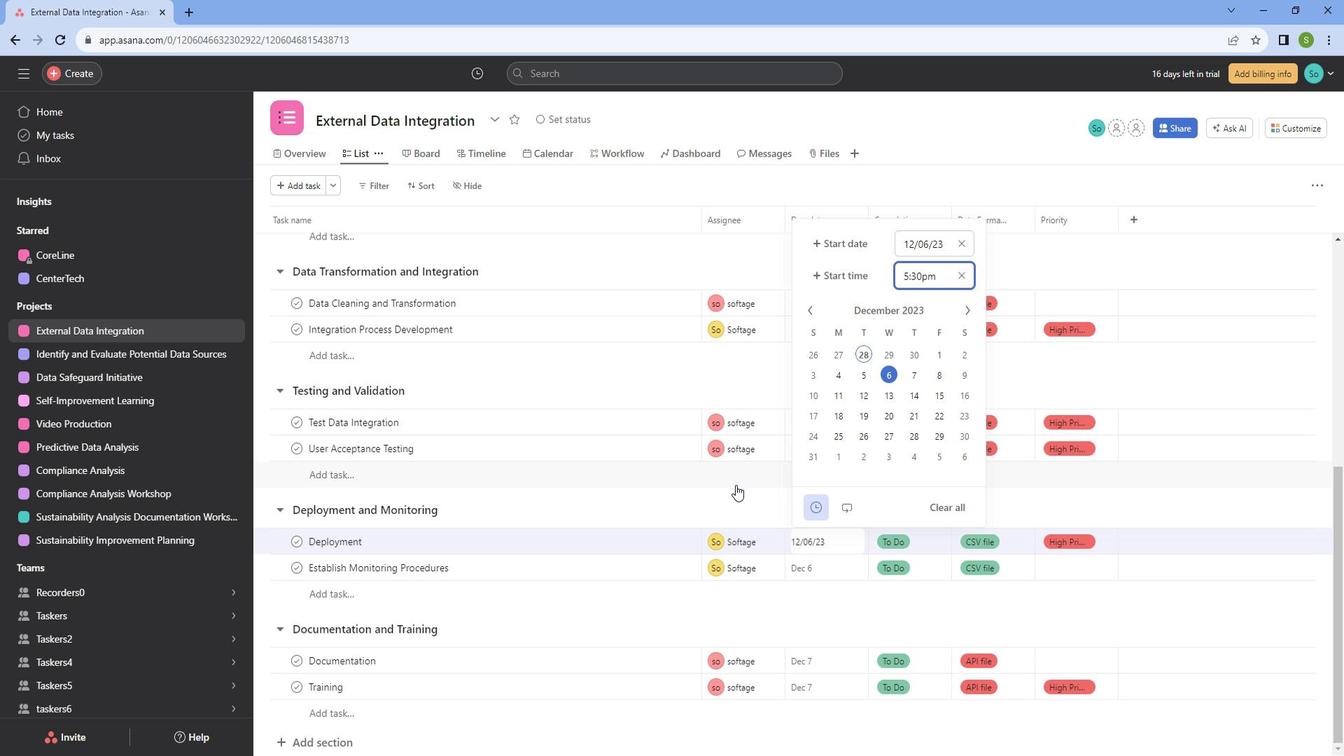 
Action: Mouse pressed left at (755, 487)
Screenshot: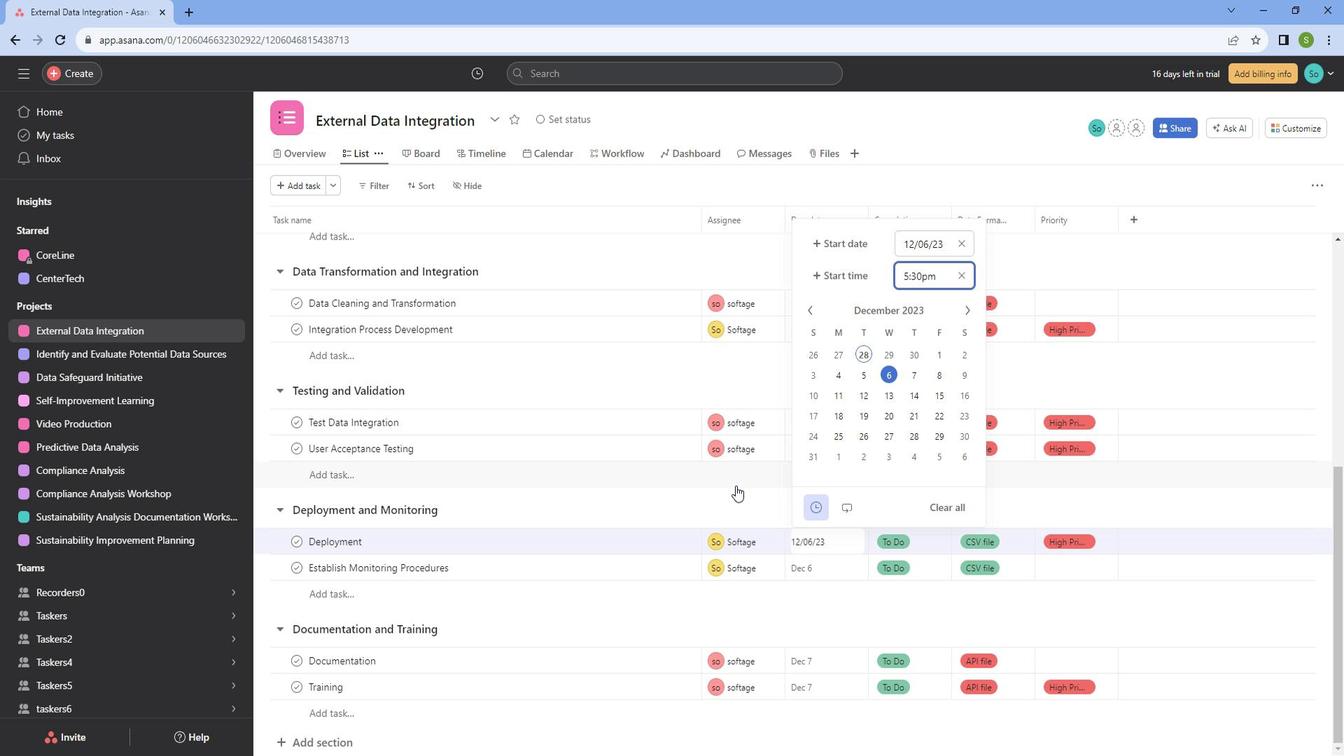 
Action: Mouse moved to (823, 590)
Screenshot: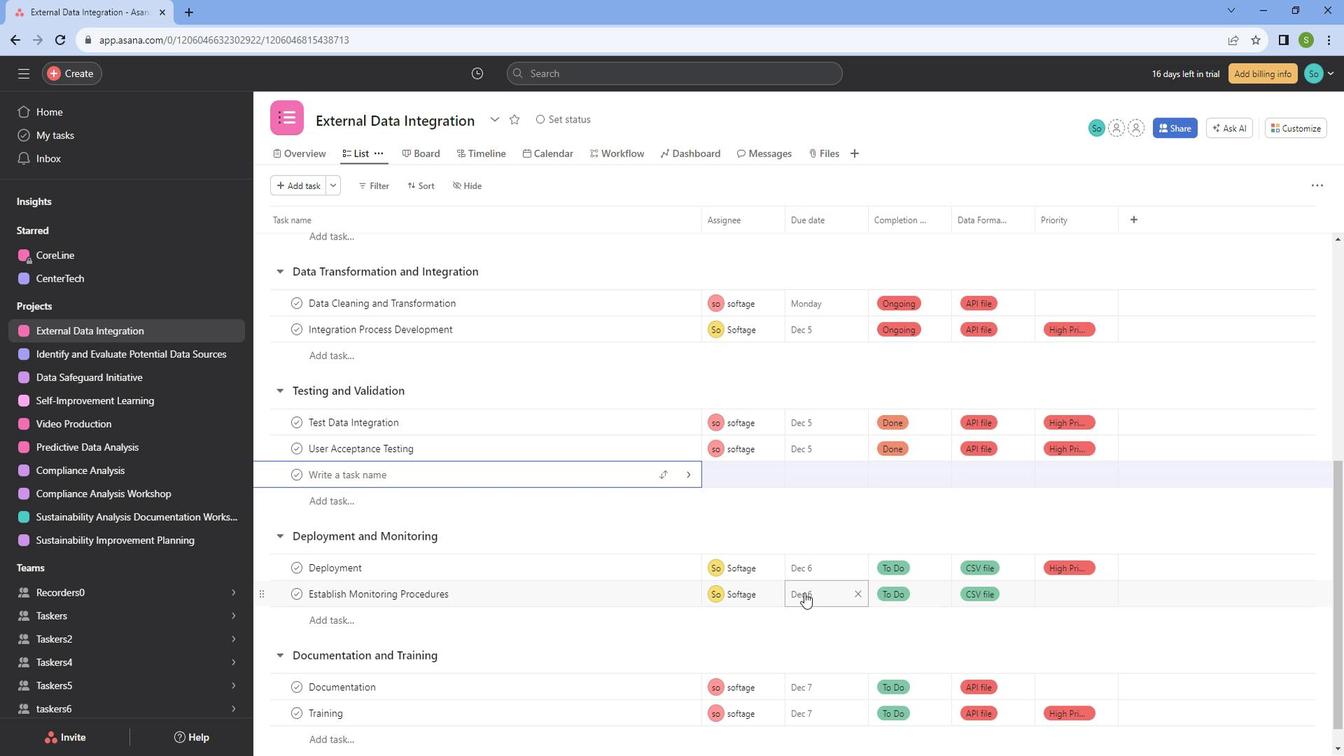 
Action: Mouse pressed left at (823, 590)
Screenshot: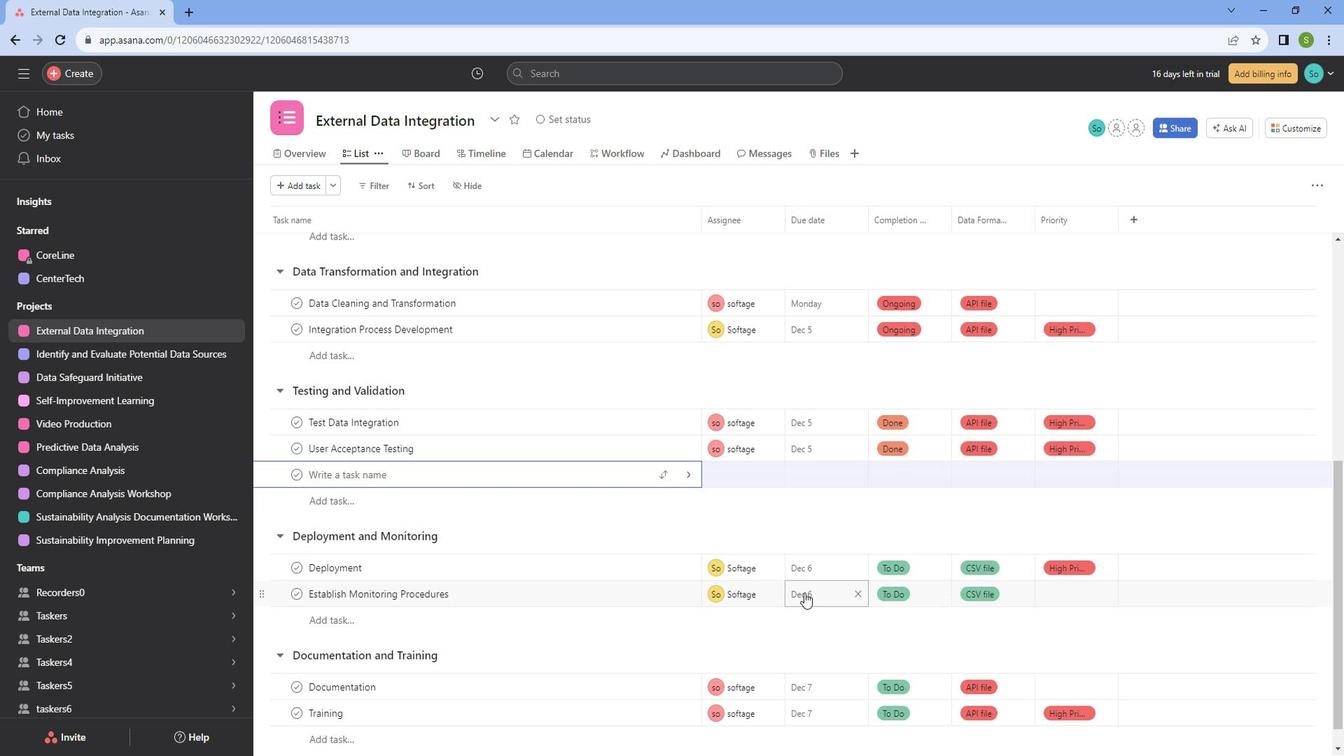 
Action: Mouse moved to (832, 570)
Screenshot: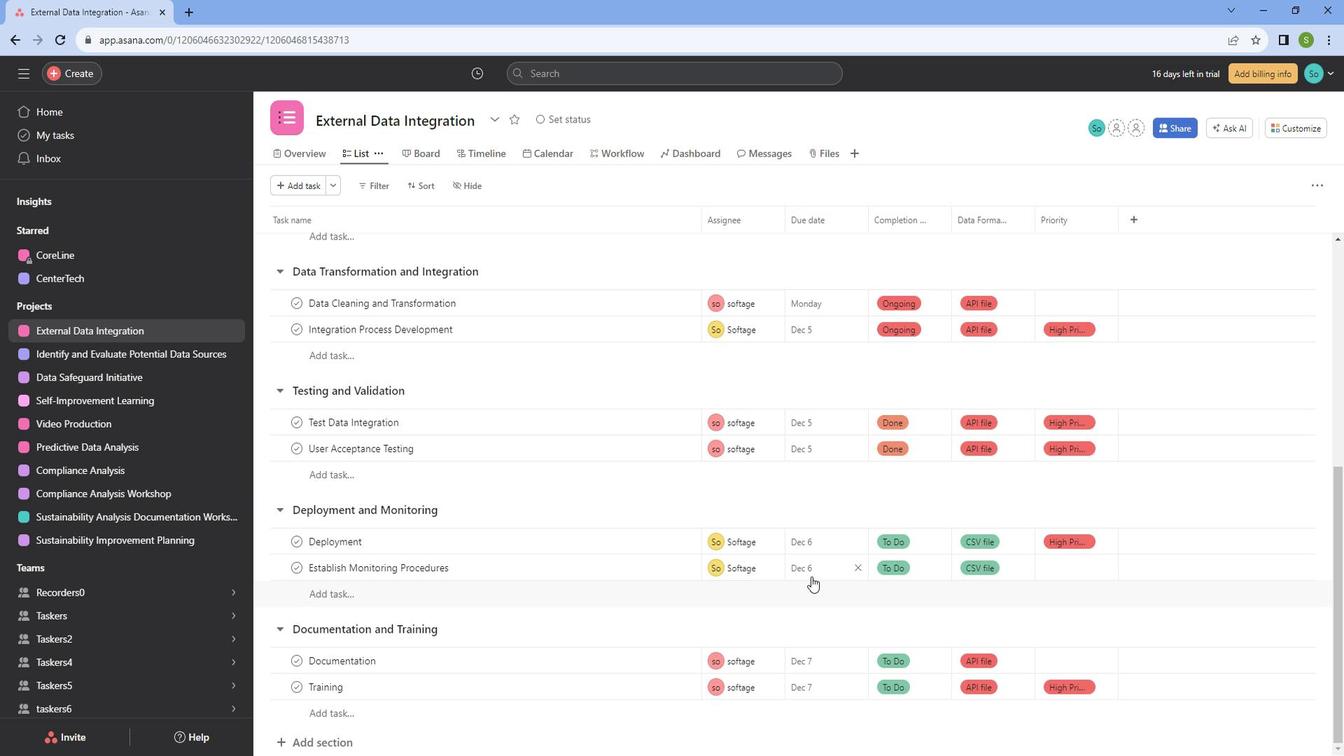 
Action: Mouse pressed left at (832, 570)
Screenshot: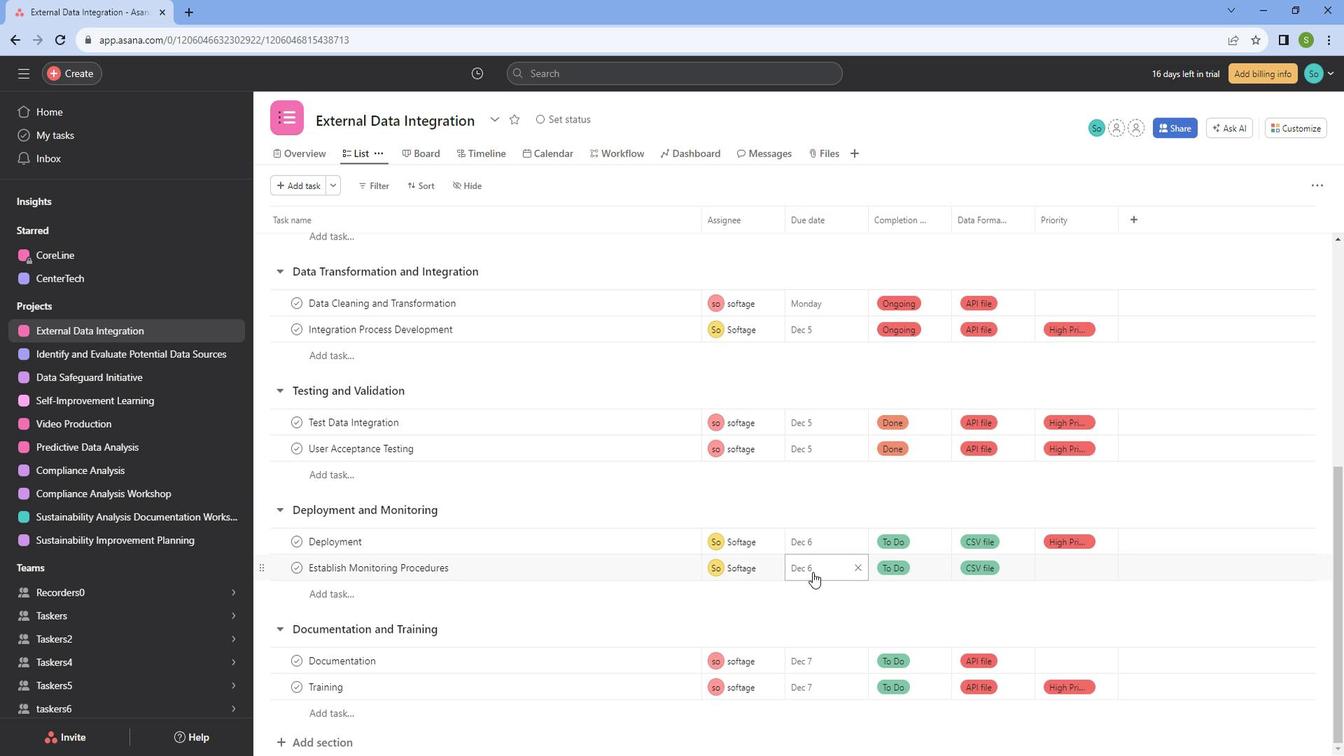 
Action: Mouse moved to (839, 529)
Screenshot: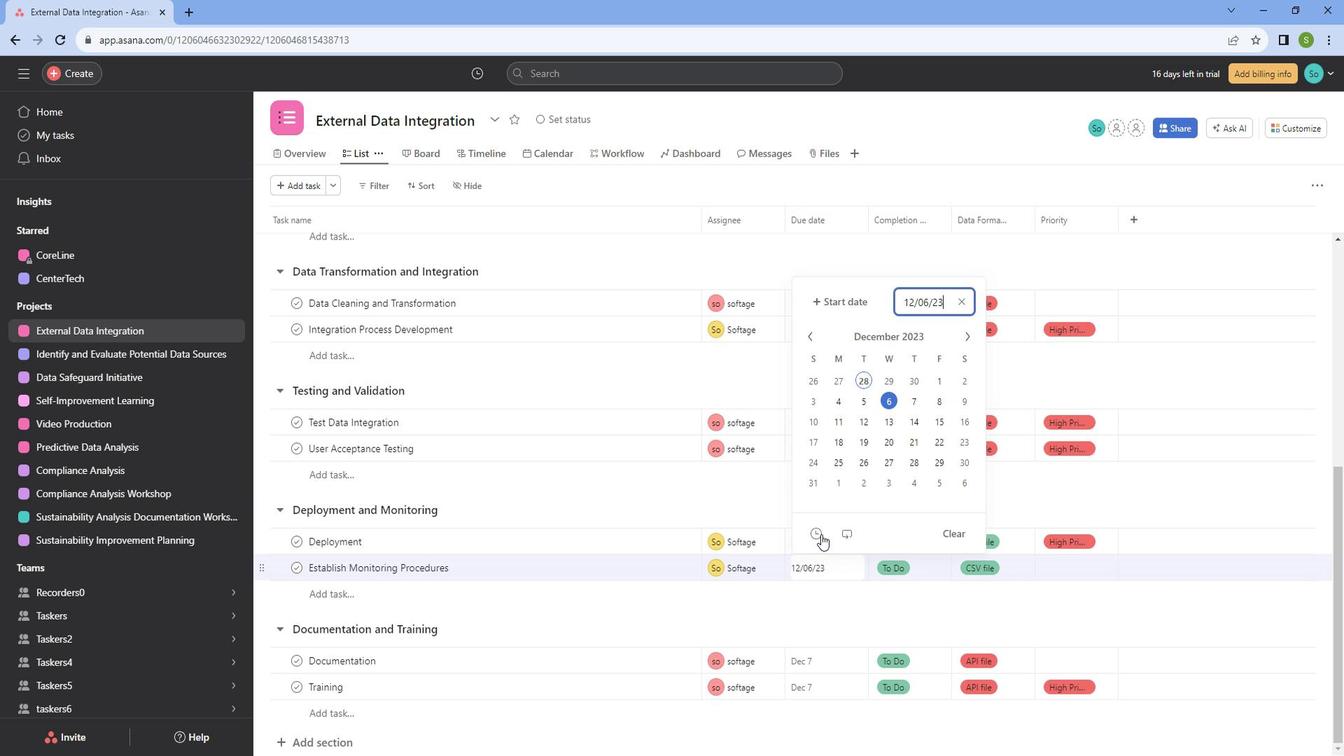 
Action: Mouse pressed left at (839, 529)
Screenshot: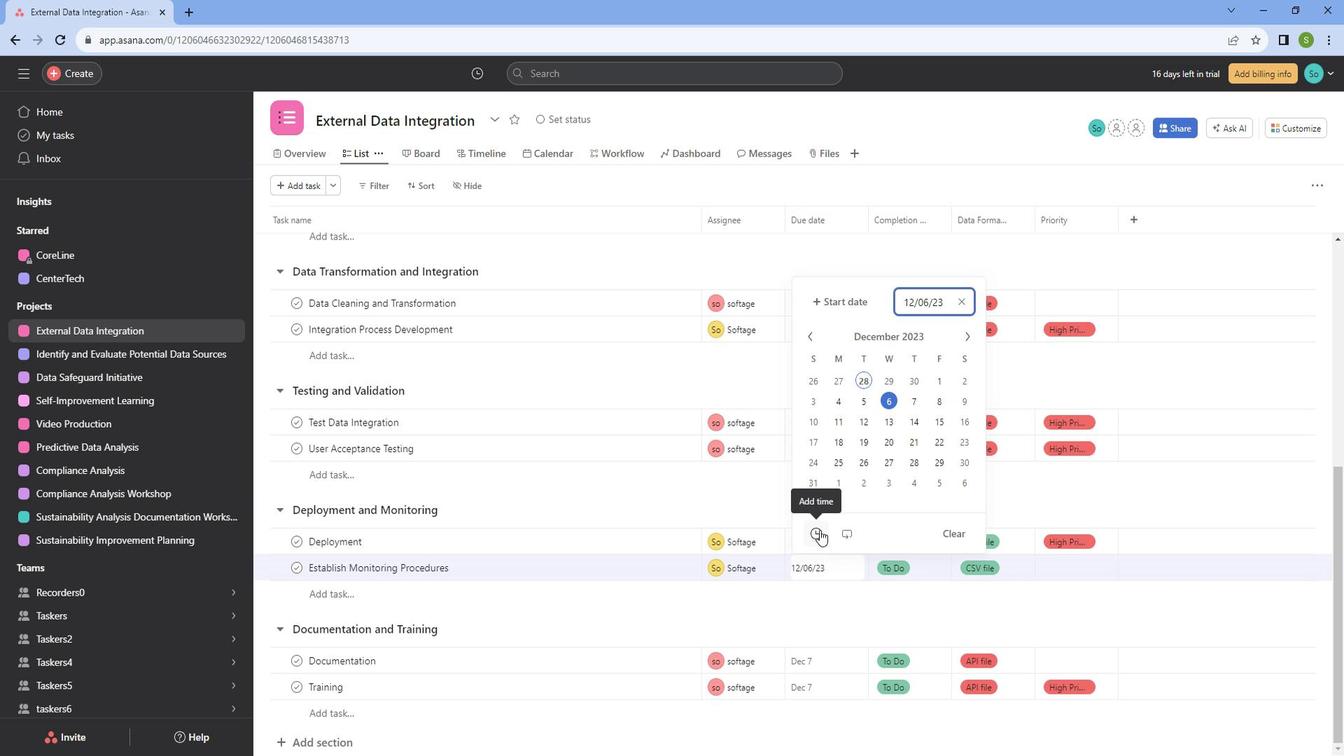 
Action: Mouse moved to (952, 346)
Screenshot: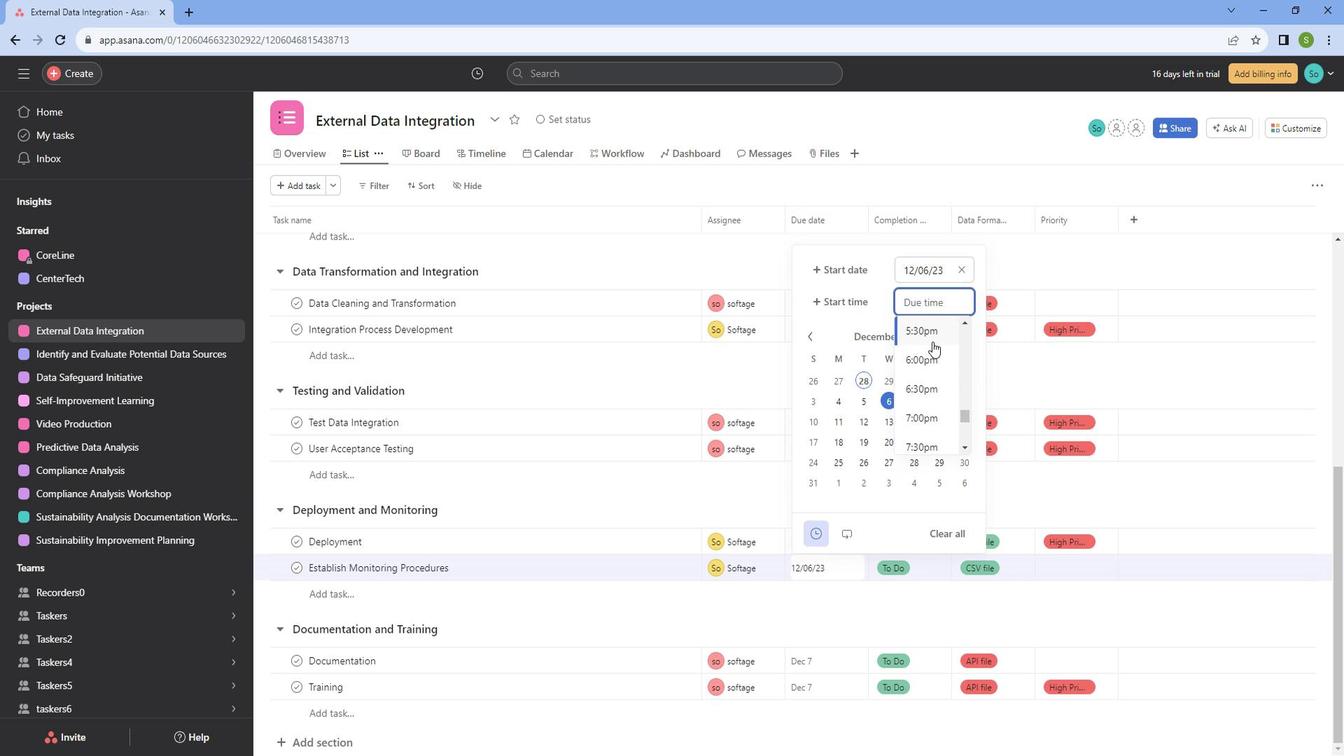 
Action: Mouse scrolled (952, 347) with delta (0, 0)
Screenshot: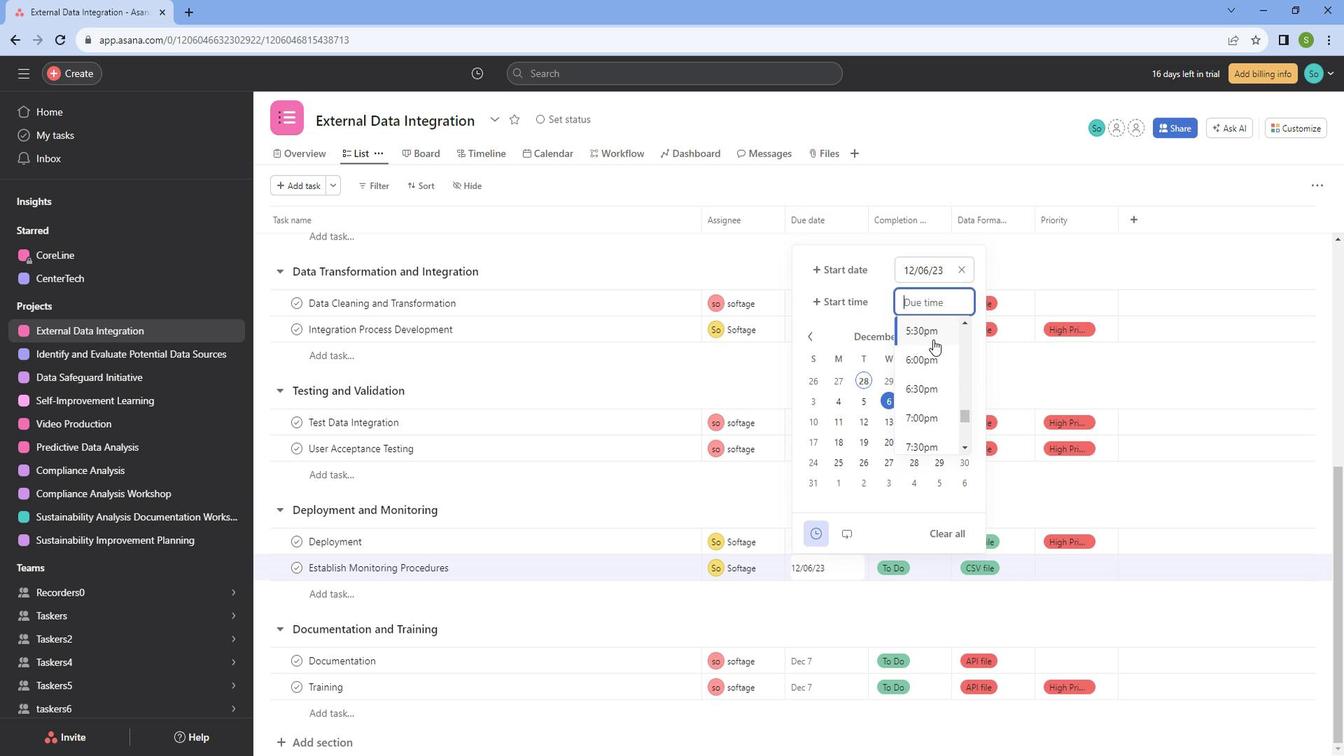 
Action: Mouse moved to (942, 380)
Screenshot: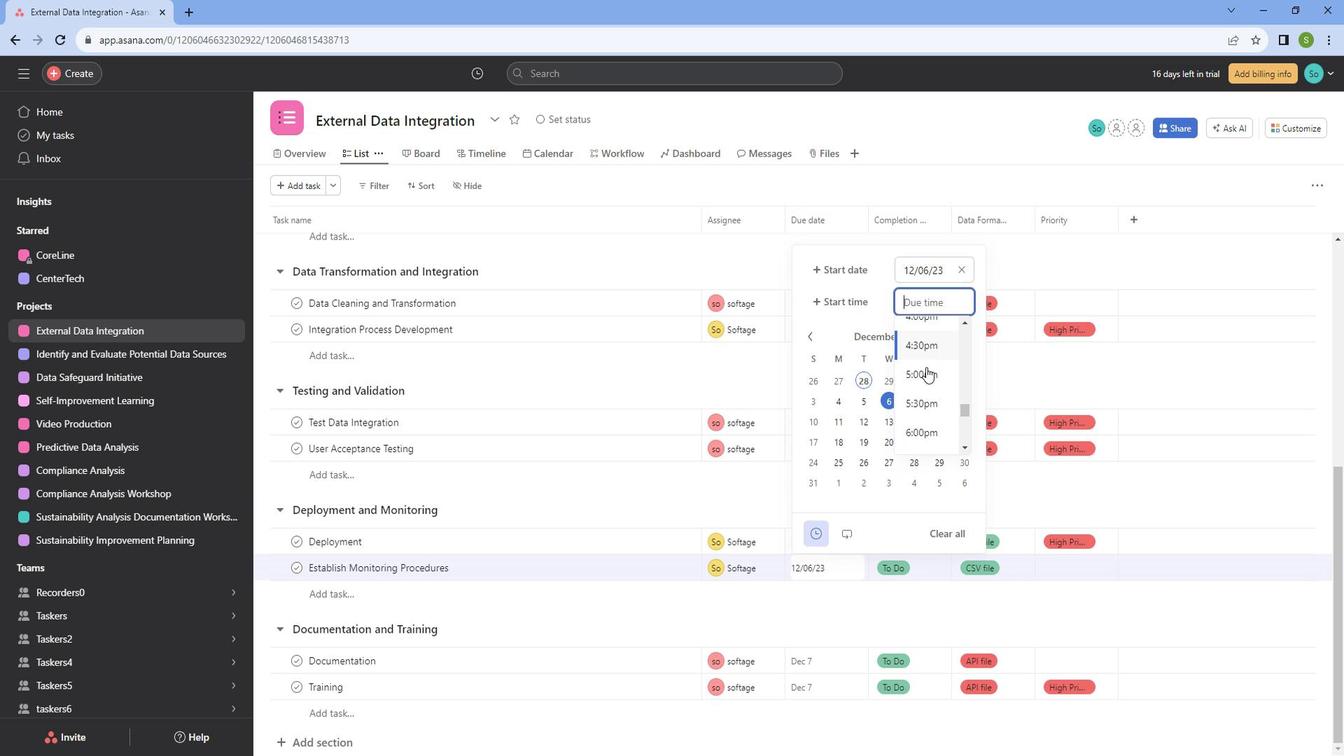 
Action: Mouse pressed left at (942, 380)
Screenshot: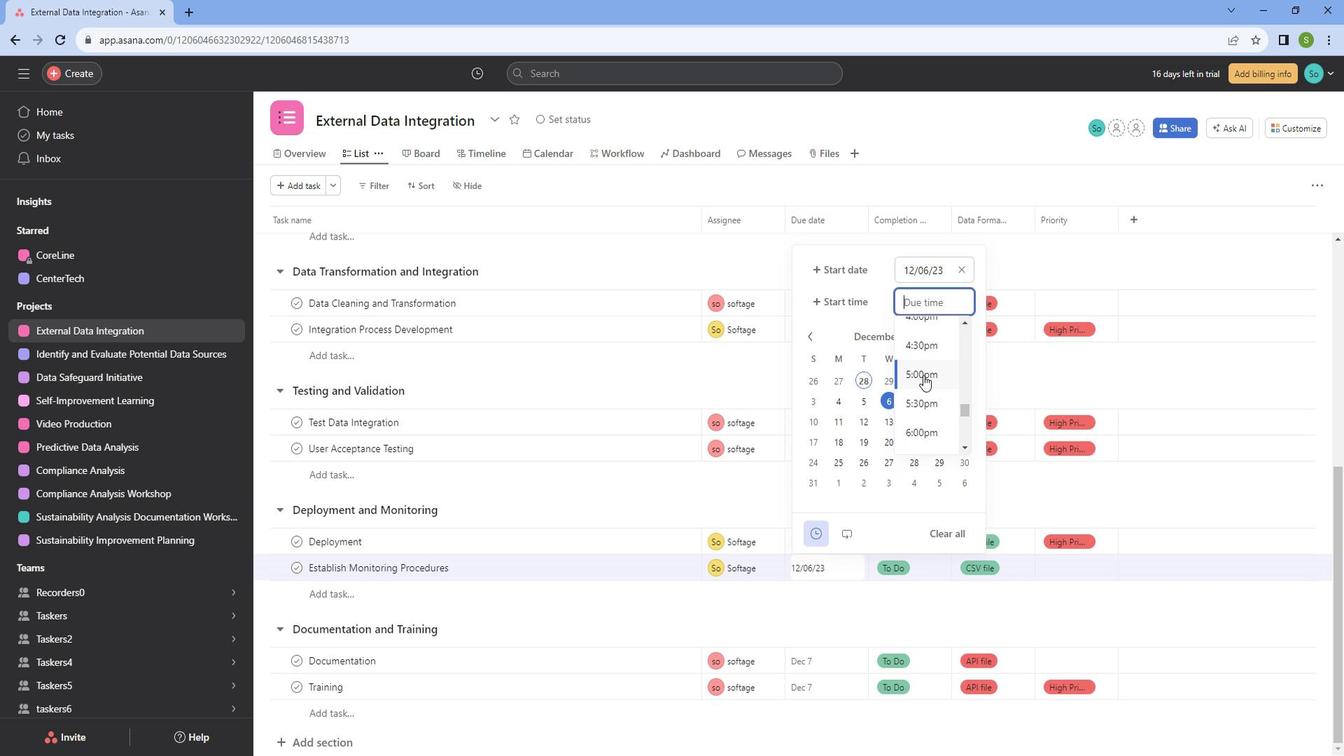 
Action: Mouse moved to (759, 509)
Screenshot: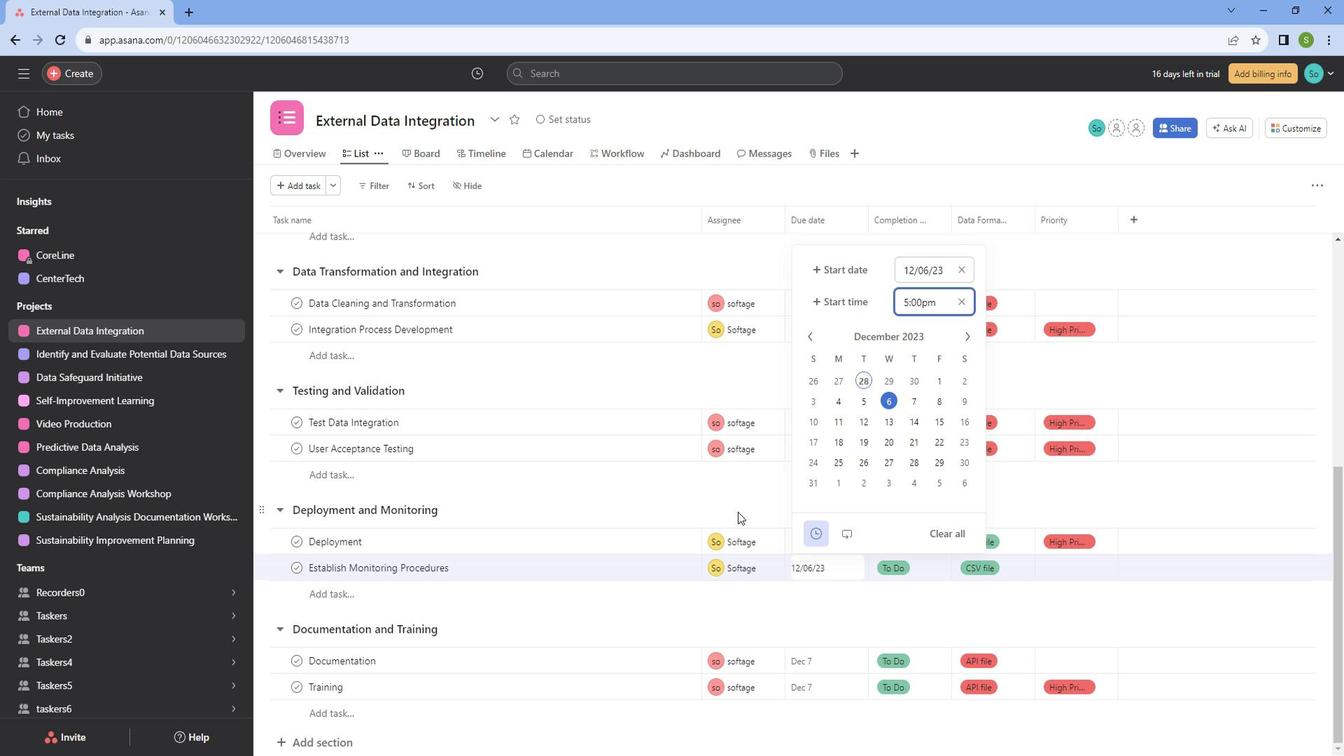 
Action: Mouse pressed left at (759, 509)
Screenshot: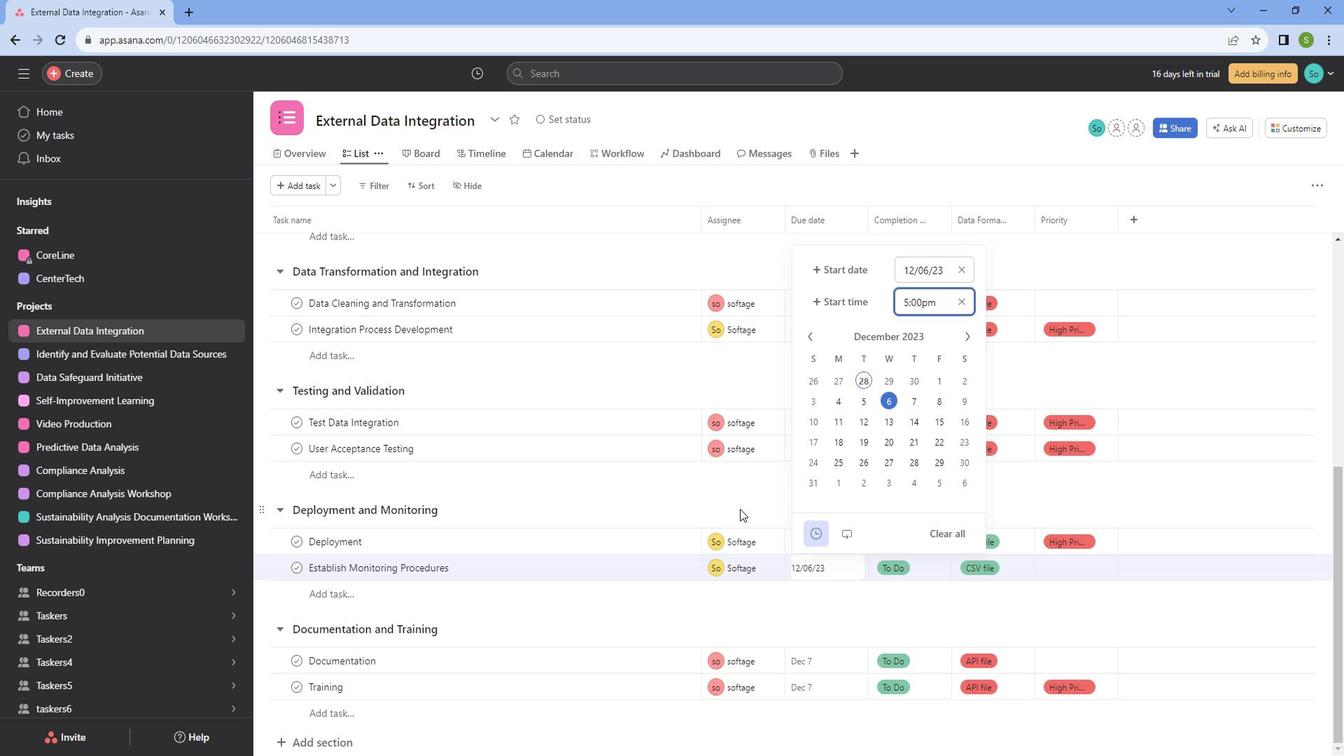 
Action: Mouse moved to (785, 521)
Screenshot: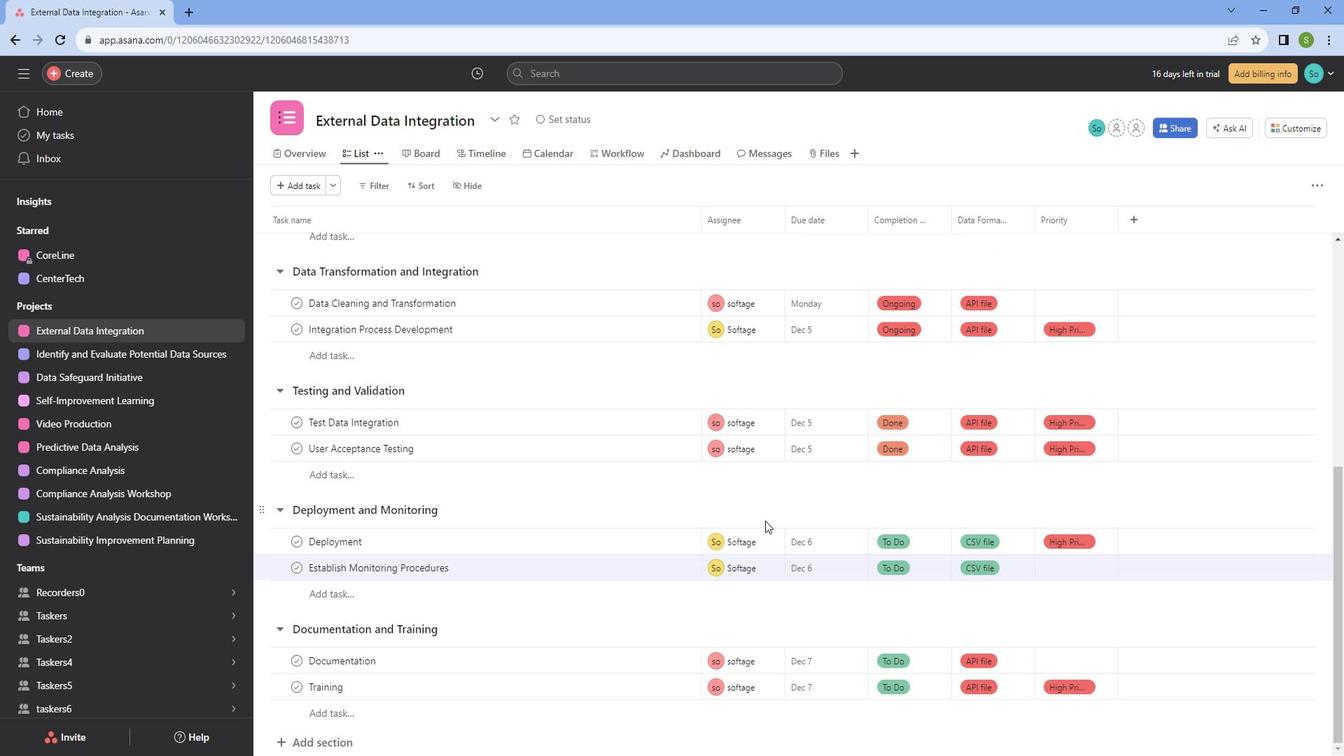 
Action: Mouse scrolled (785, 520) with delta (0, 0)
Screenshot: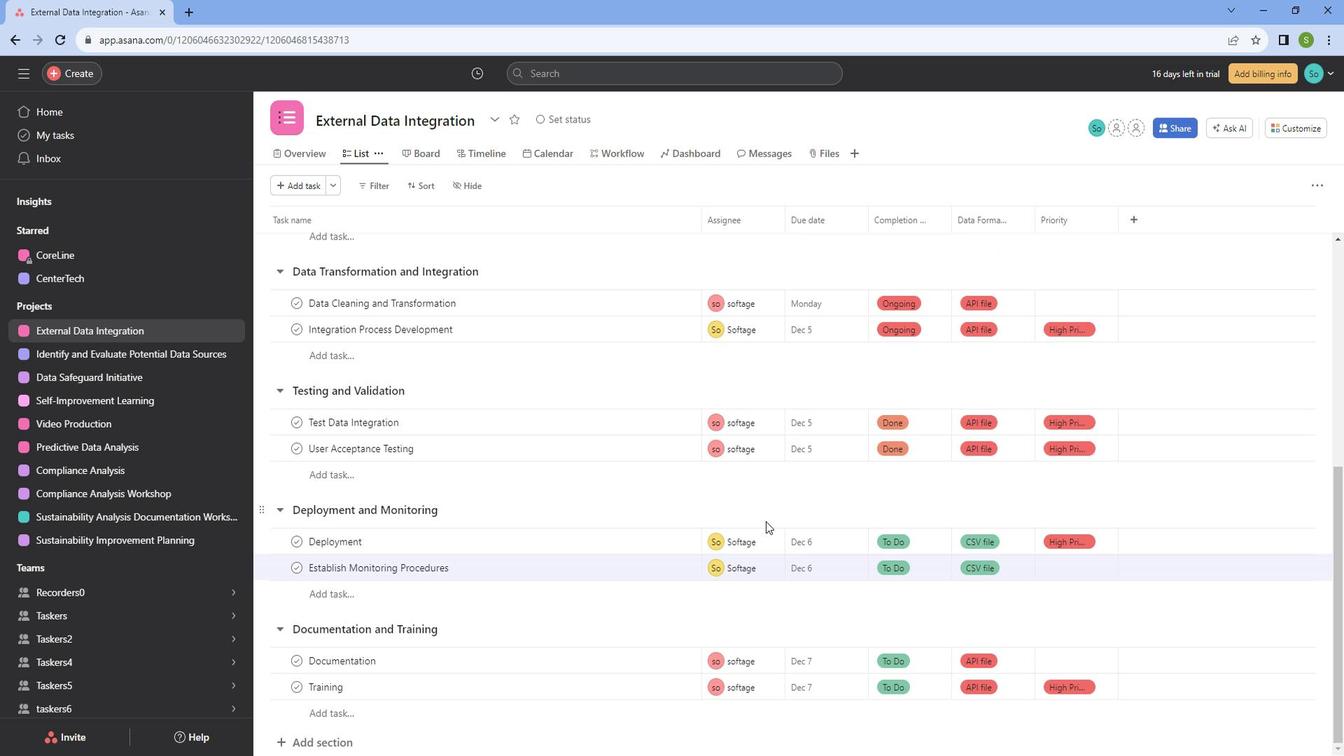 
Action: Mouse moved to (811, 653)
Screenshot: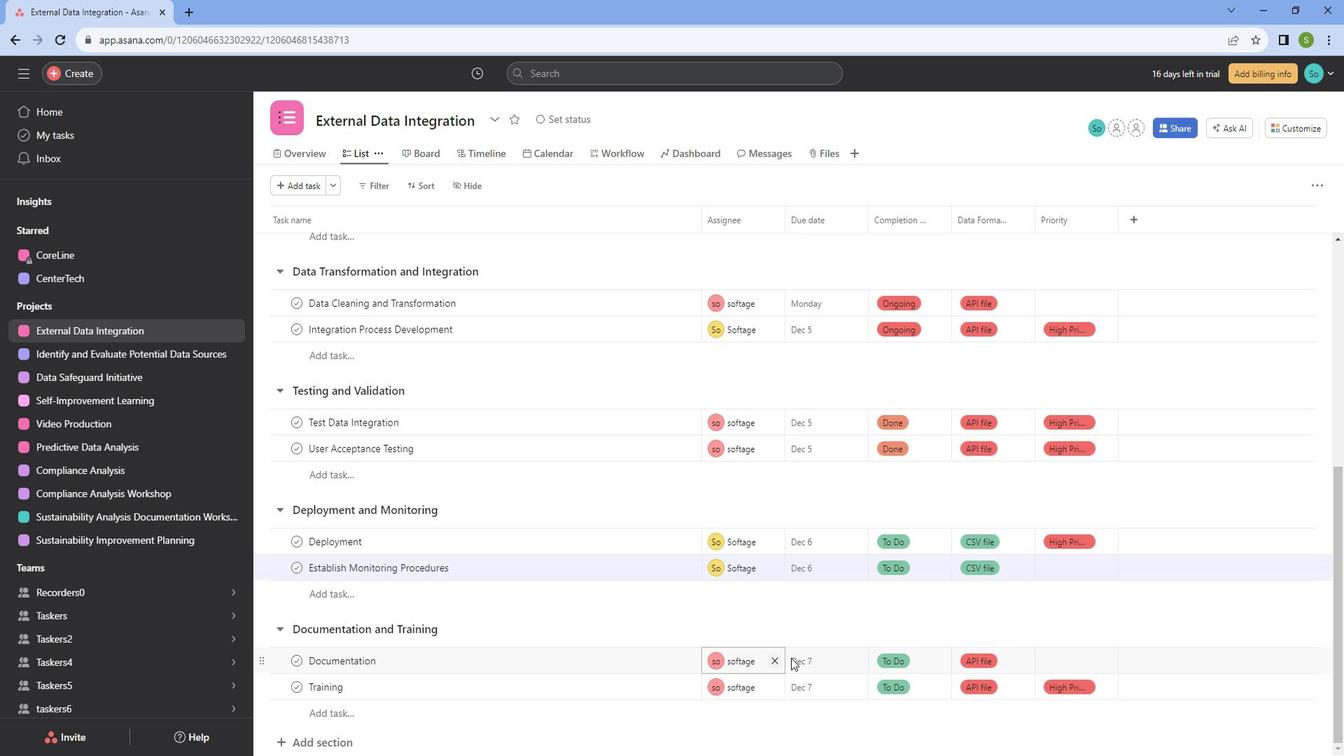 
Action: Mouse pressed left at (811, 653)
Screenshot: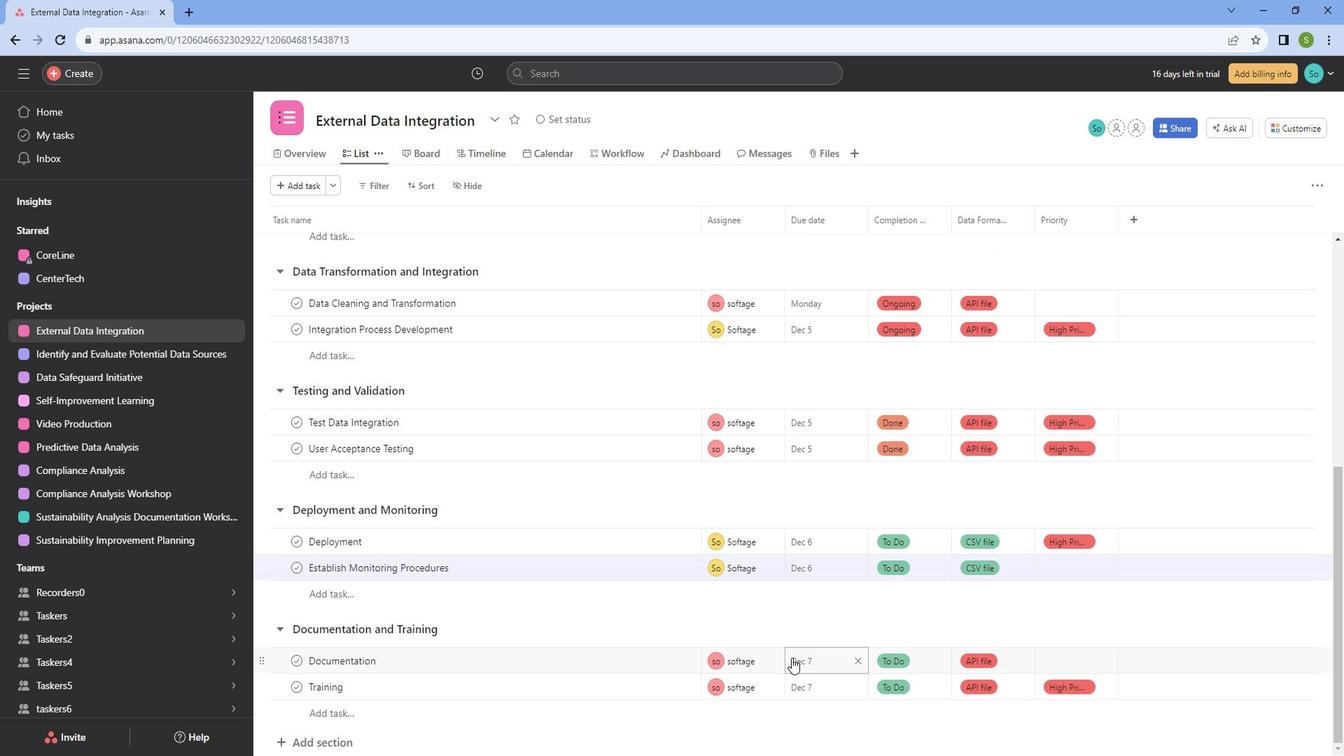 
Action: Mouse moved to (830, 620)
Screenshot: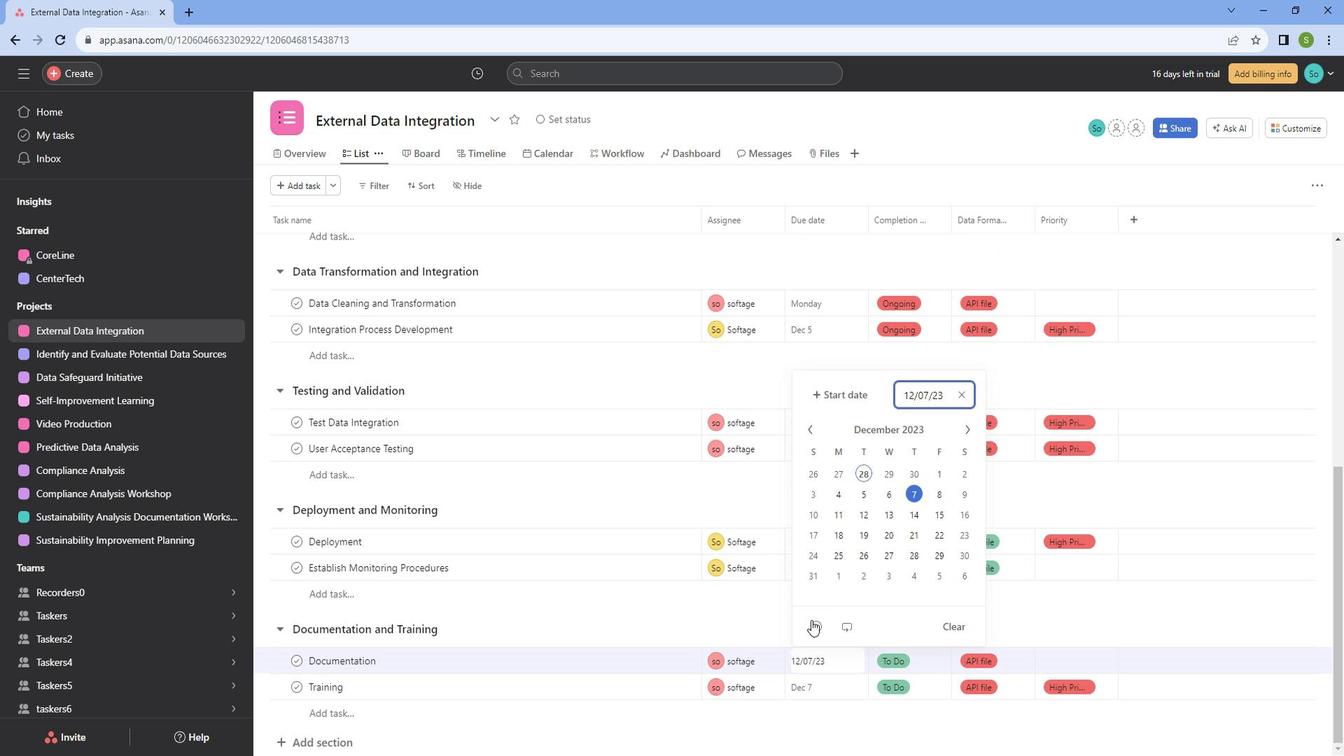 
Action: Mouse pressed left at (830, 620)
Screenshot: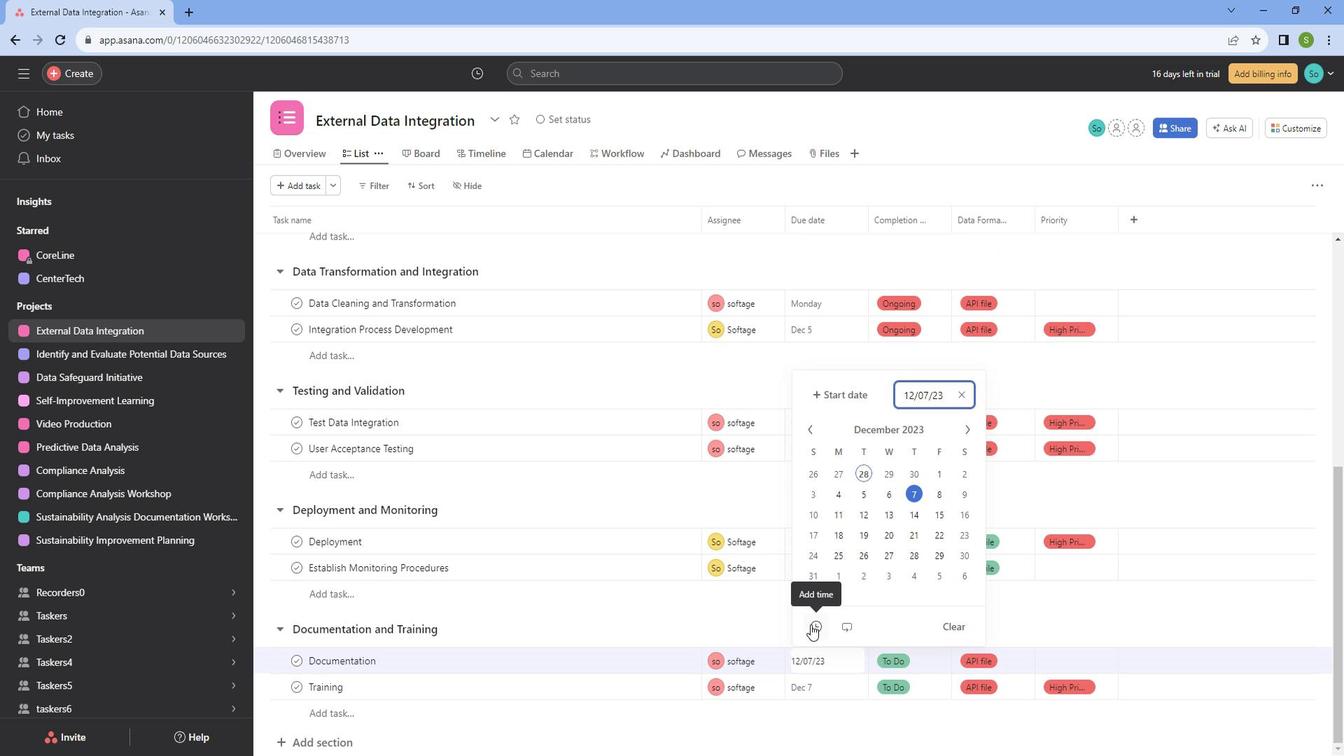 
Action: Mouse moved to (940, 455)
Screenshot: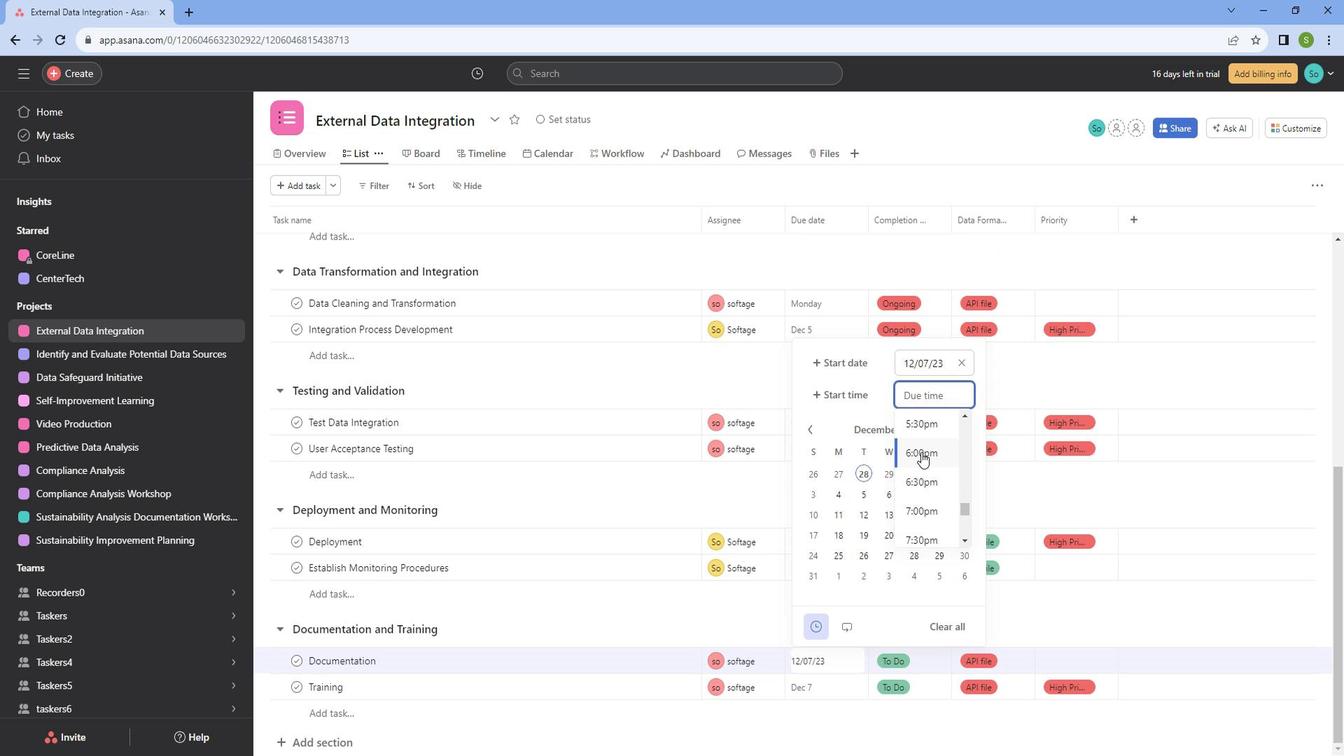 
Action: Mouse pressed left at (940, 455)
Screenshot: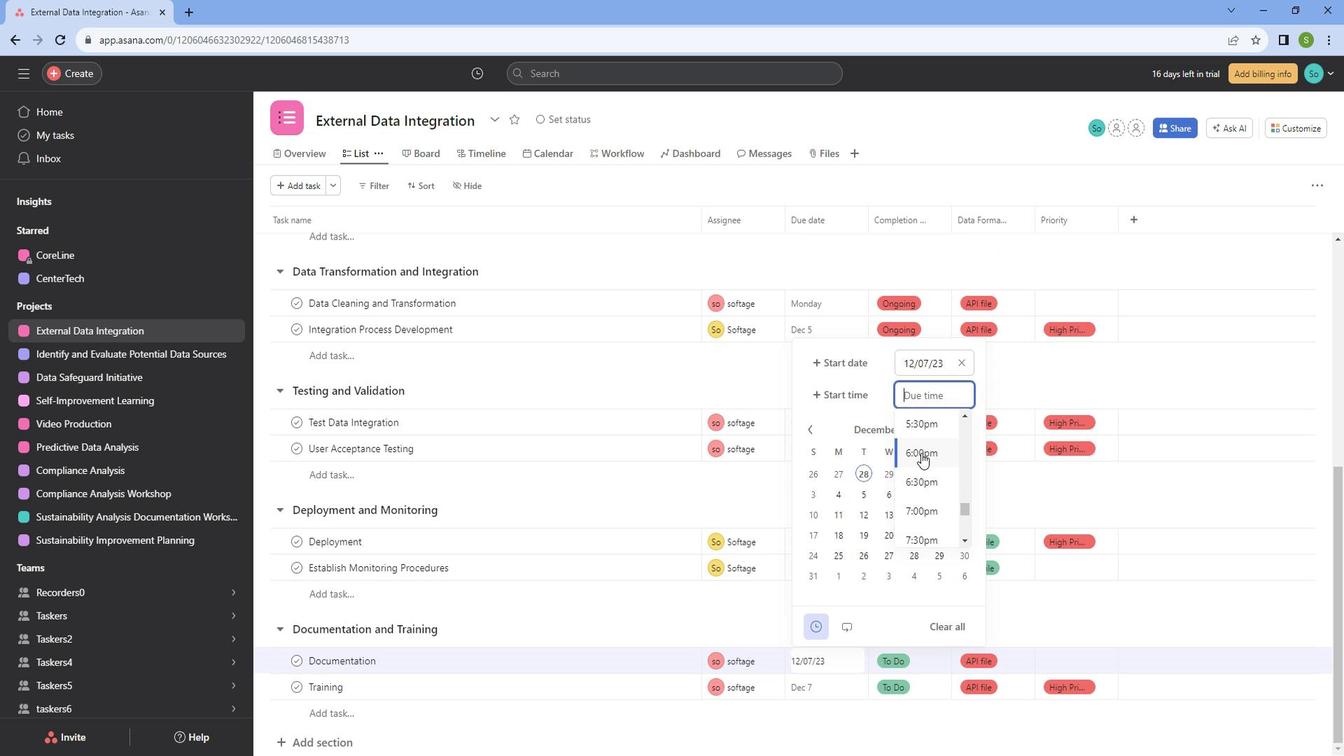 
Action: Mouse moved to (764, 618)
Screenshot: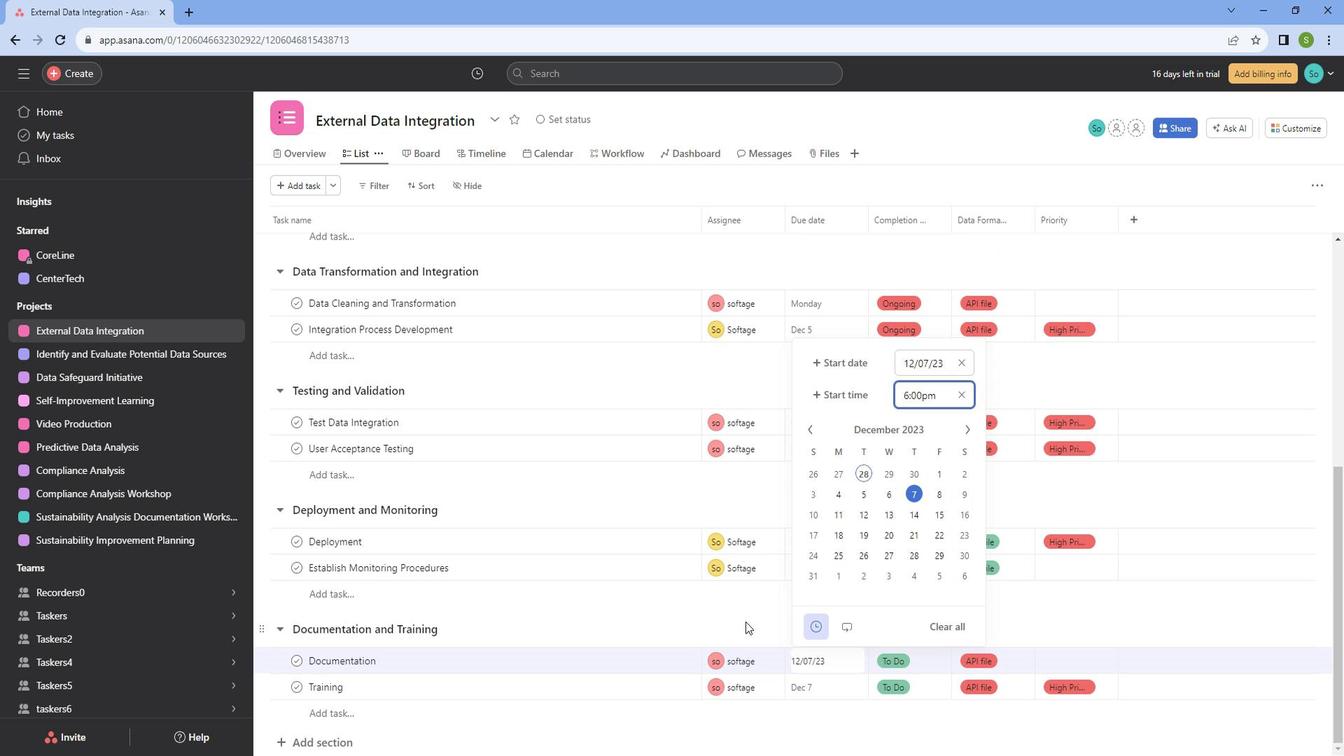
Action: Mouse pressed left at (764, 618)
Screenshot: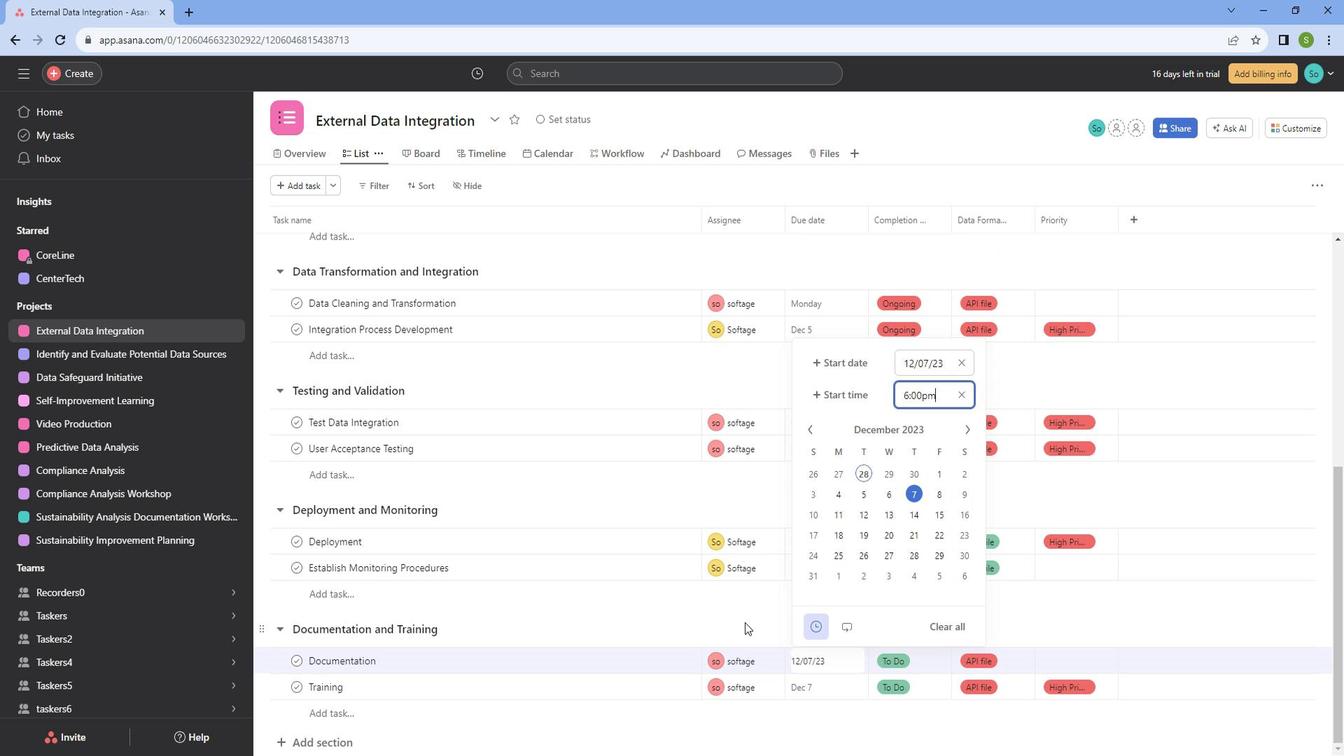 
Action: Mouse moved to (825, 681)
Screenshot: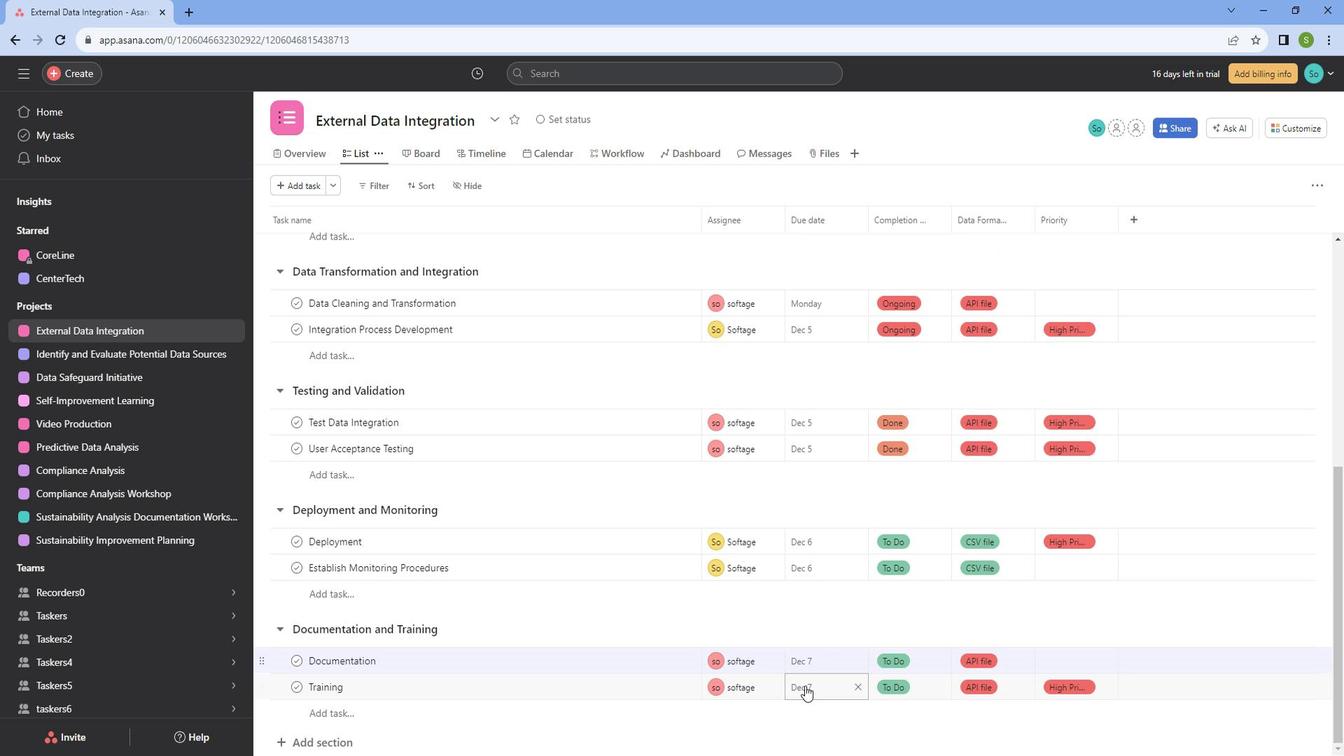
Action: Mouse pressed left at (825, 681)
Screenshot: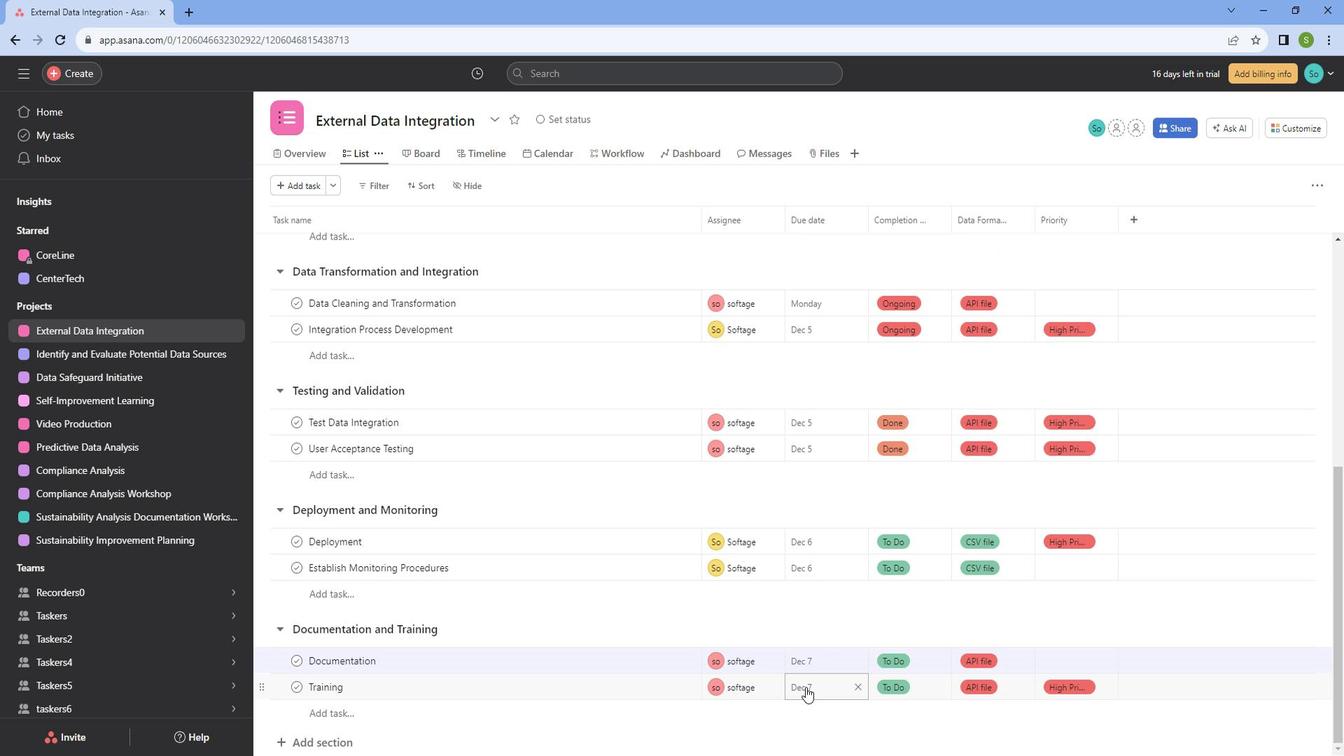 
Action: Mouse moved to (831, 639)
Screenshot: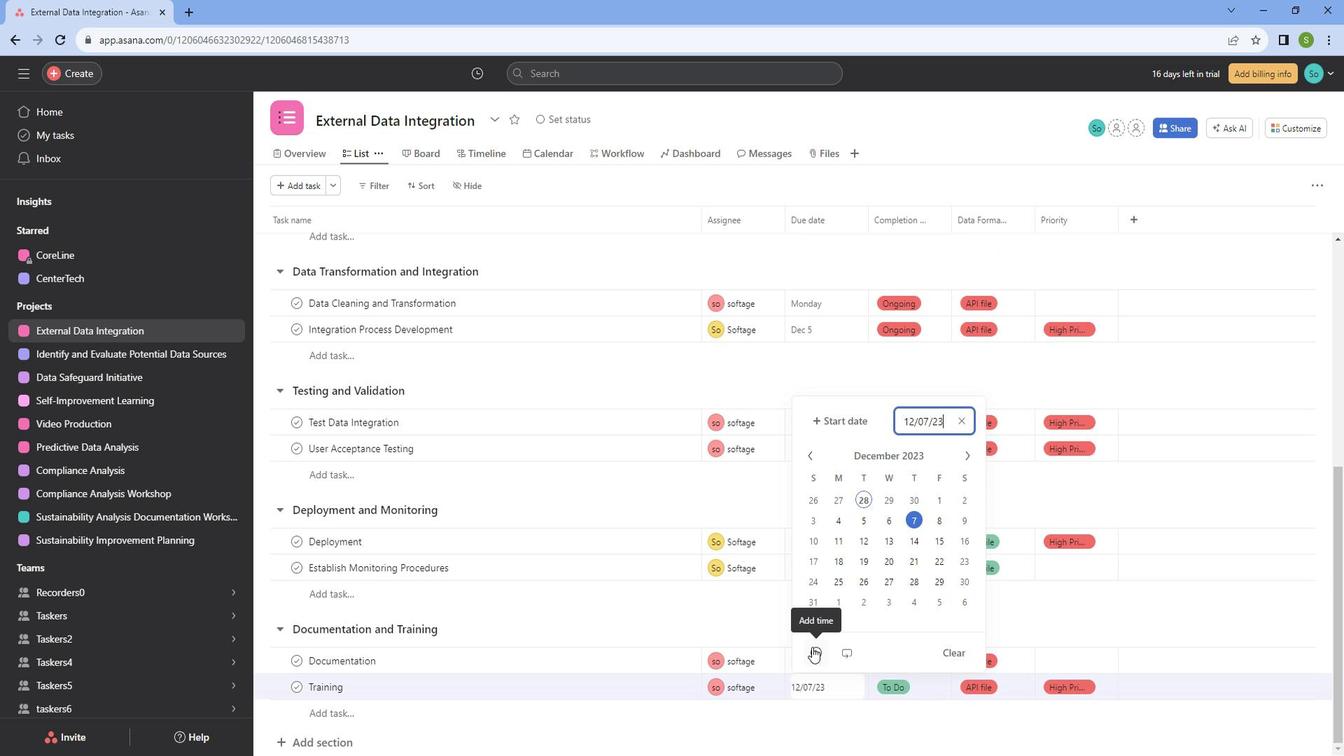 
Action: Mouse pressed left at (831, 639)
Screenshot: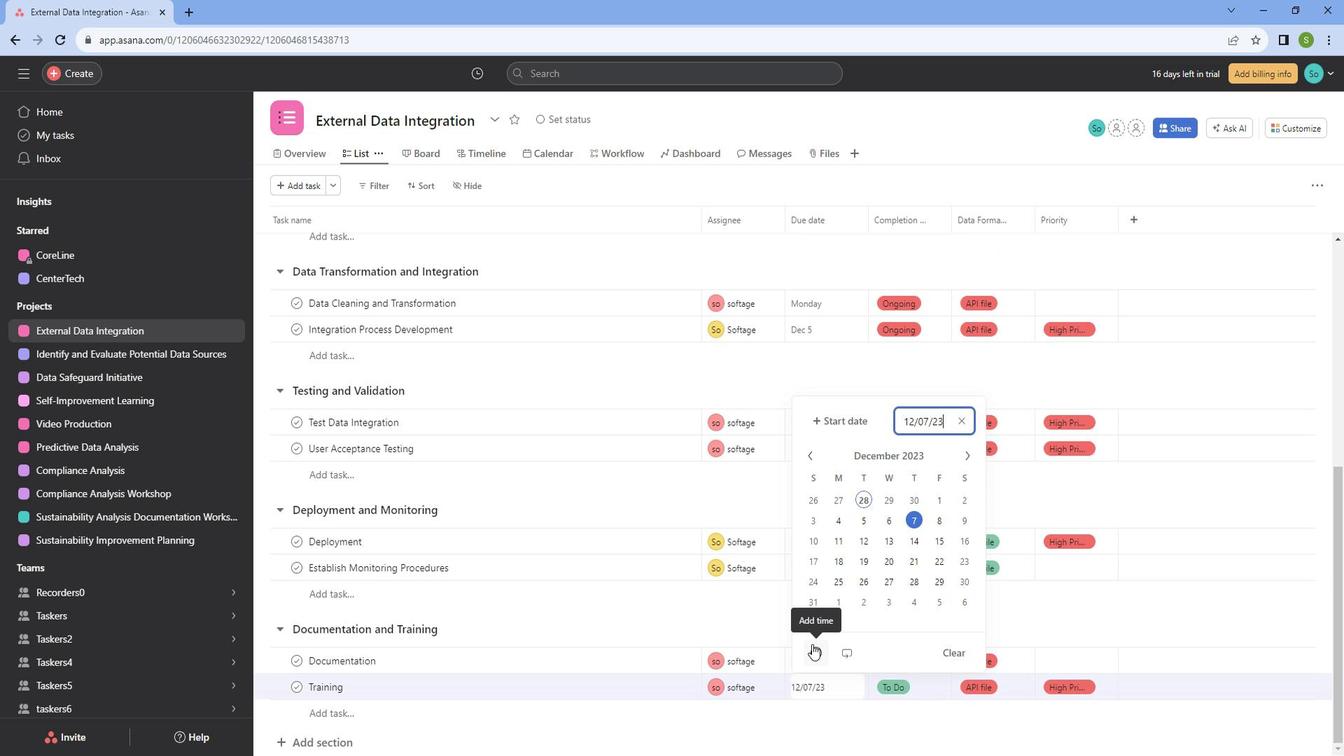 
Action: Mouse moved to (948, 472)
Screenshot: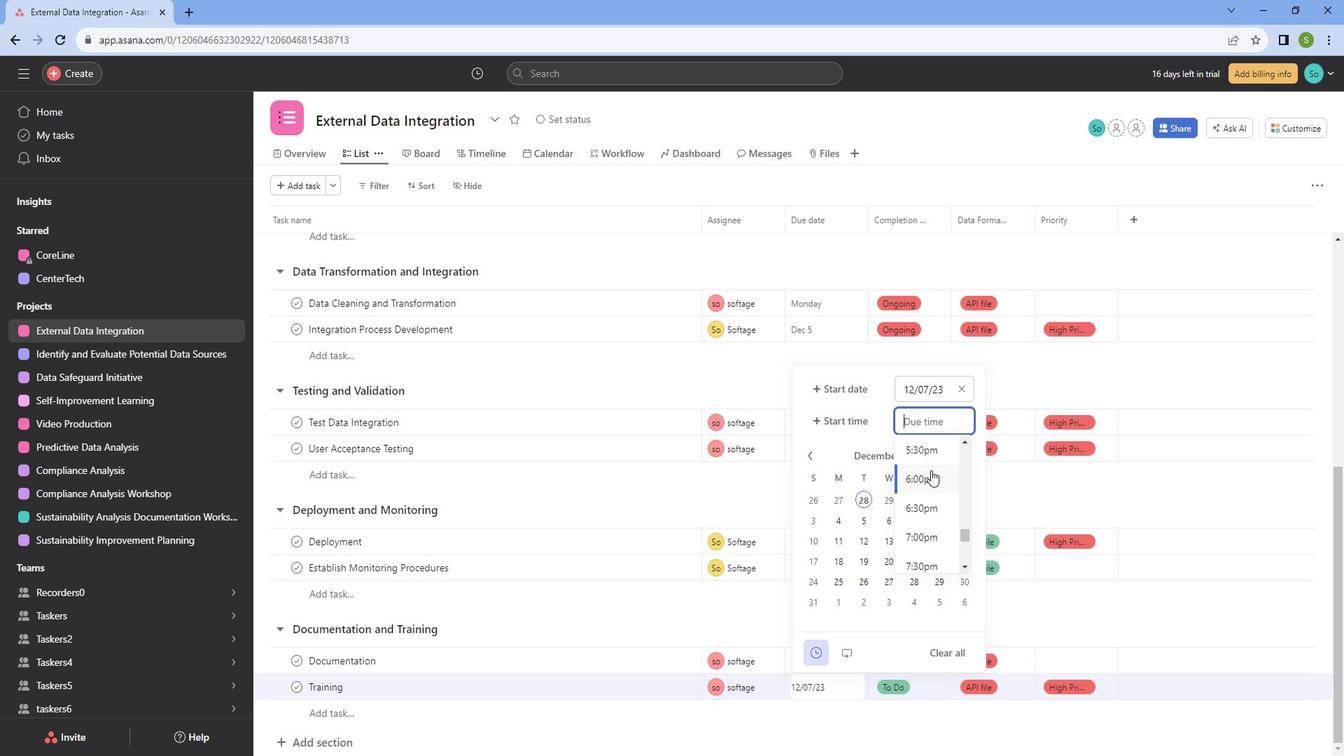
Action: Mouse pressed left at (948, 472)
Screenshot: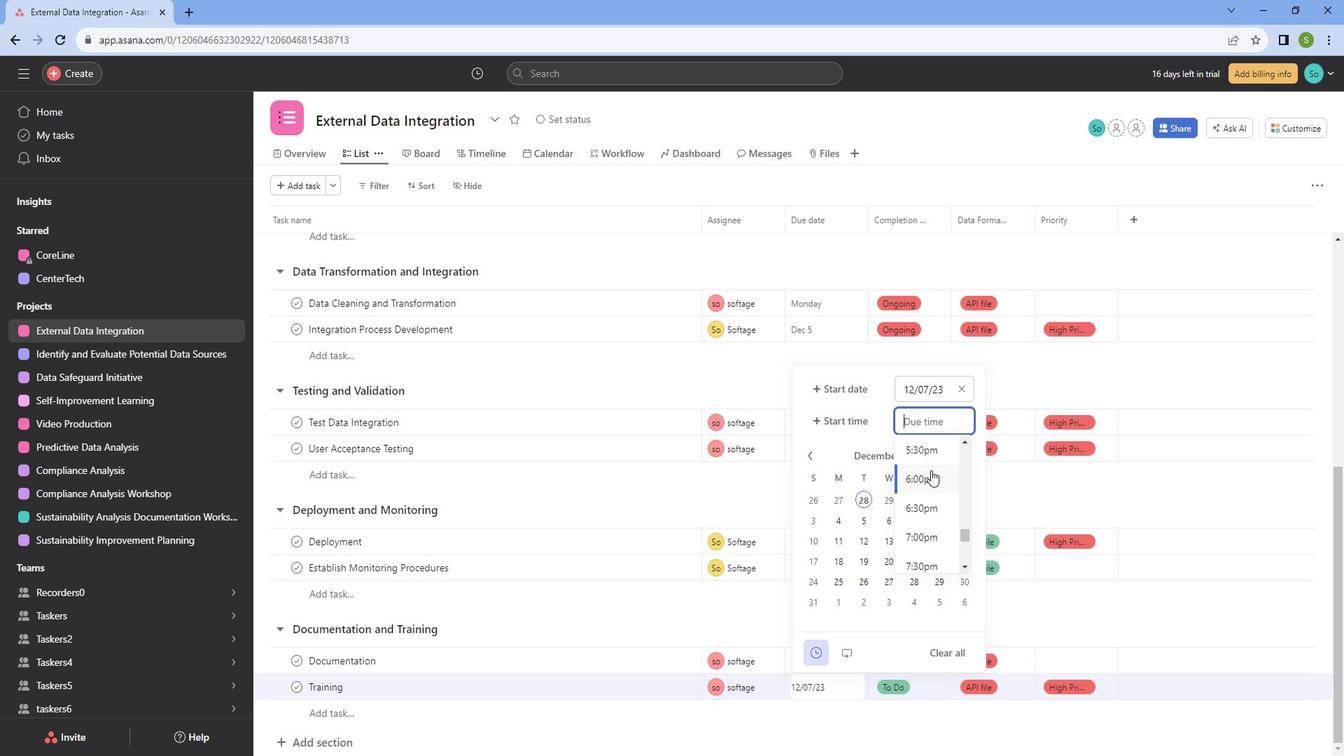 
Action: Mouse moved to (767, 623)
Screenshot: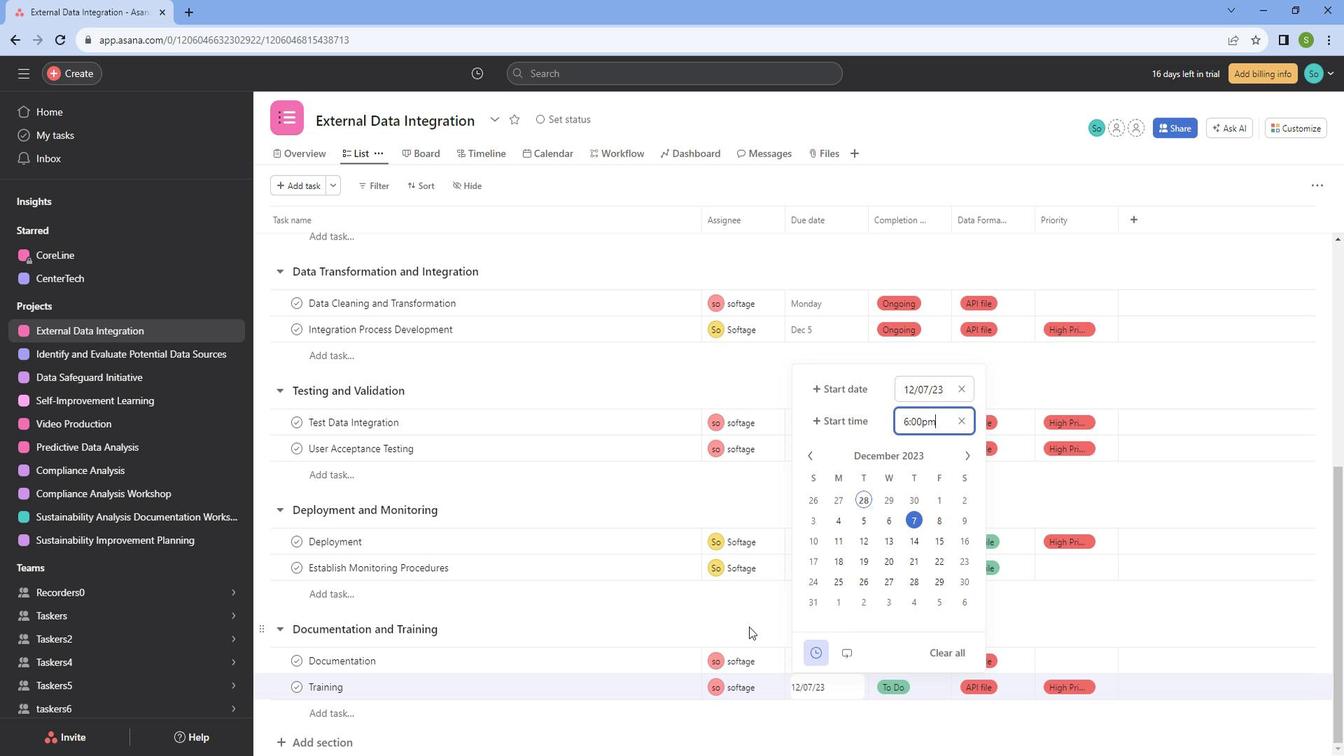 
Action: Mouse pressed left at (767, 623)
Screenshot: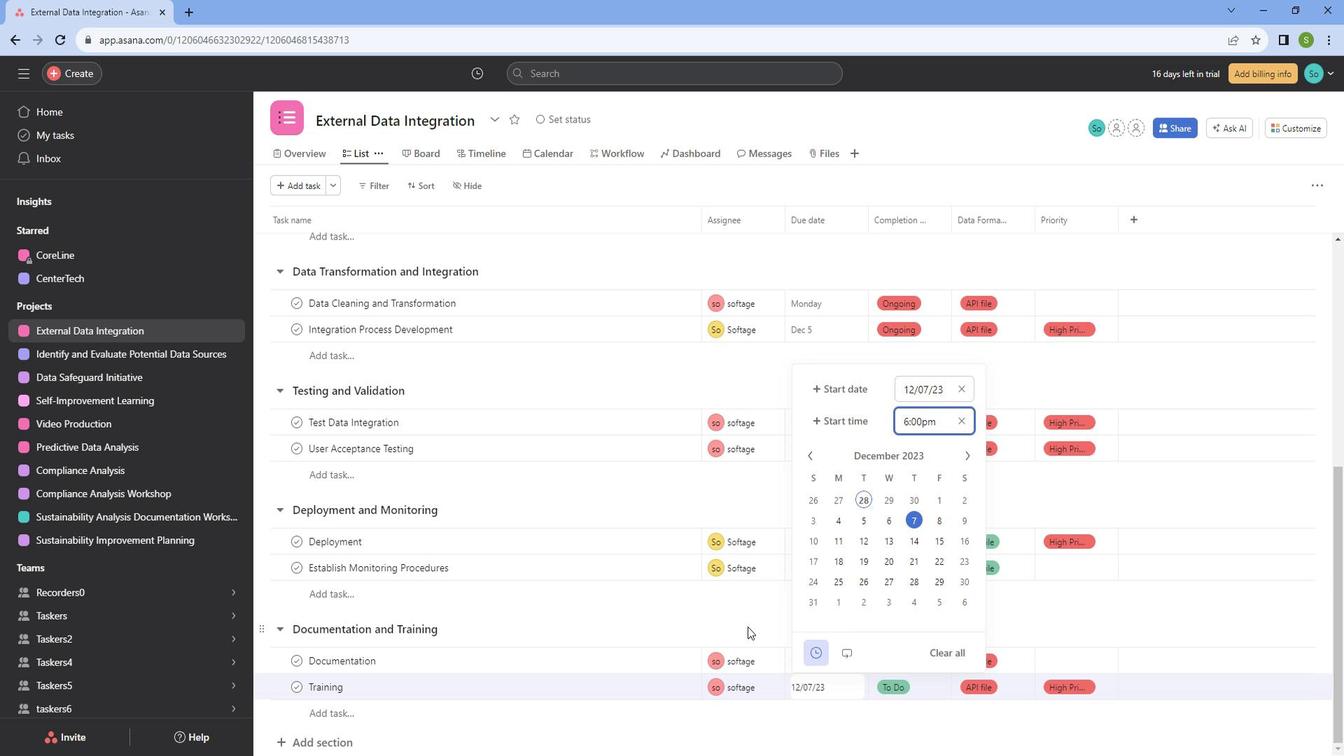 
Action: Mouse moved to (843, 576)
Screenshot: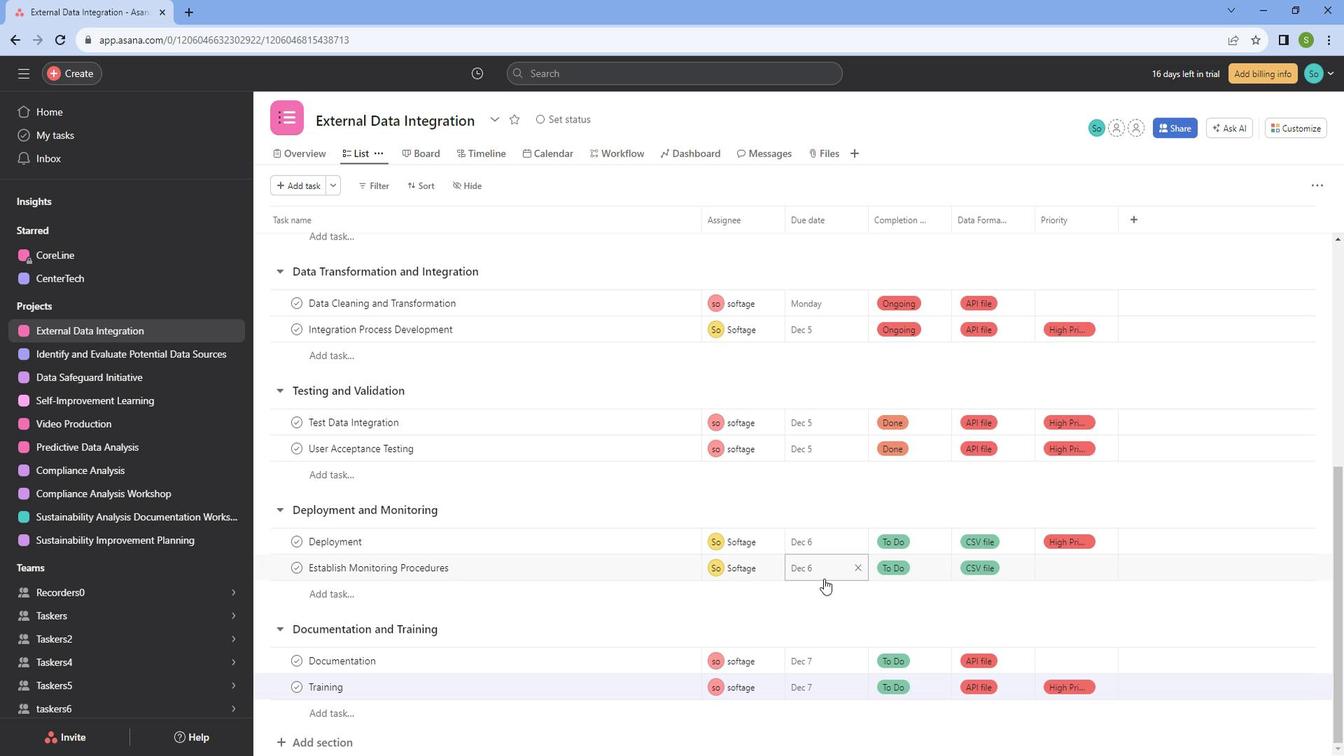 
Action: Mouse pressed left at (843, 576)
Screenshot: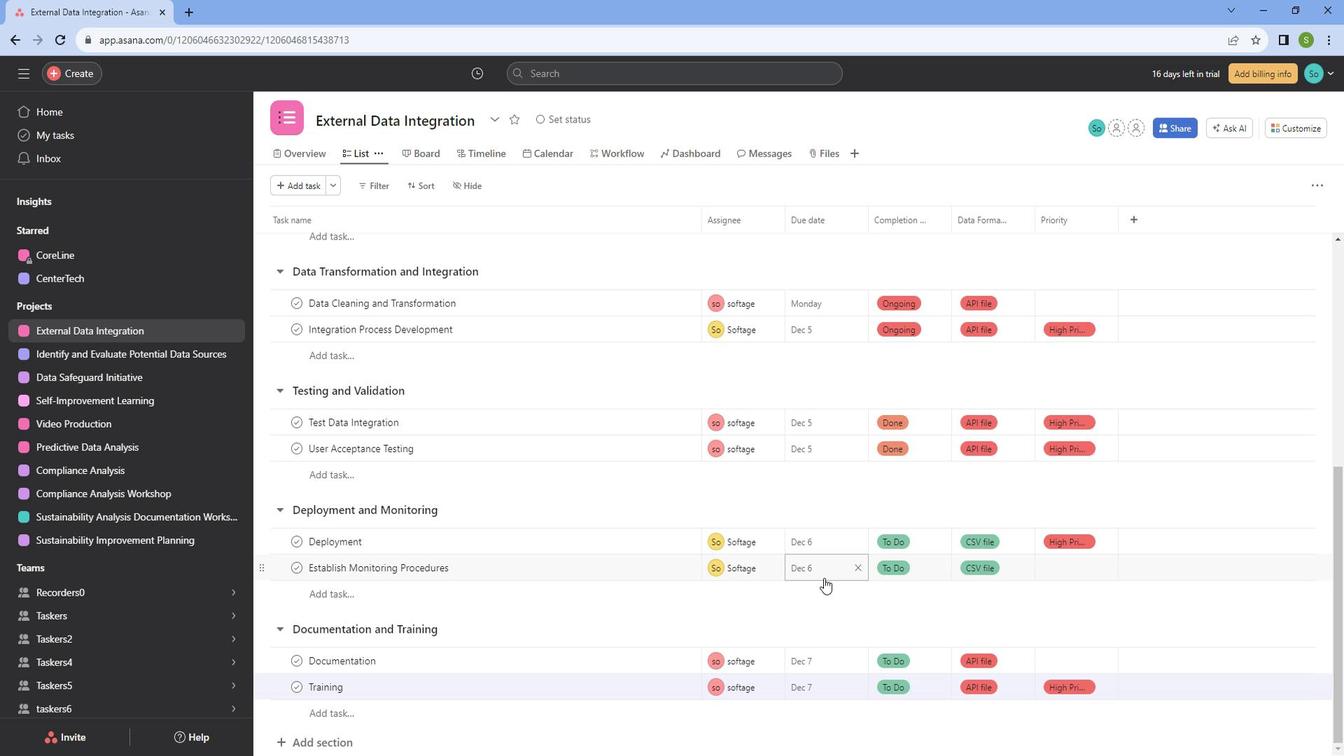 
Action: Mouse moved to (814, 602)
Screenshot: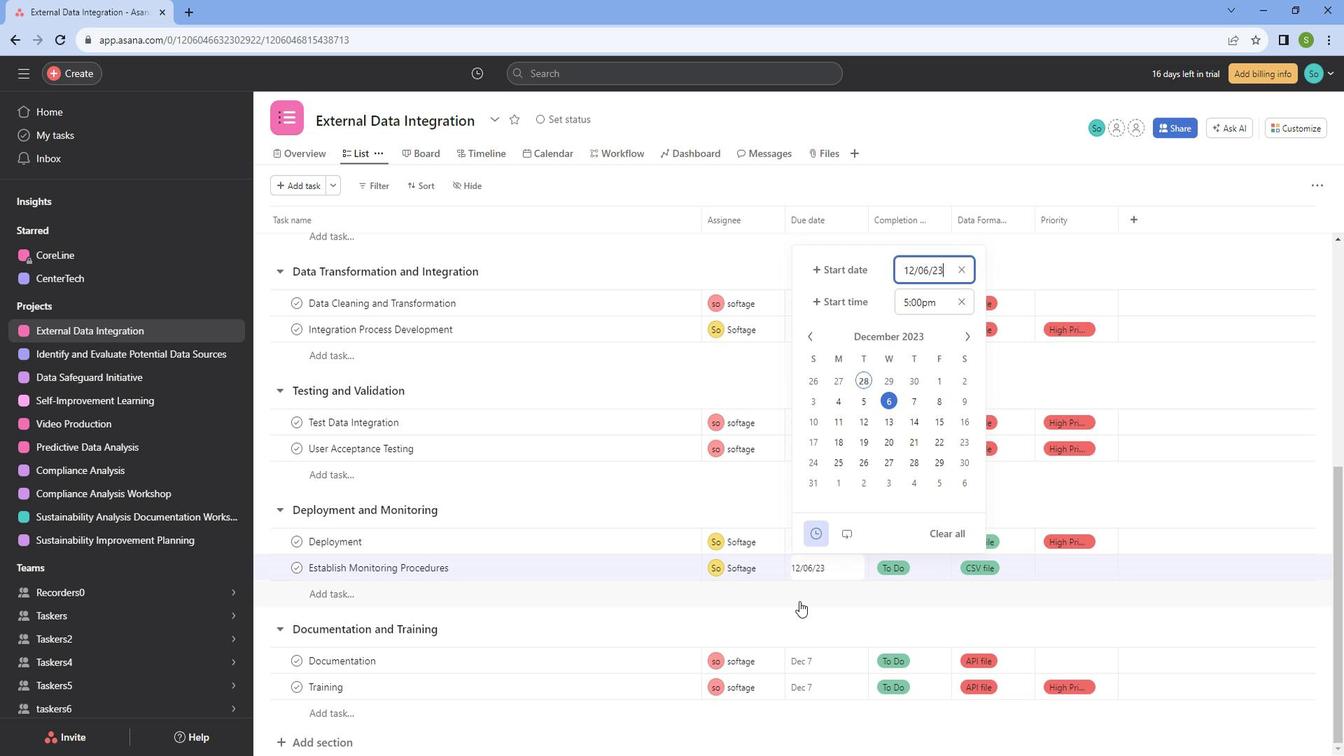 
Action: Mouse pressed left at (814, 602)
Screenshot: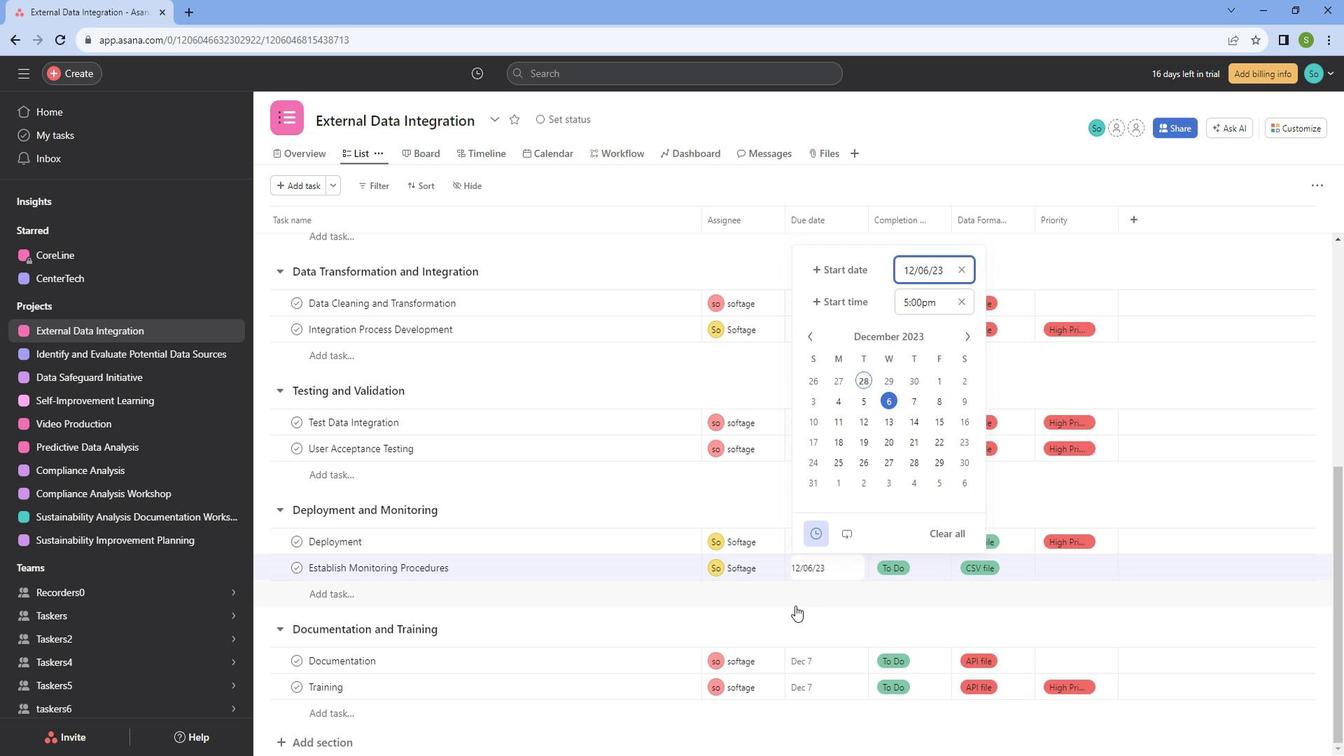 
Action: Mouse moved to (797, 629)
Screenshot: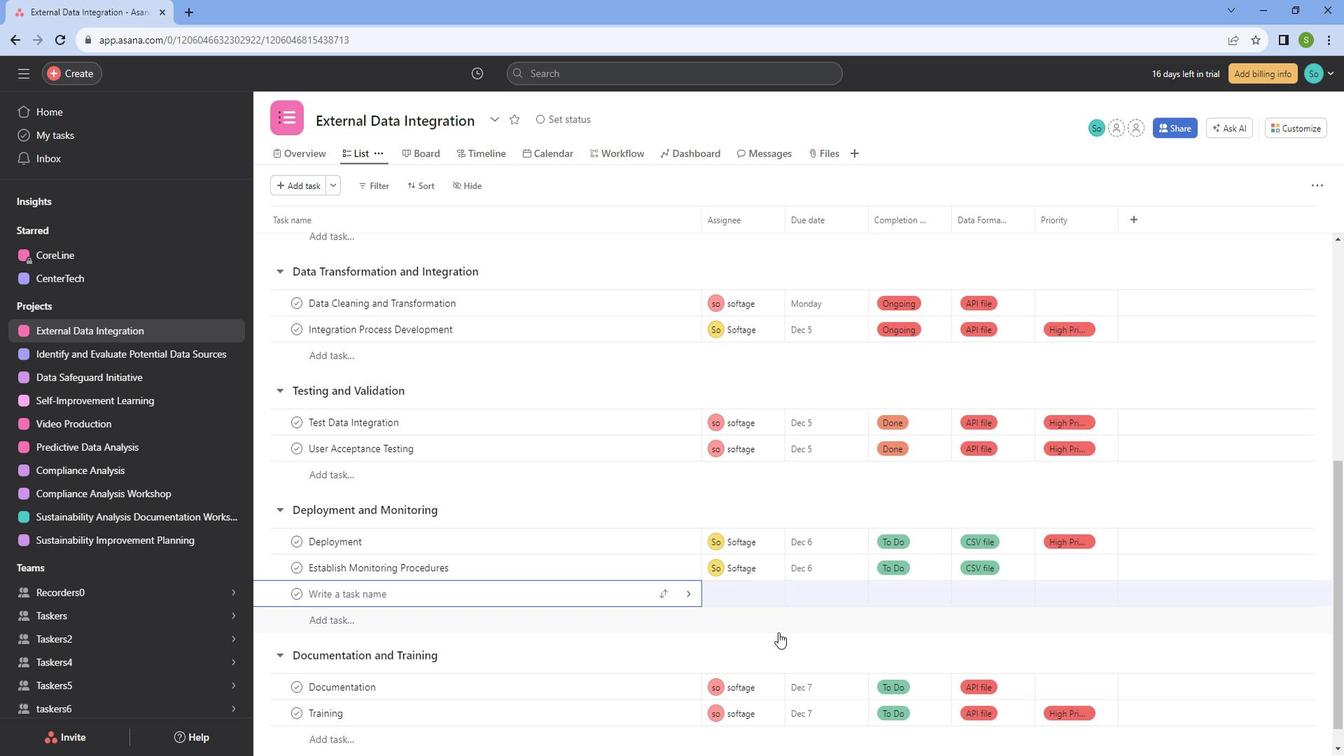 
Action: Mouse pressed left at (797, 629)
Screenshot: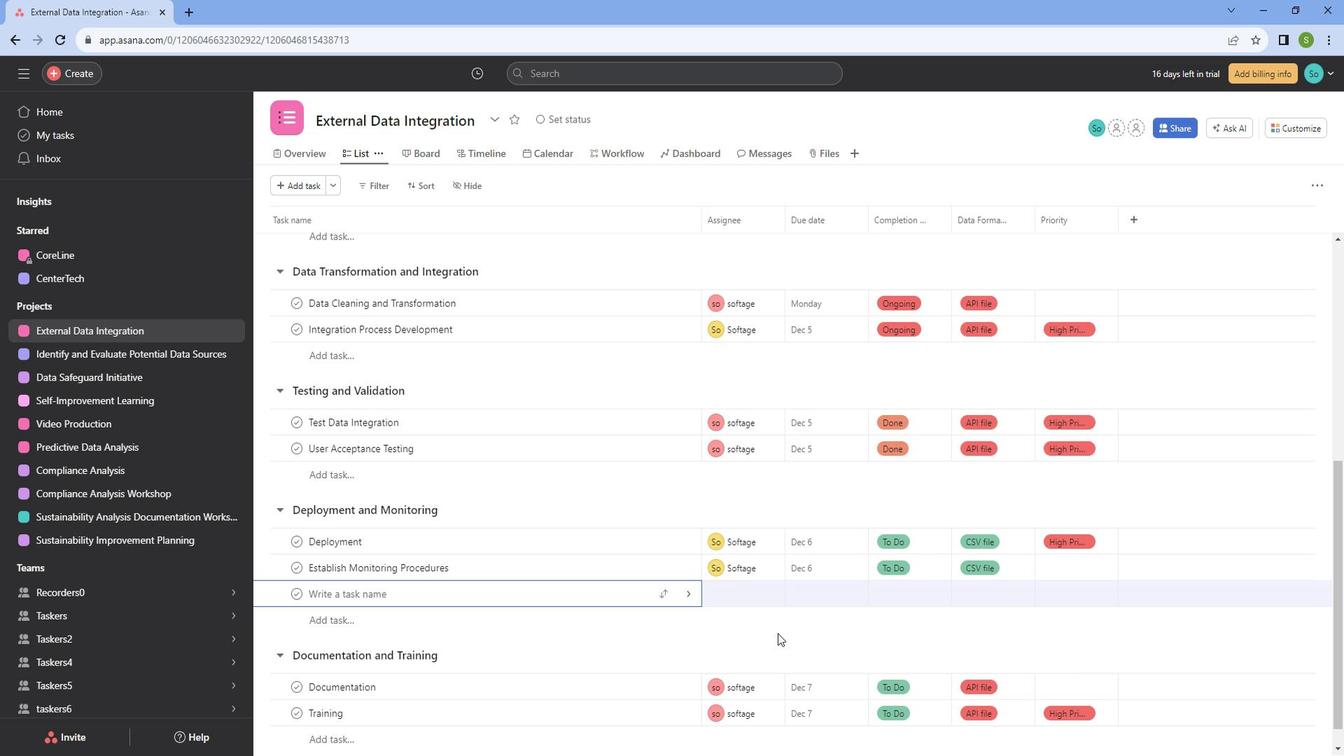 
Action: Mouse scrolled (797, 628) with delta (0, 0)
Screenshot: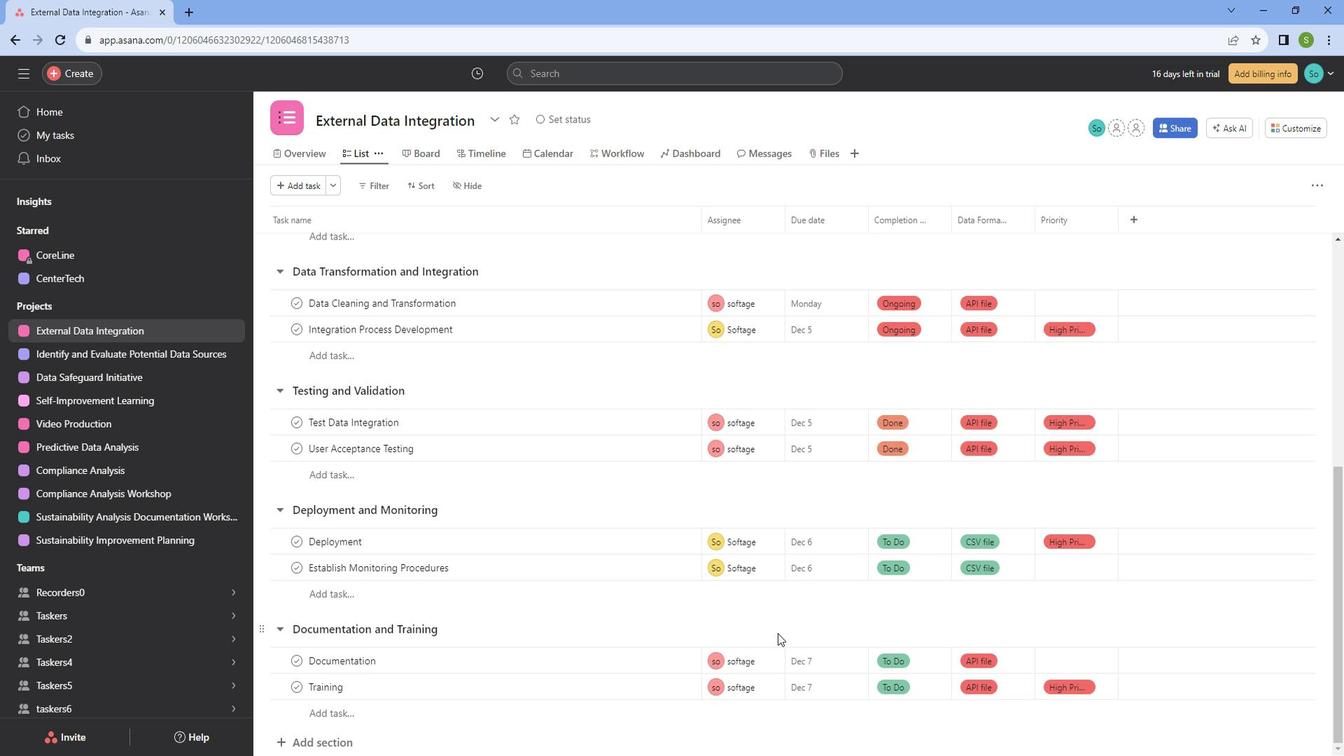 
Action: Mouse scrolled (797, 628) with delta (0, 0)
Screenshot: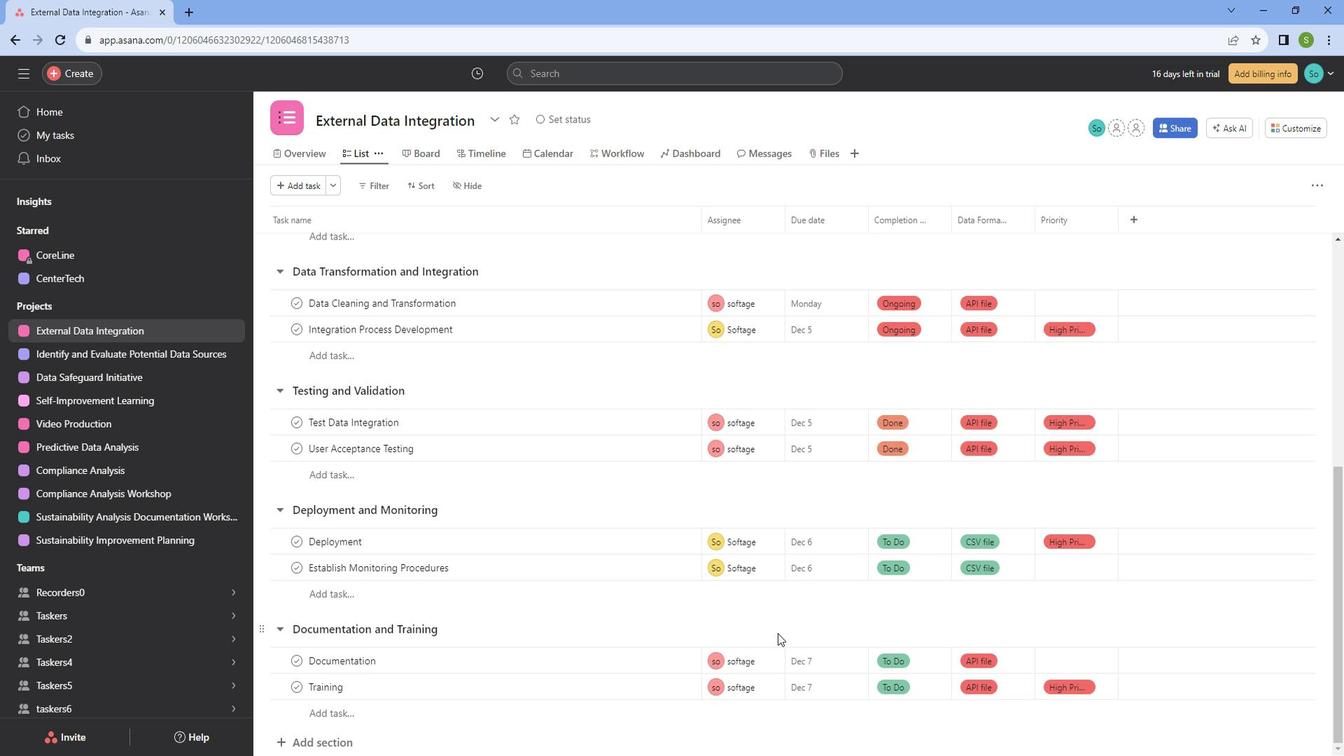 
Action: Mouse scrolled (797, 628) with delta (0, 0)
Screenshot: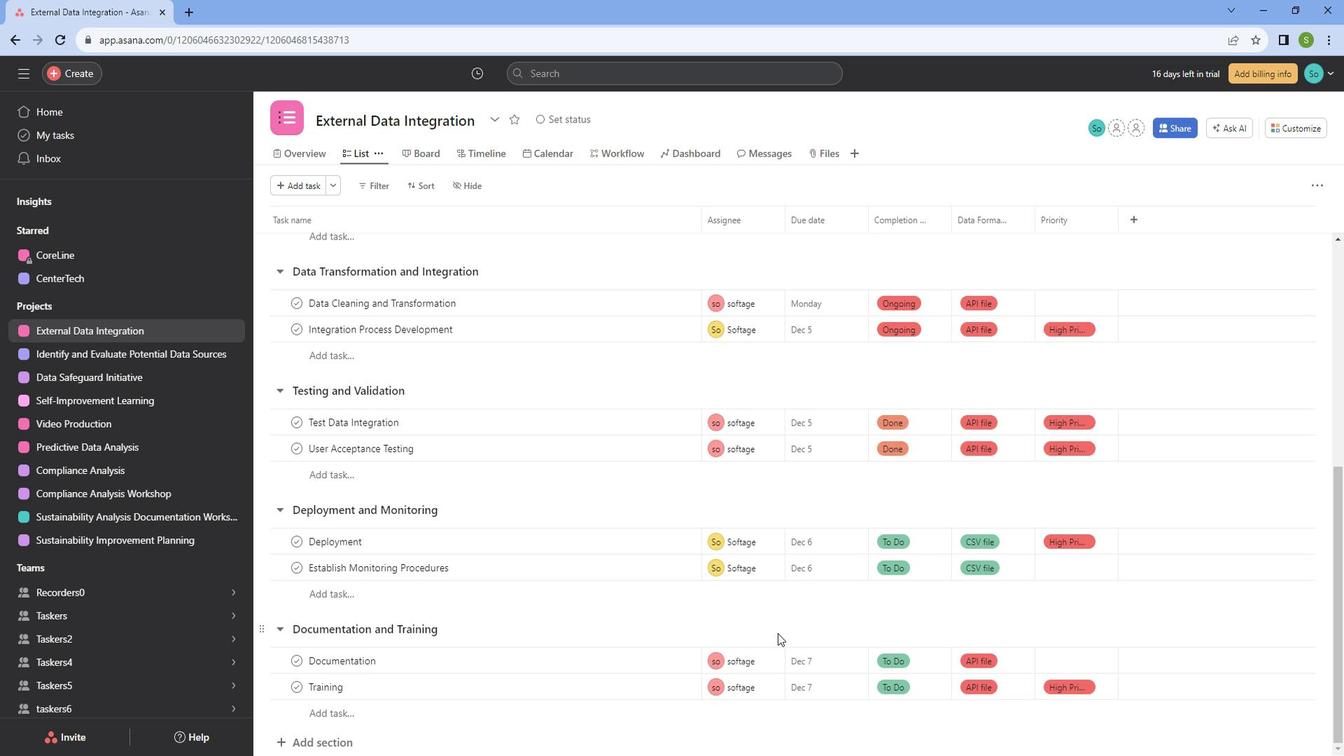 
Action: Mouse moved to (797, 623)
Screenshot: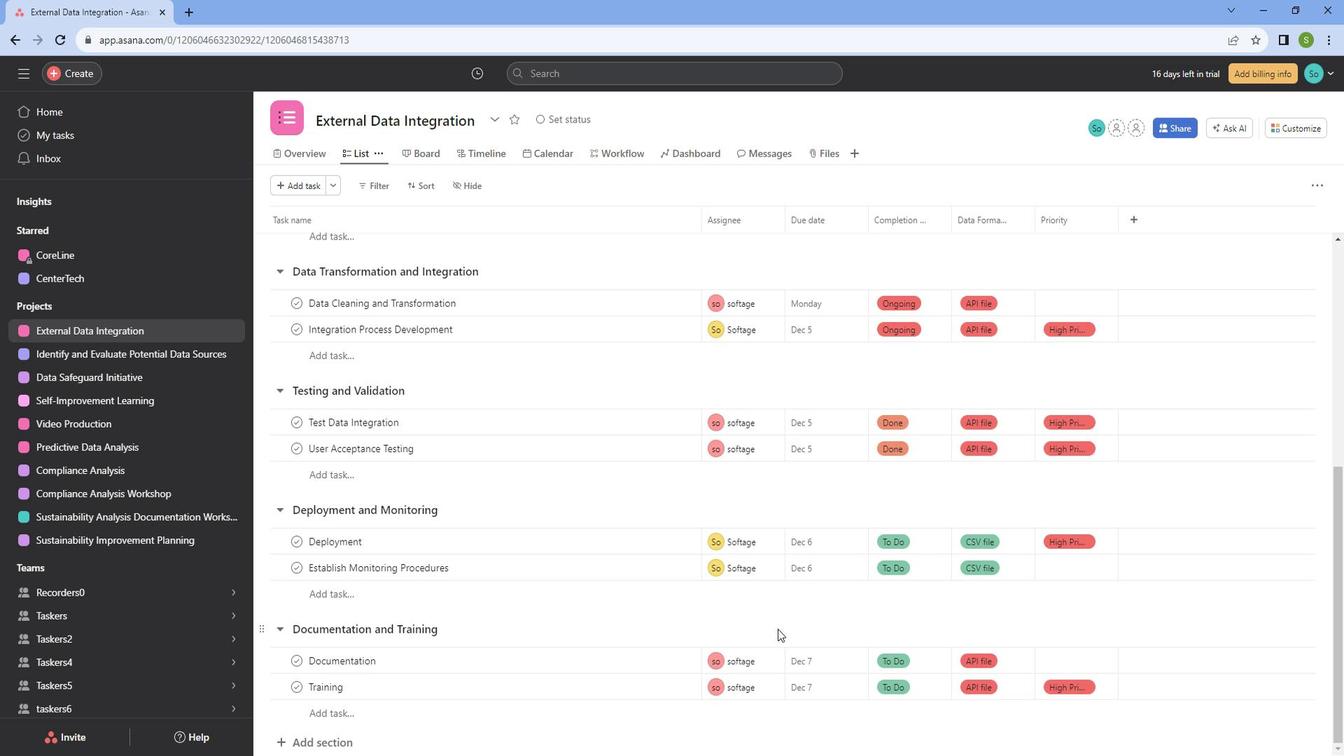 
Action: Mouse scrolled (797, 623) with delta (0, 0)
Screenshot: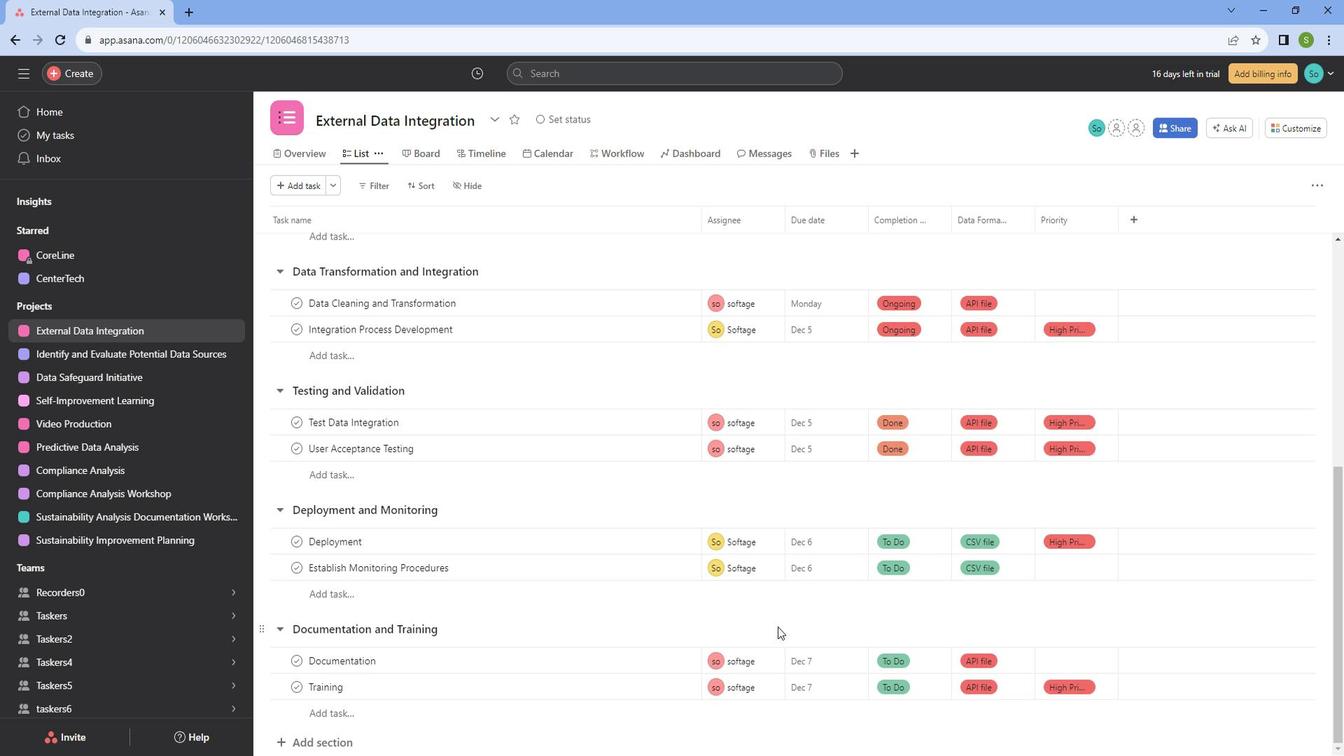 
Action: Mouse scrolled (797, 623) with delta (0, 0)
Screenshot: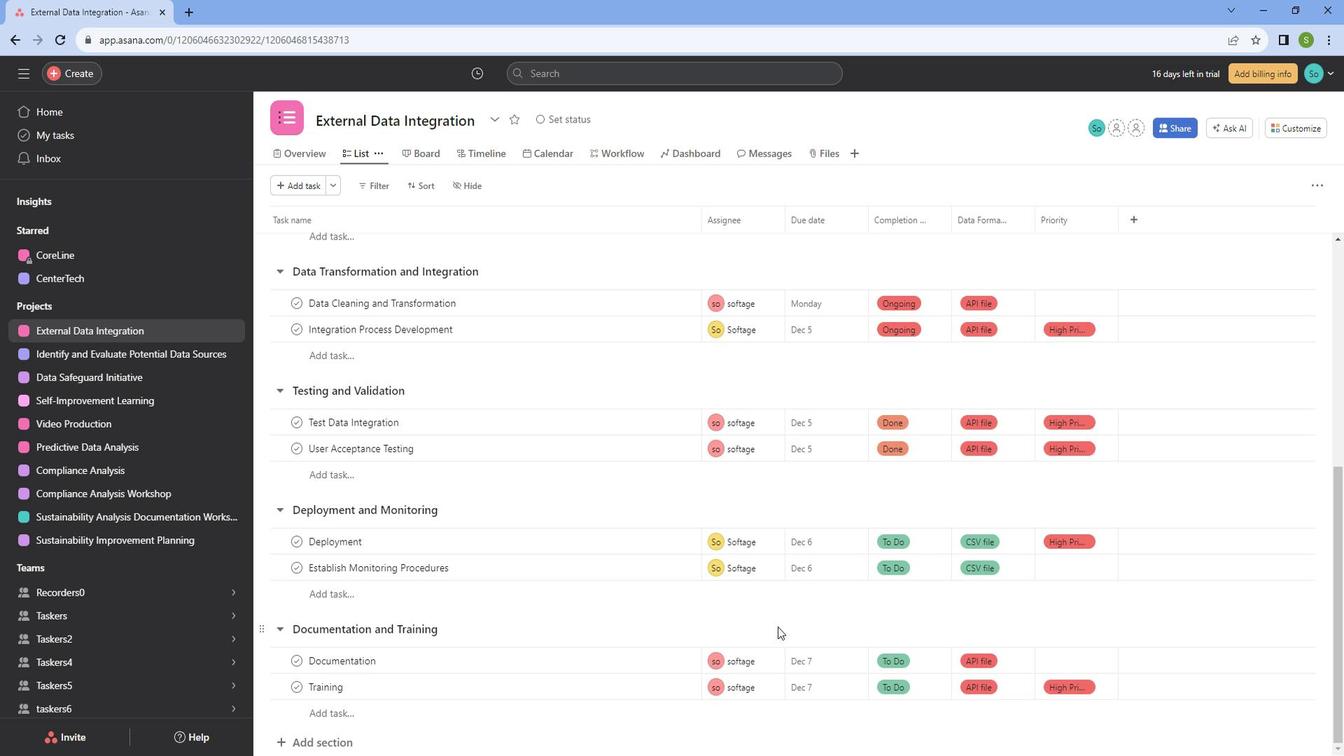 
Action: Mouse scrolled (797, 623) with delta (0, 0)
Screenshot: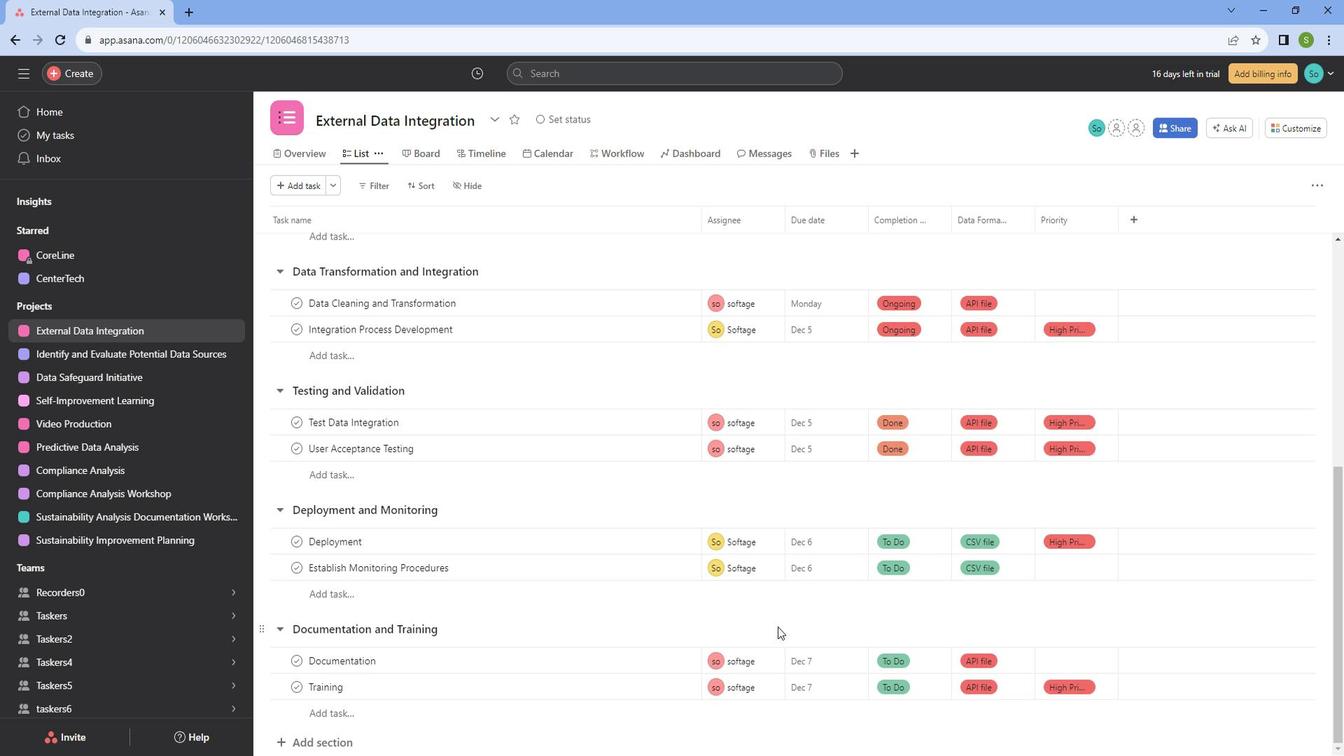 
Action: Mouse scrolled (797, 623) with delta (0, 0)
Screenshot: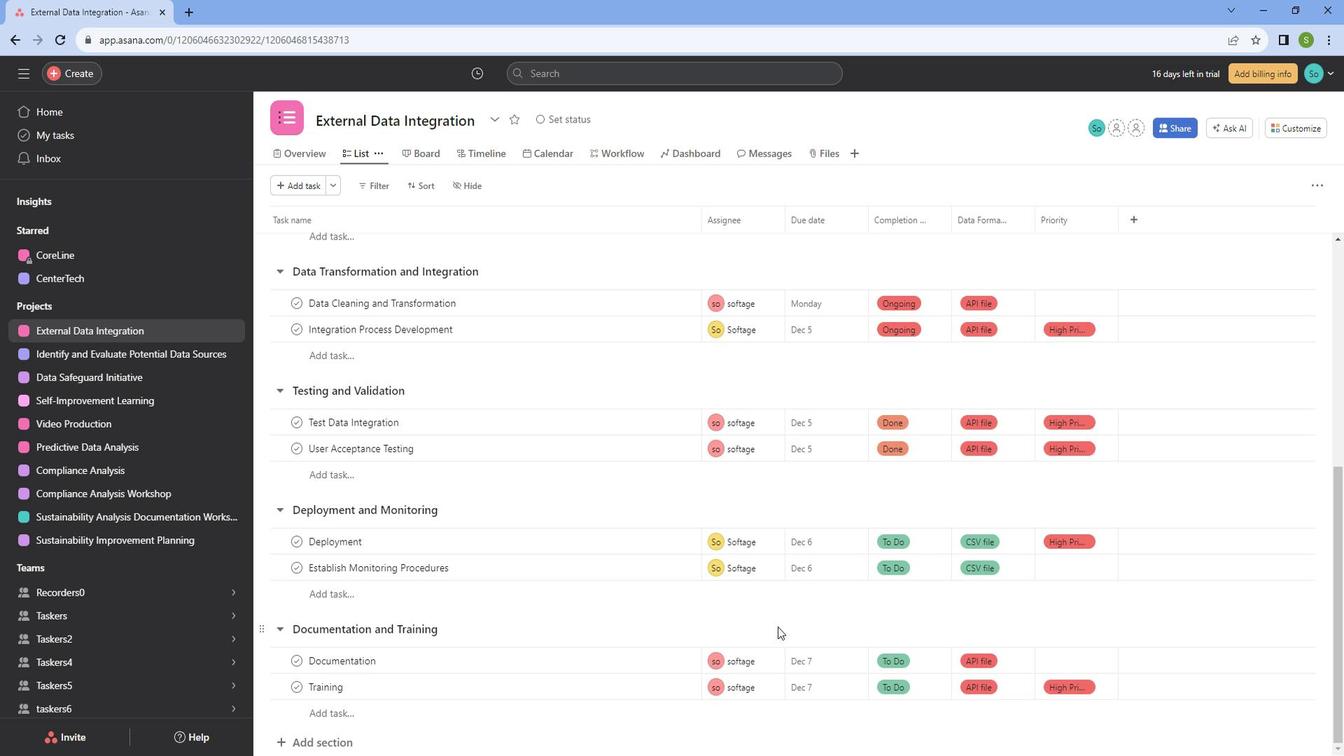 
Action: Mouse scrolled (797, 623) with delta (0, 0)
Screenshot: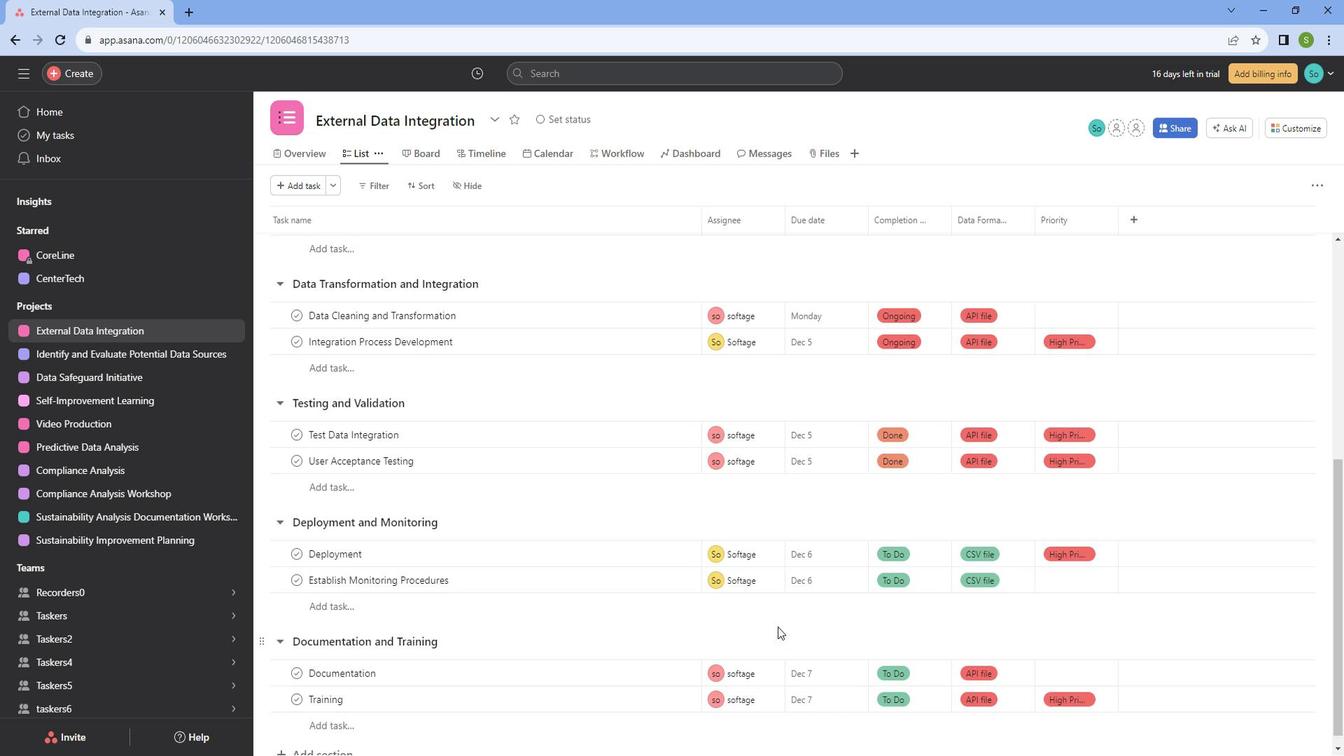 
Action: Mouse scrolled (797, 623) with delta (0, 0)
Screenshot: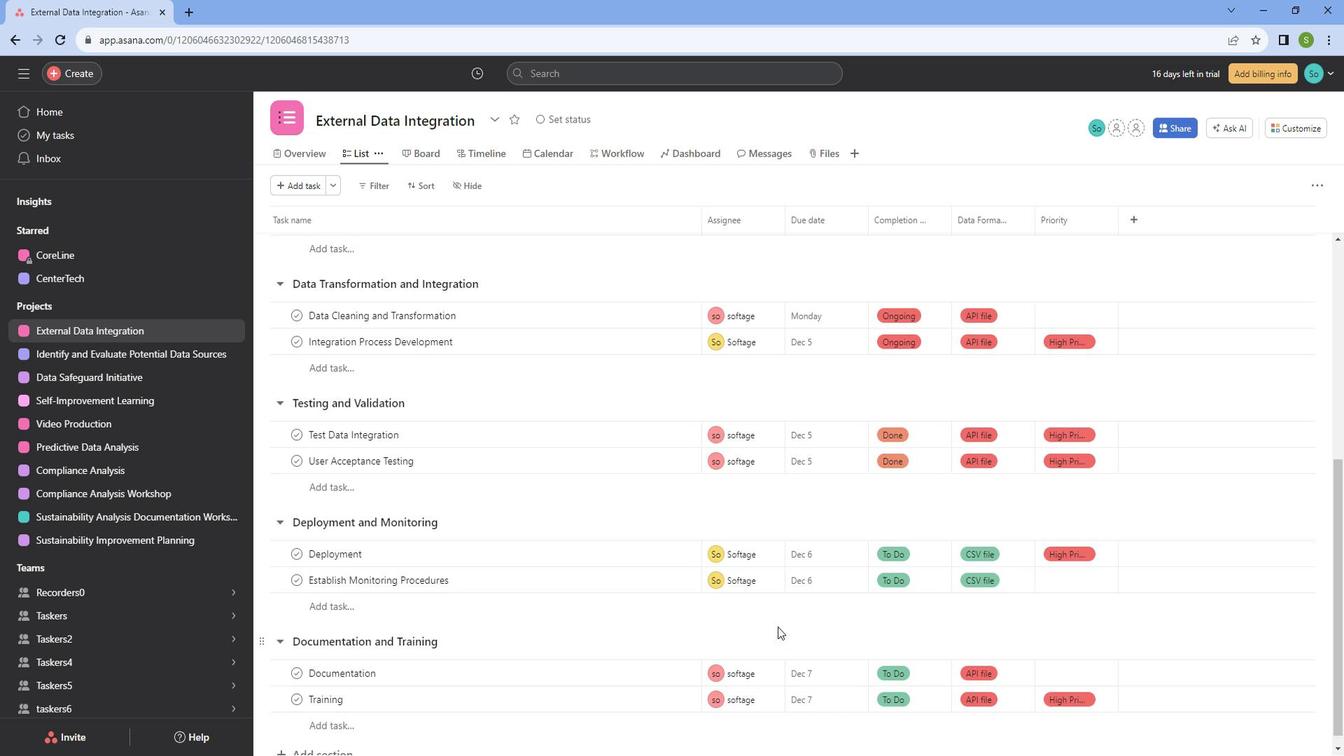 
Action: Mouse scrolled (797, 623) with delta (0, 0)
Screenshot: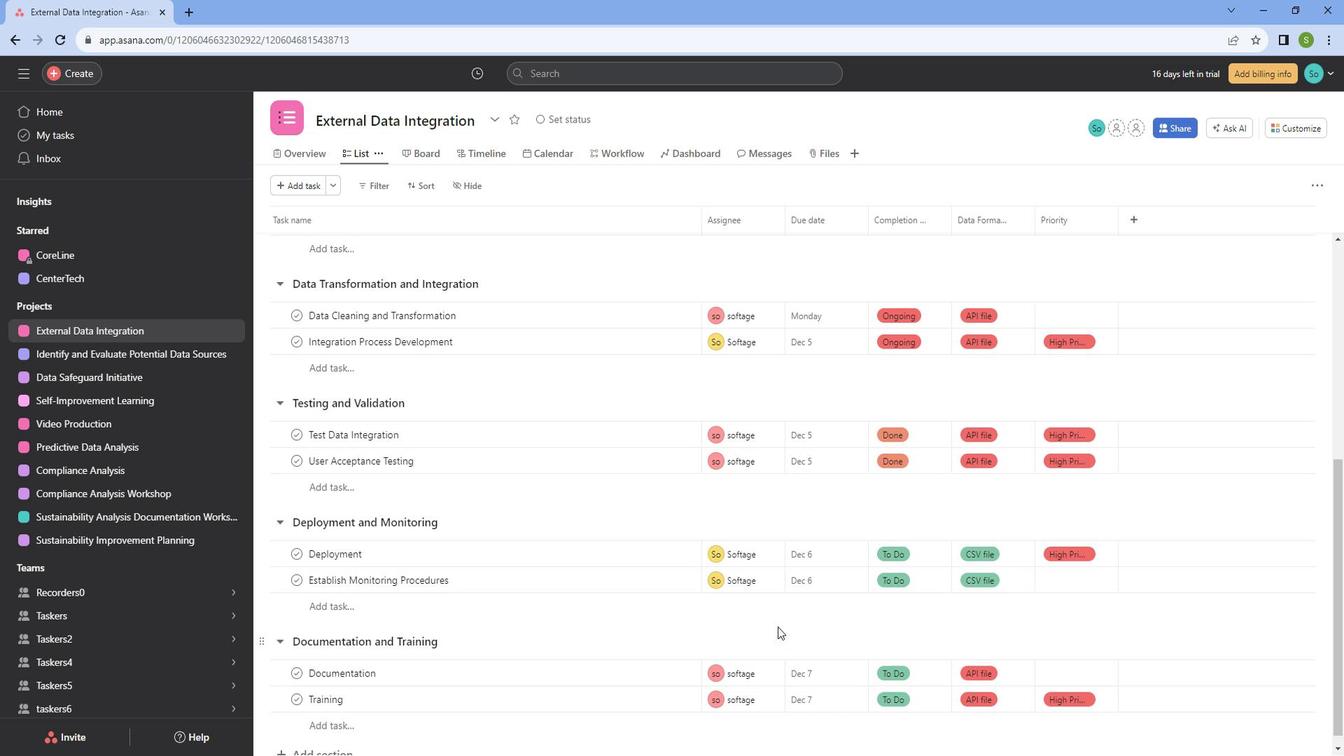 
Action: Mouse scrolled (797, 623) with delta (0, 0)
Screenshot: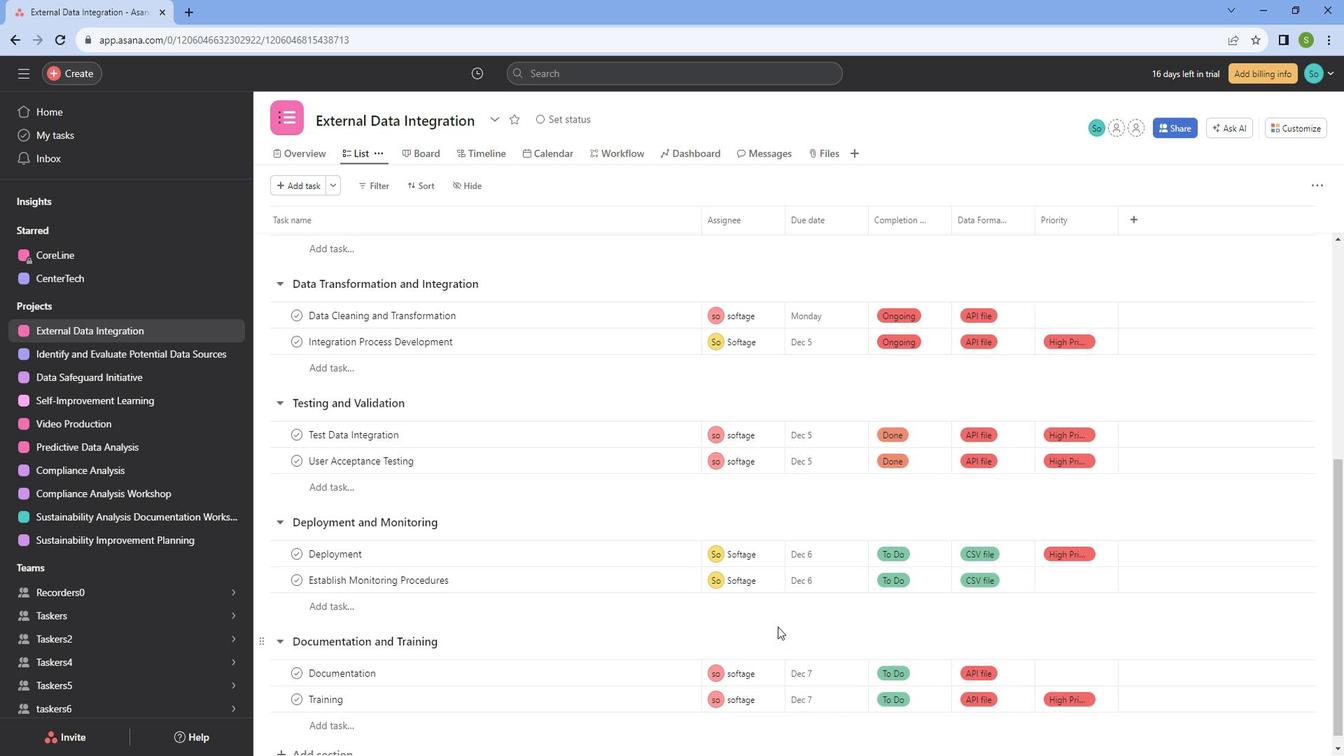 
Action: Mouse moved to (797, 622)
Screenshot: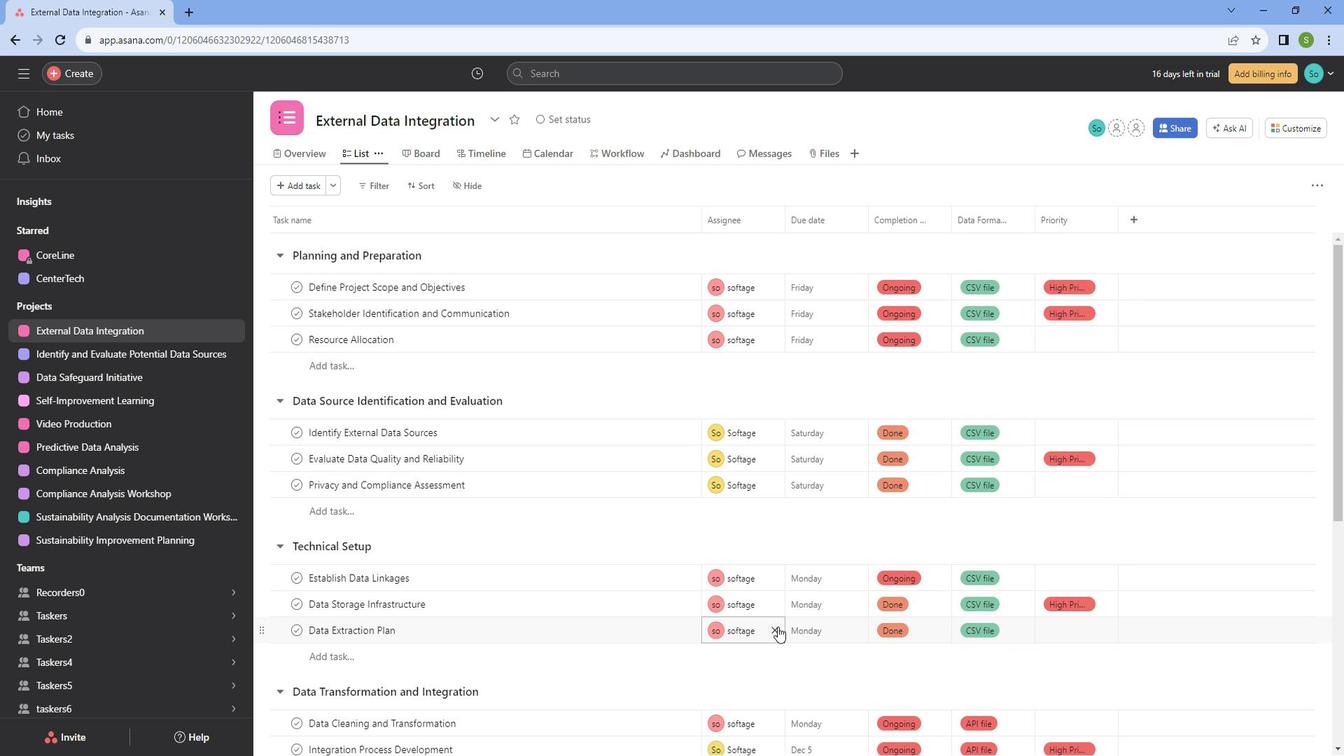 
Action: Mouse scrolled (797, 623) with delta (0, 0)
Screenshot: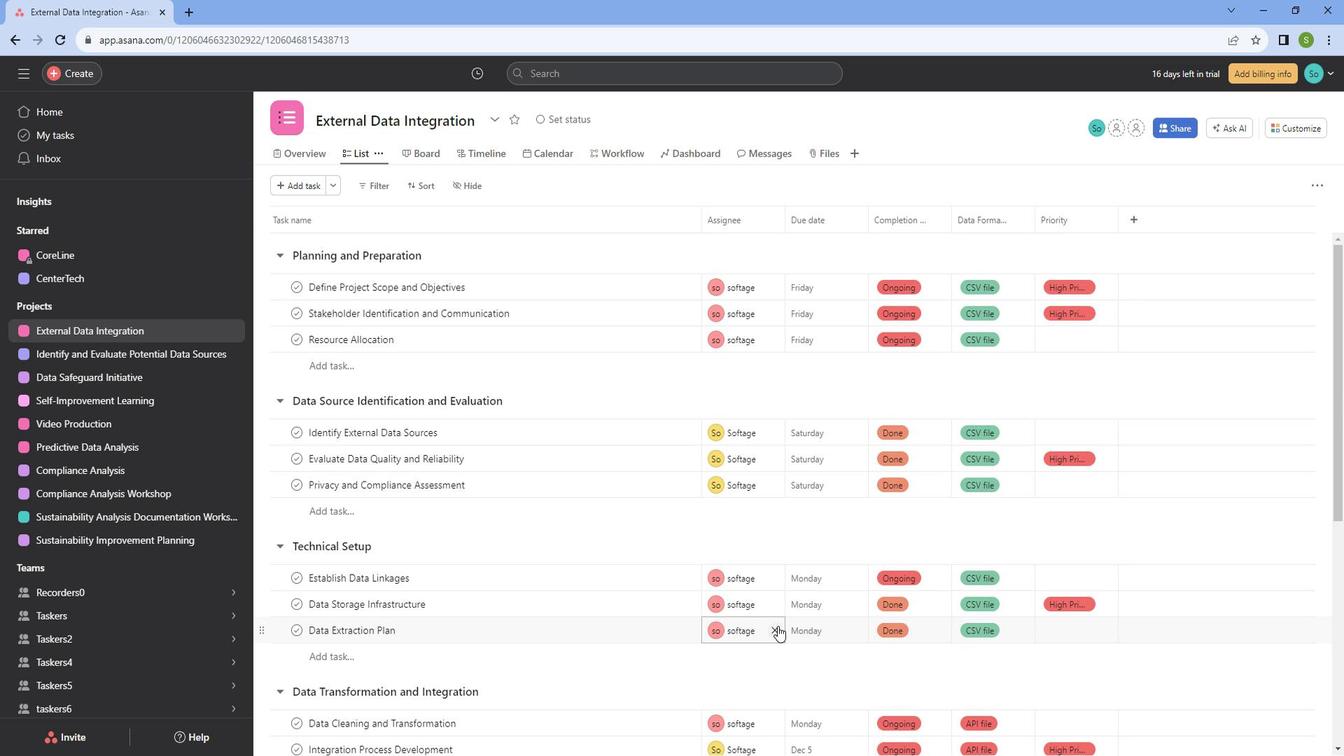 
Action: Mouse scrolled (797, 623) with delta (0, 0)
Screenshot: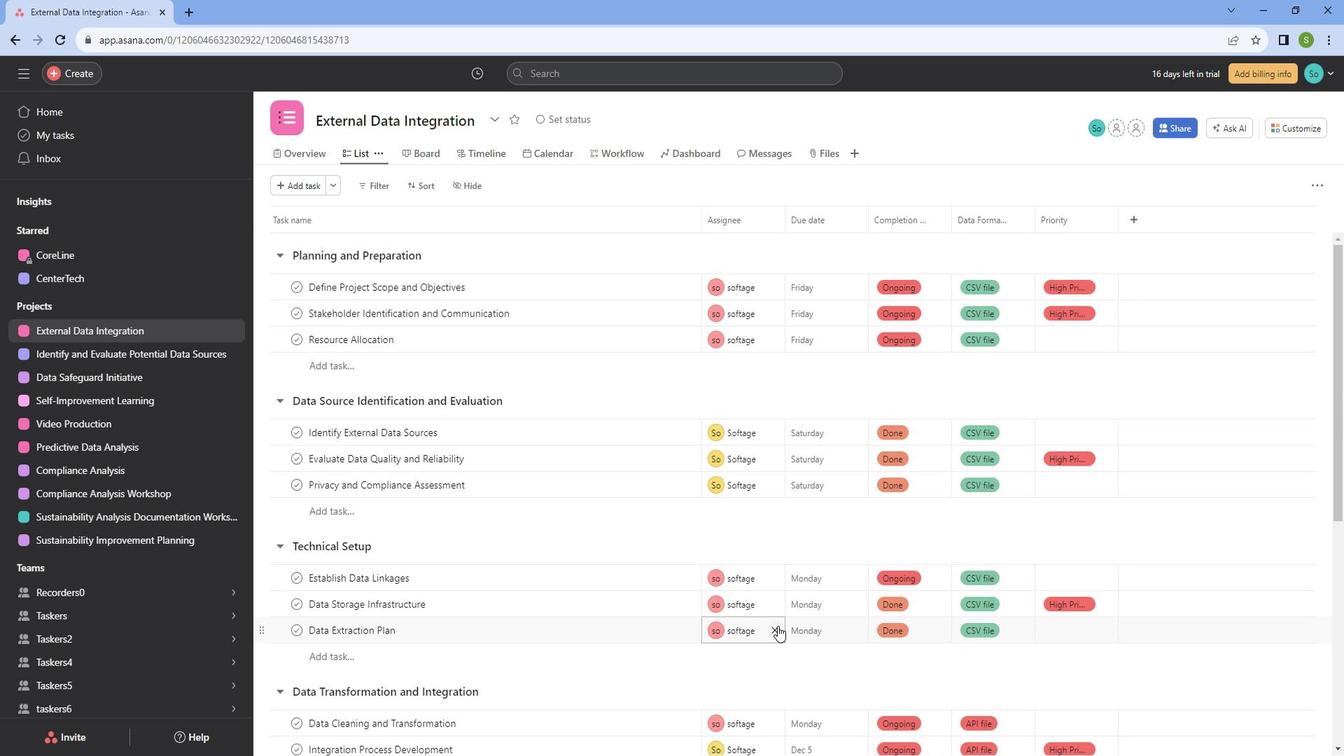 
Action: Mouse scrolled (797, 623) with delta (0, 0)
Screenshot: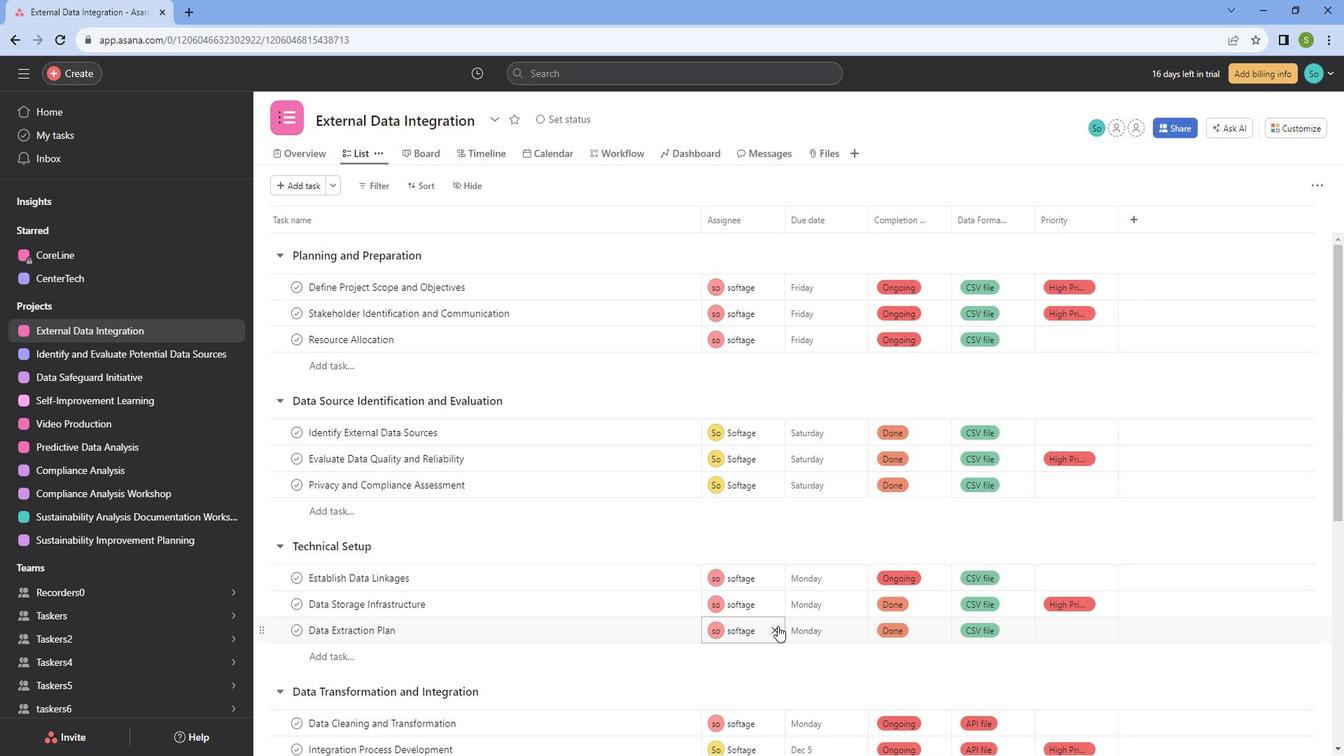 
Action: Mouse scrolled (797, 623) with delta (0, 0)
Screenshot: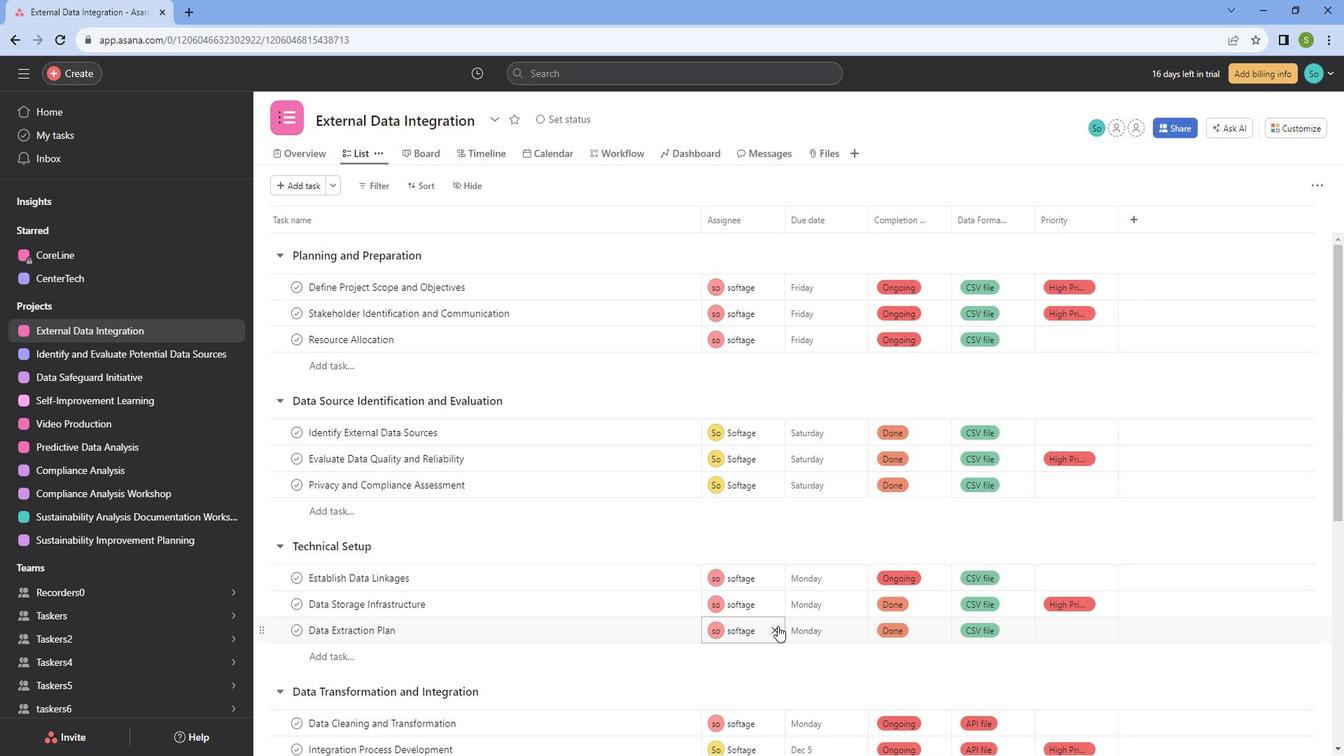 
Action: Mouse scrolled (797, 623) with delta (0, 0)
Screenshot: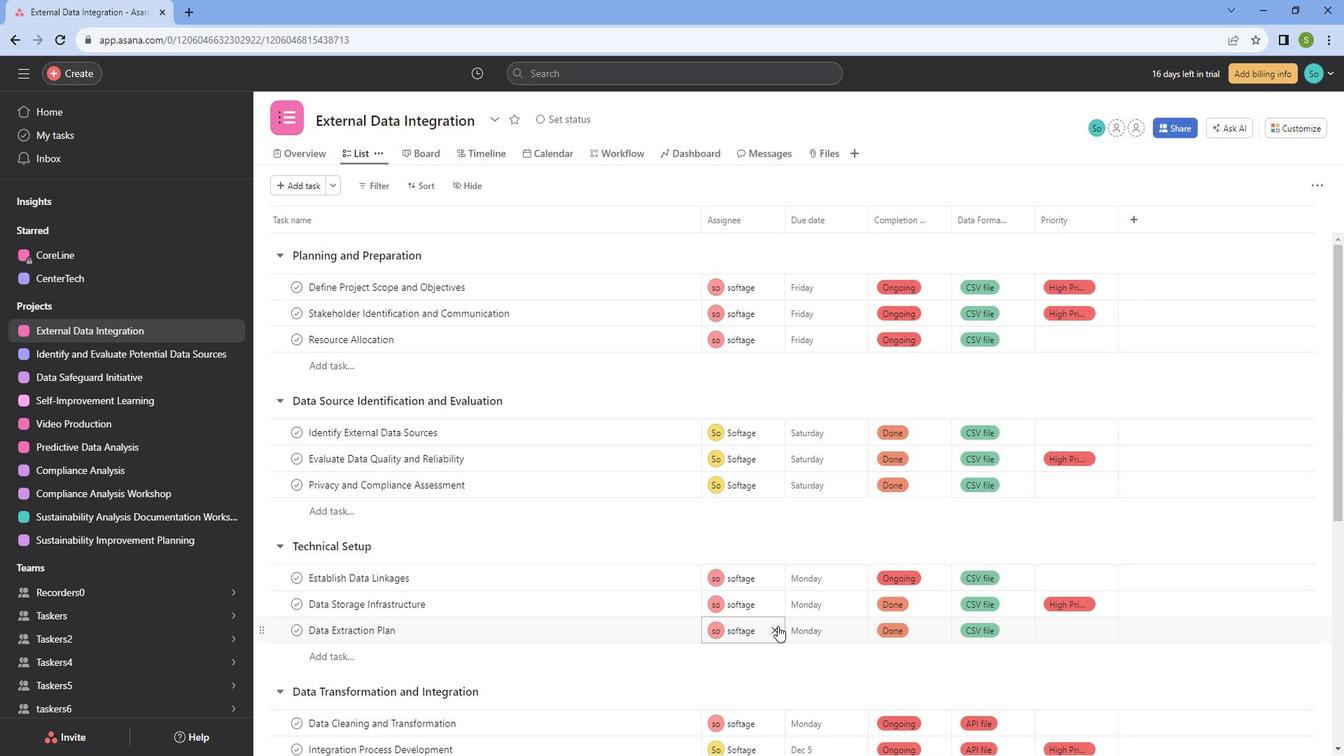 
Action: Mouse scrolled (797, 623) with delta (0, 0)
Screenshot: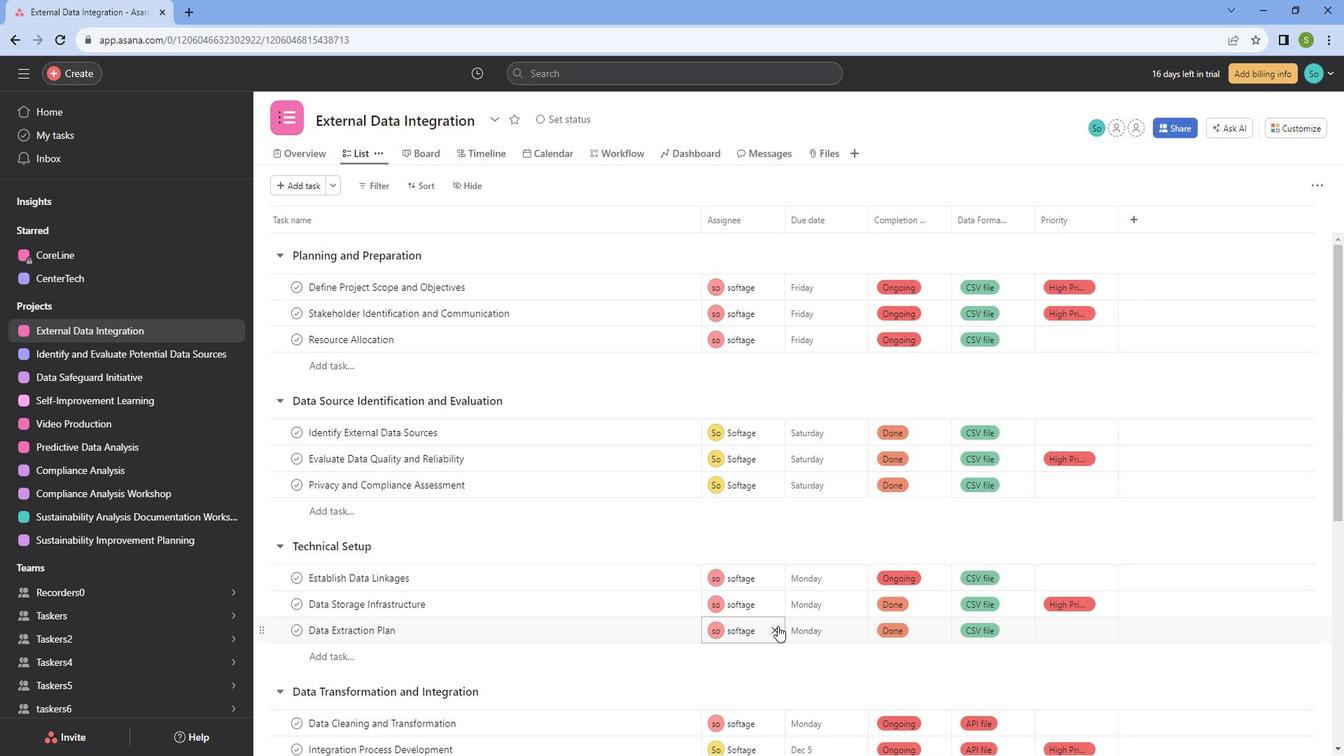 
Action: Mouse scrolled (797, 623) with delta (0, 0)
Screenshot: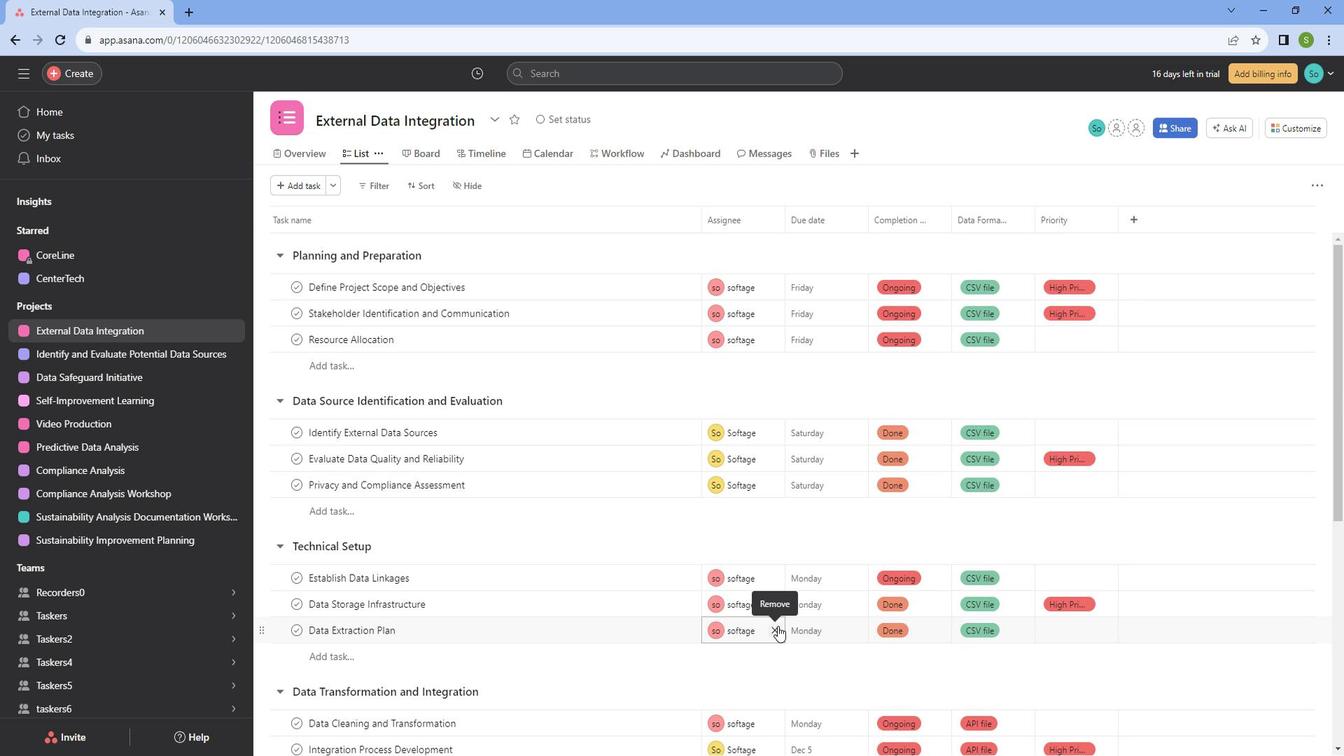 
Action: Mouse moved to (723, 534)
Screenshot: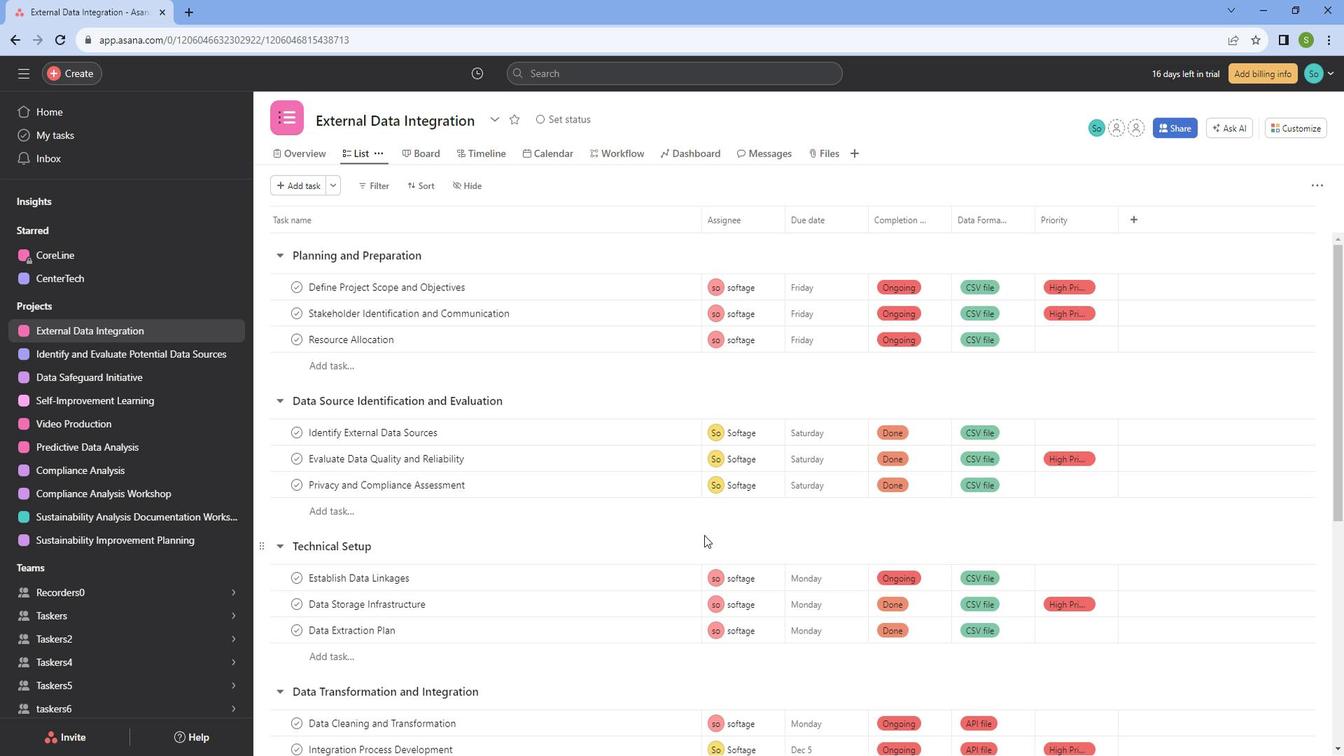 
